 Task: Play online Dominion games in medium mode.
Action: Mouse moved to (226, 566)
Screenshot: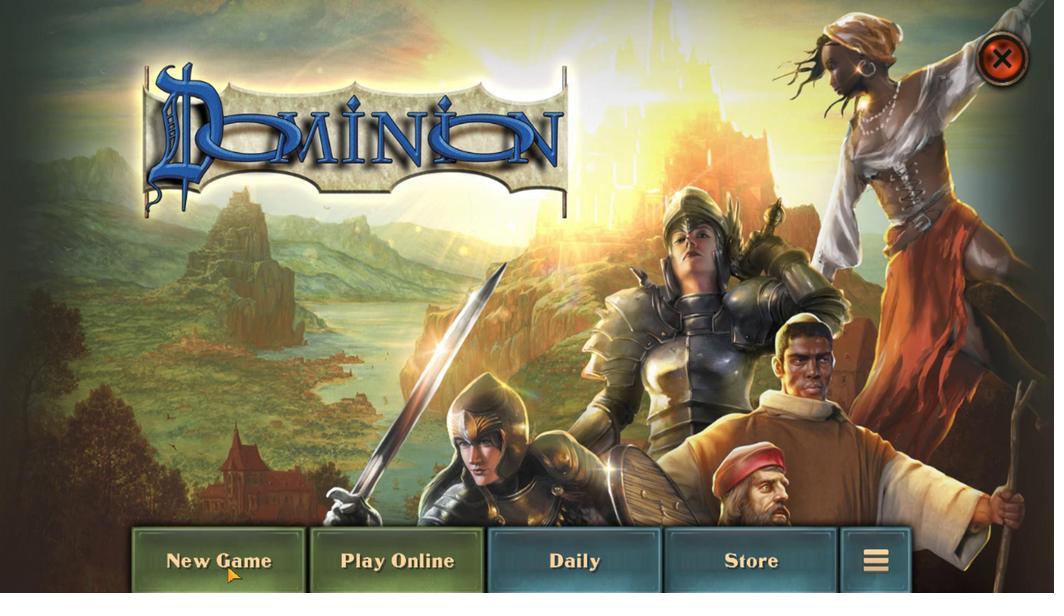 
Action: Mouse pressed left at (226, 566)
Screenshot: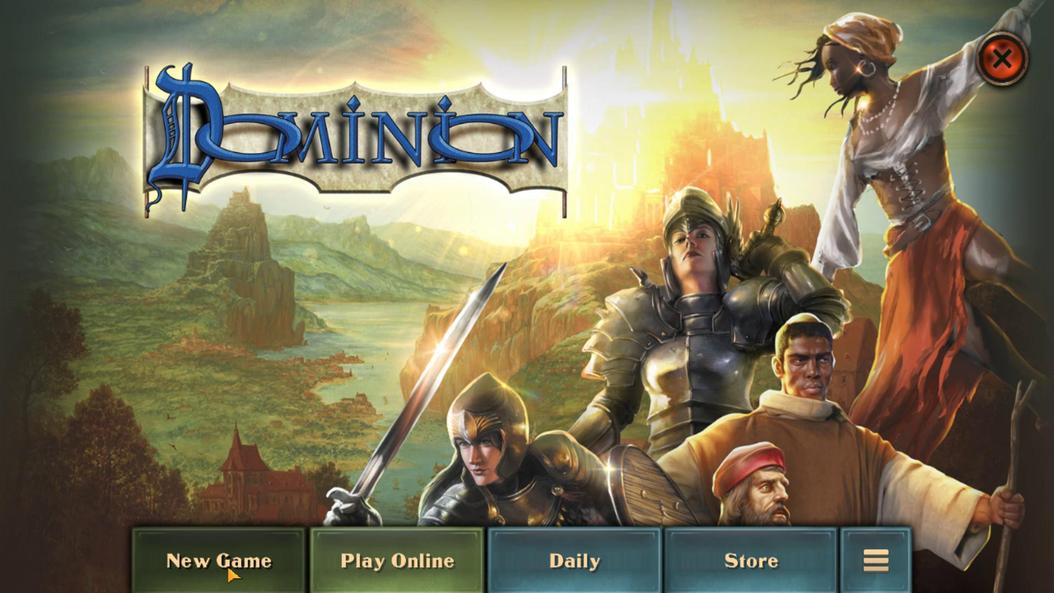 
Action: Mouse moved to (572, 248)
Screenshot: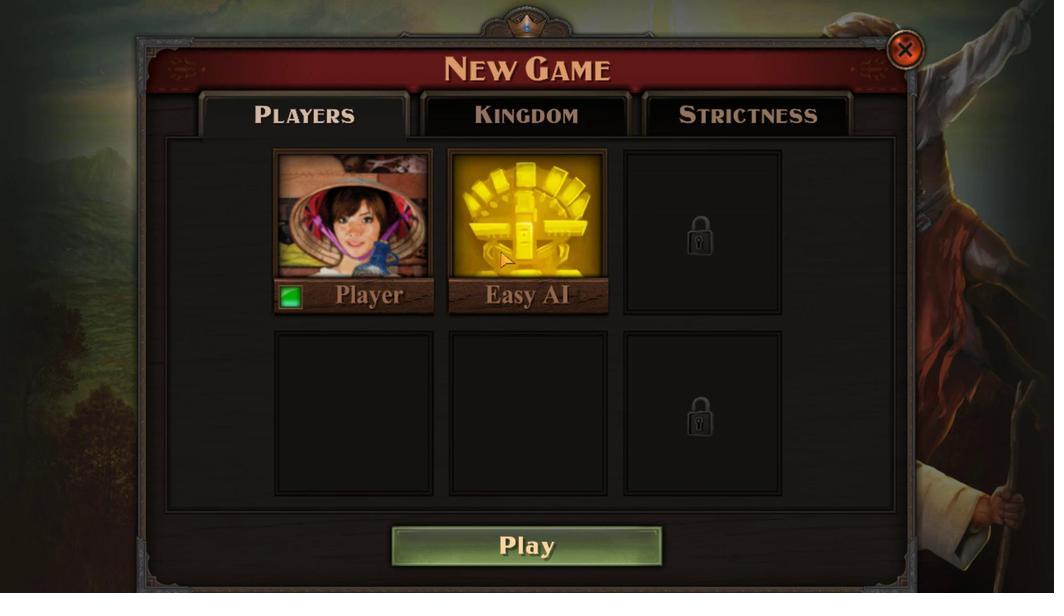 
Action: Mouse pressed left at (572, 248)
Screenshot: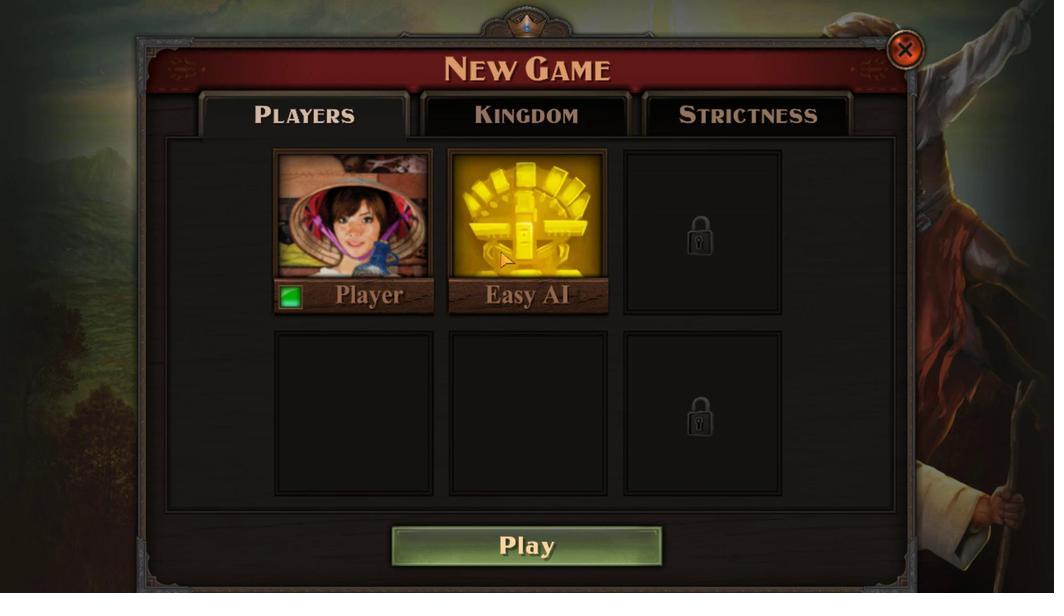 
Action: Mouse moved to (366, 427)
Screenshot: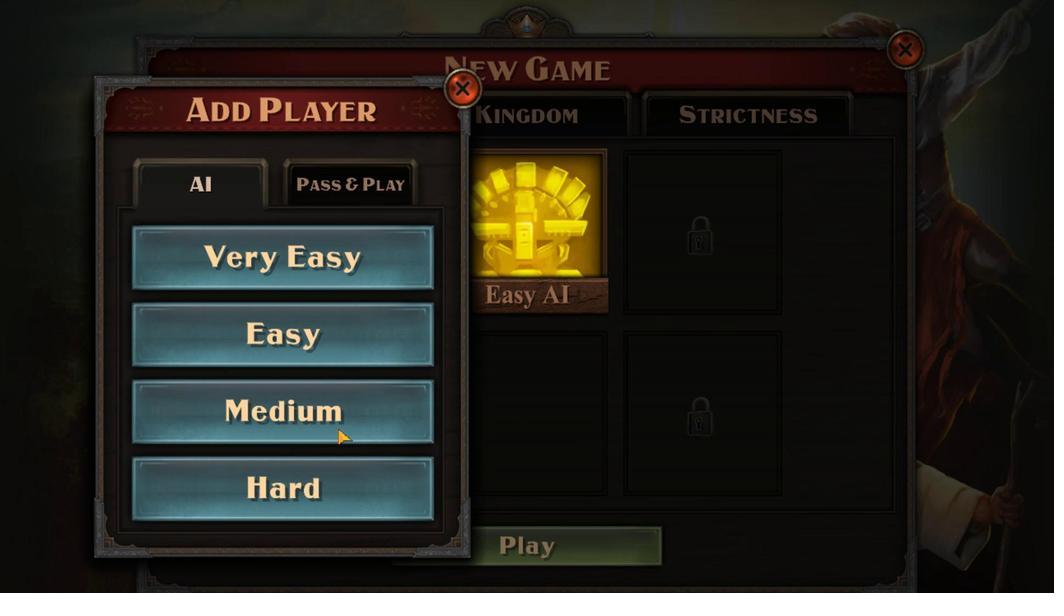 
Action: Mouse pressed left at (366, 427)
Screenshot: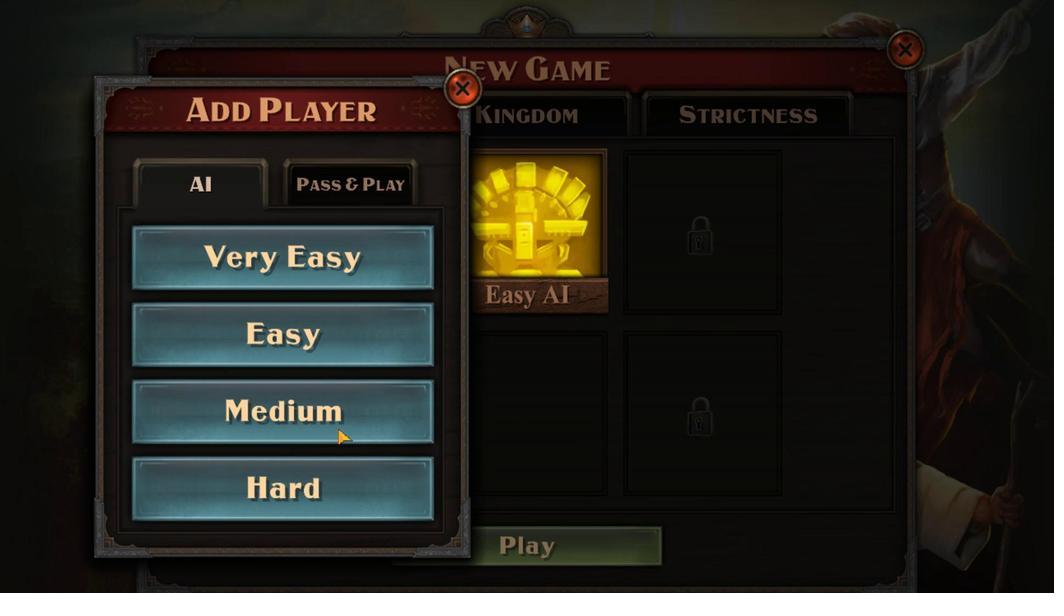 
Action: Mouse moved to (635, 549)
Screenshot: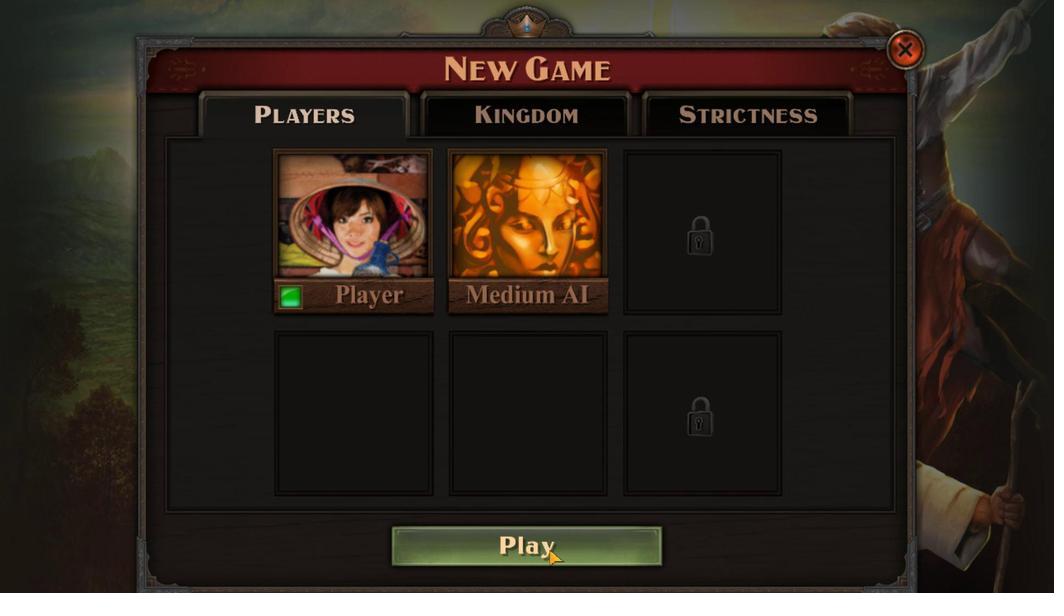 
Action: Mouse pressed left at (635, 549)
Screenshot: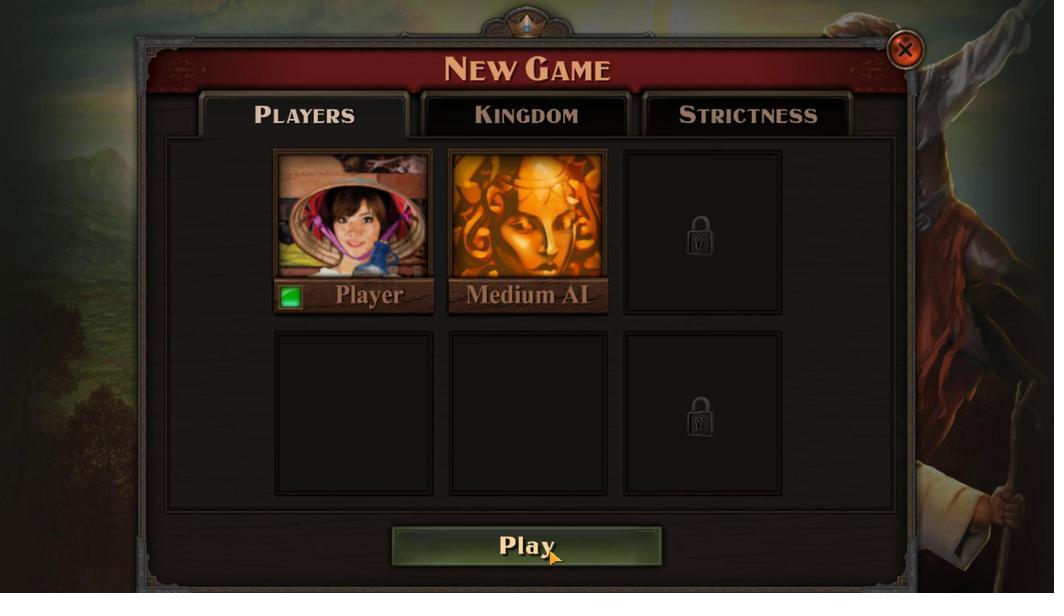 
Action: Mouse moved to (534, 489)
Screenshot: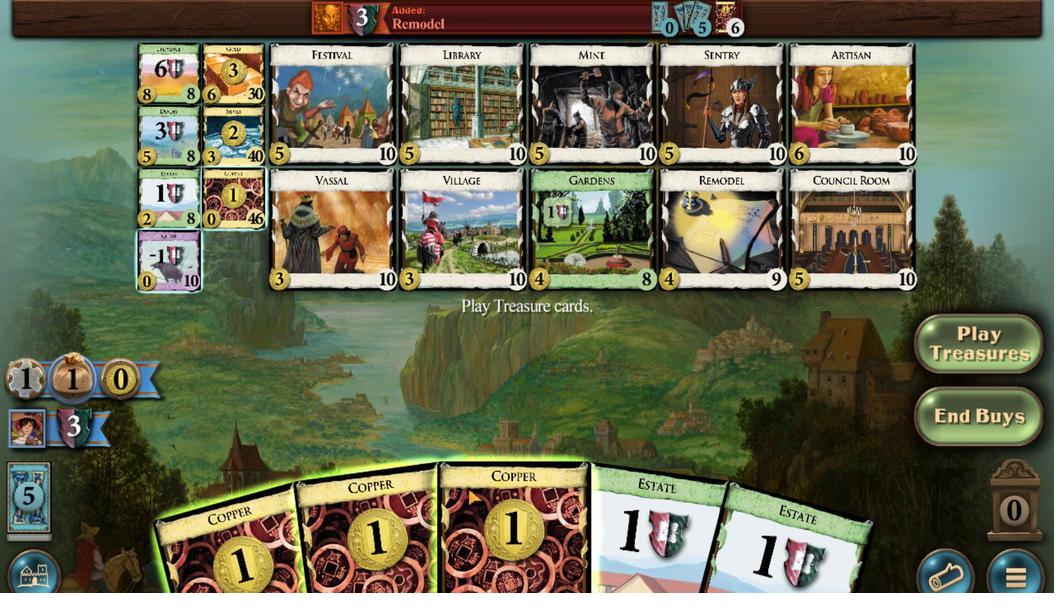 
Action: Mouse scrolled (534, 489) with delta (0, 0)
Screenshot: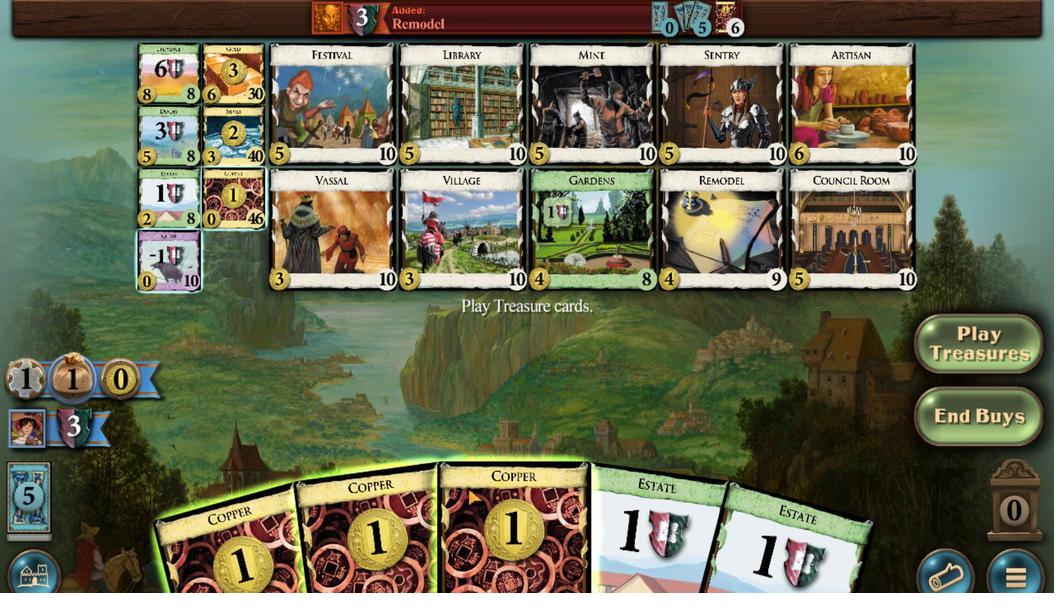 
Action: Mouse moved to (450, 486)
Screenshot: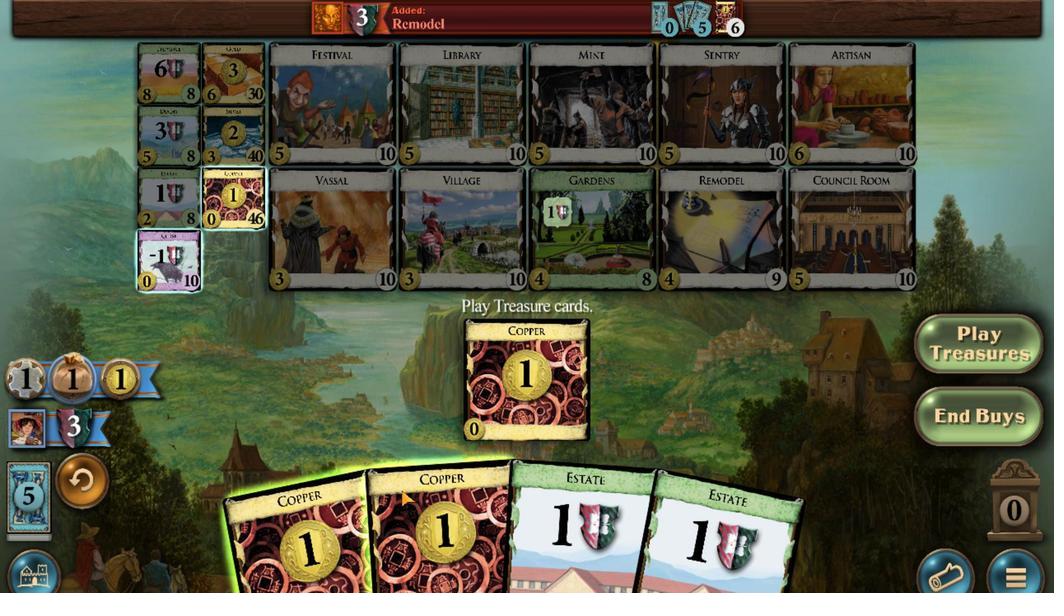 
Action: Mouse scrolled (450, 486) with delta (0, 0)
Screenshot: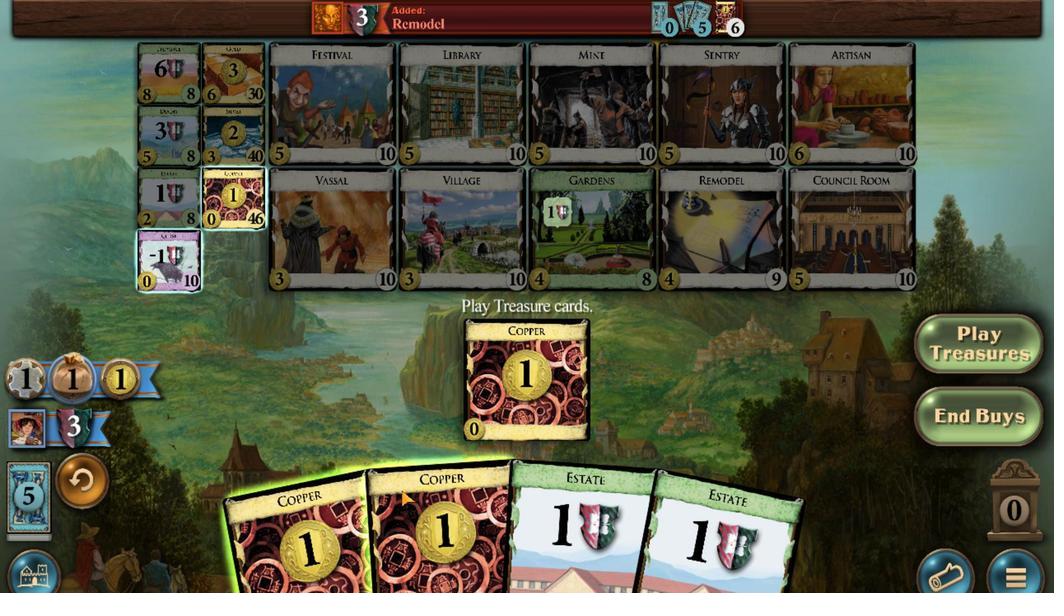 
Action: Mouse moved to (420, 509)
Screenshot: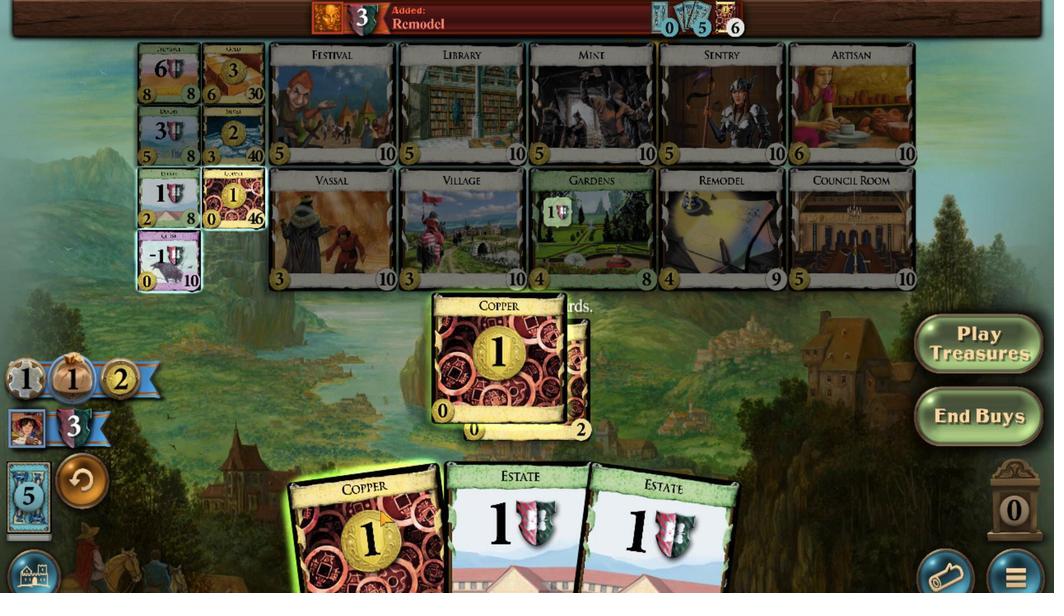 
Action: Mouse scrolled (420, 509) with delta (0, 0)
Screenshot: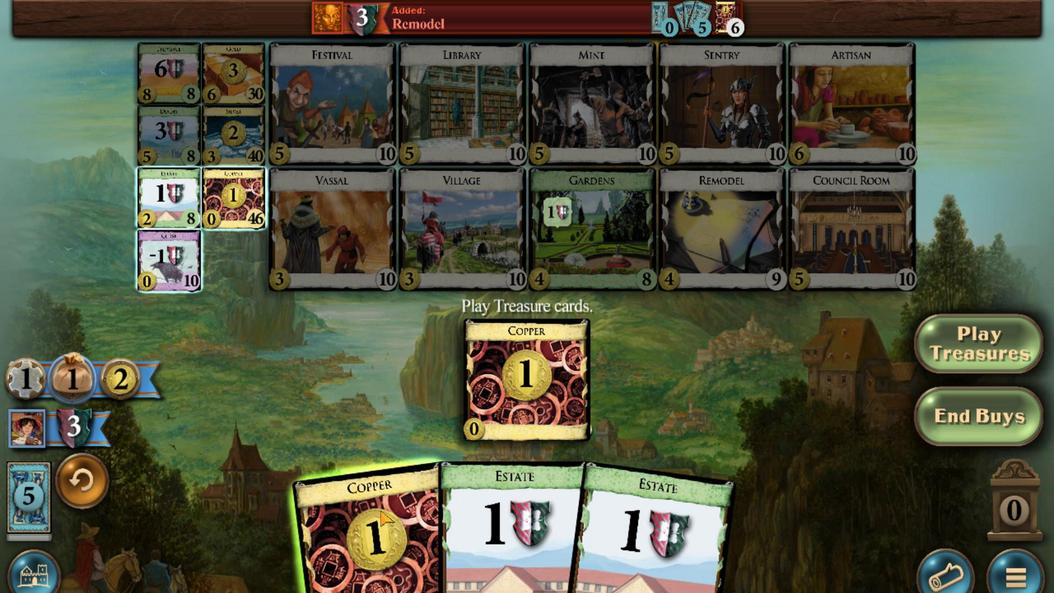 
Action: Mouse moved to (240, 156)
Screenshot: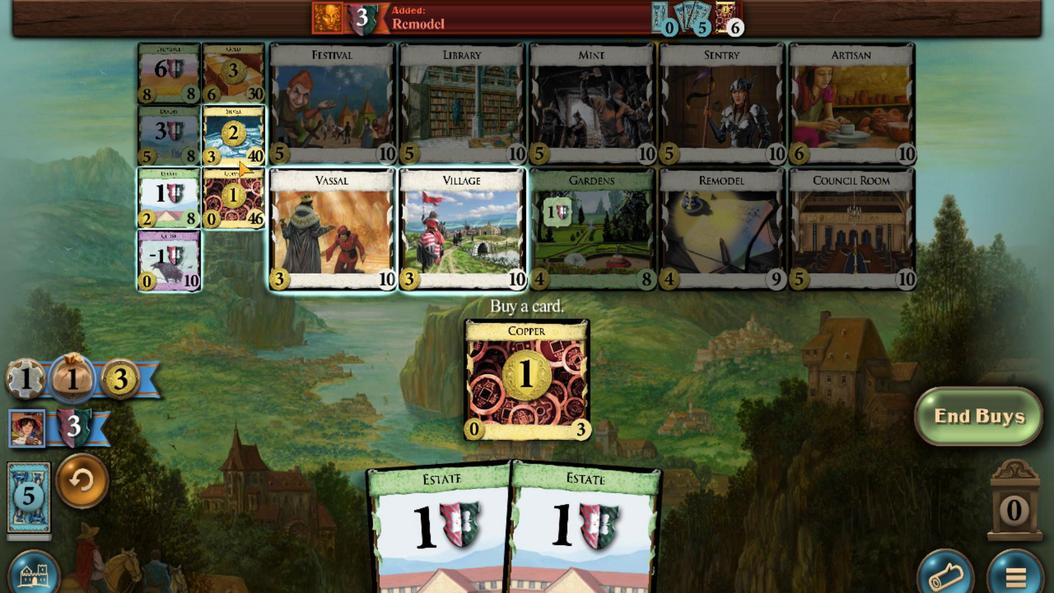 
Action: Mouse scrolled (240, 157) with delta (0, 0)
Screenshot: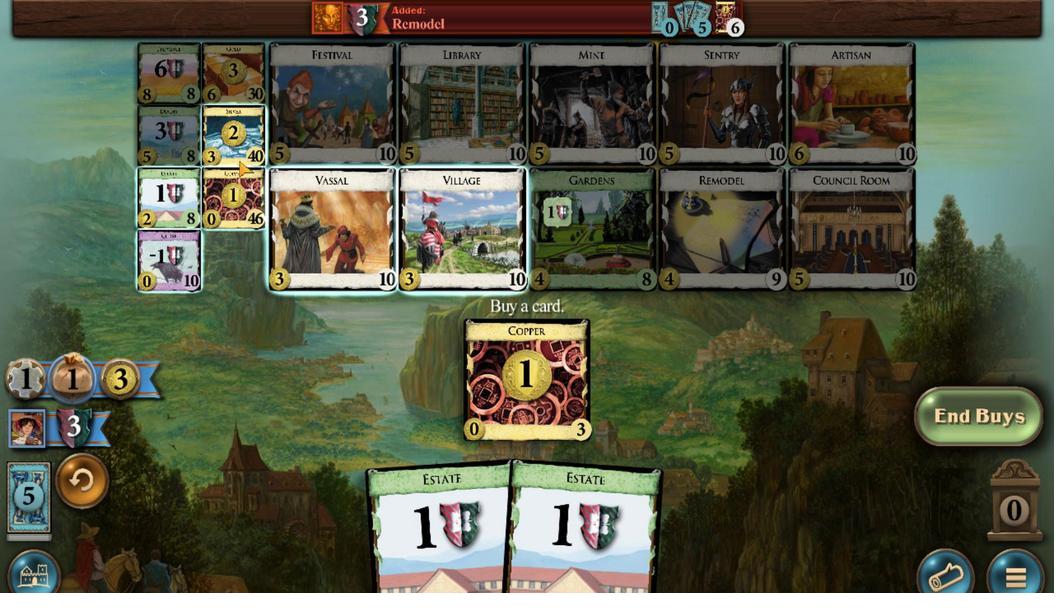
Action: Mouse scrolled (240, 157) with delta (0, 0)
Screenshot: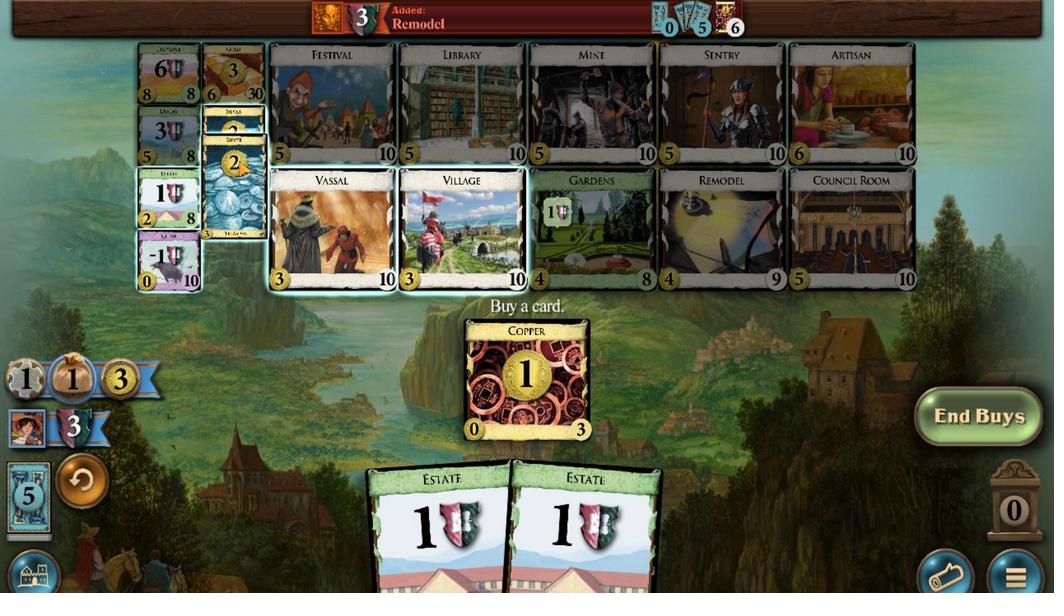 
Action: Mouse scrolled (240, 157) with delta (0, 0)
Screenshot: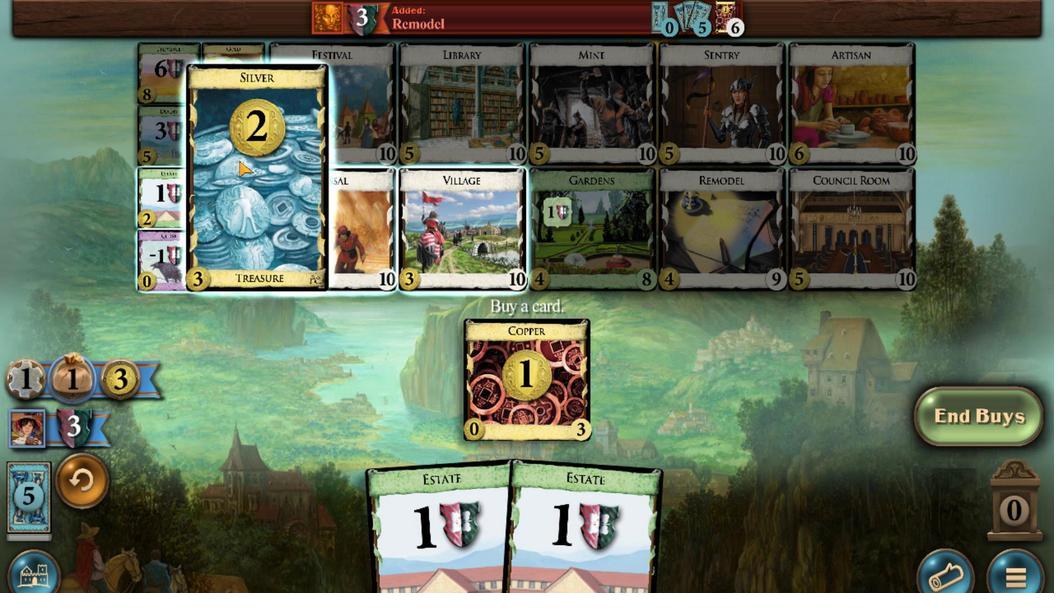 
Action: Mouse scrolled (240, 157) with delta (0, 0)
Screenshot: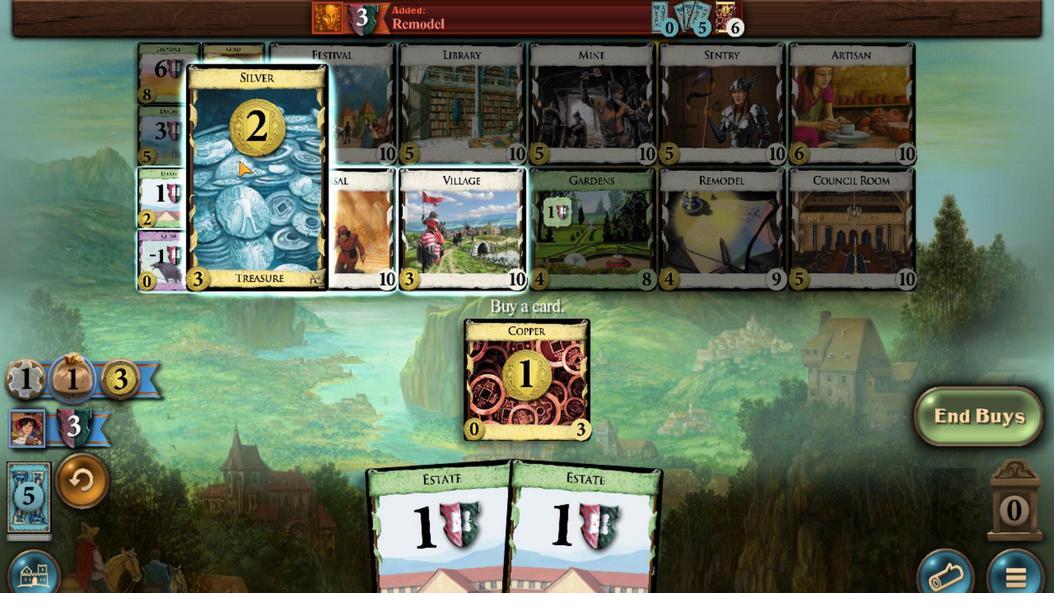 
Action: Mouse scrolled (240, 157) with delta (0, 0)
Screenshot: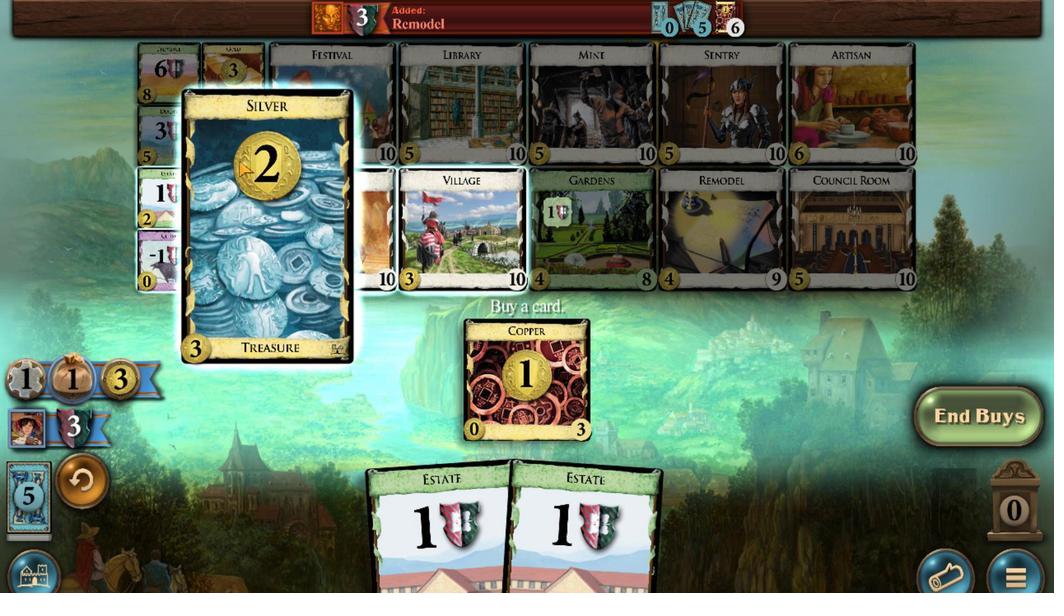 
Action: Mouse moved to (712, 482)
Screenshot: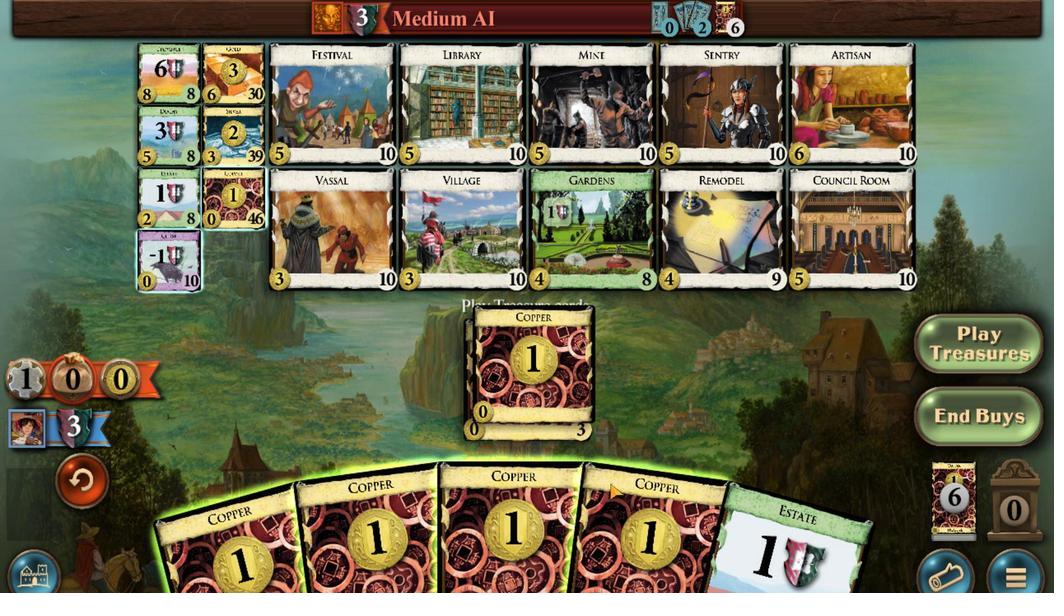 
Action: Mouse scrolled (712, 482) with delta (0, 0)
Screenshot: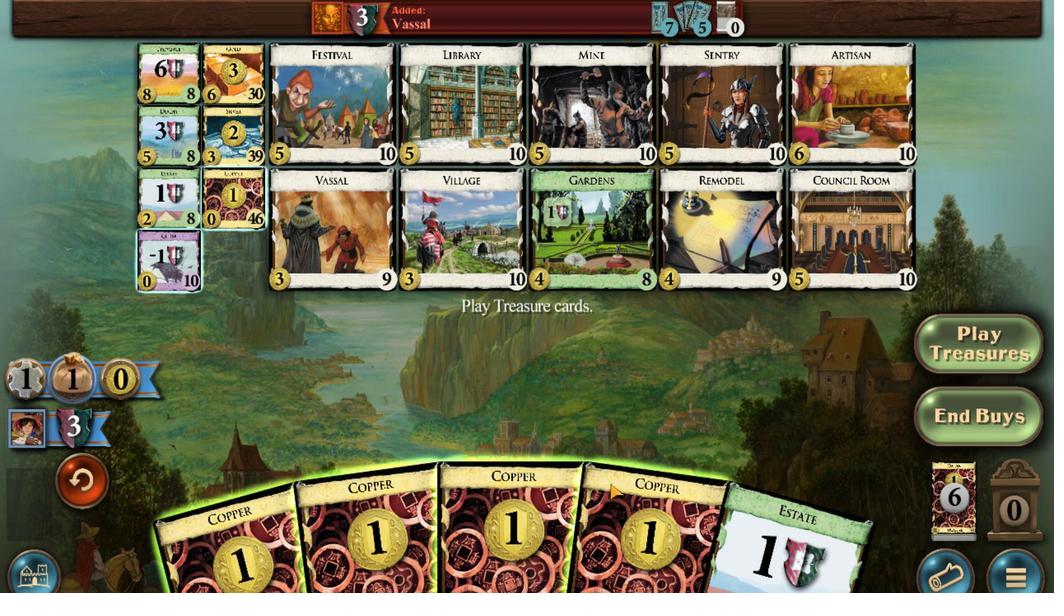 
Action: Mouse moved to (664, 498)
Screenshot: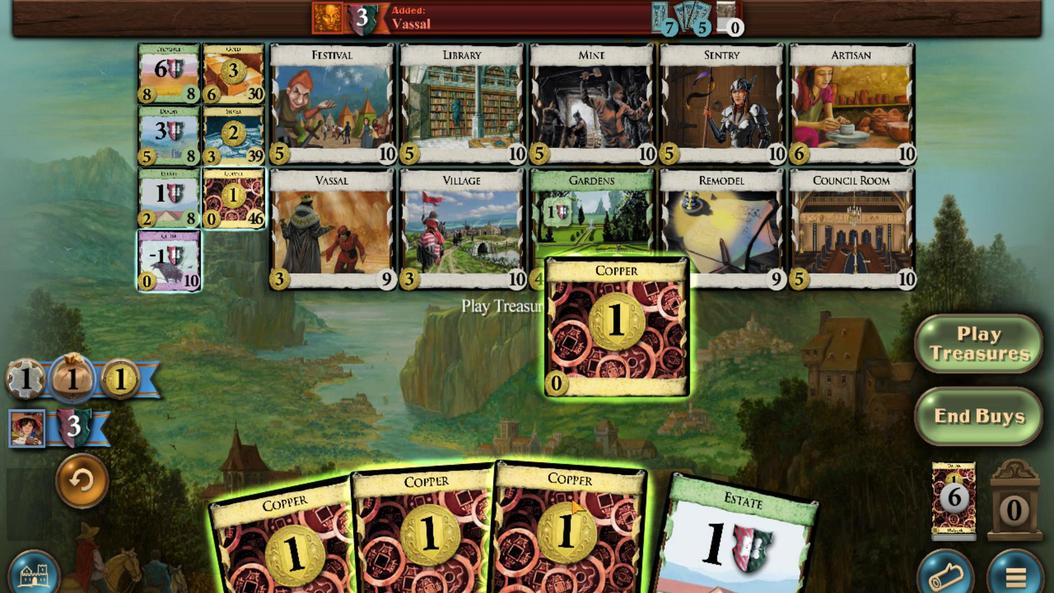
Action: Mouse scrolled (664, 497) with delta (0, 0)
Screenshot: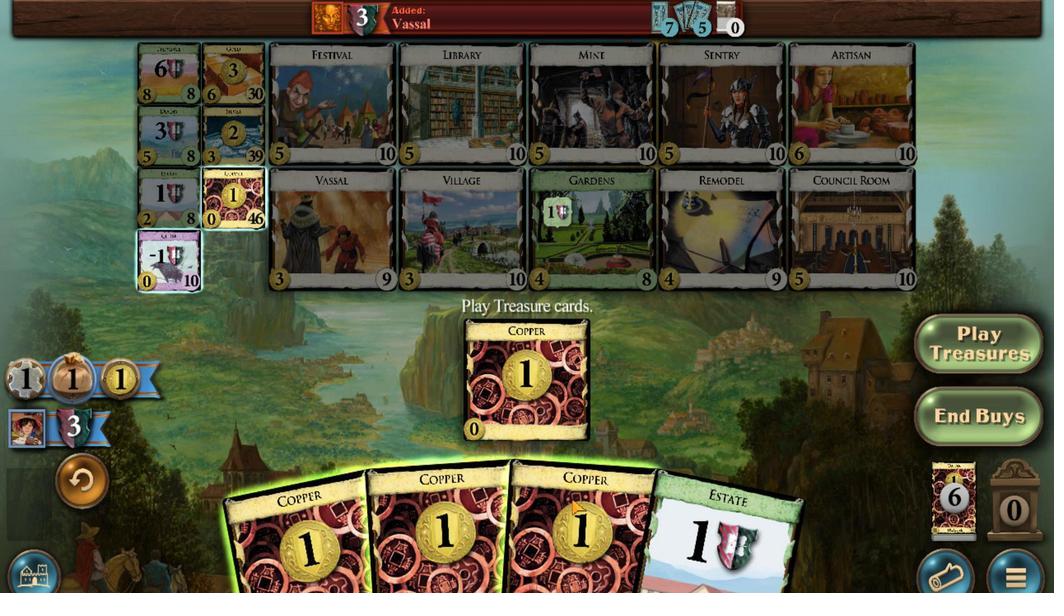 
Action: Mouse moved to (587, 519)
Screenshot: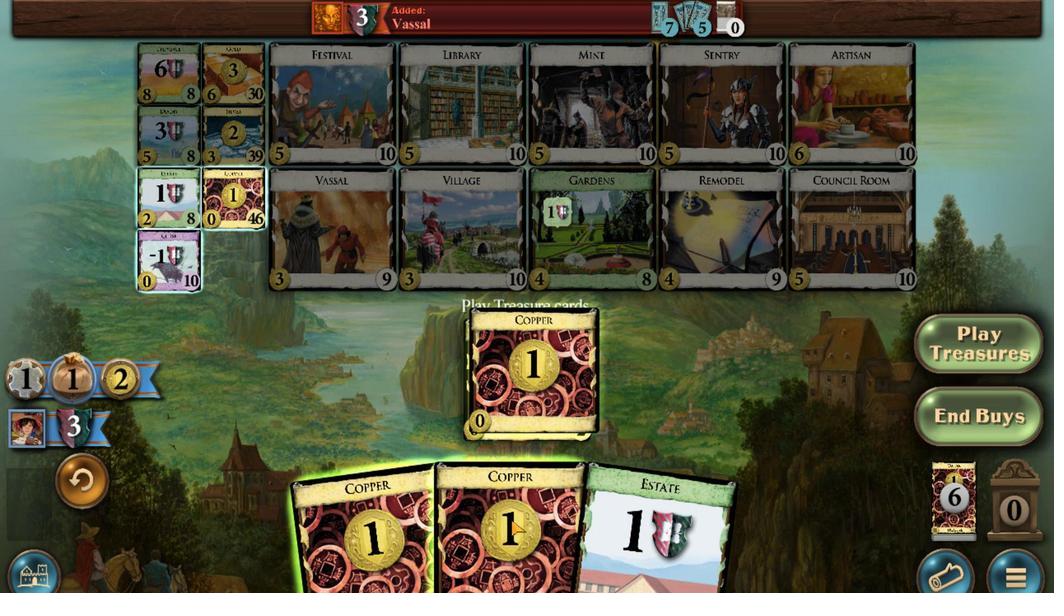 
Action: Mouse scrolled (587, 519) with delta (0, 0)
Screenshot: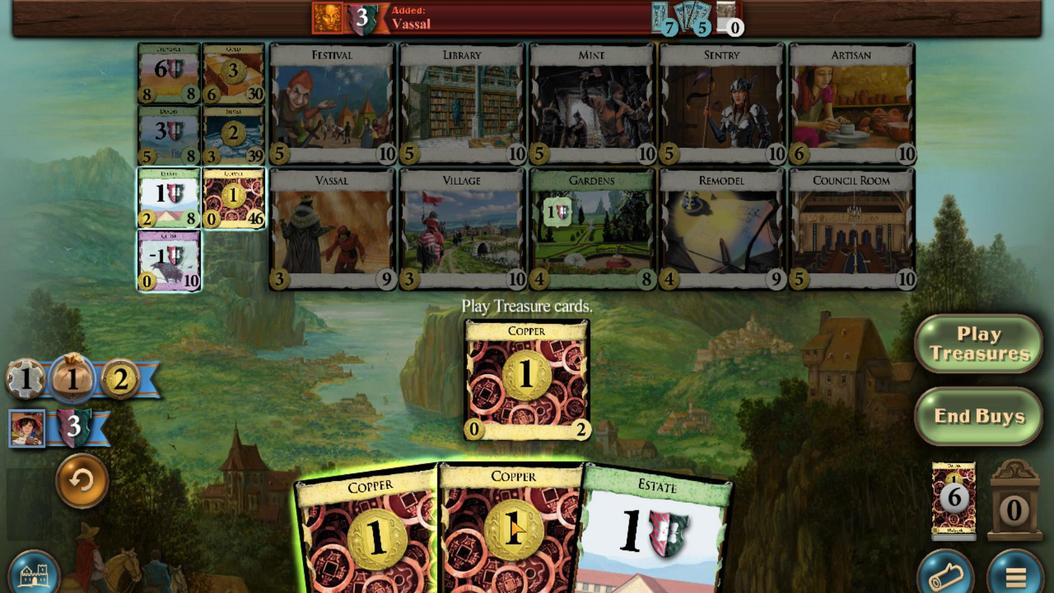 
Action: Mouse moved to (491, 523)
Screenshot: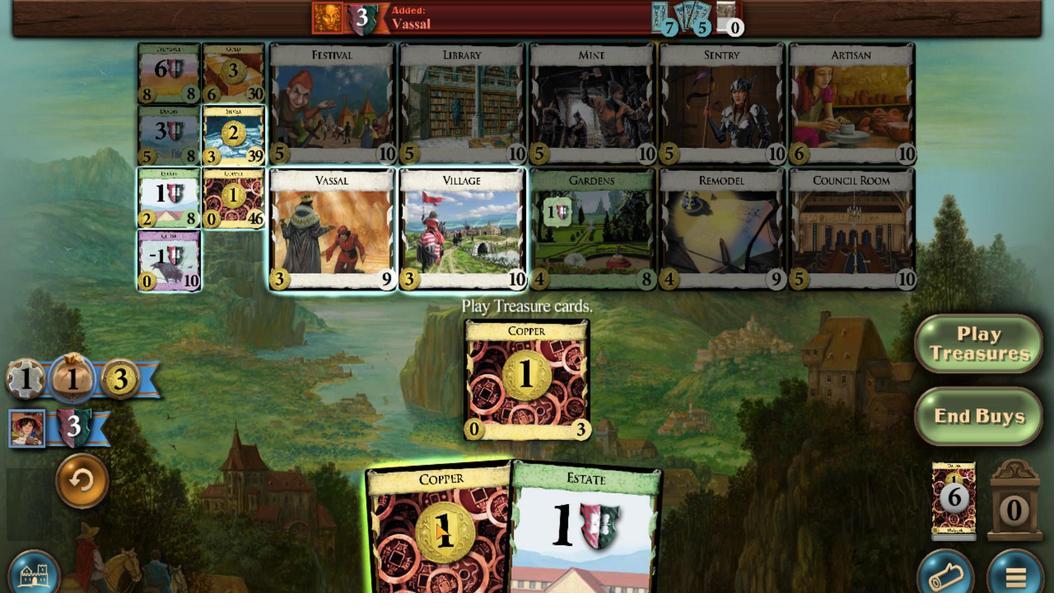 
Action: Mouse scrolled (491, 522) with delta (0, 0)
Screenshot: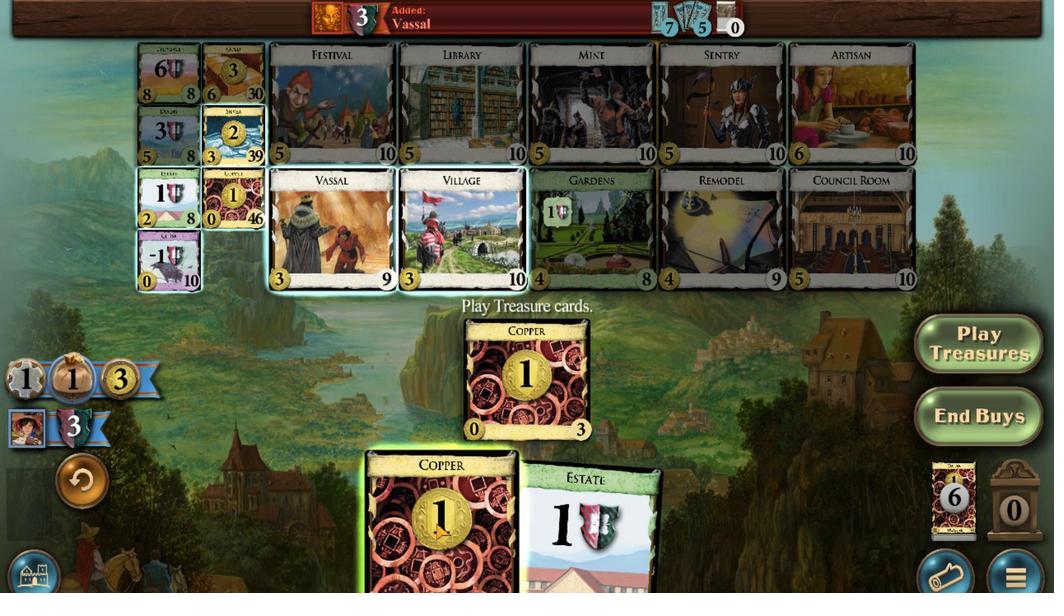 
Action: Mouse moved to (237, 118)
Screenshot: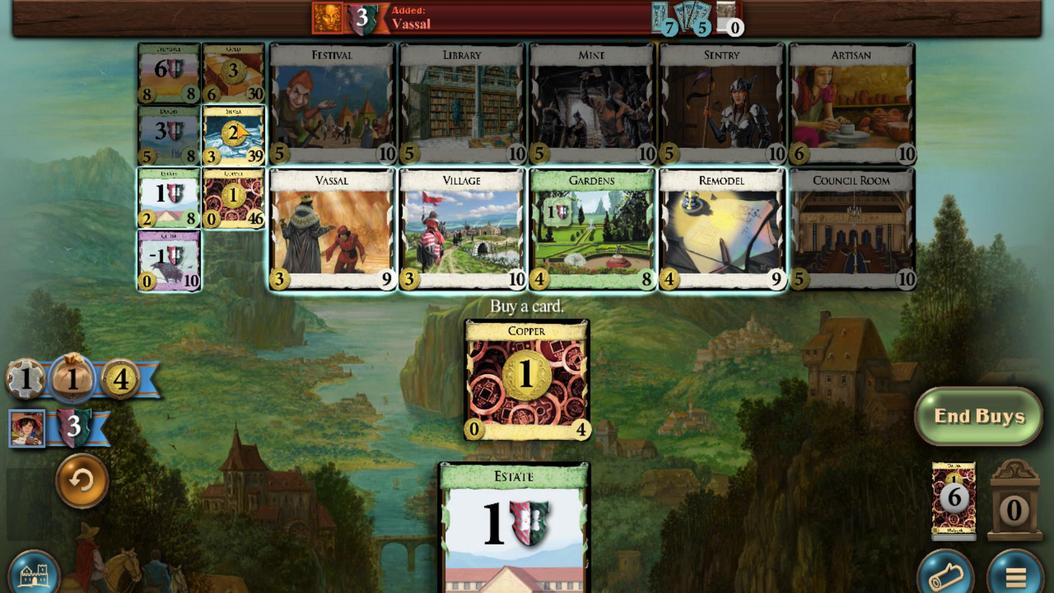 
Action: Mouse scrolled (237, 119) with delta (0, 0)
Screenshot: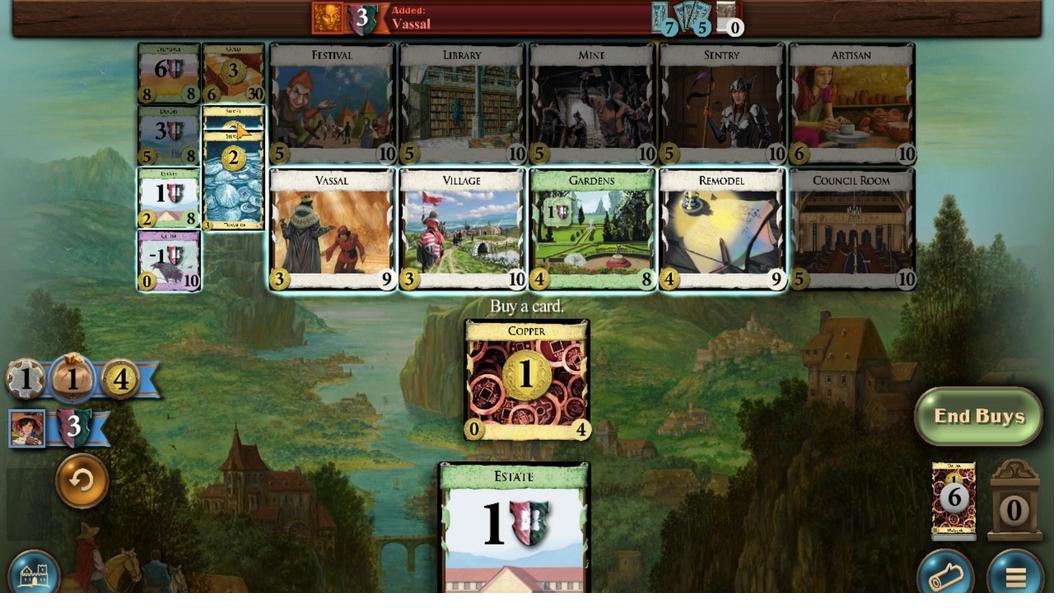 
Action: Mouse scrolled (237, 119) with delta (0, 0)
Screenshot: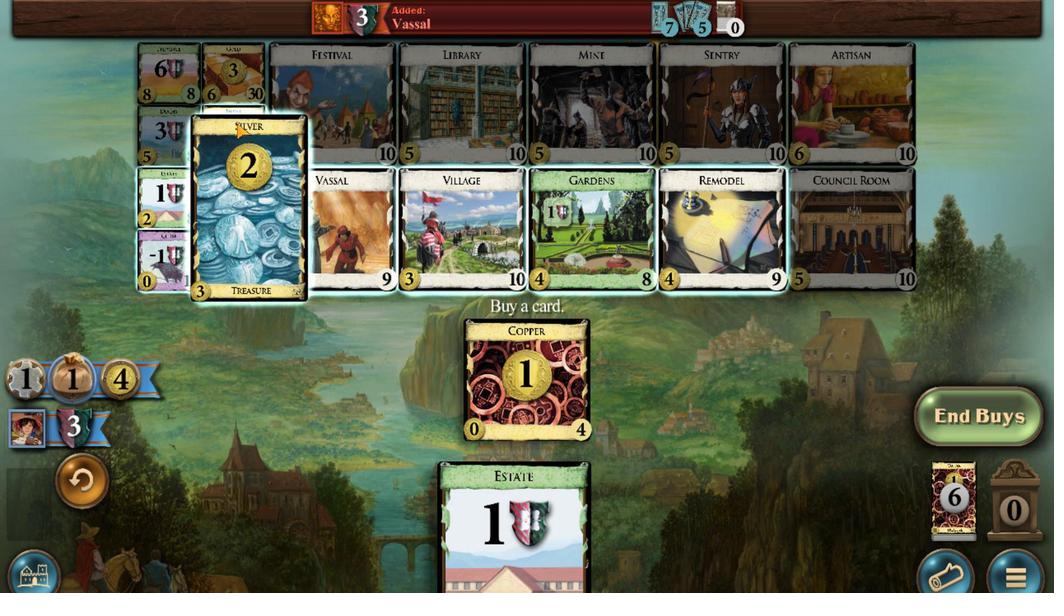 
Action: Mouse scrolled (237, 119) with delta (0, 0)
Screenshot: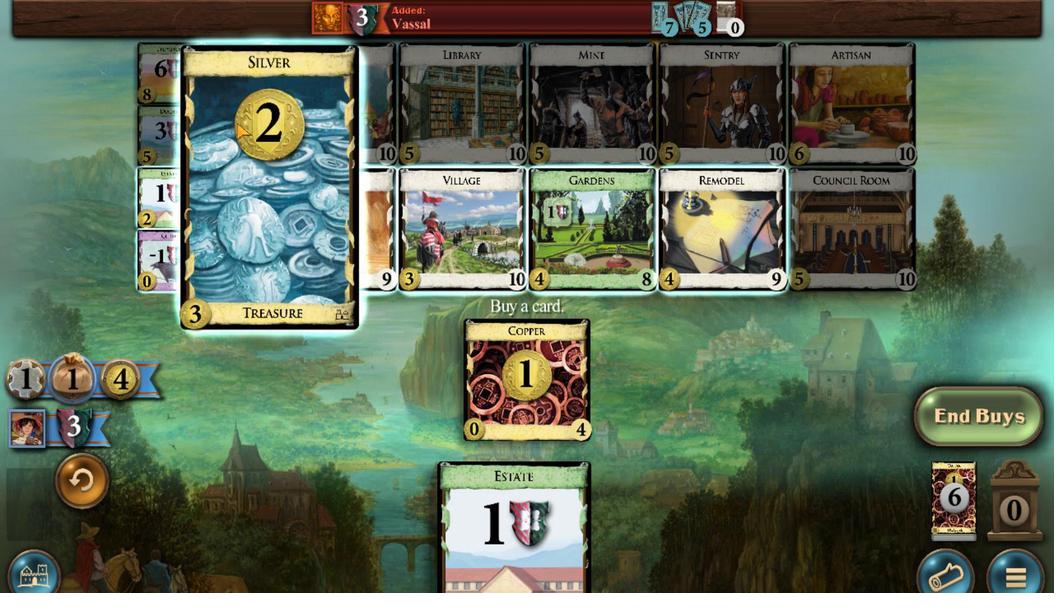 
Action: Mouse scrolled (237, 119) with delta (0, 0)
Screenshot: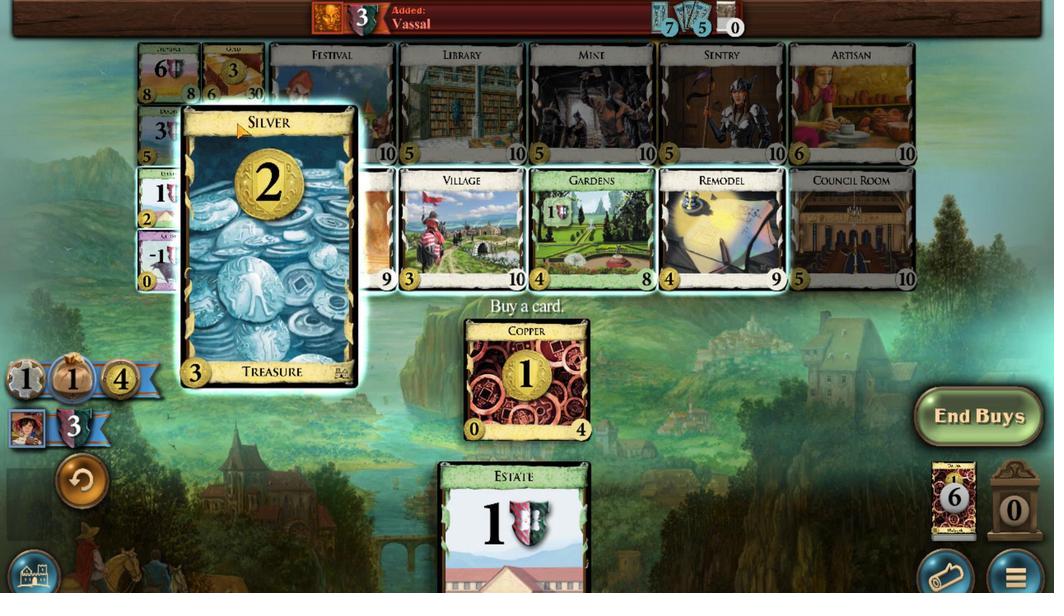 
Action: Mouse scrolled (237, 119) with delta (0, 0)
Screenshot: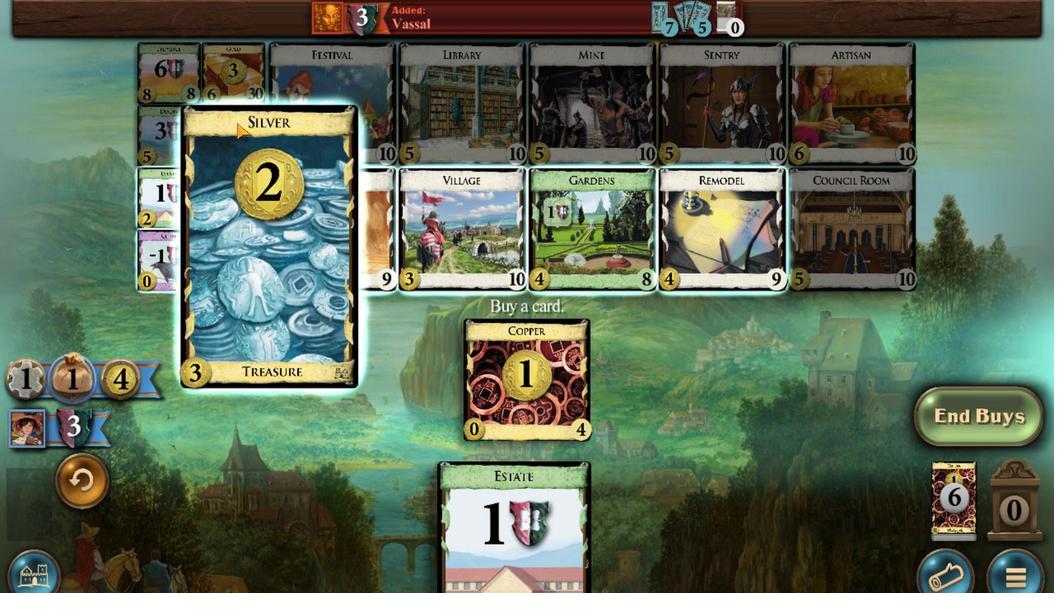 
Action: Mouse moved to (424, 488)
Screenshot: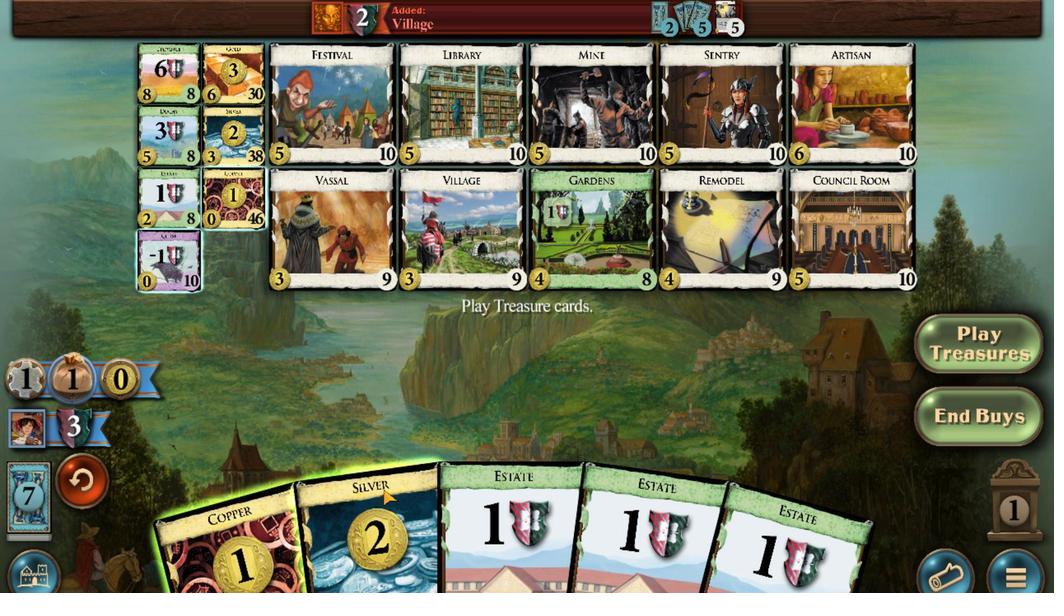 
Action: Mouse scrolled (424, 488) with delta (0, 0)
Screenshot: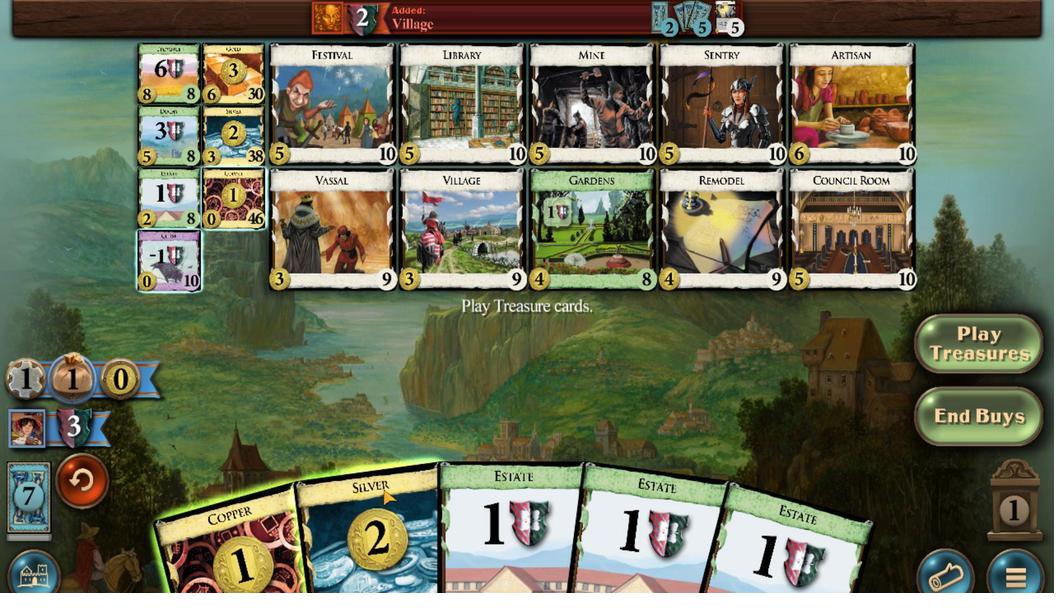 
Action: Mouse moved to (353, 497)
Screenshot: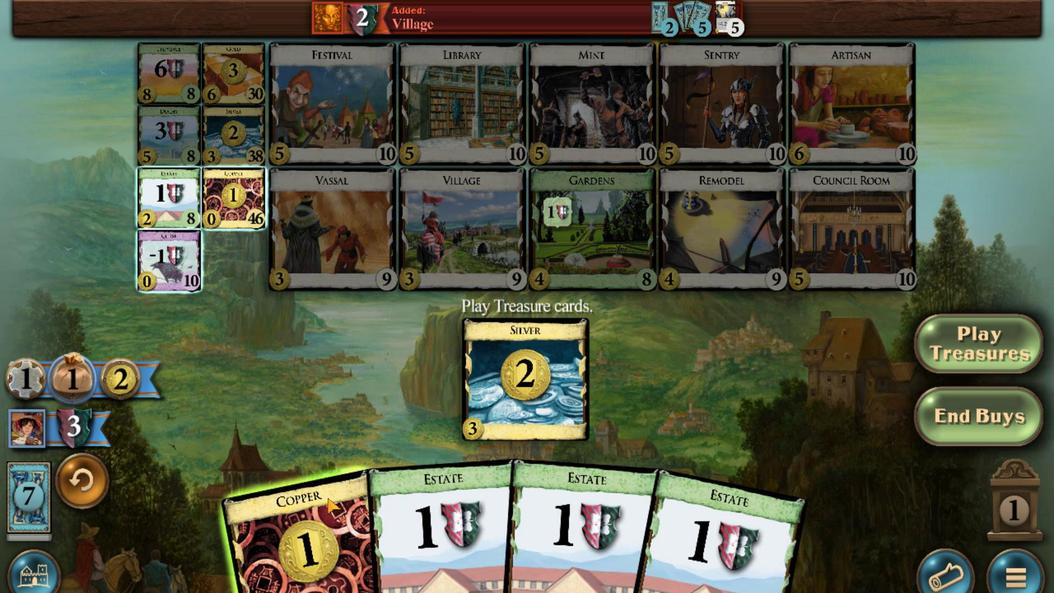 
Action: Mouse scrolled (353, 496) with delta (0, 0)
Screenshot: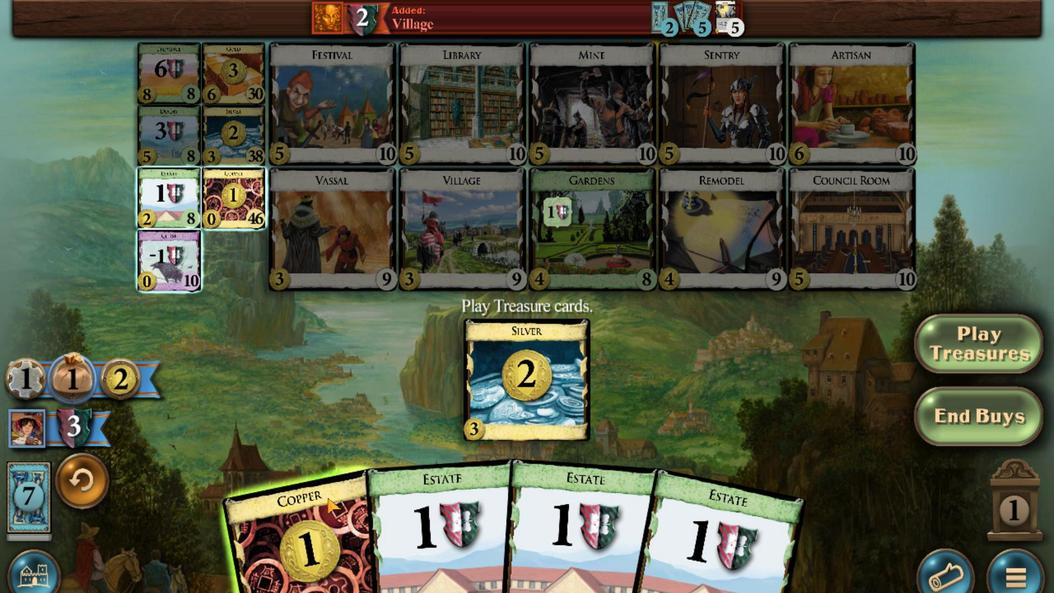 
Action: Mouse moved to (236, 114)
Screenshot: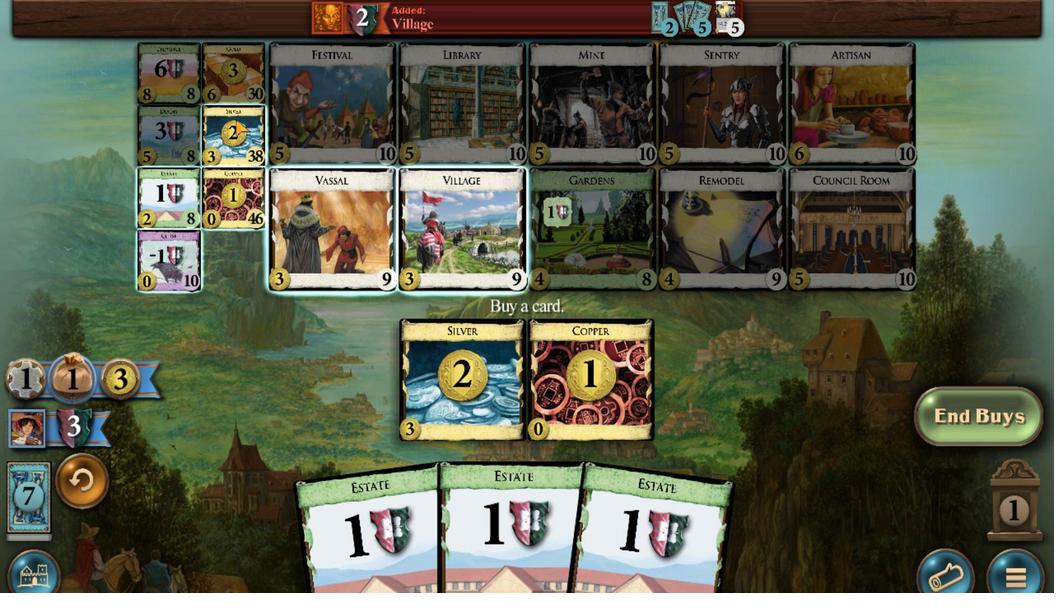 
Action: Mouse scrolled (236, 115) with delta (0, 0)
Screenshot: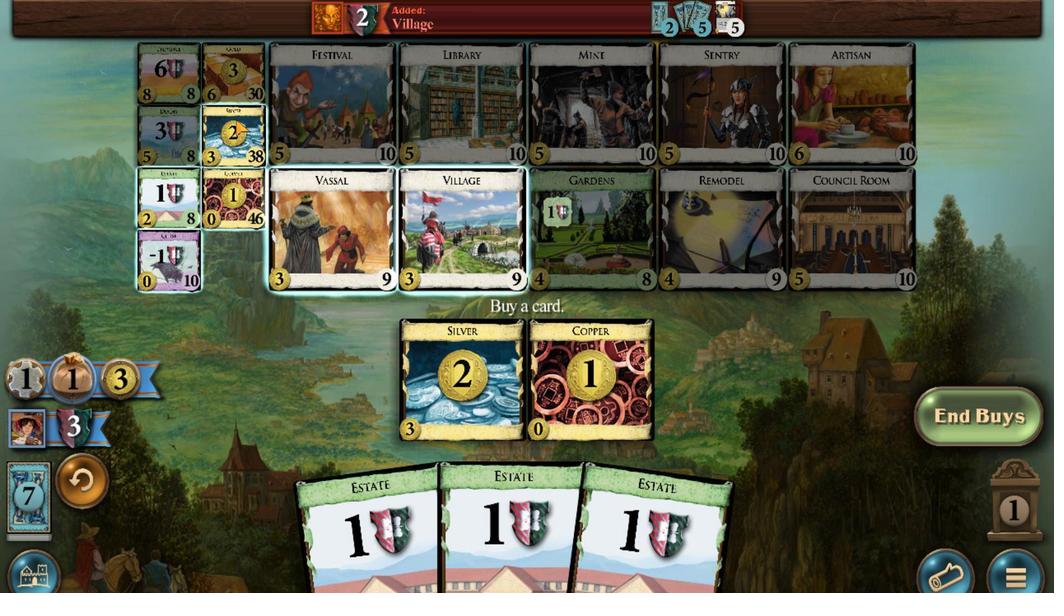 
Action: Mouse scrolled (236, 115) with delta (0, 0)
Screenshot: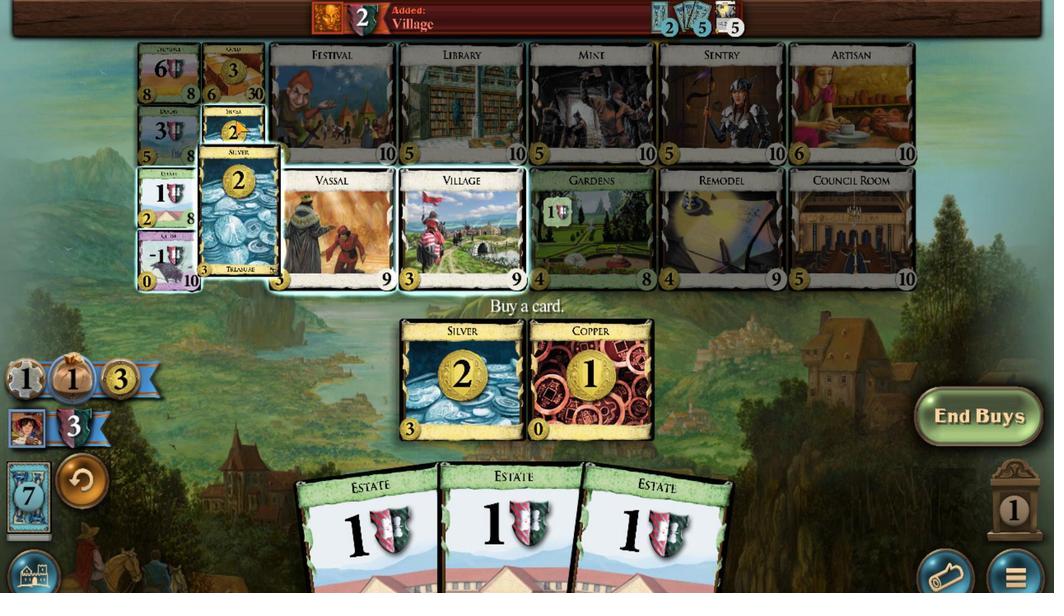 
Action: Mouse scrolled (236, 115) with delta (0, 0)
Screenshot: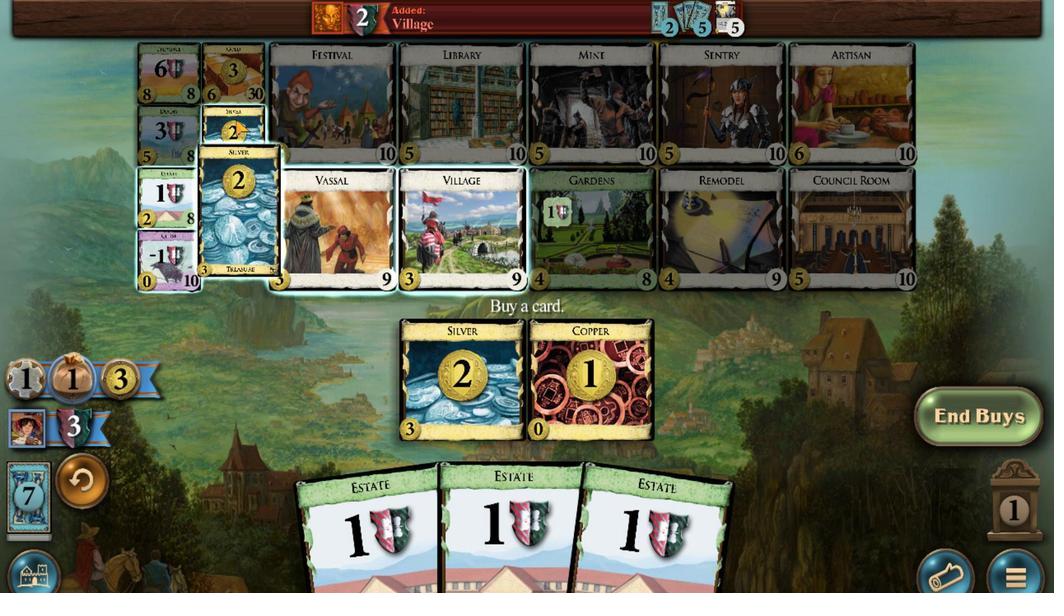 
Action: Mouse scrolled (236, 115) with delta (0, 0)
Screenshot: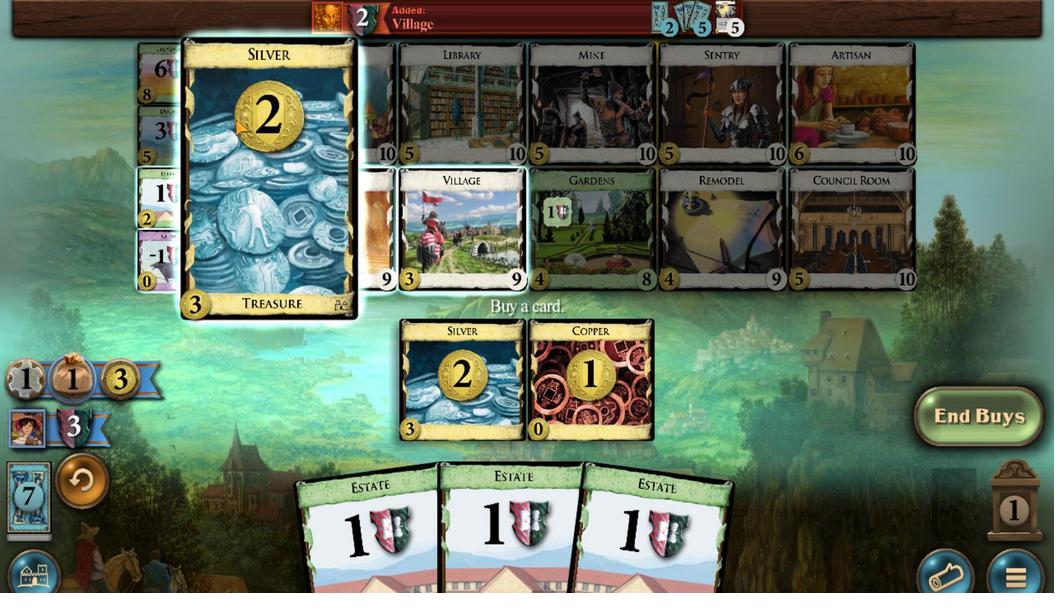 
Action: Mouse scrolled (236, 115) with delta (0, 0)
Screenshot: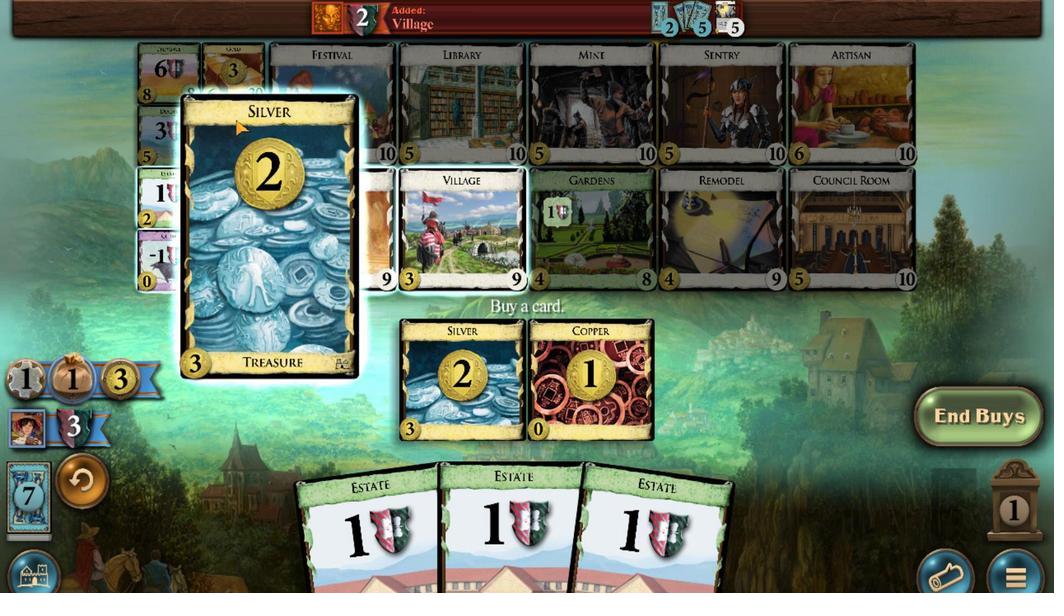 
Action: Mouse moved to (917, 538)
Screenshot: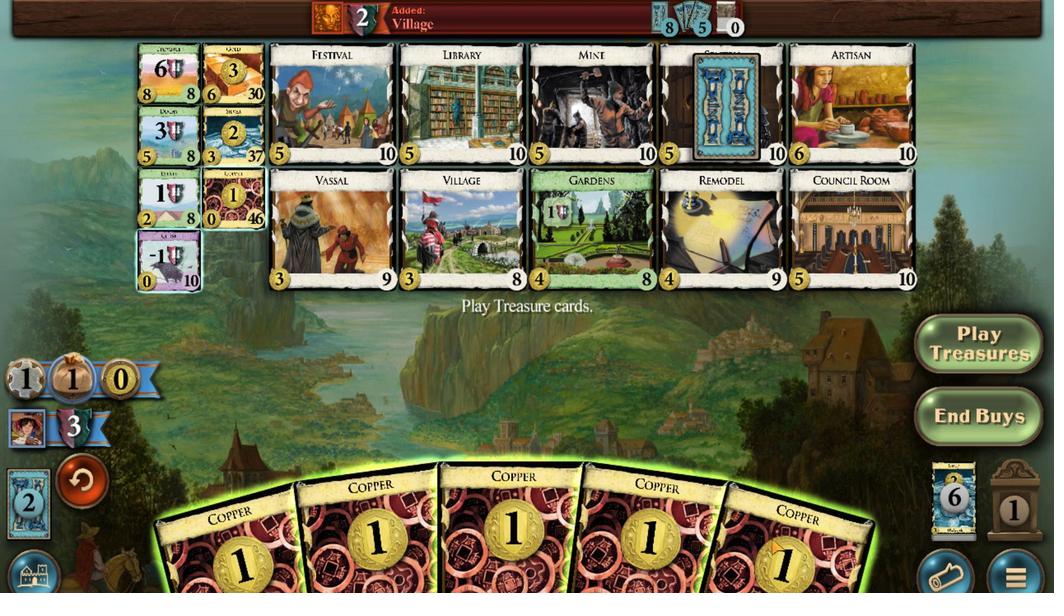 
Action: Mouse scrolled (917, 538) with delta (0, 0)
Screenshot: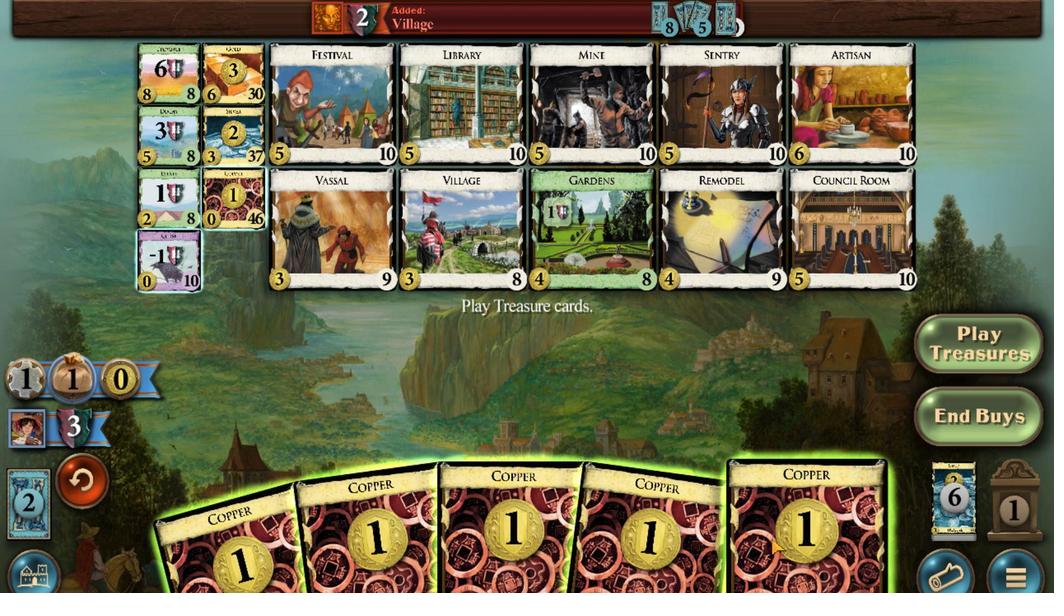 
Action: Mouse moved to (863, 534)
Screenshot: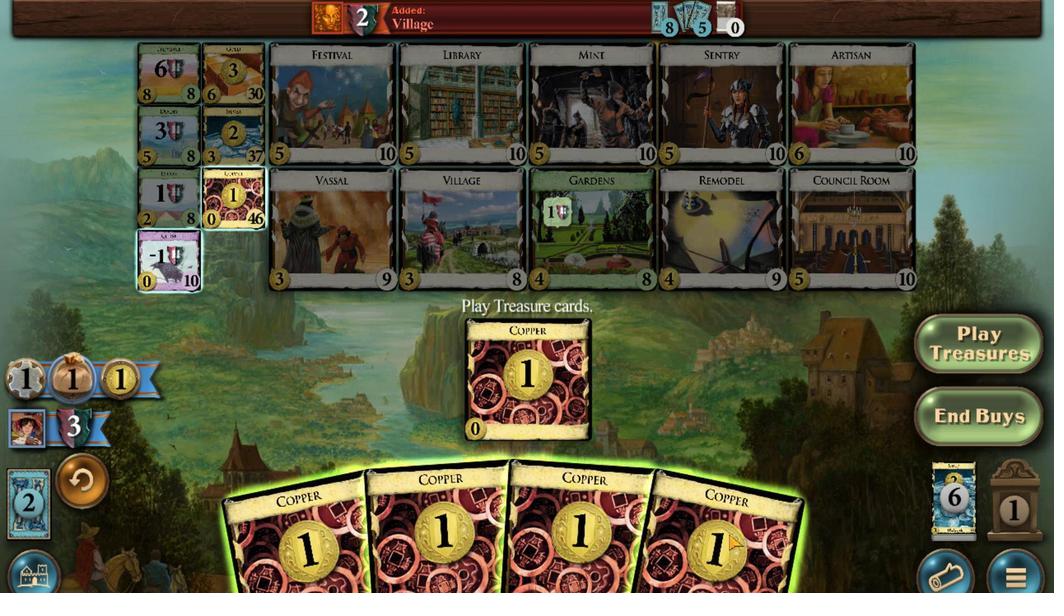 
Action: Mouse scrolled (863, 533) with delta (0, 0)
Screenshot: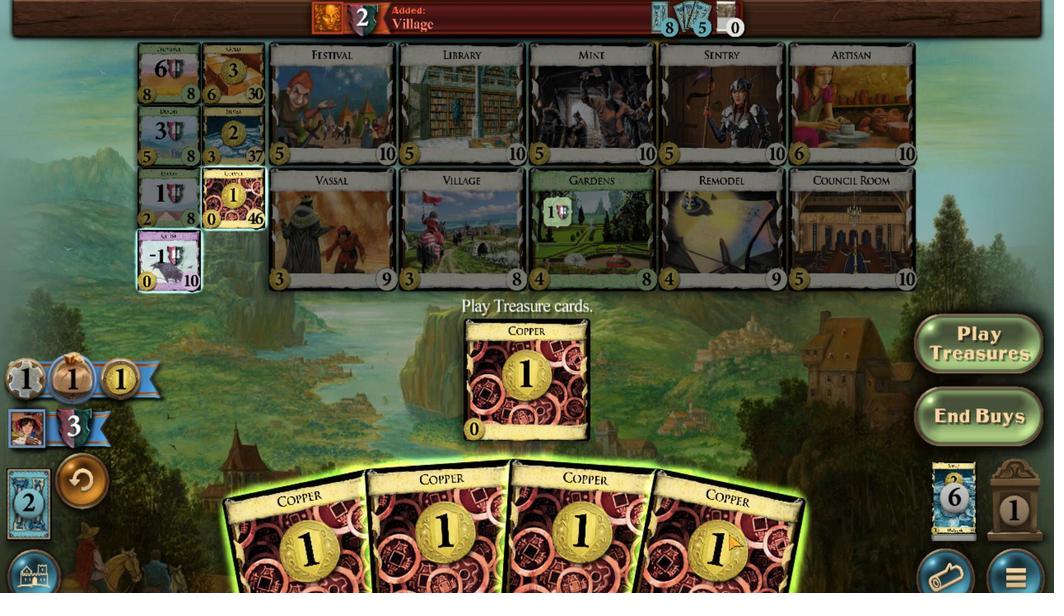 
Action: Mouse moved to (743, 519)
Screenshot: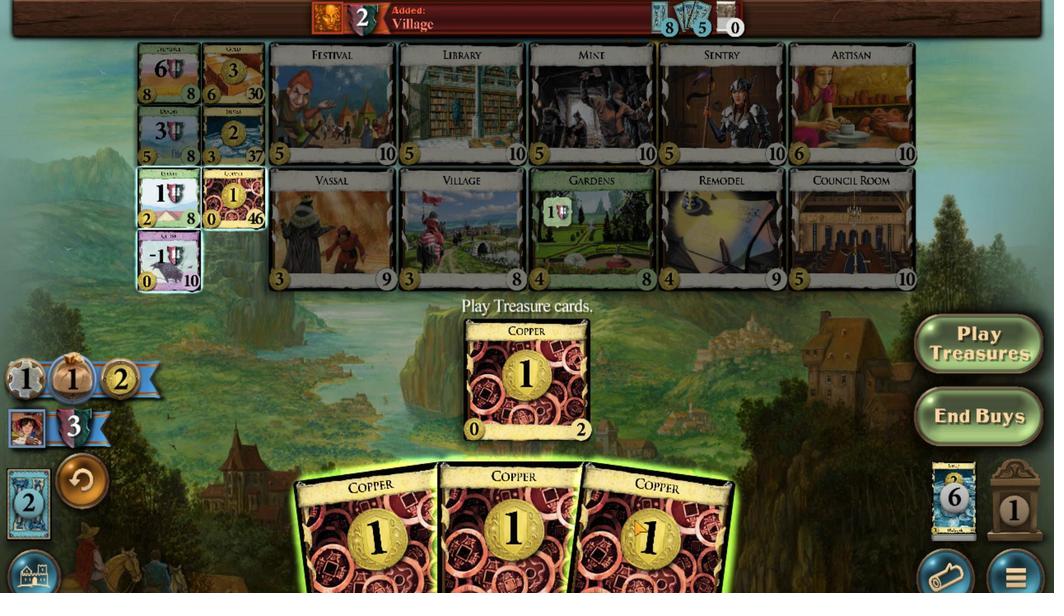
Action: Mouse scrolled (743, 519) with delta (0, 0)
Screenshot: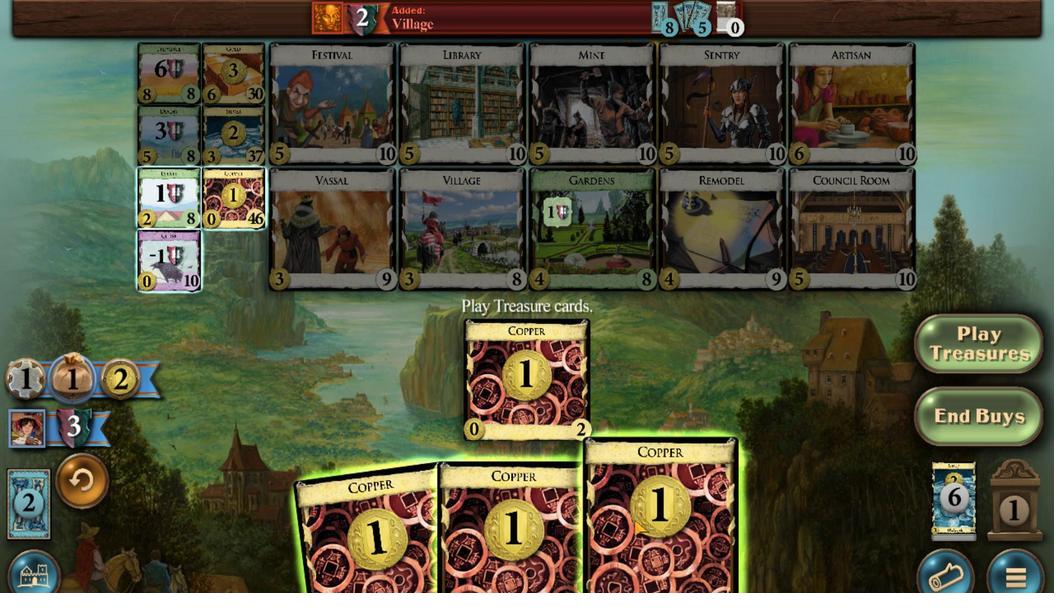 
Action: Mouse moved to (673, 517)
Screenshot: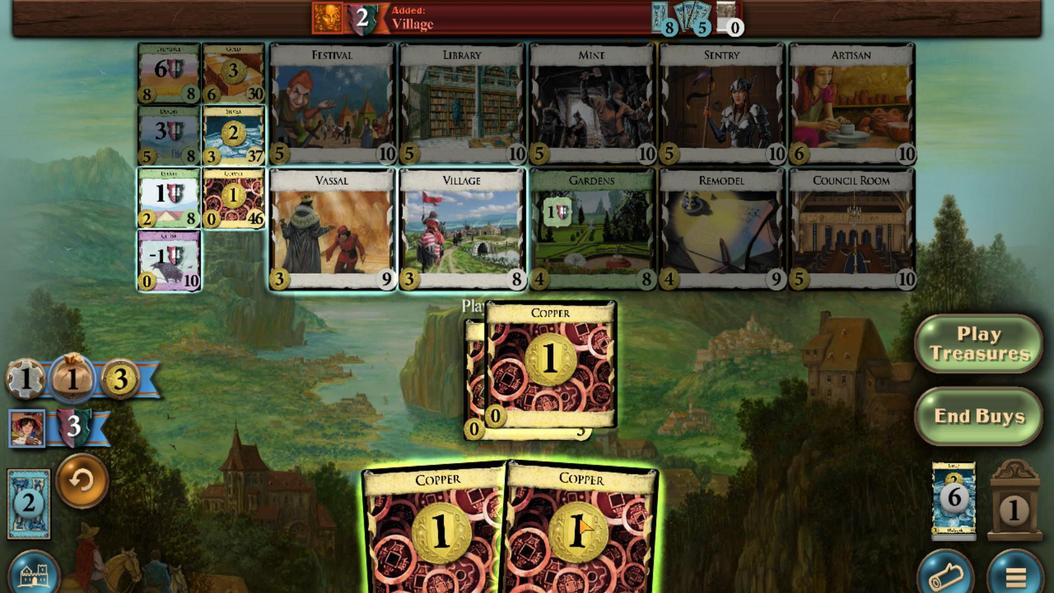 
Action: Mouse scrolled (673, 517) with delta (0, 0)
Screenshot: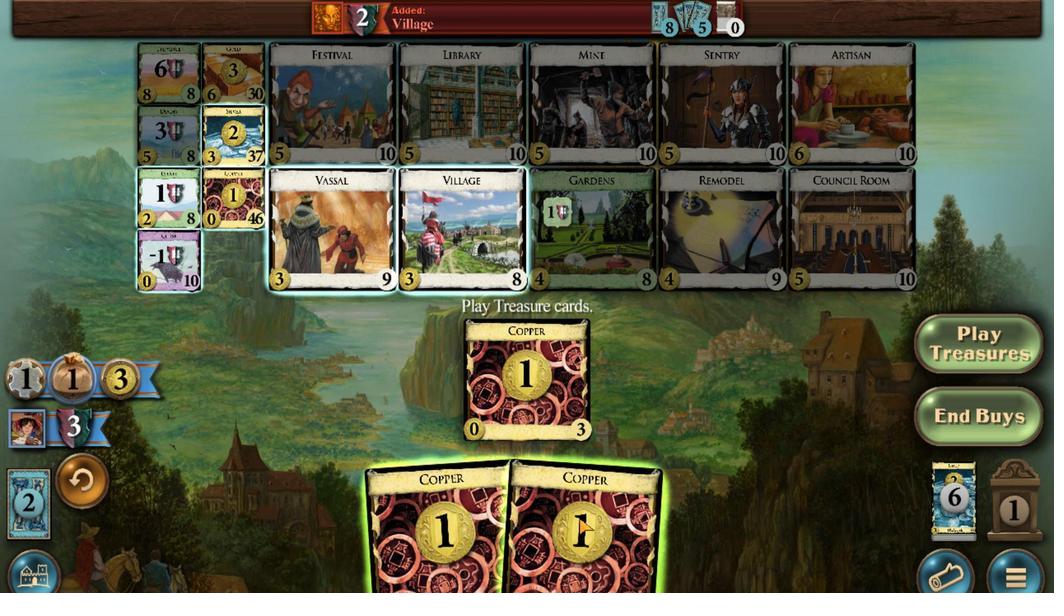 
Action: Mouse moved to (578, 509)
Screenshot: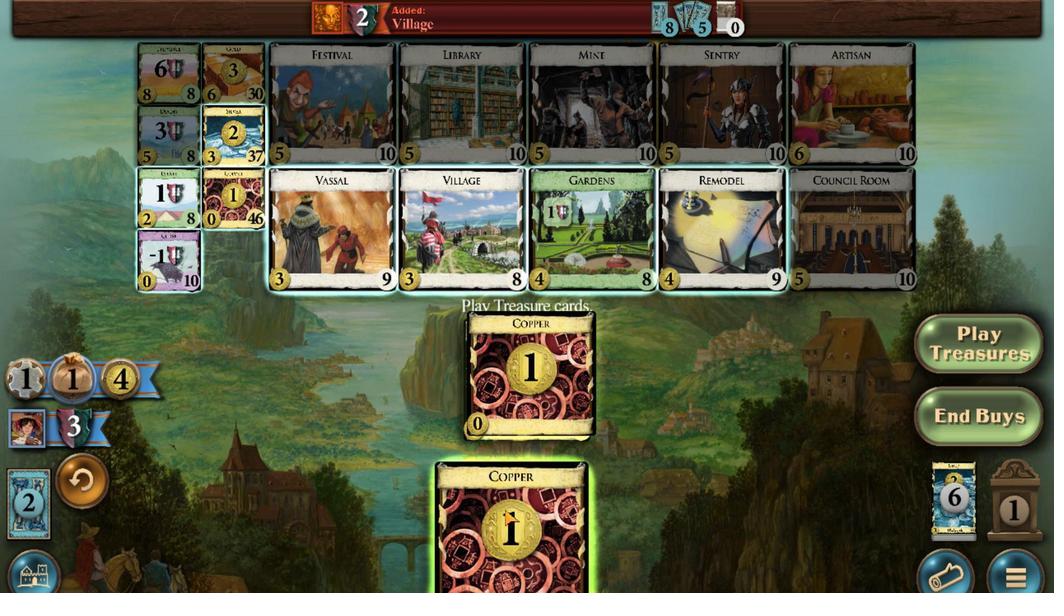
Action: Mouse scrolled (578, 508) with delta (0, 0)
Screenshot: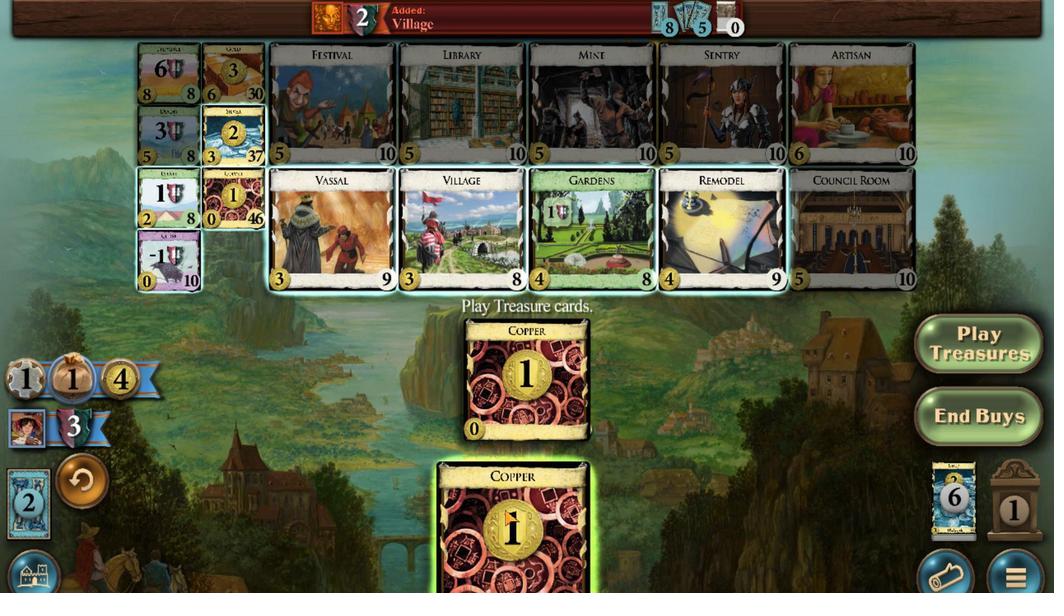 
Action: Mouse moved to (165, 124)
Screenshot: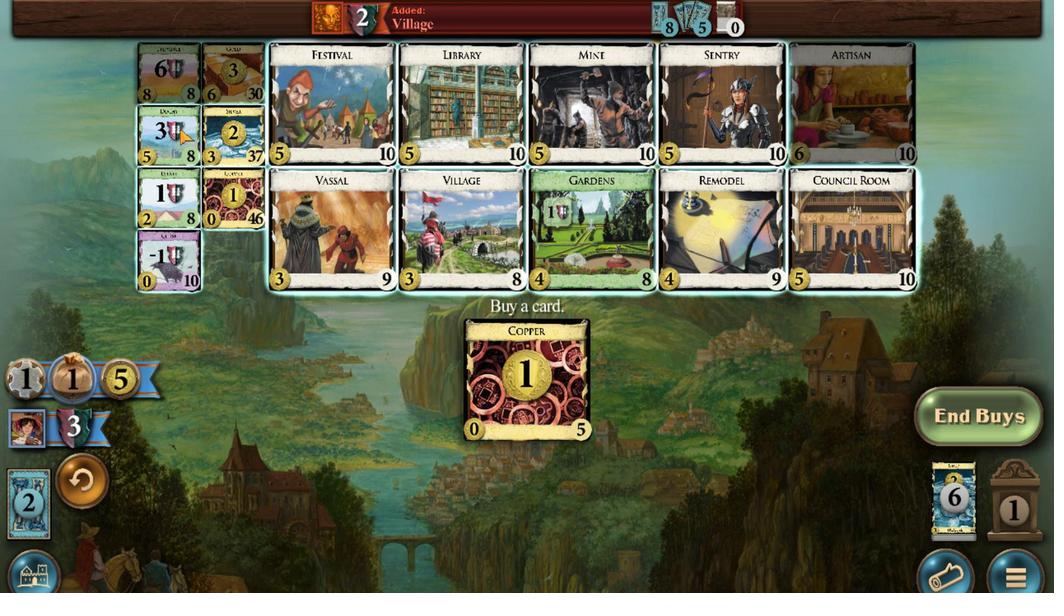 
Action: Mouse scrolled (165, 124) with delta (0, 0)
Screenshot: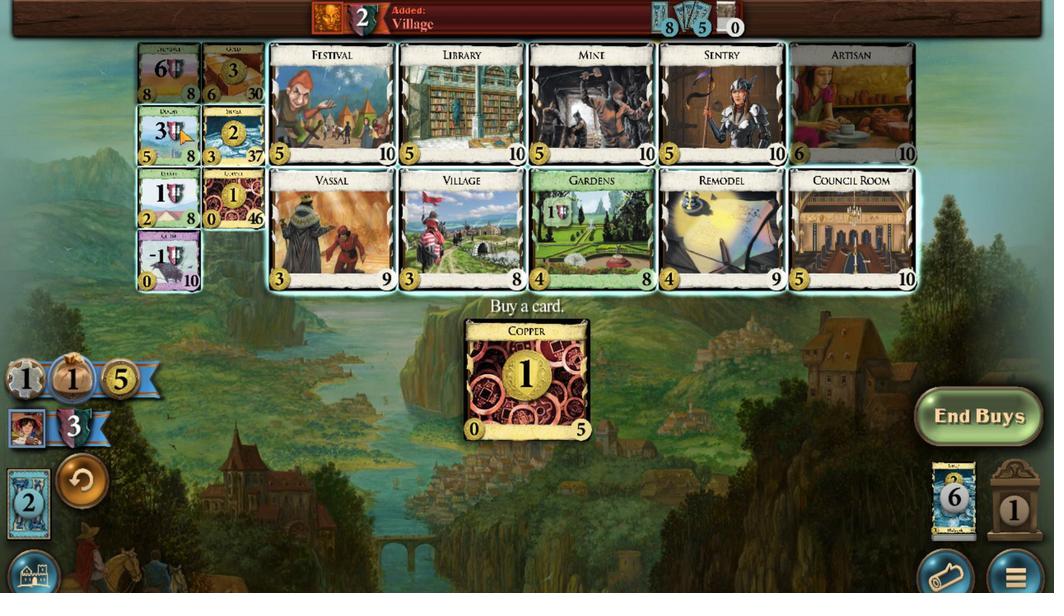 
Action: Mouse scrolled (165, 124) with delta (0, 0)
Screenshot: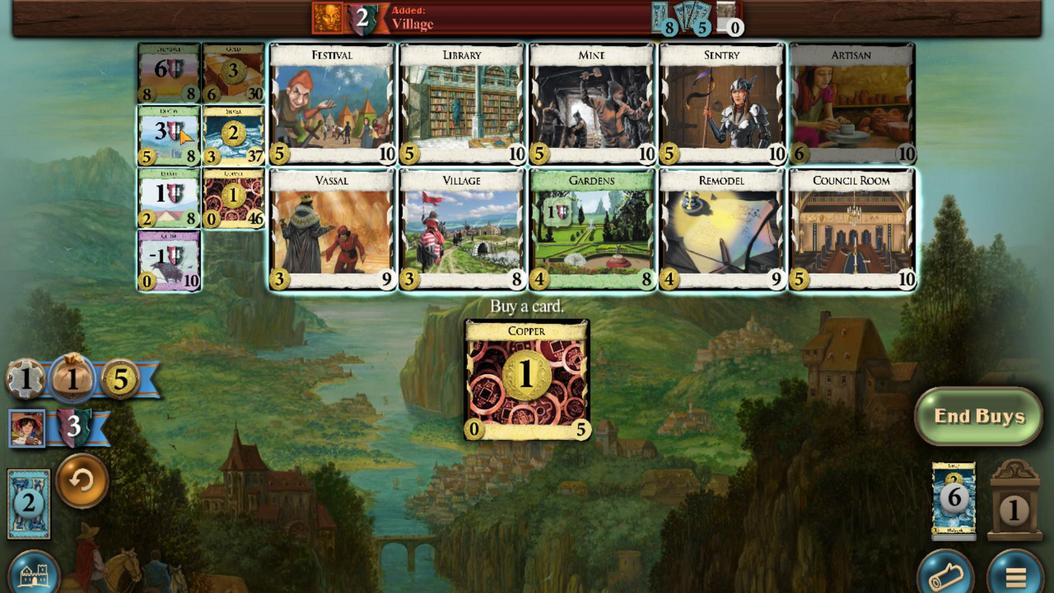 
Action: Mouse scrolled (165, 124) with delta (0, 0)
Screenshot: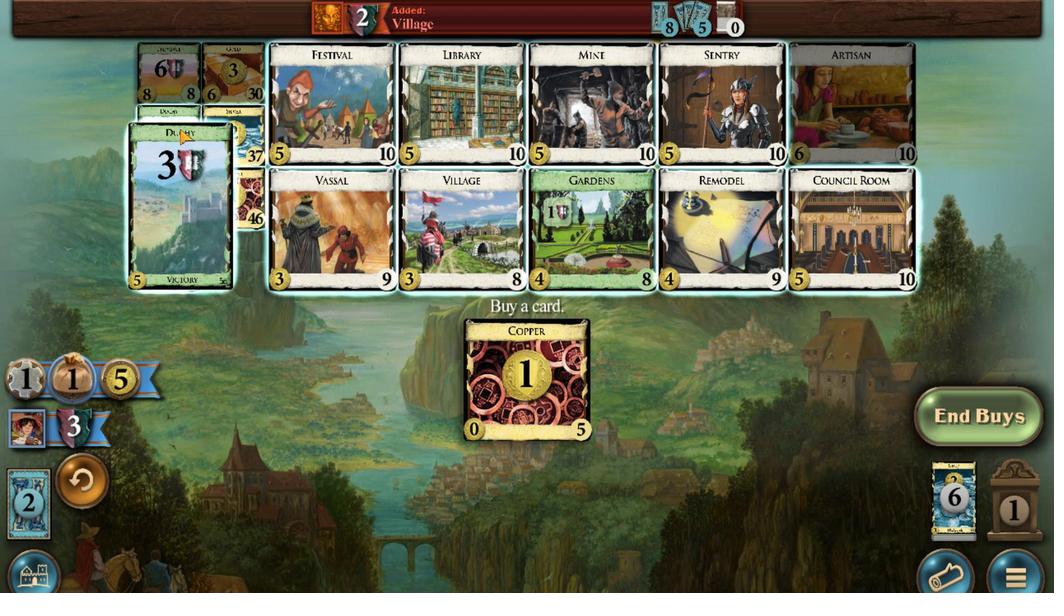 
Action: Mouse scrolled (165, 124) with delta (0, 0)
Screenshot: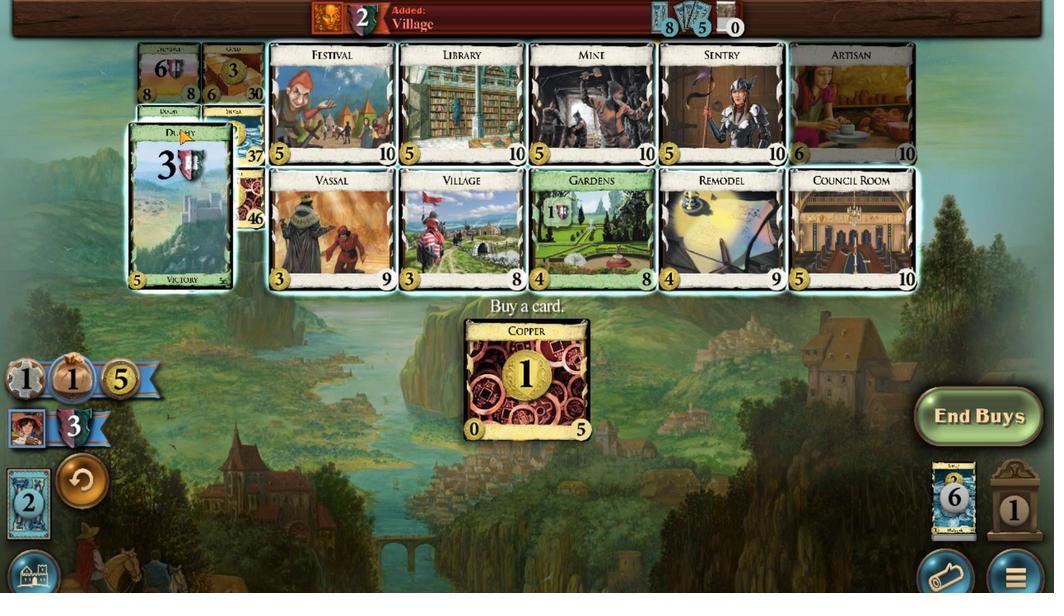 
Action: Mouse scrolled (165, 124) with delta (0, 0)
Screenshot: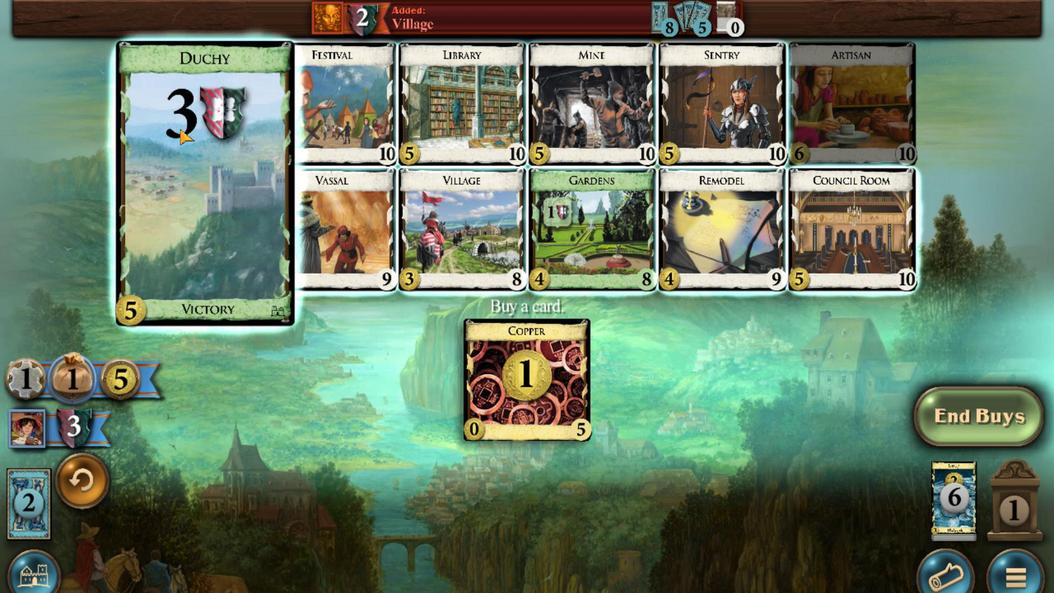 
Action: Mouse scrolled (165, 124) with delta (0, 0)
Screenshot: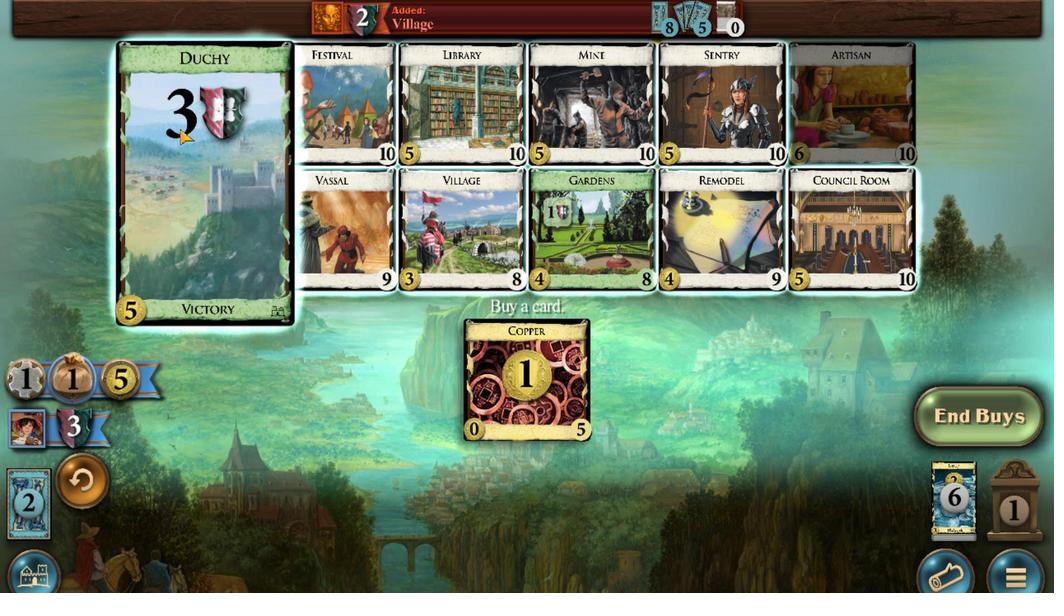 
Action: Mouse scrolled (165, 124) with delta (0, 0)
Screenshot: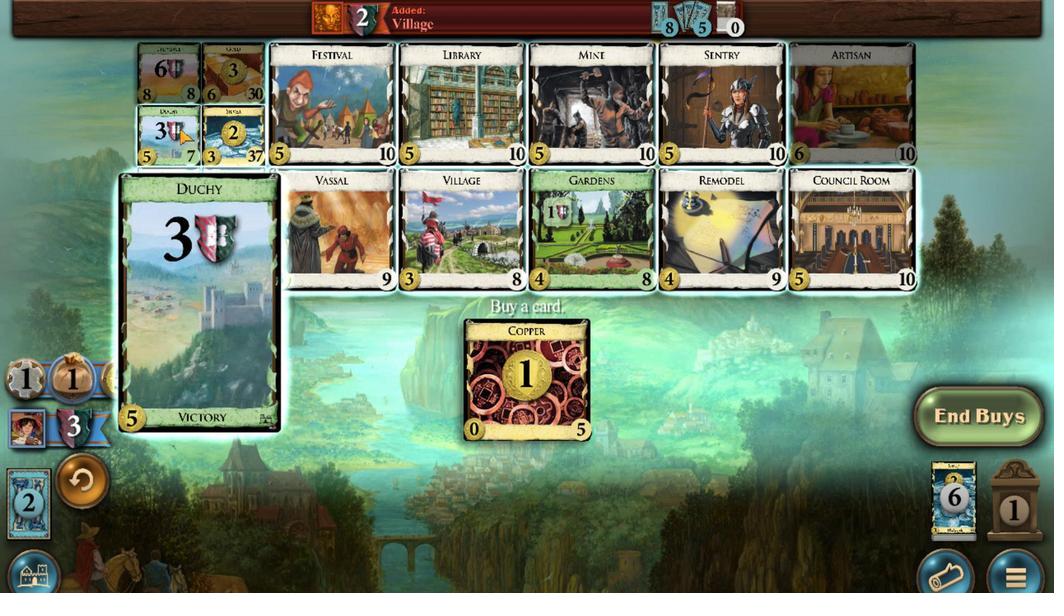 
Action: Mouse moved to (767, 488)
Screenshot: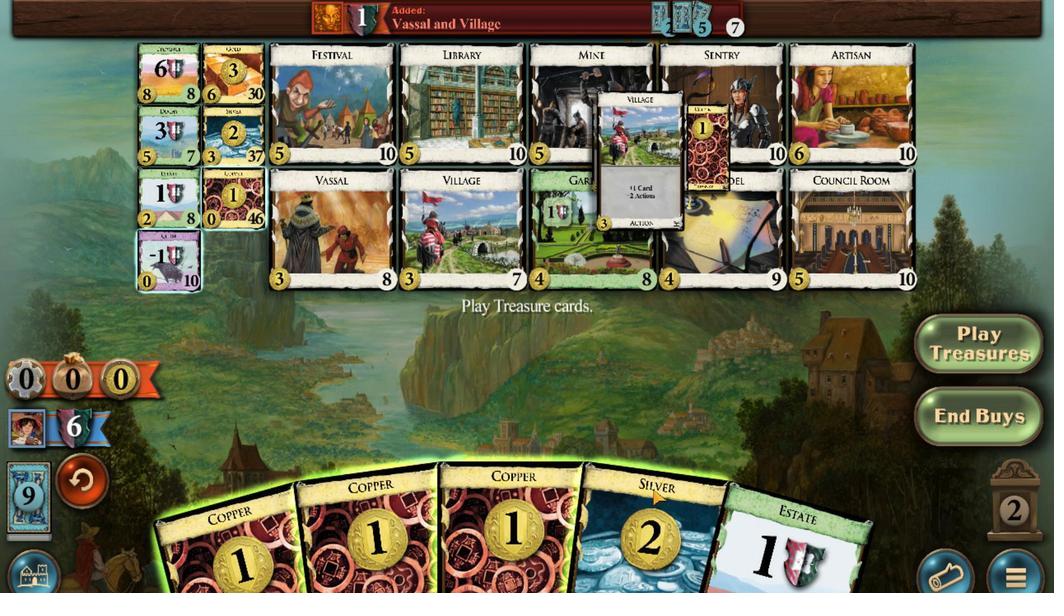 
Action: Mouse scrolled (767, 488) with delta (0, 0)
Screenshot: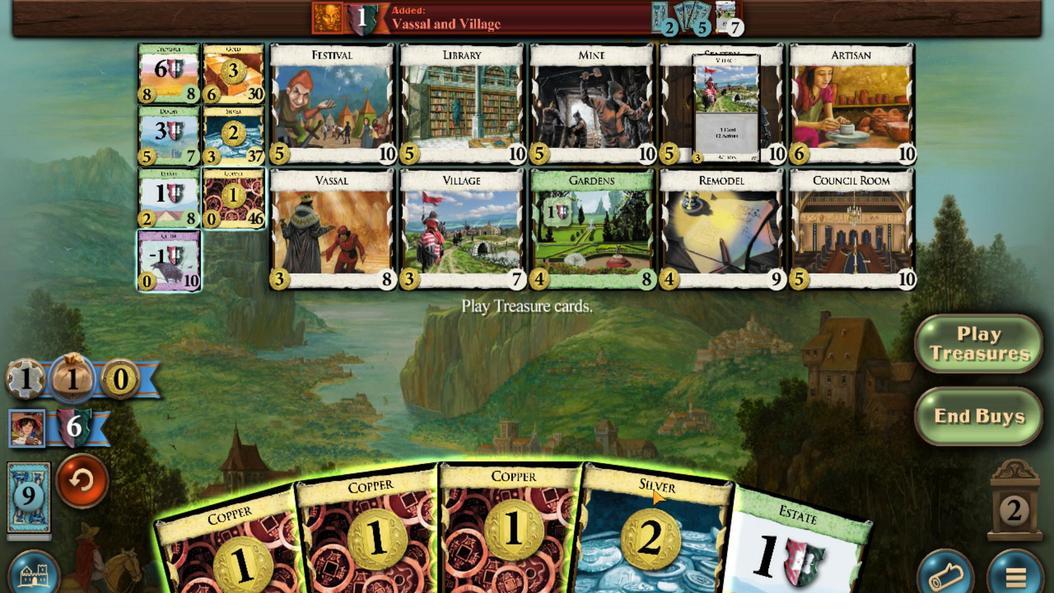 
Action: Mouse moved to (703, 488)
Screenshot: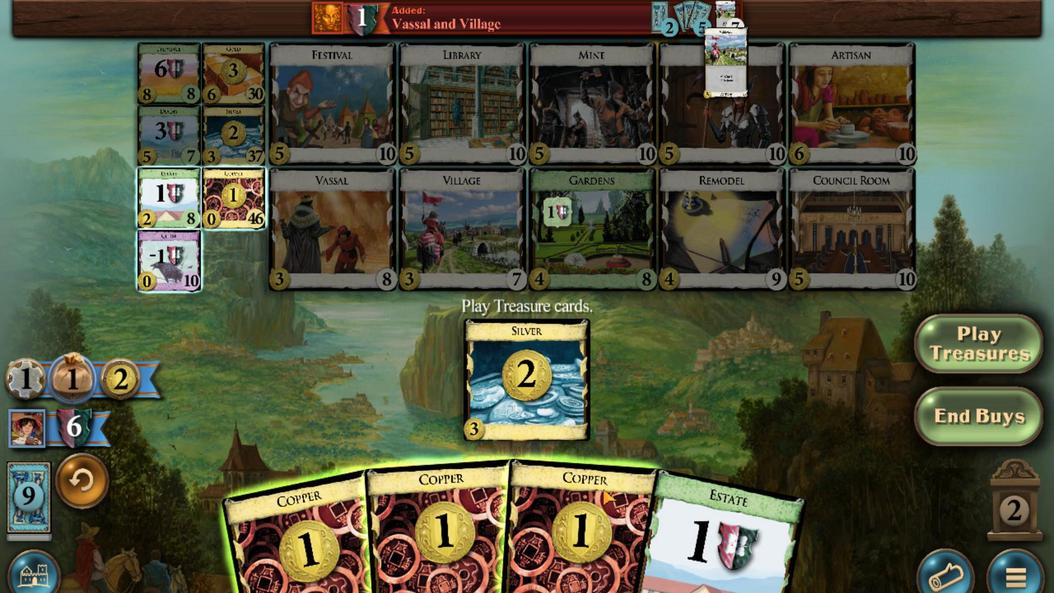 
Action: Mouse scrolled (703, 488) with delta (0, 0)
Screenshot: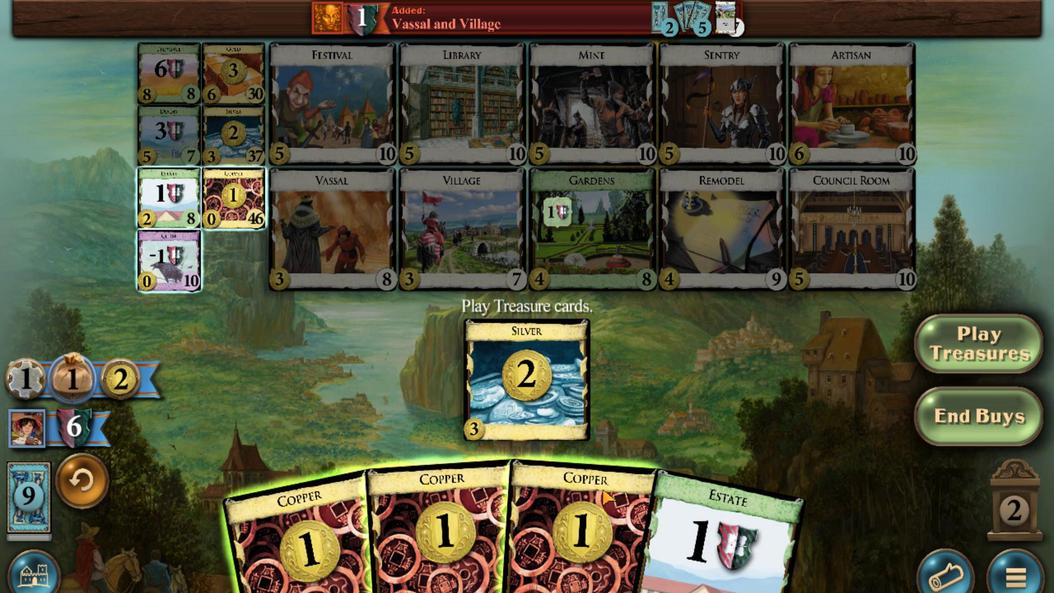 
Action: Mouse moved to (579, 513)
Screenshot: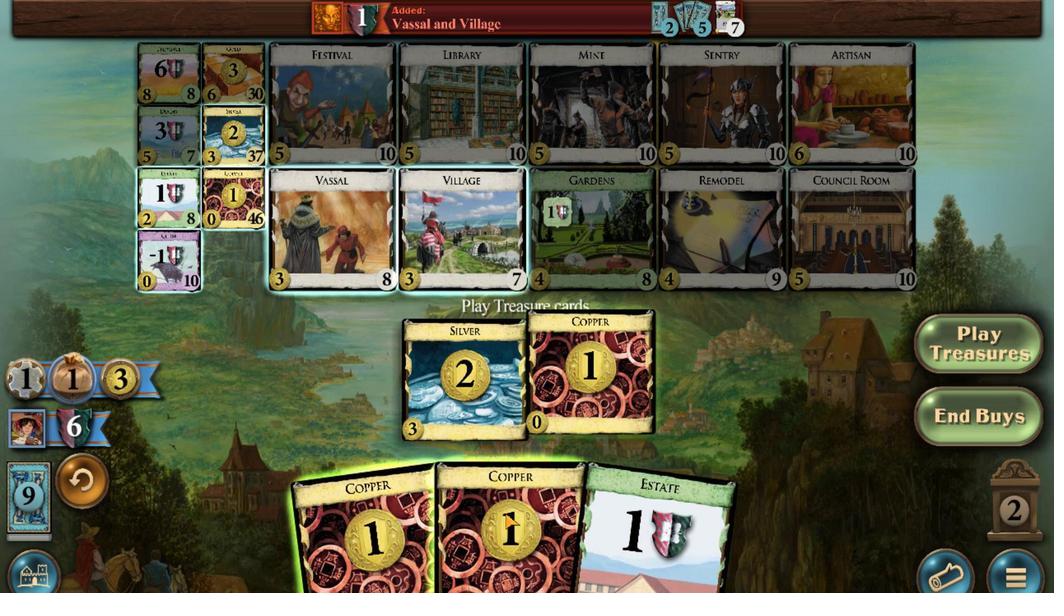 
Action: Mouse scrolled (579, 512) with delta (0, 0)
Screenshot: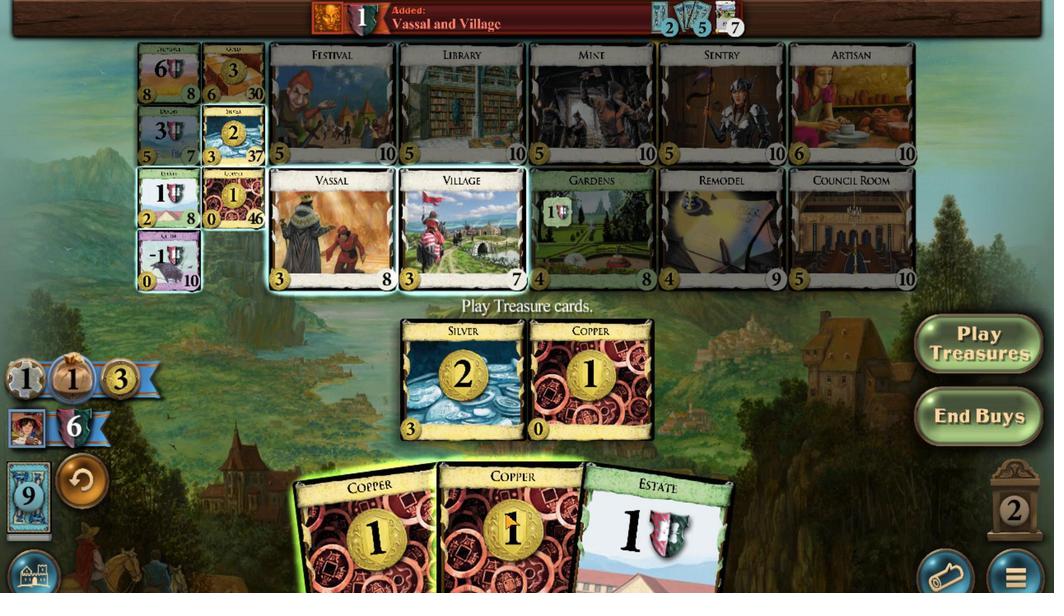 
Action: Mouse moved to (448, 519)
Screenshot: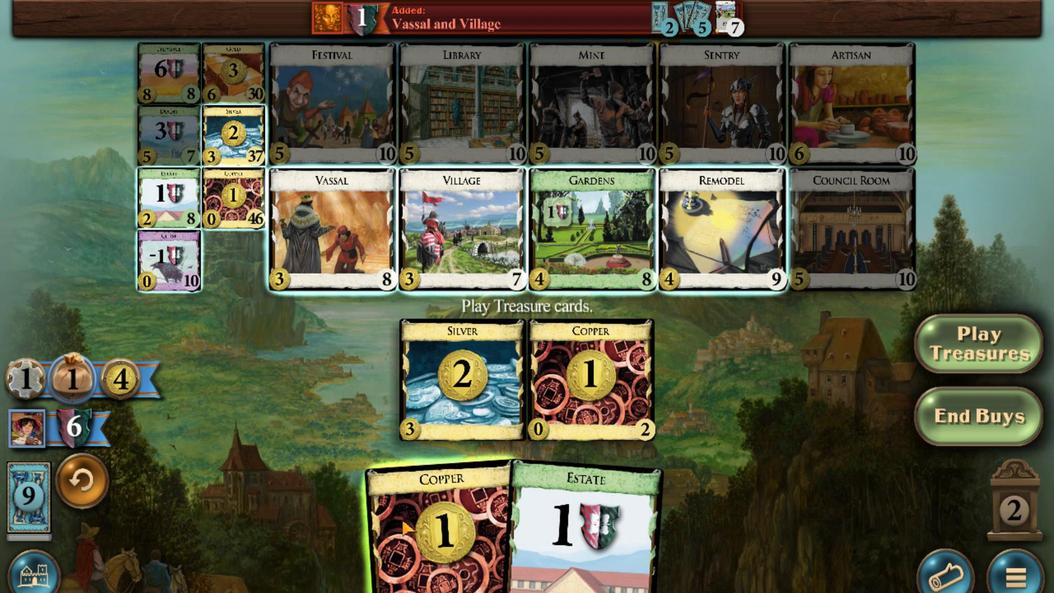 
Action: Mouse scrolled (448, 519) with delta (0, 0)
Screenshot: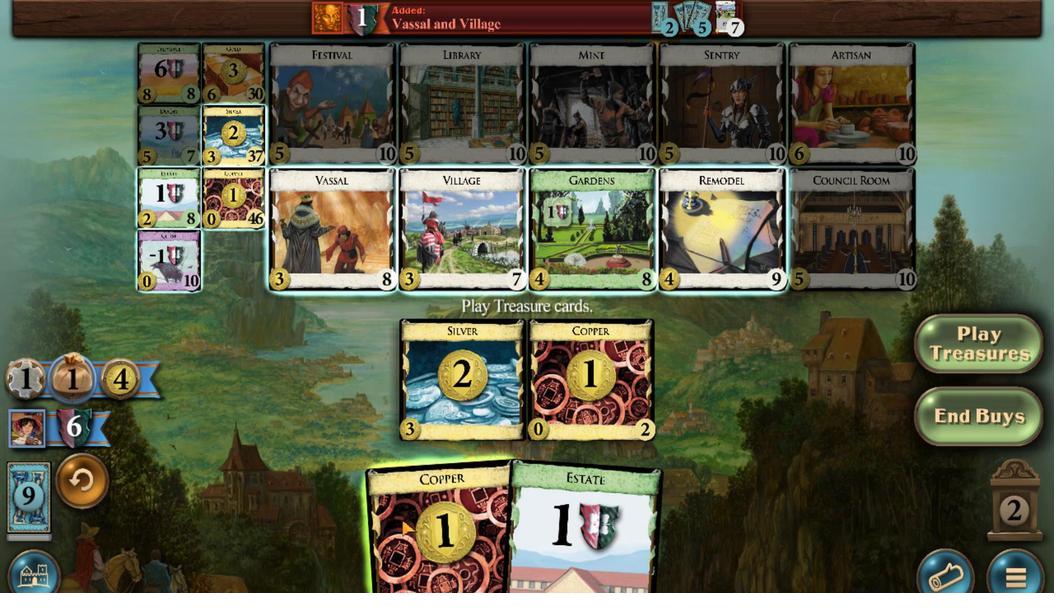 
Action: Mouse moved to (152, 126)
Screenshot: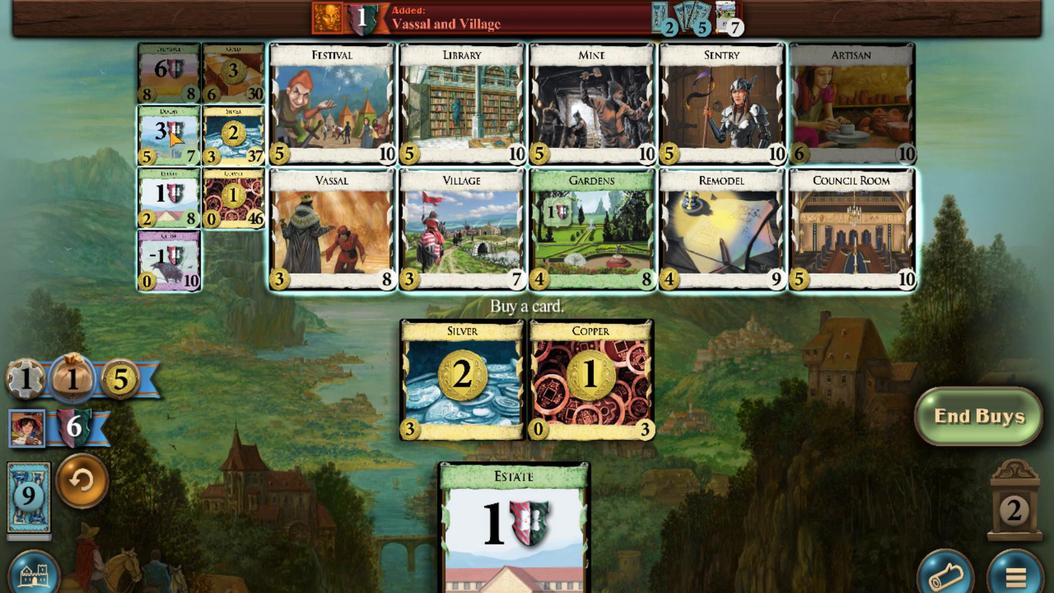 
Action: Mouse scrolled (152, 126) with delta (0, 0)
Screenshot: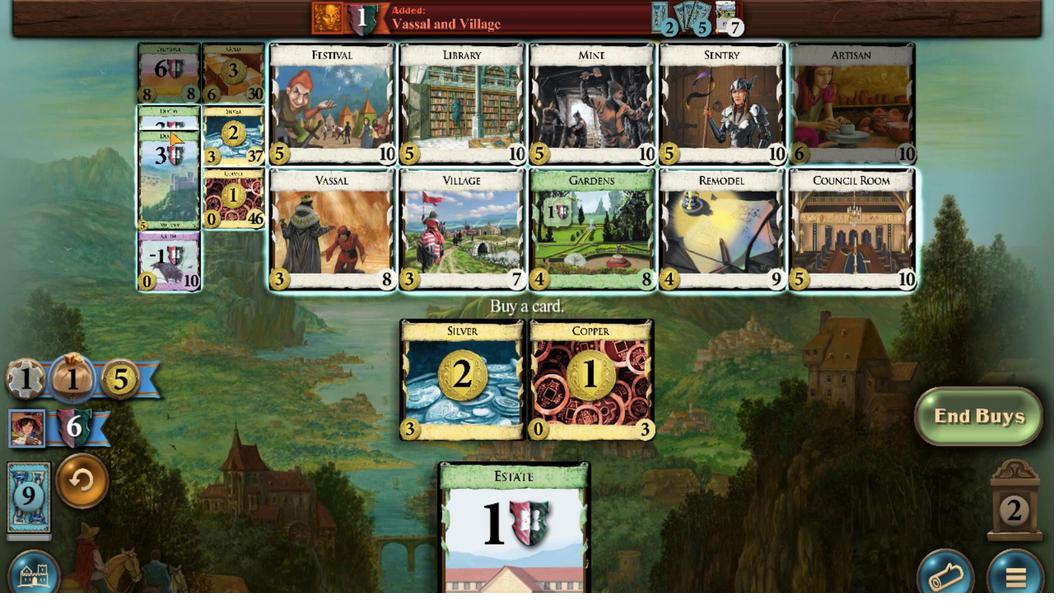
Action: Mouse scrolled (152, 126) with delta (0, 0)
Screenshot: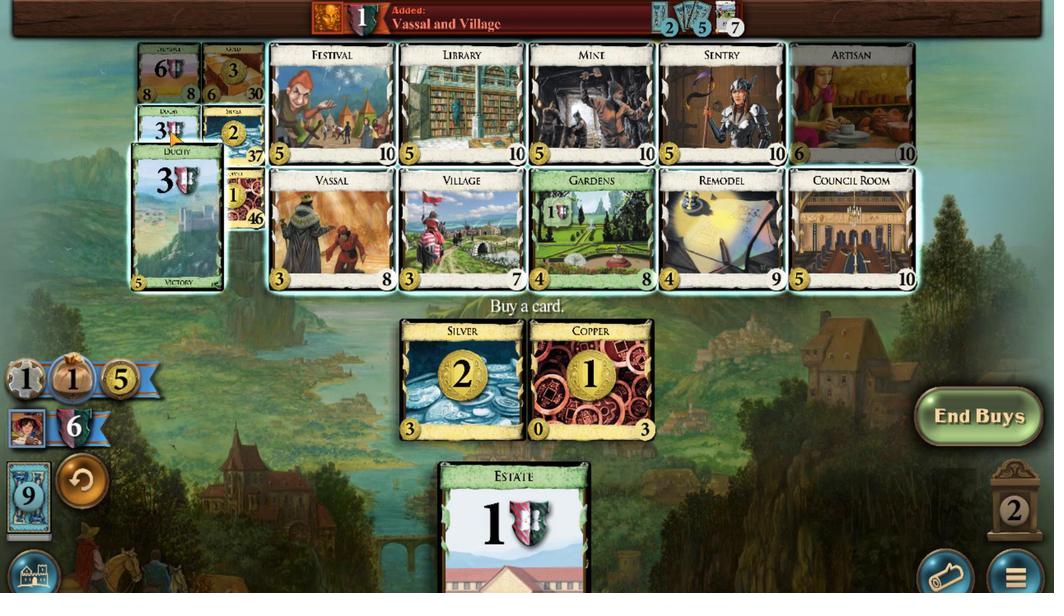 
Action: Mouse scrolled (152, 126) with delta (0, 0)
Screenshot: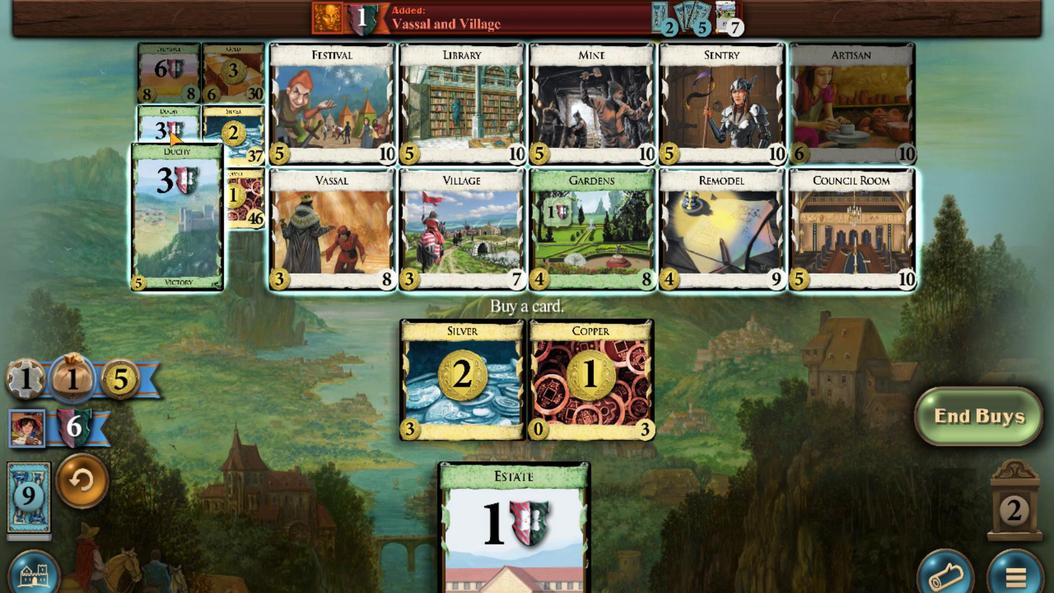 
Action: Mouse scrolled (152, 126) with delta (0, 0)
Screenshot: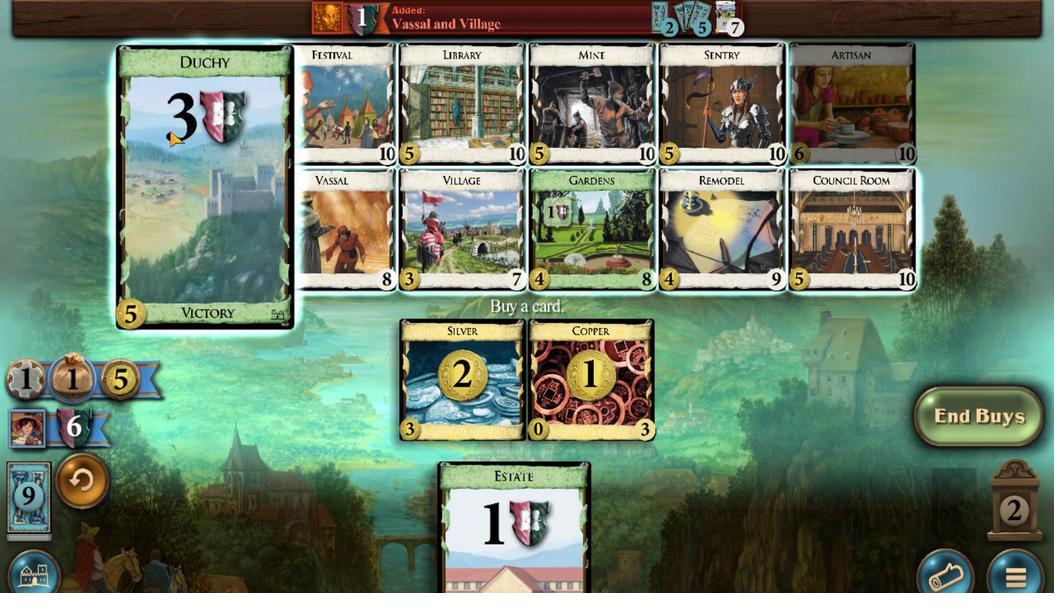 
Action: Mouse scrolled (152, 126) with delta (0, 0)
Screenshot: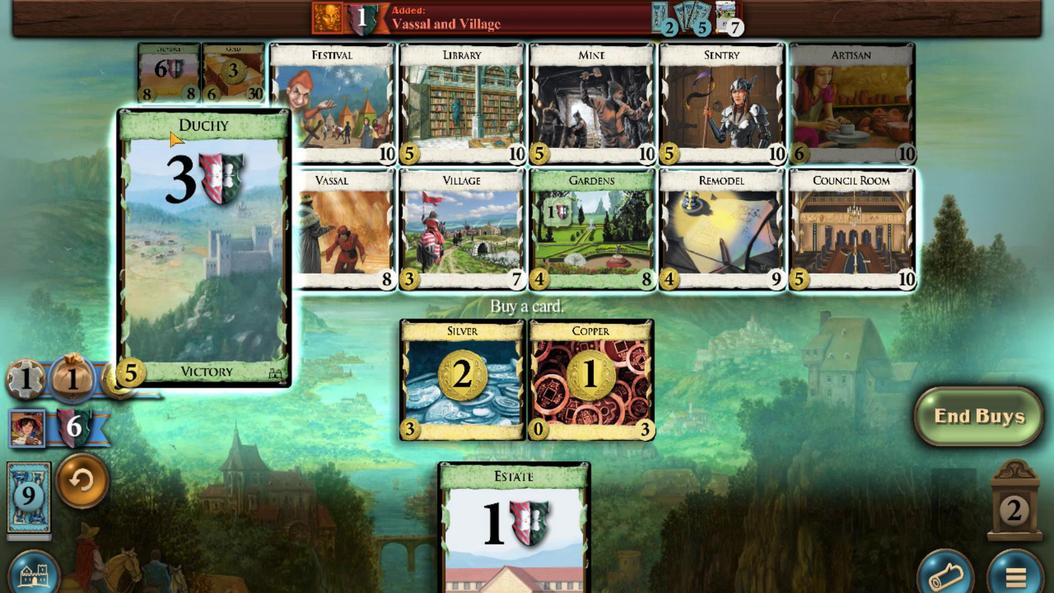 
Action: Mouse moved to (736, 504)
Screenshot: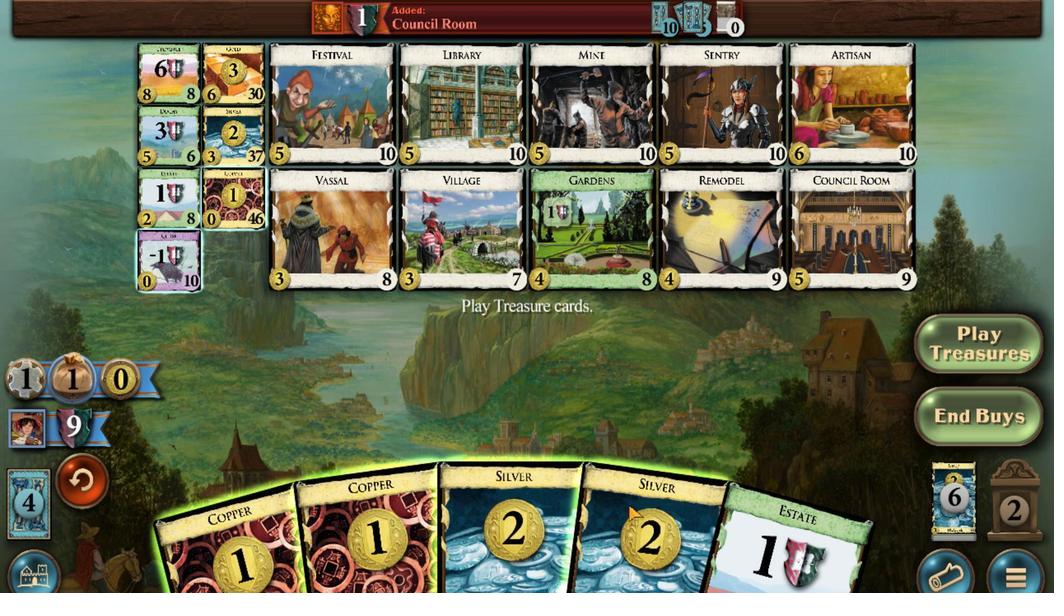 
Action: Mouse scrolled (736, 504) with delta (0, 0)
Screenshot: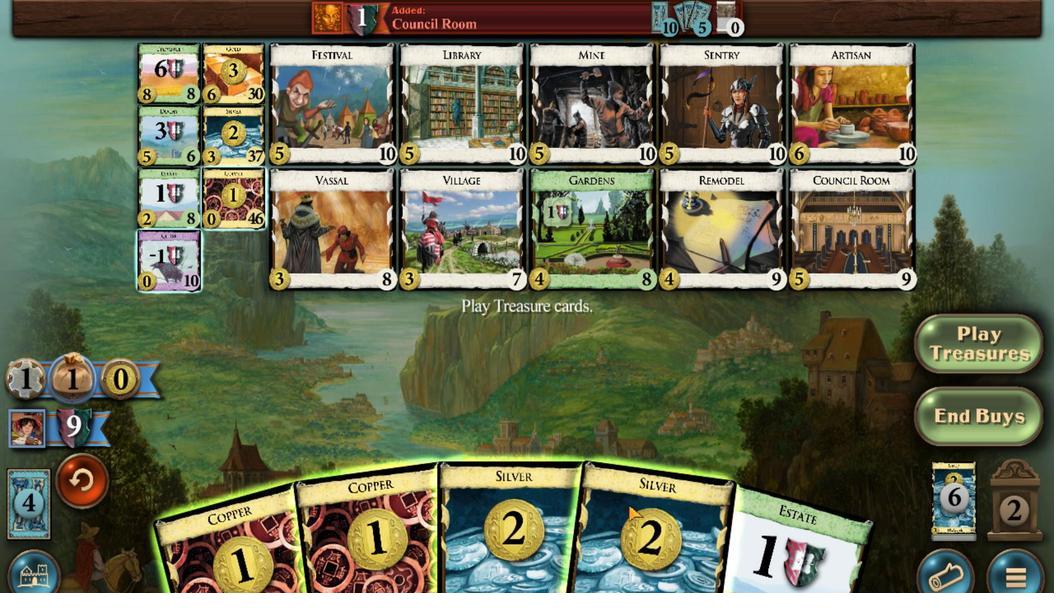 
Action: Mouse moved to (703, 508)
Screenshot: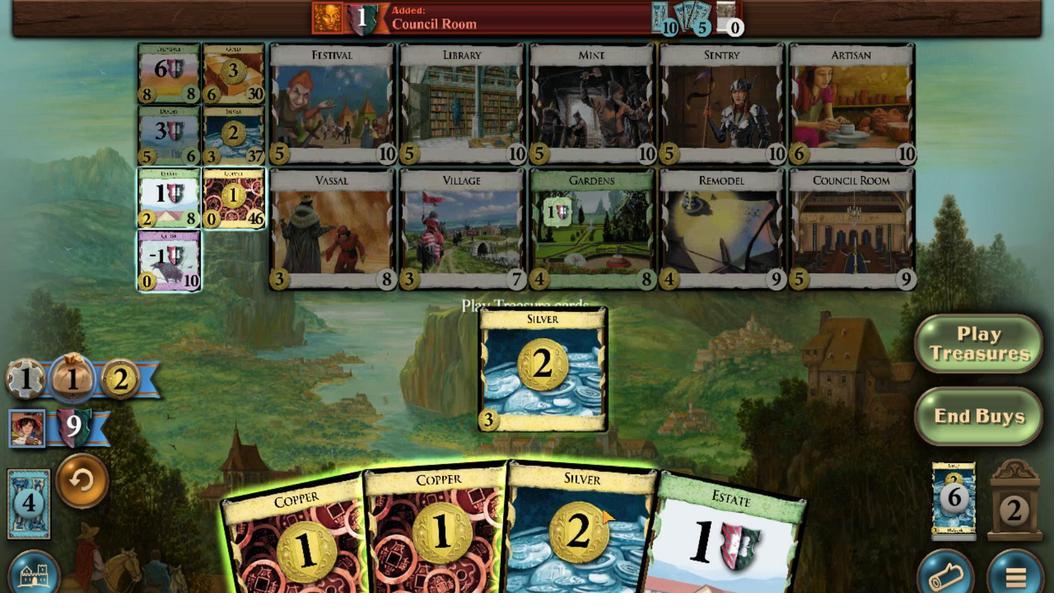 
Action: Mouse scrolled (703, 507) with delta (0, 0)
Screenshot: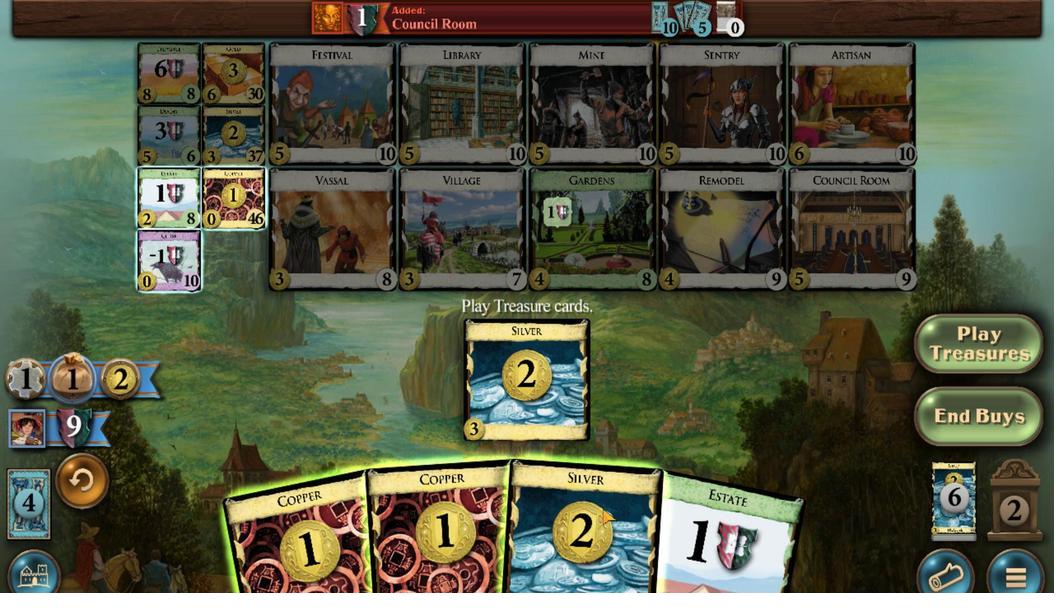
Action: Mouse moved to (631, 499)
Screenshot: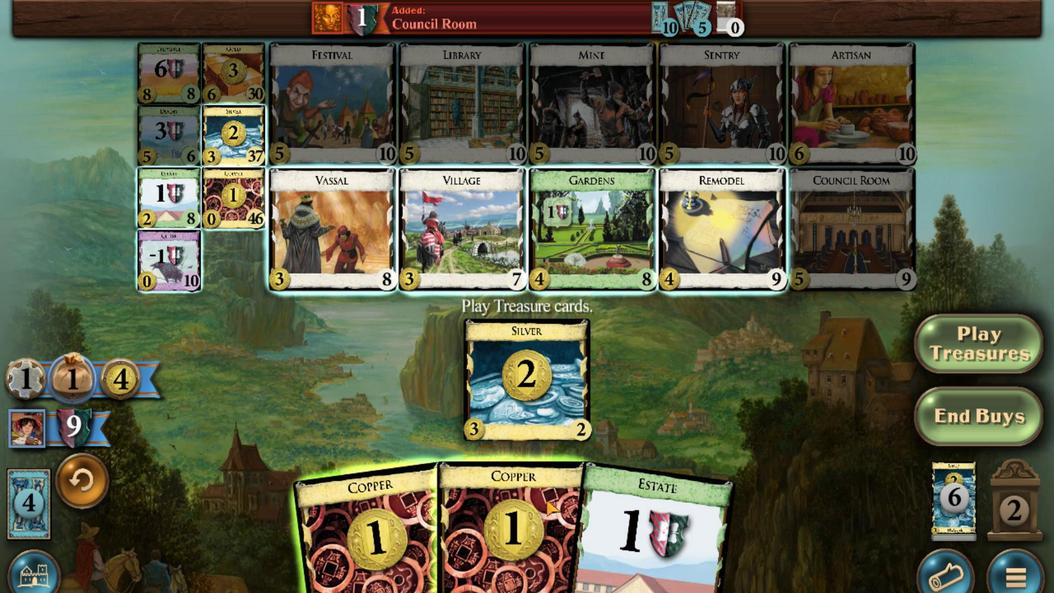 
Action: Mouse scrolled (631, 499) with delta (0, 0)
Screenshot: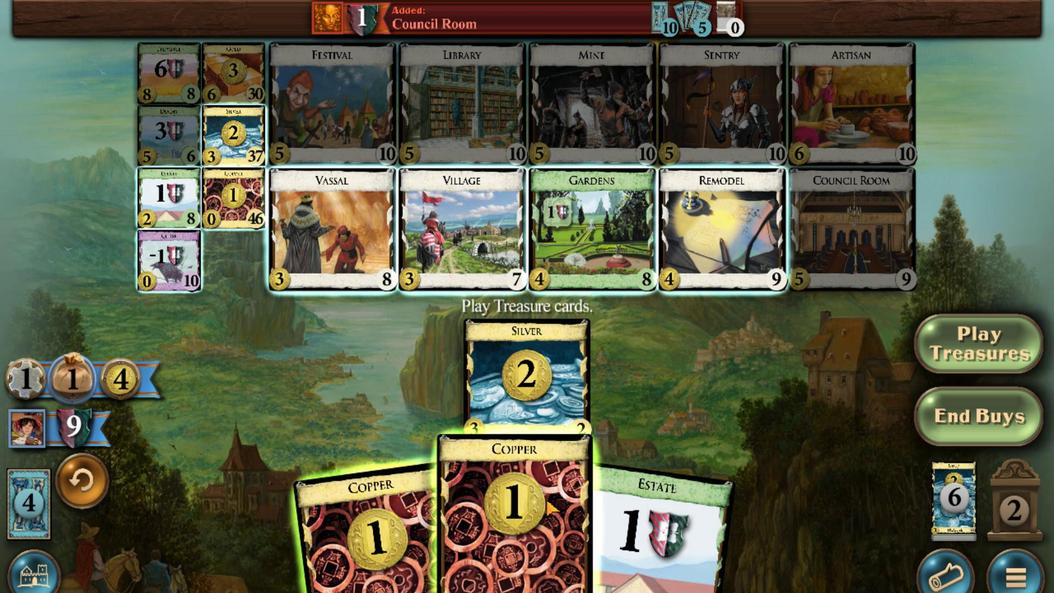 
Action: Mouse moved to (523, 489)
Screenshot: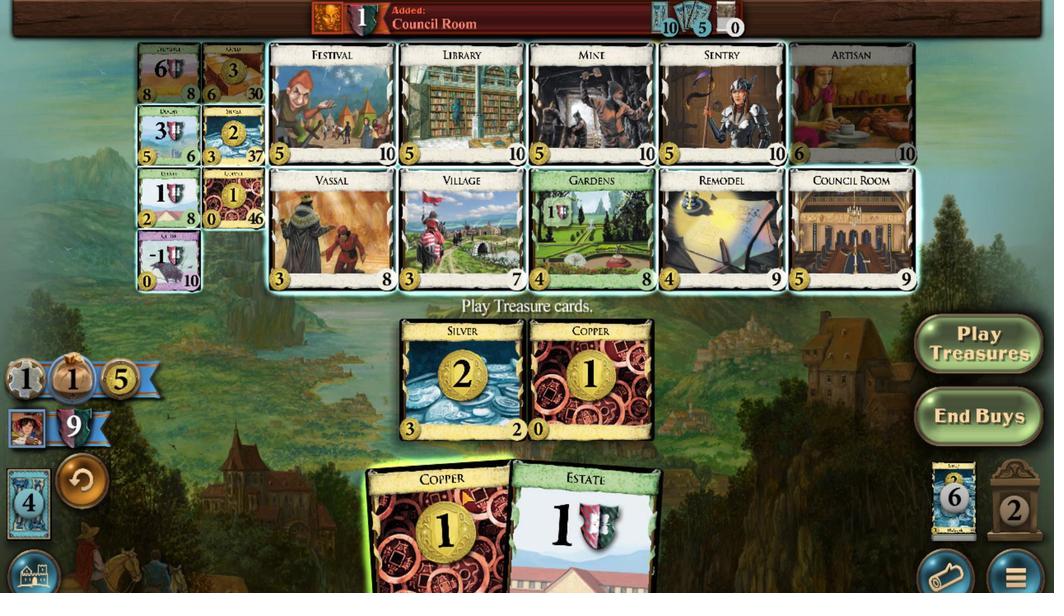 
Action: Mouse scrolled (523, 488) with delta (0, 0)
Screenshot: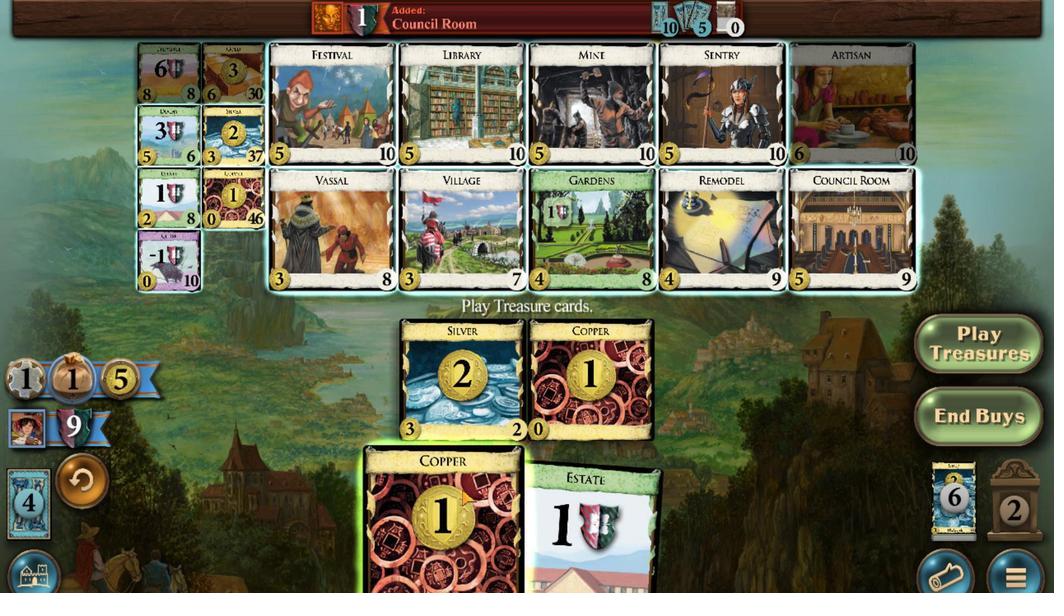 
Action: Mouse moved to (234, 63)
Screenshot: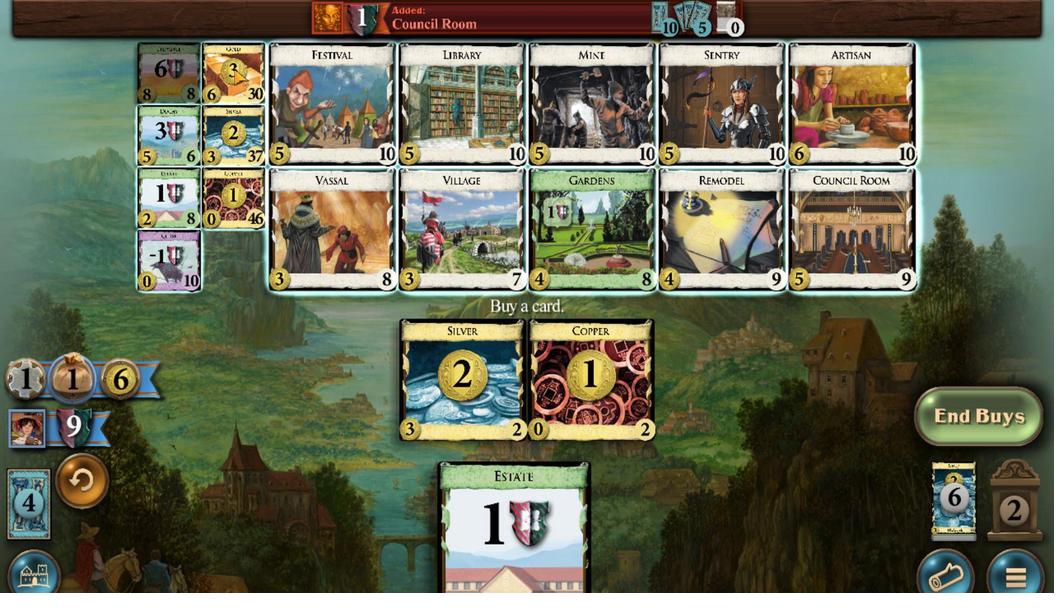 
Action: Mouse scrolled (234, 64) with delta (0, 0)
Screenshot: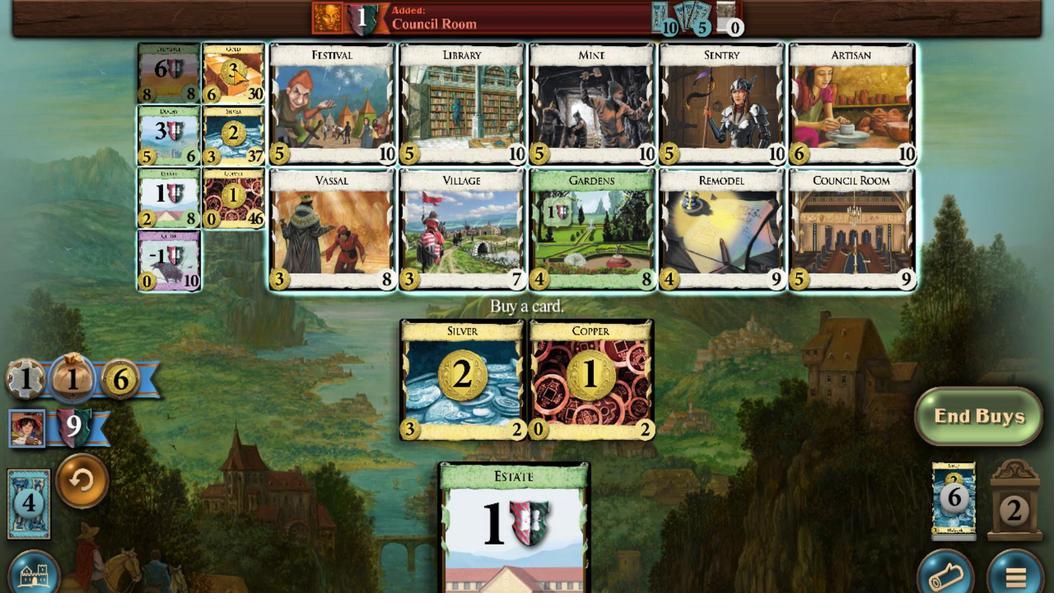 
Action: Mouse scrolled (234, 64) with delta (0, 0)
Screenshot: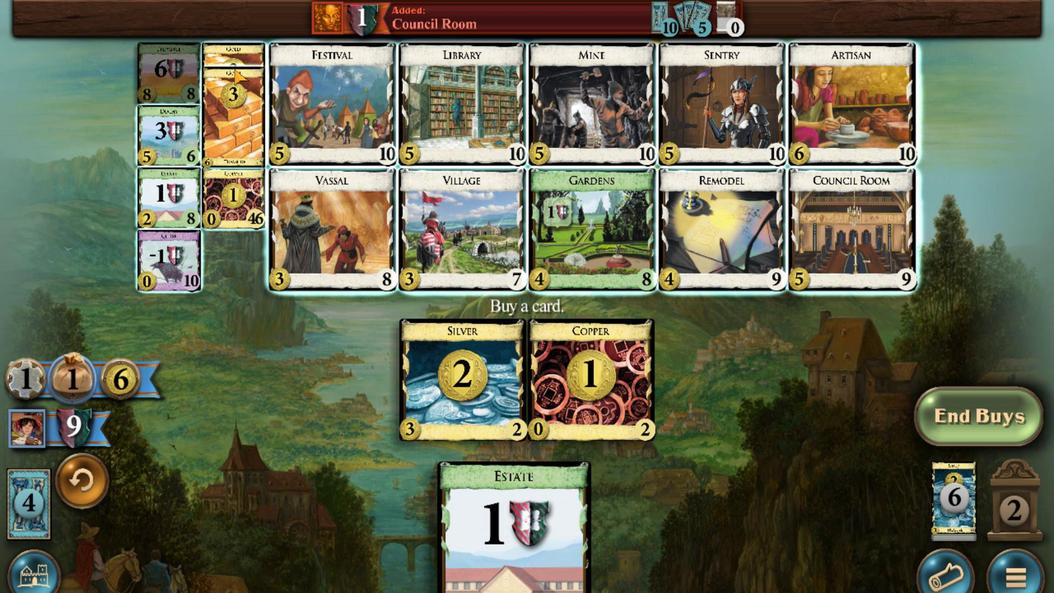 
Action: Mouse scrolled (234, 64) with delta (0, 0)
Screenshot: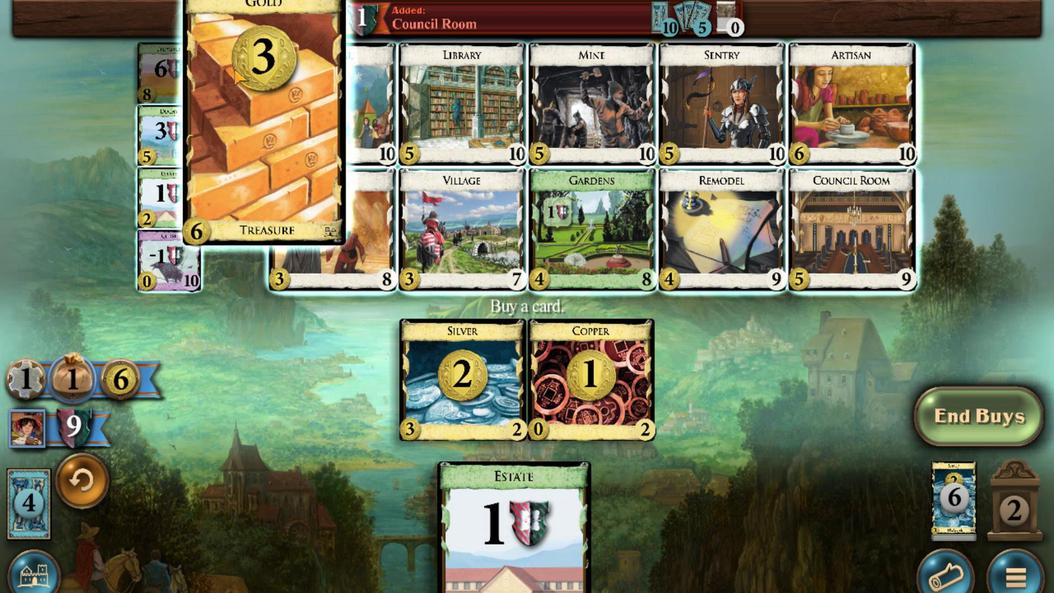 
Action: Mouse scrolled (234, 64) with delta (0, 0)
Screenshot: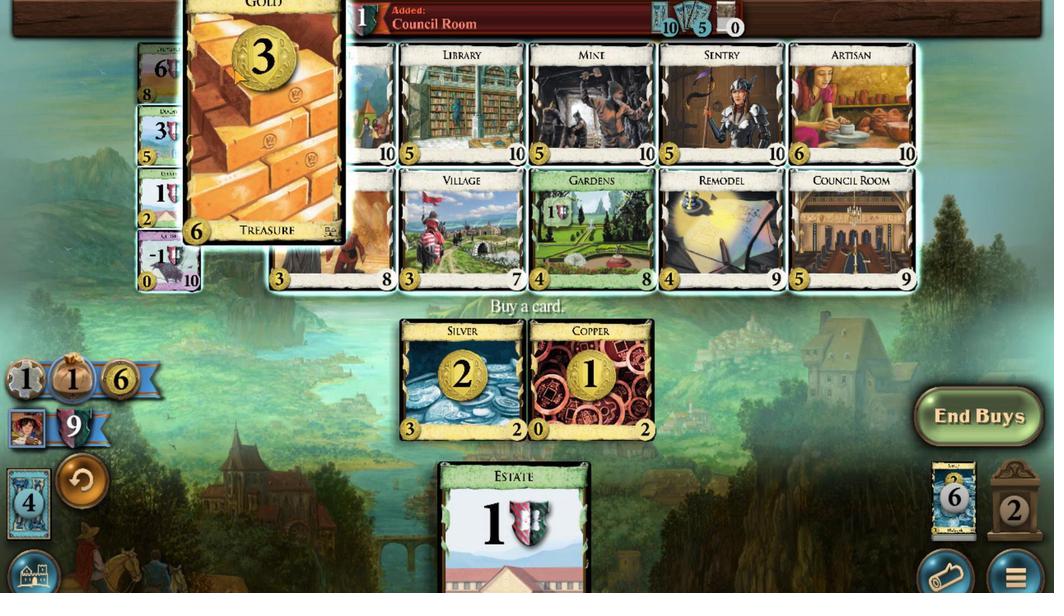
Action: Mouse scrolled (234, 64) with delta (0, 0)
Screenshot: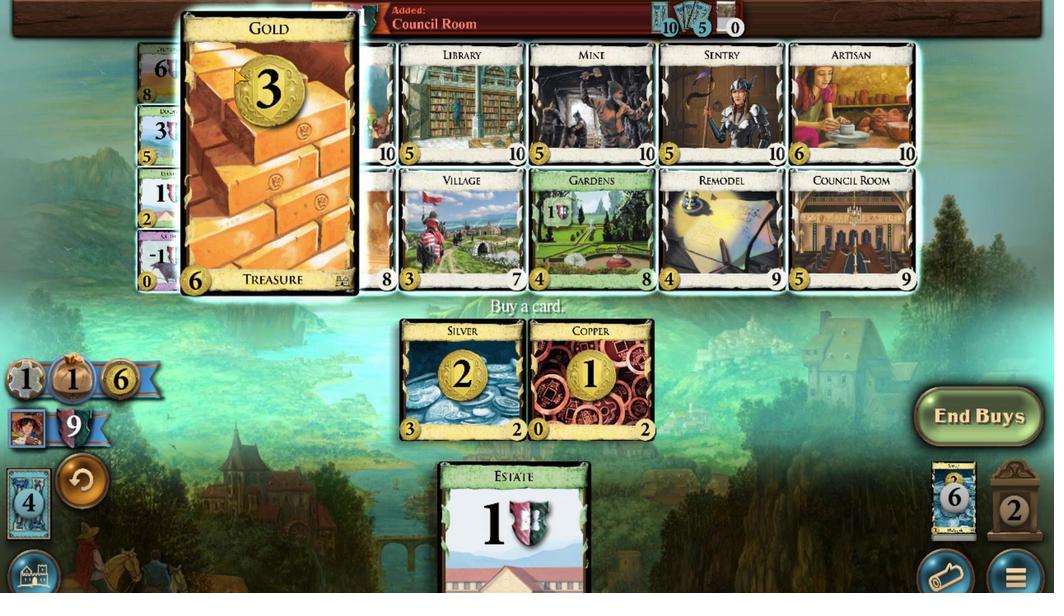 
Action: Mouse scrolled (234, 64) with delta (0, 0)
Screenshot: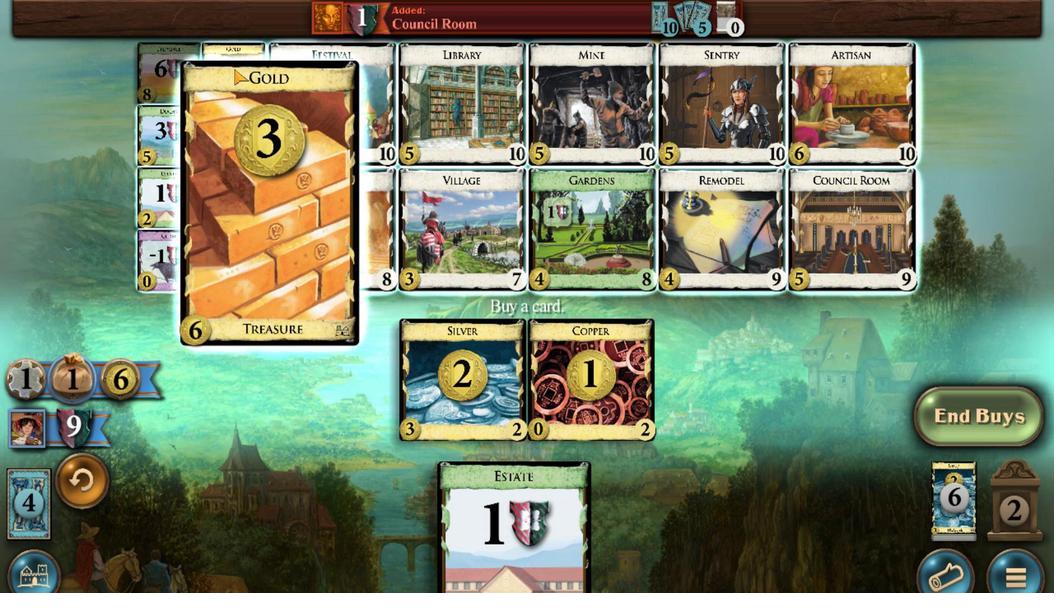 
Action: Mouse moved to (489, 502)
Screenshot: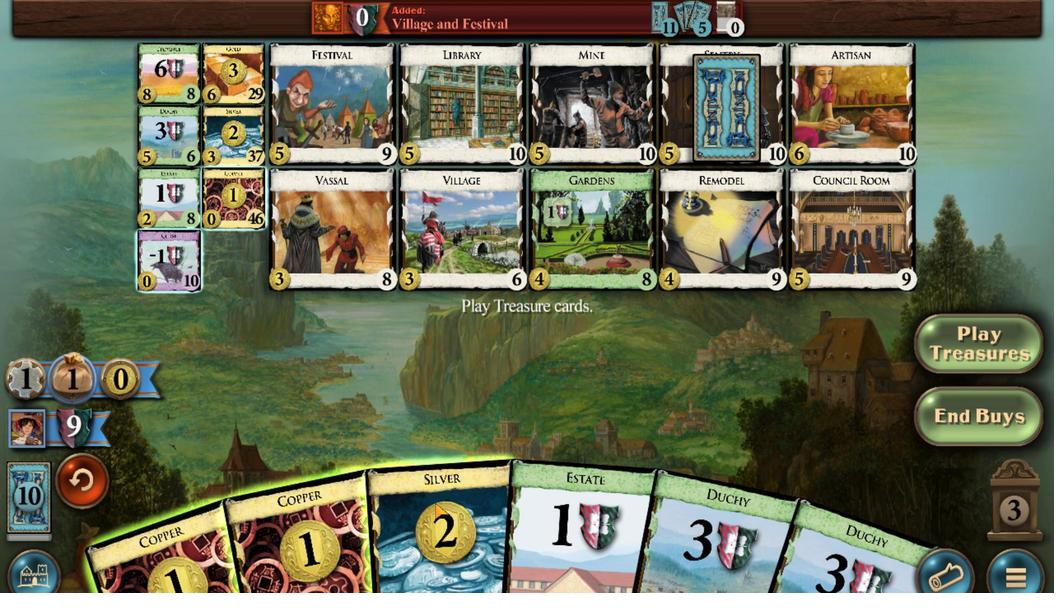 
Action: Mouse scrolled (489, 502) with delta (0, 0)
Screenshot: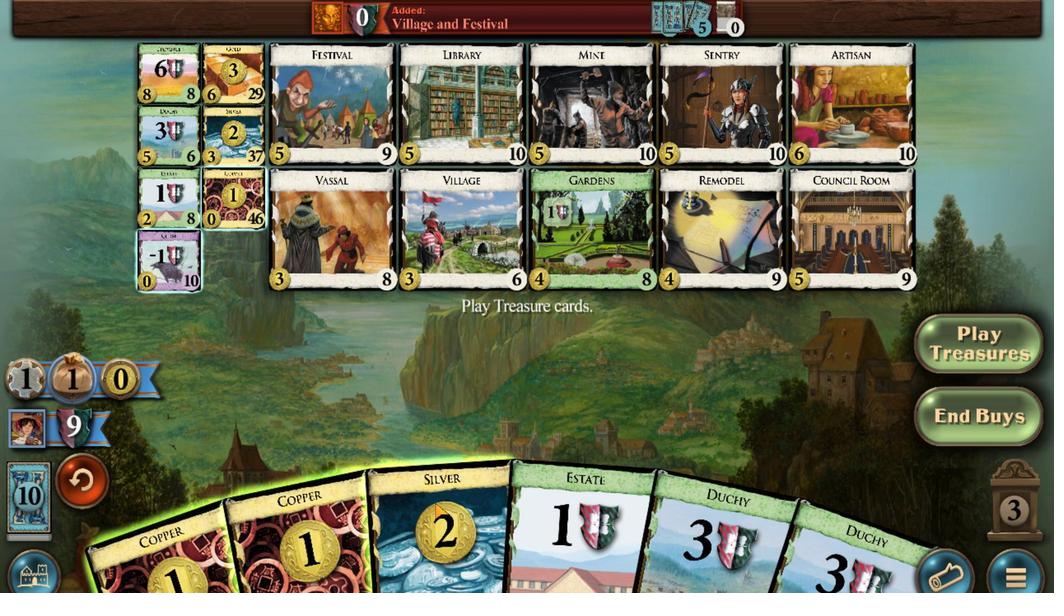
Action: Mouse moved to (439, 502)
Screenshot: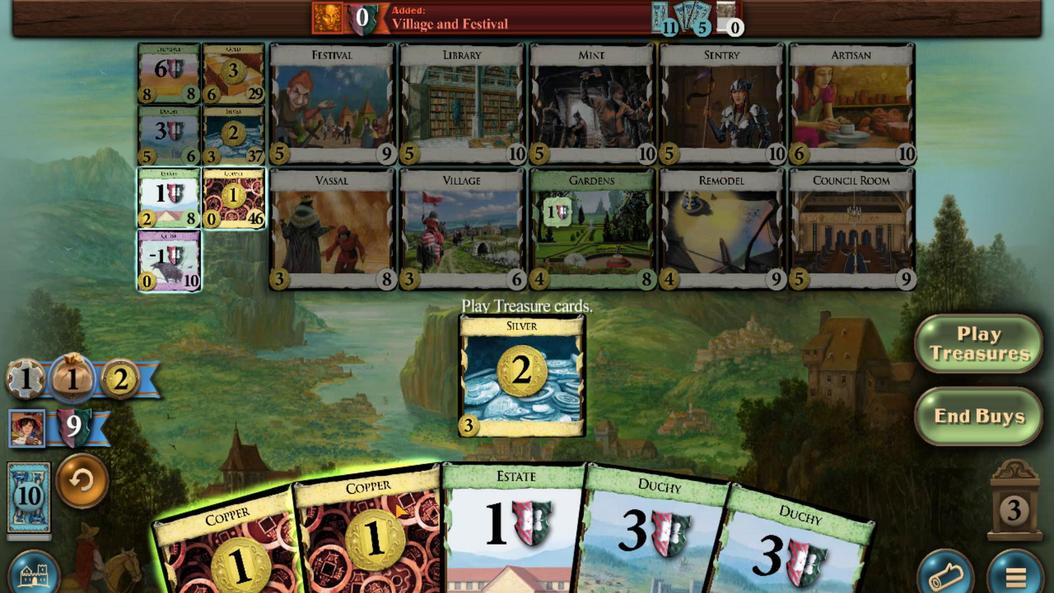 
Action: Mouse scrolled (439, 502) with delta (0, 0)
Screenshot: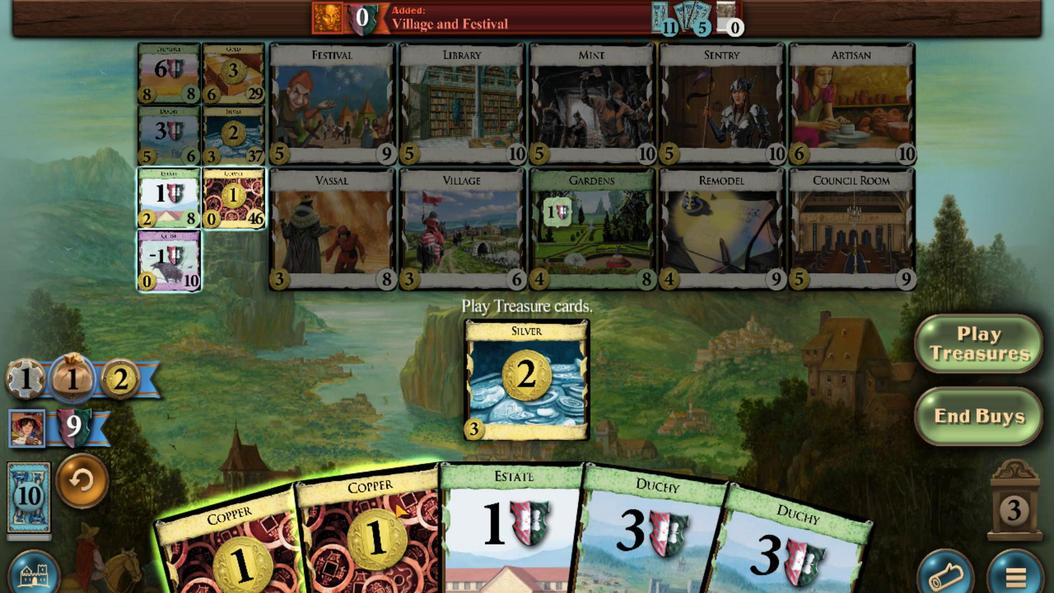 
Action: Mouse moved to (340, 506)
Screenshot: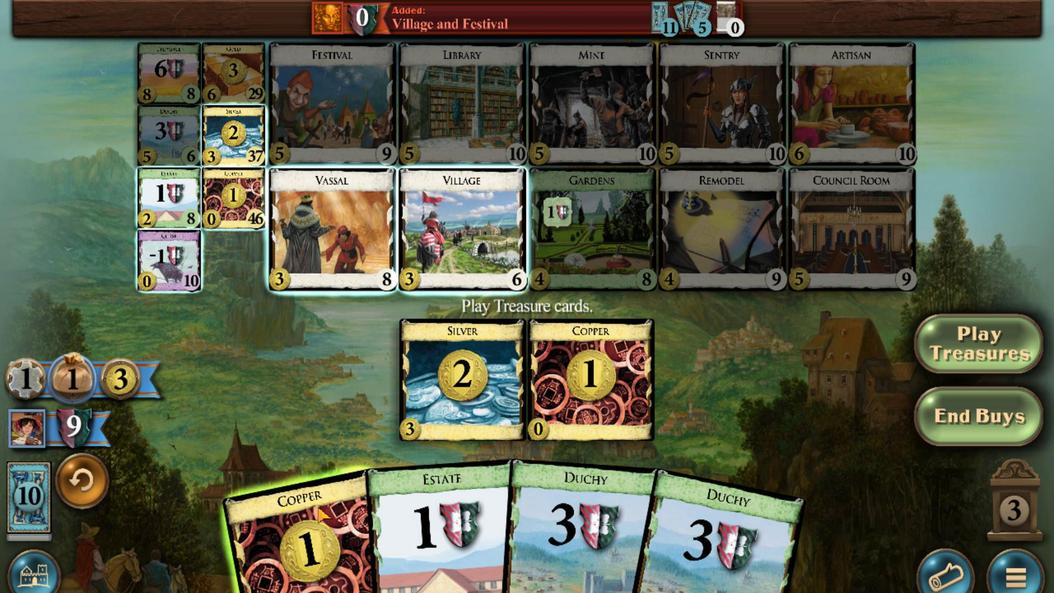 
Action: Mouse scrolled (340, 505) with delta (0, 0)
Screenshot: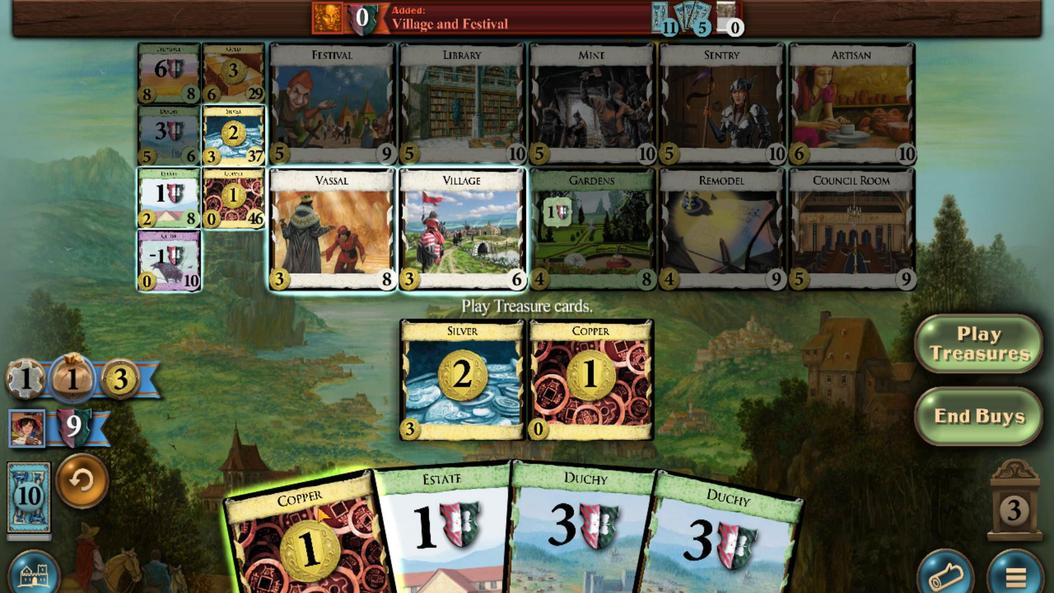 
Action: Mouse moved to (235, 120)
Screenshot: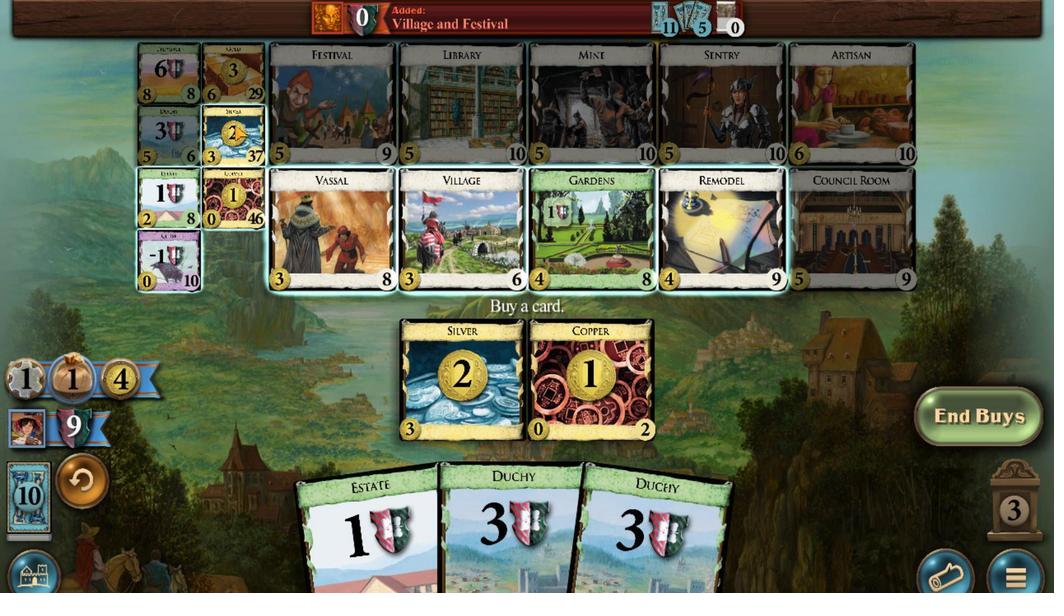 
Action: Mouse scrolled (235, 120) with delta (0, 0)
Screenshot: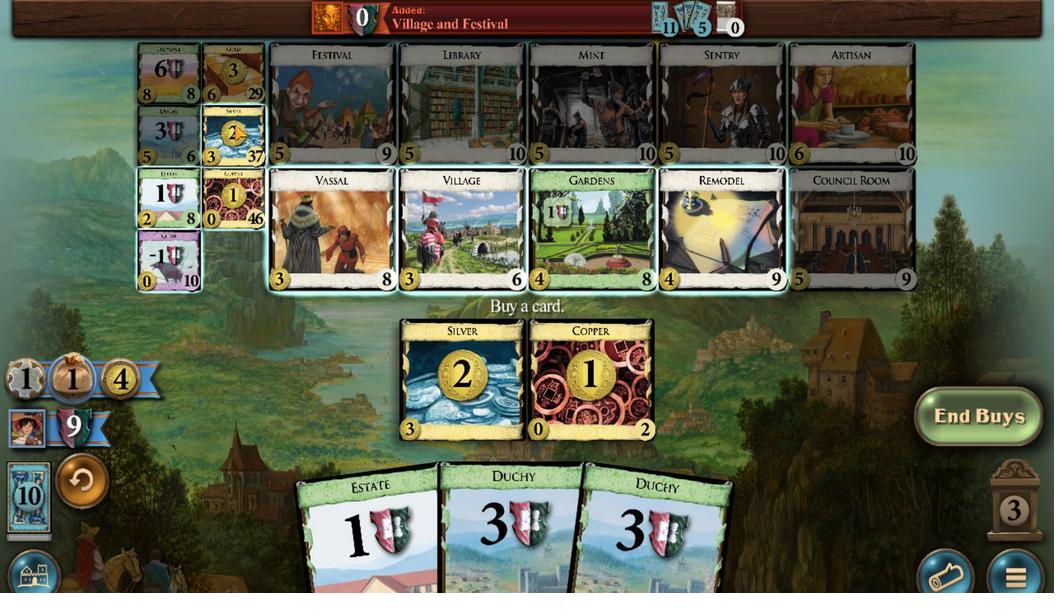 
Action: Mouse scrolled (235, 120) with delta (0, 0)
Screenshot: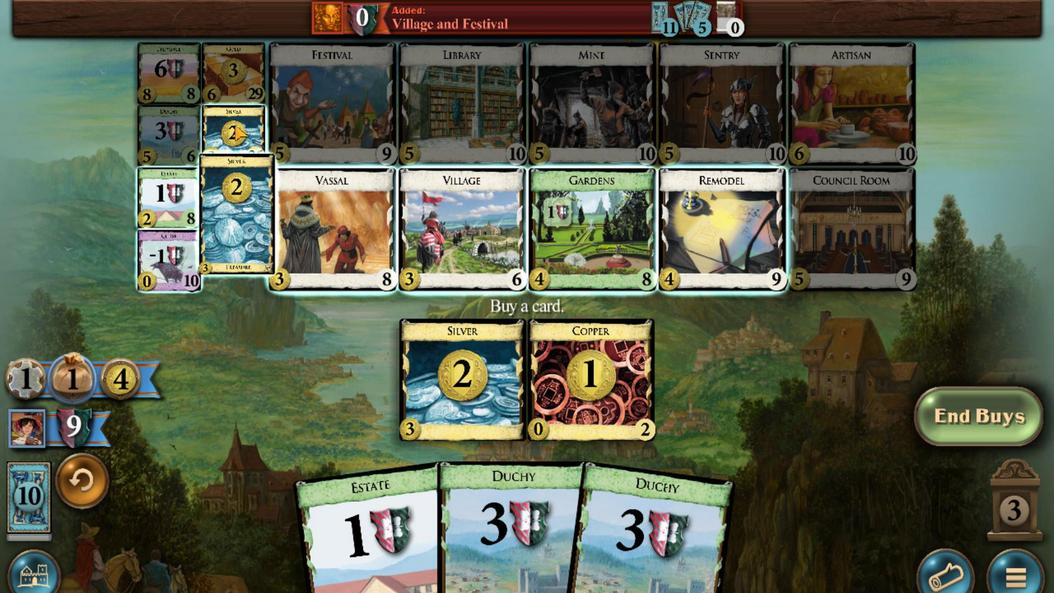 
Action: Mouse scrolled (235, 120) with delta (0, 0)
Screenshot: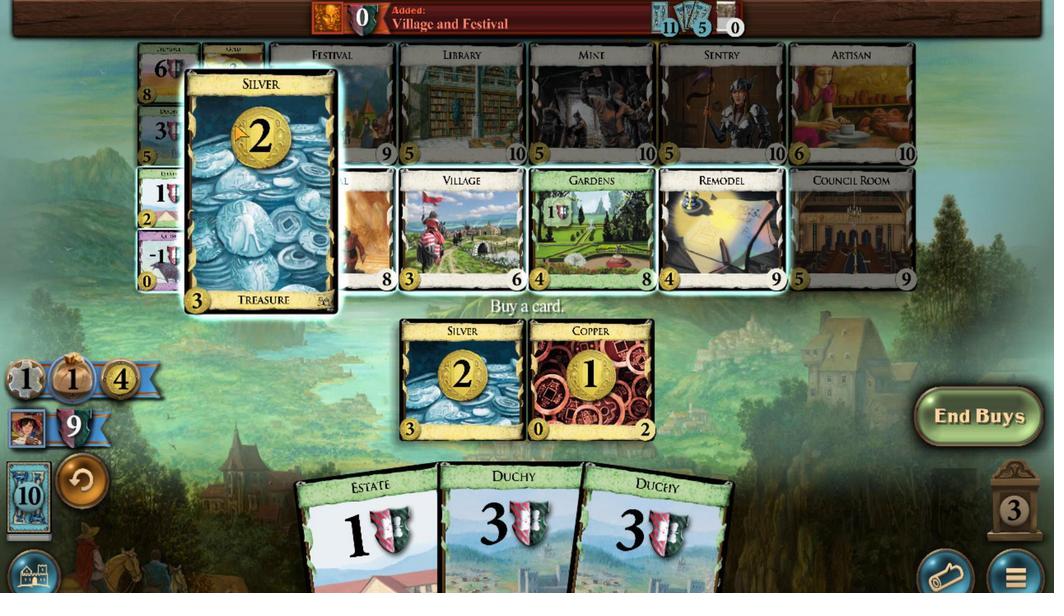 
Action: Mouse scrolled (235, 120) with delta (0, 0)
Screenshot: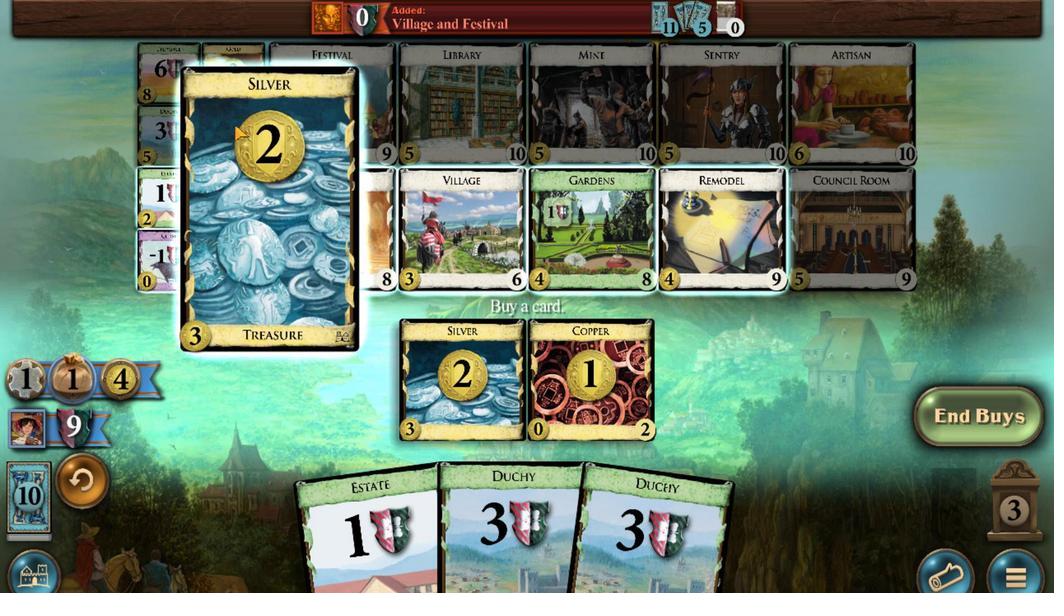 
Action: Mouse moved to (537, 487)
Screenshot: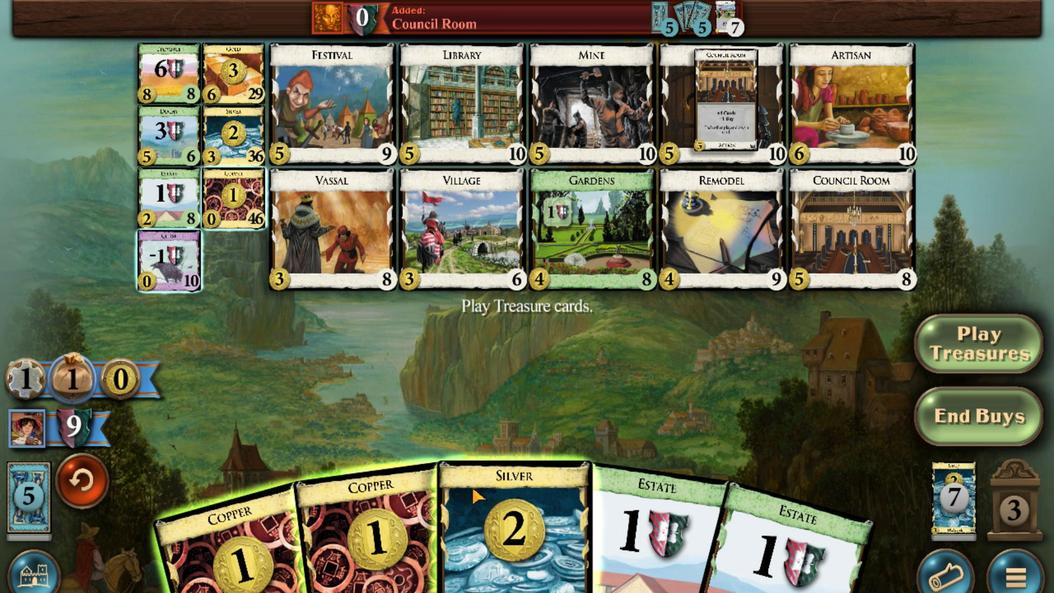 
Action: Mouse scrolled (537, 486) with delta (0, -1)
Screenshot: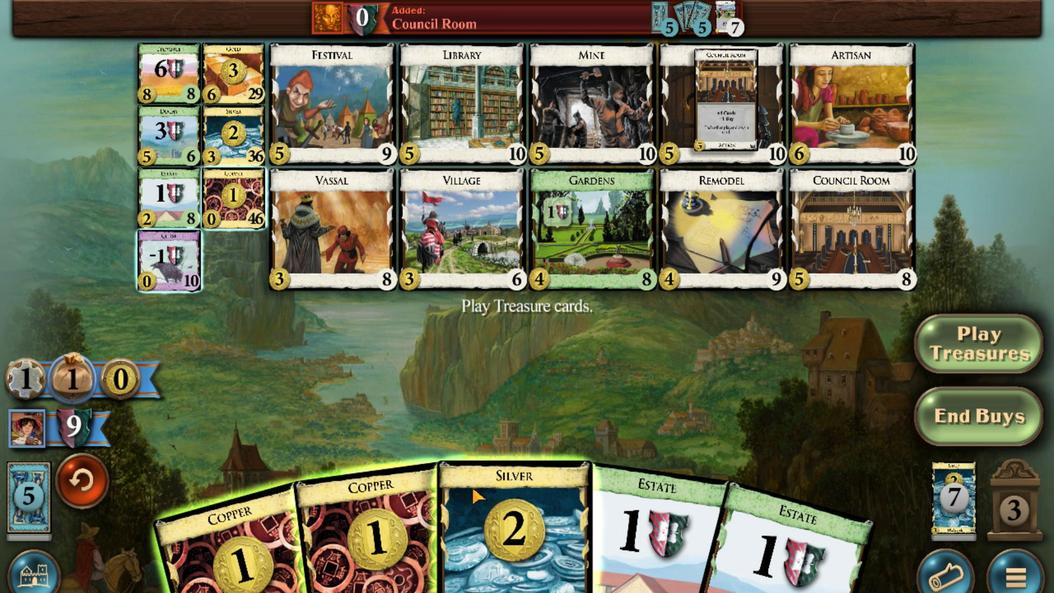 
Action: Mouse moved to (497, 489)
Screenshot: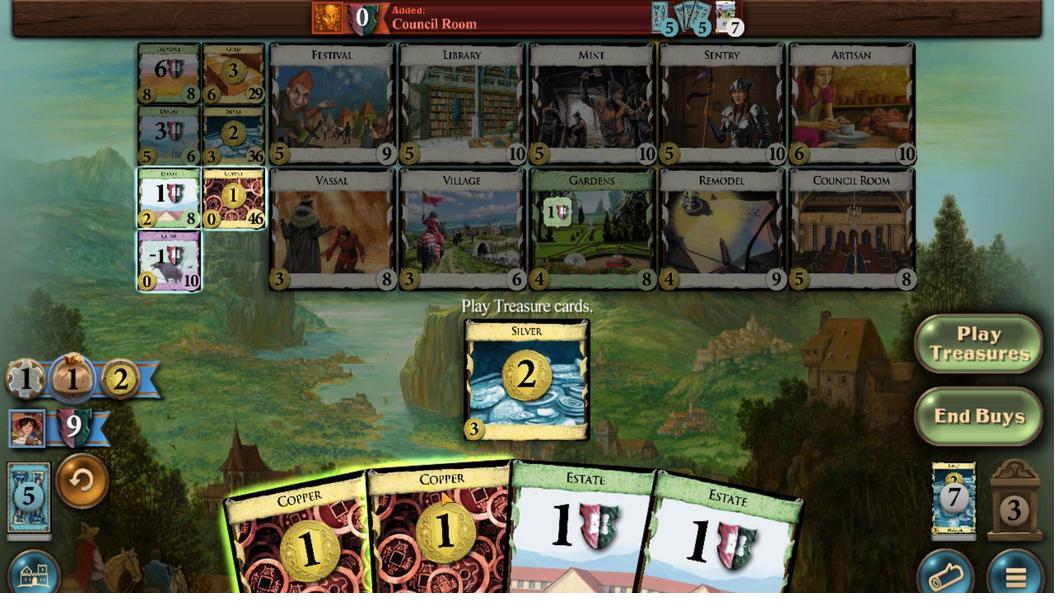
Action: Mouse scrolled (497, 489) with delta (0, 0)
Screenshot: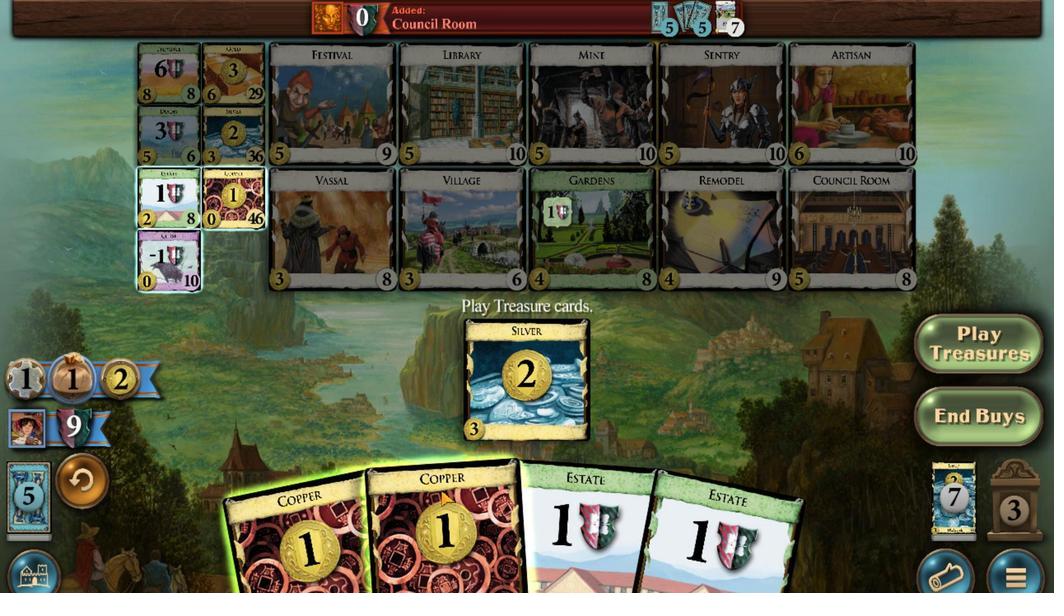 
Action: Mouse moved to (404, 492)
Screenshot: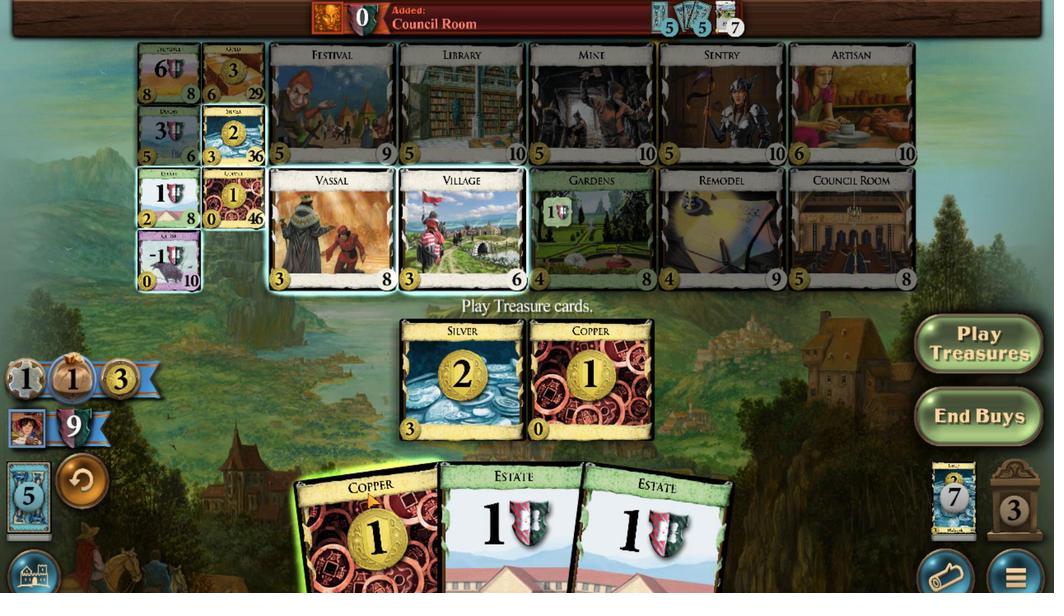 
Action: Mouse scrolled (404, 491) with delta (0, 0)
Screenshot: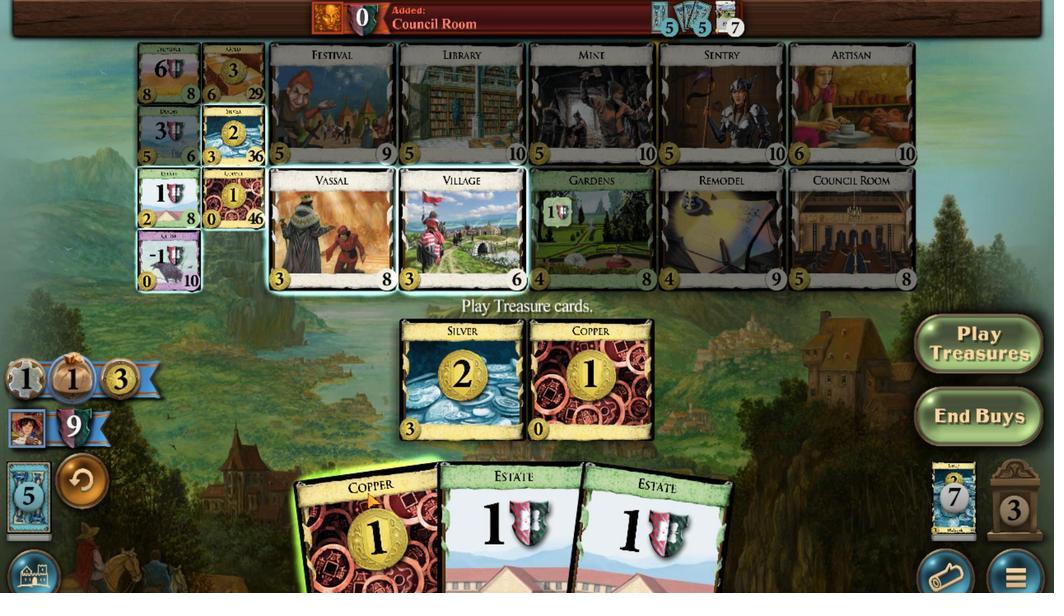 
Action: Mouse moved to (224, 103)
Screenshot: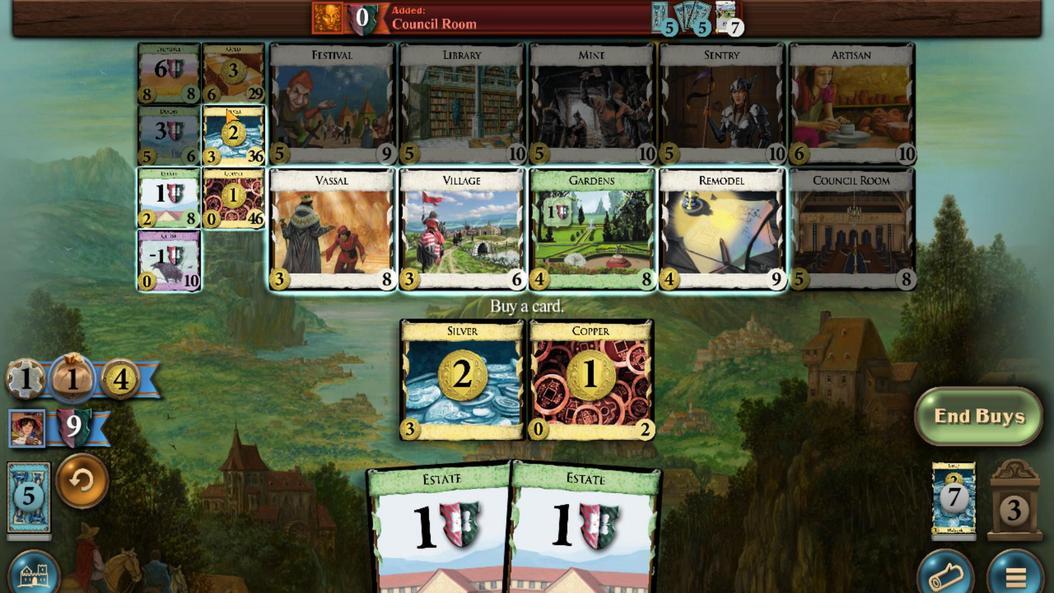 
Action: Mouse scrolled (224, 103) with delta (0, 0)
Screenshot: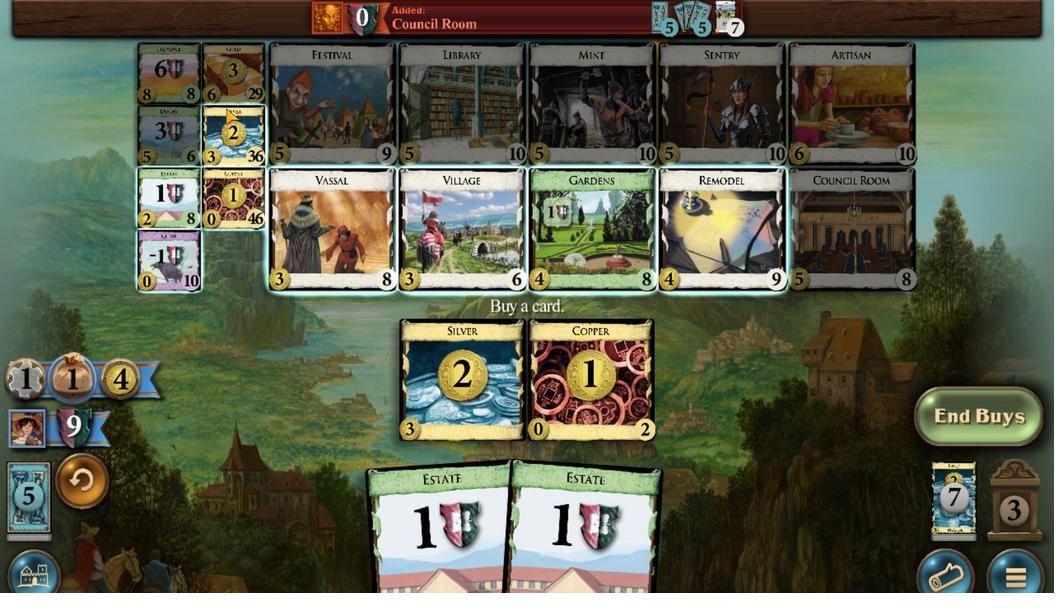 
Action: Mouse scrolled (224, 103) with delta (0, 0)
Screenshot: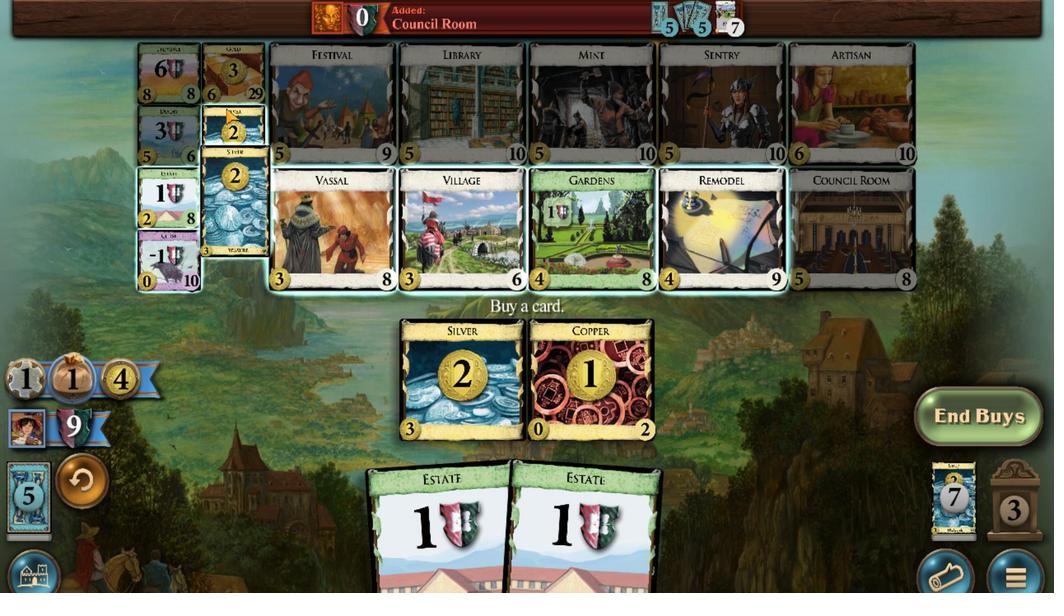 
Action: Mouse scrolled (224, 103) with delta (0, 0)
Screenshot: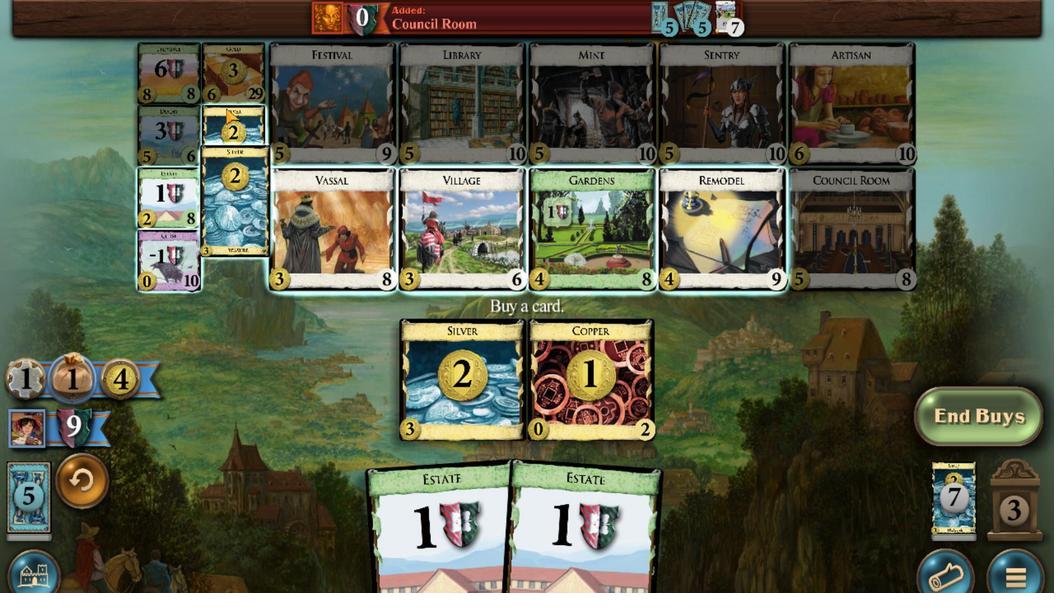 
Action: Mouse scrolled (224, 103) with delta (0, 0)
Screenshot: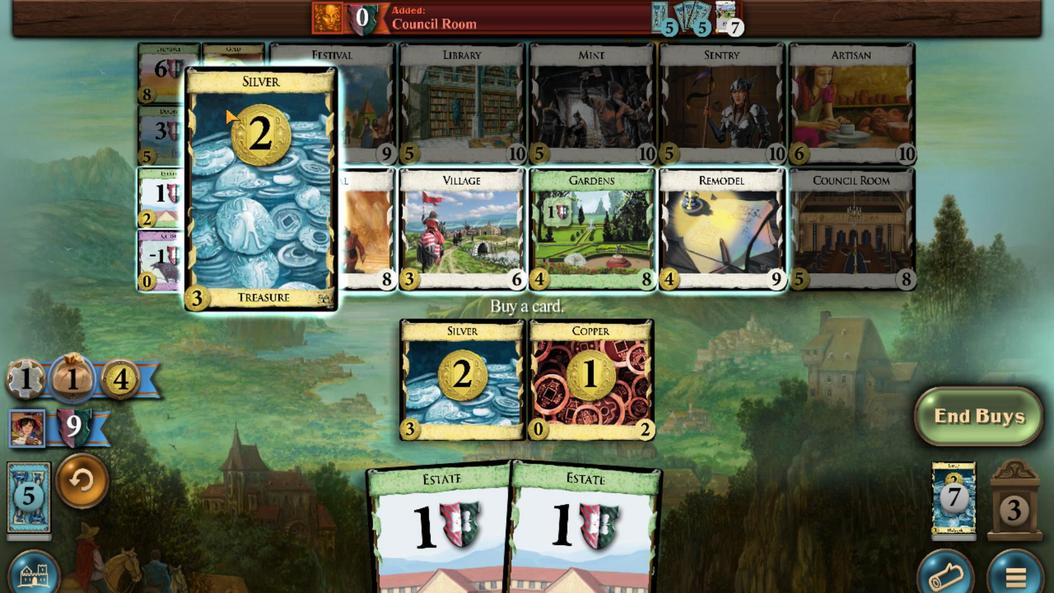 
Action: Mouse scrolled (224, 103) with delta (0, 0)
Screenshot: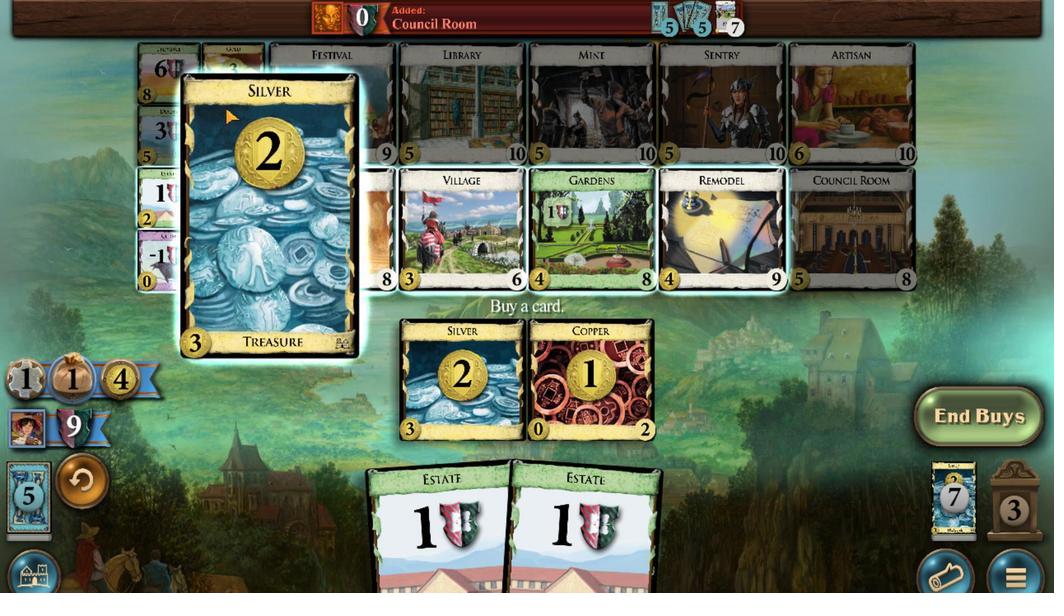 
Action: Mouse scrolled (224, 103) with delta (0, 0)
Screenshot: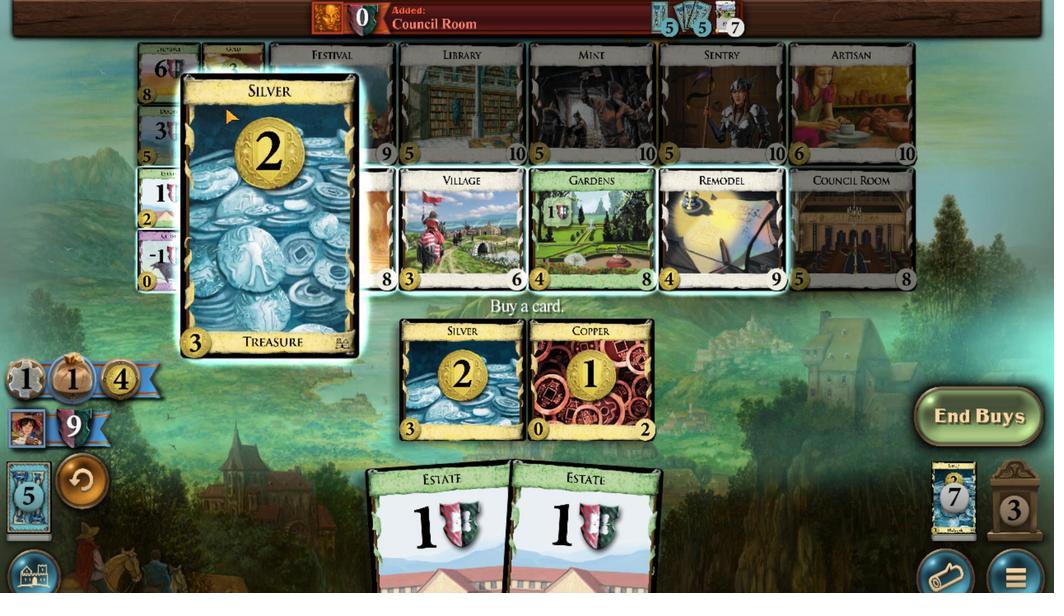 
Action: Mouse scrolled (224, 103) with delta (0, 0)
Screenshot: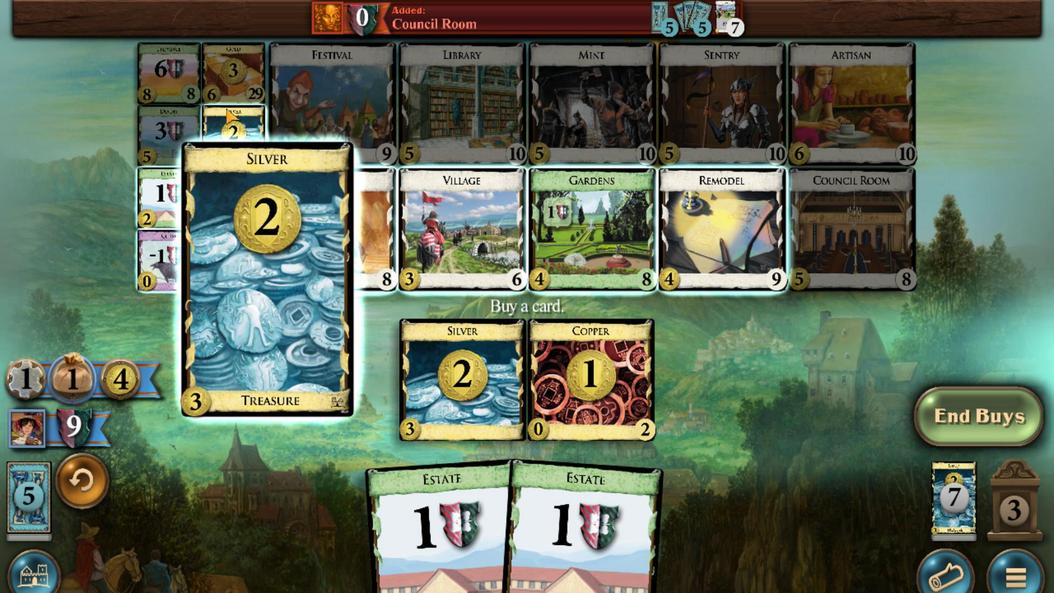 
Action: Mouse moved to (845, 516)
Screenshot: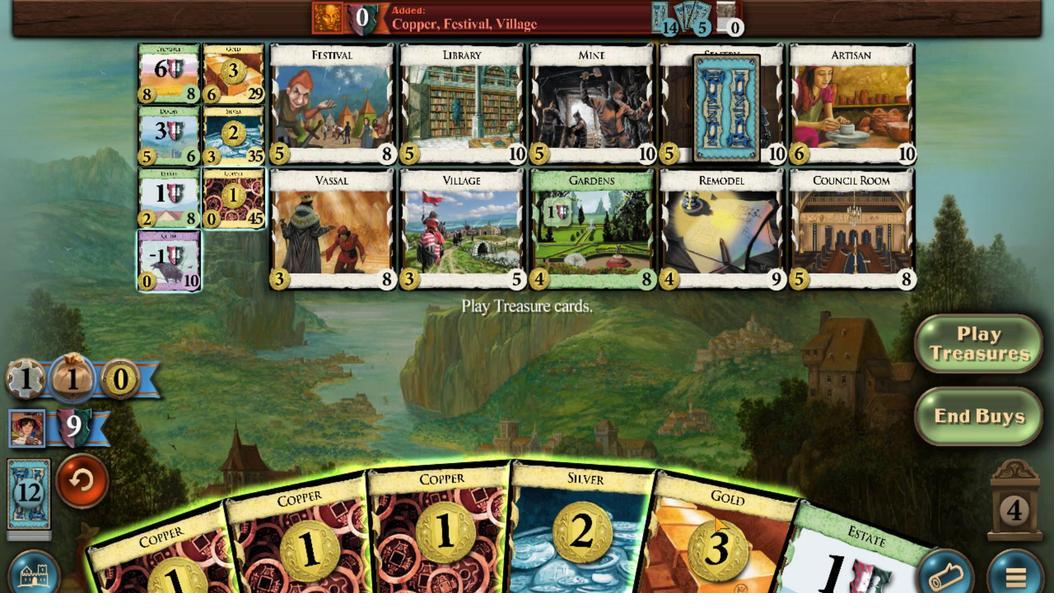 
Action: Mouse scrolled (845, 515) with delta (0, 0)
Screenshot: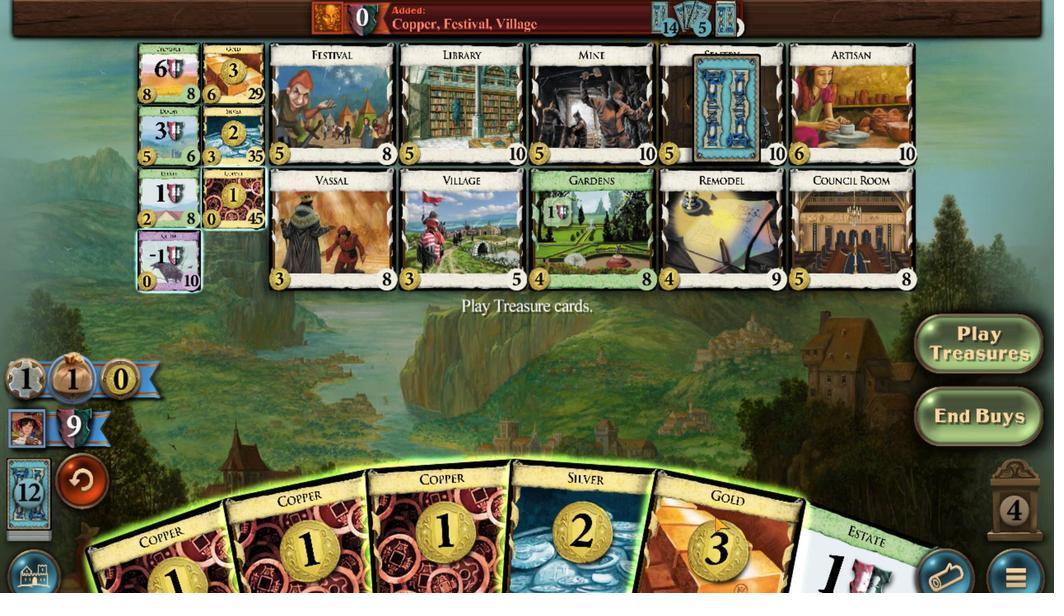 
Action: Mouse moved to (771, 501)
Screenshot: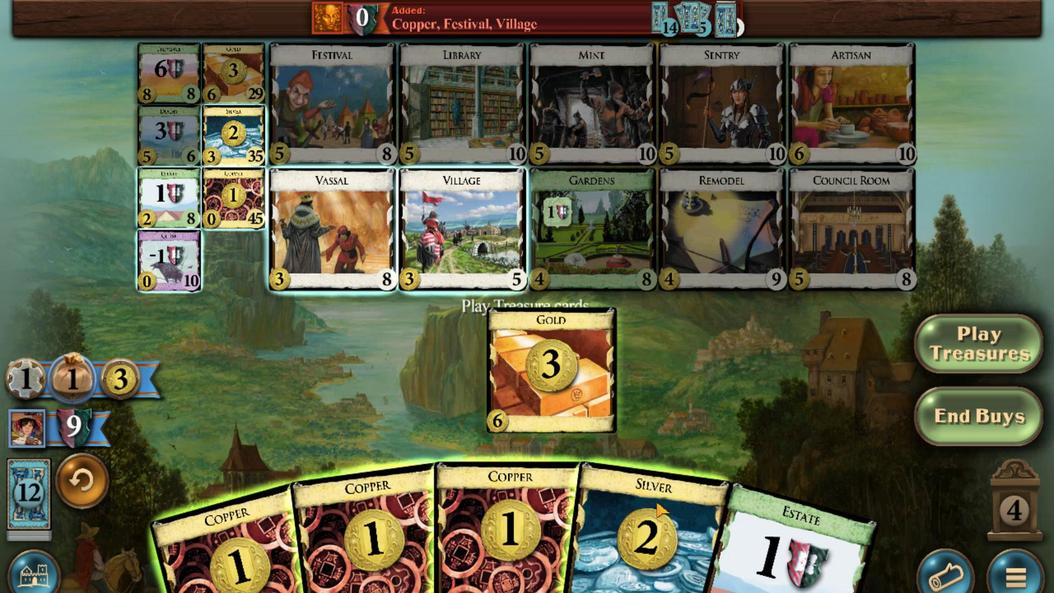 
Action: Mouse scrolled (771, 500) with delta (0, 0)
Screenshot: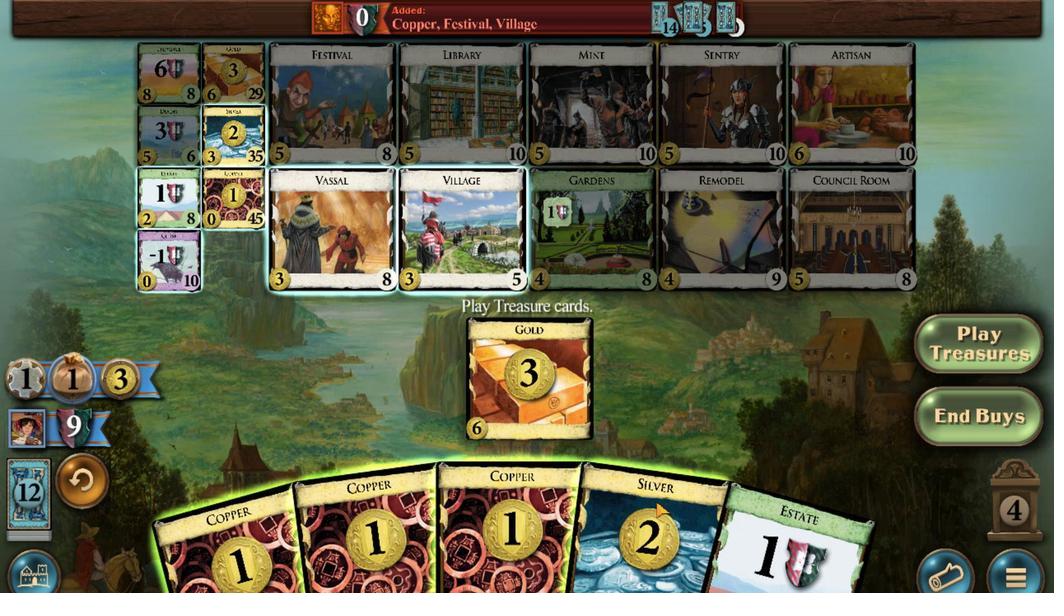 
Action: Mouse moved to (698, 495)
Screenshot: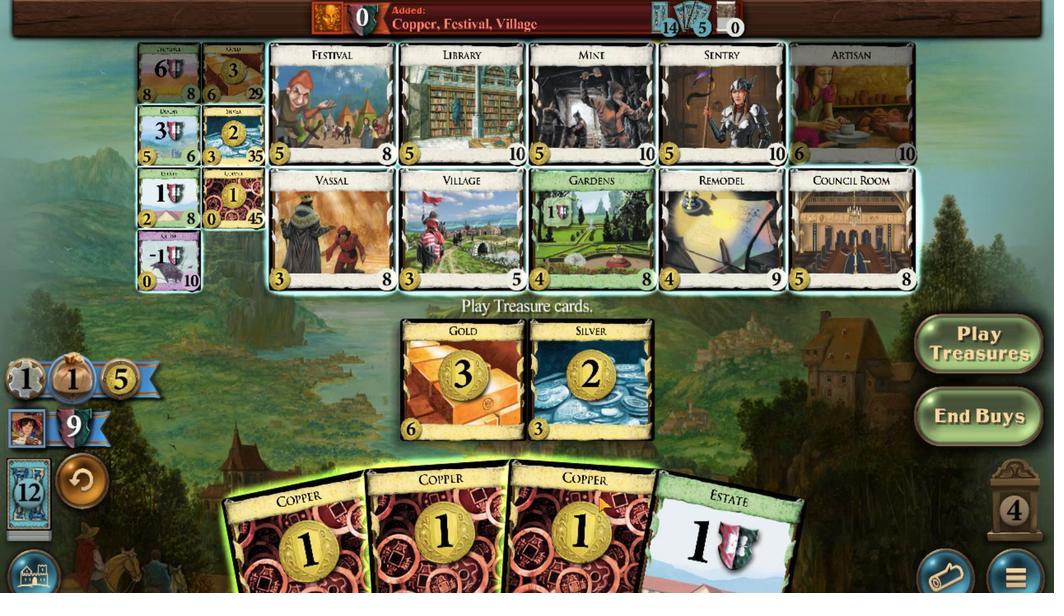 
Action: Mouse scrolled (698, 494) with delta (0, 0)
Screenshot: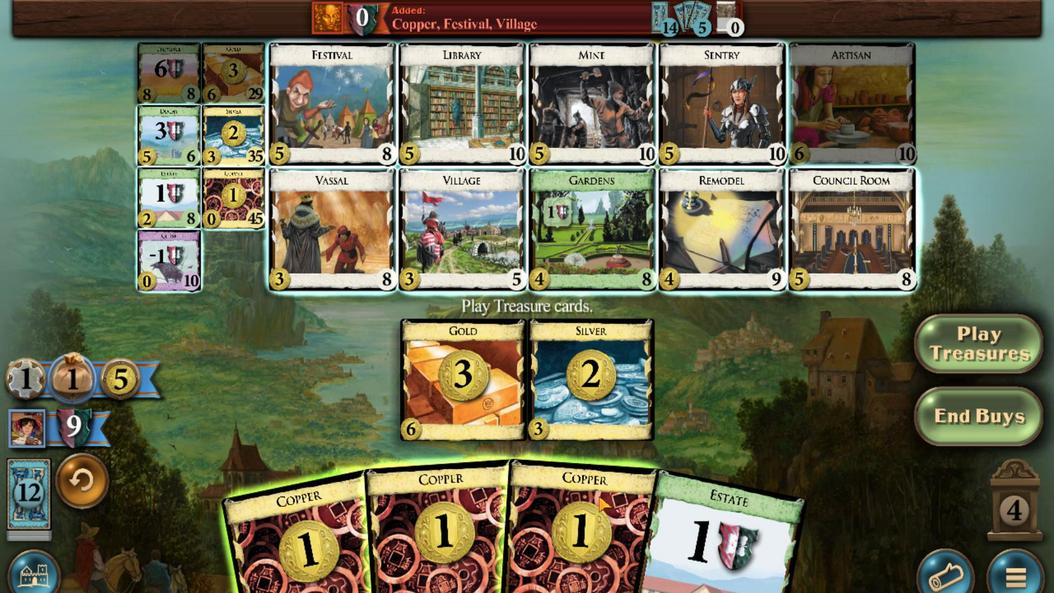 
Action: Mouse moved to (611, 486)
Screenshot: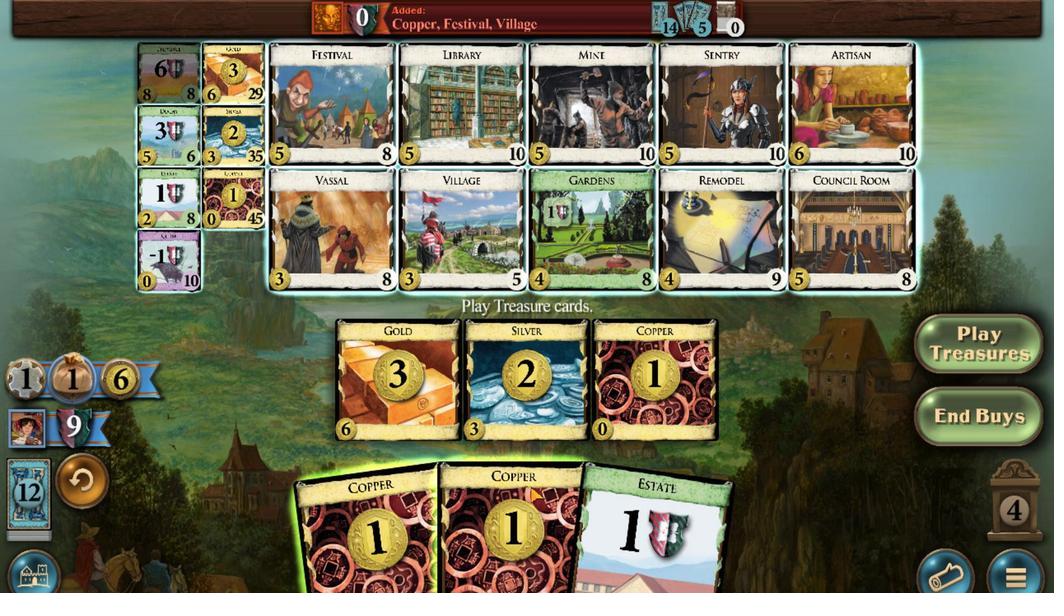 
Action: Mouse scrolled (611, 485) with delta (0, 0)
Screenshot: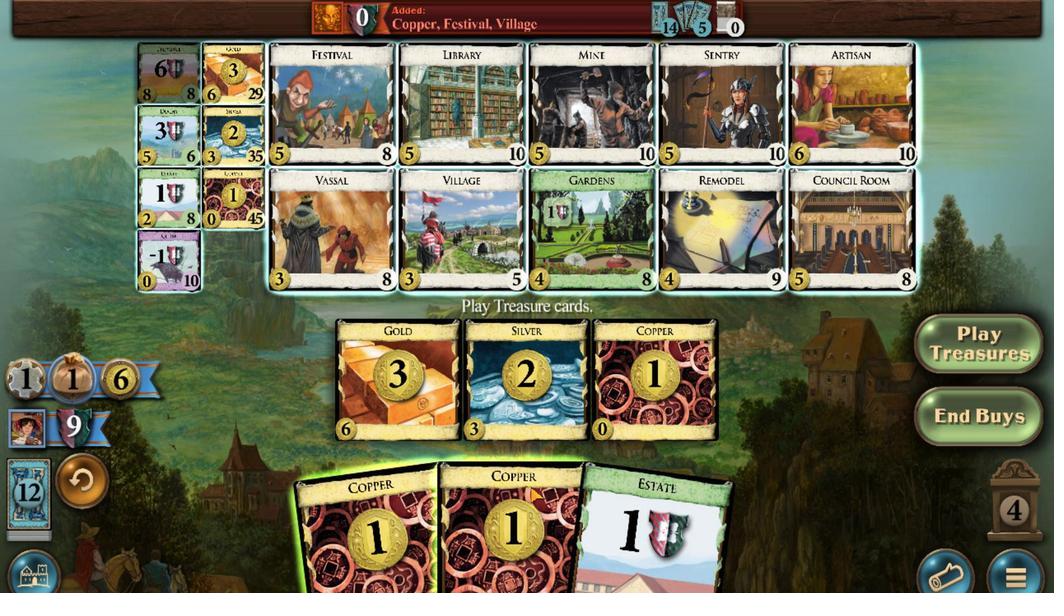 
Action: Mouse moved to (523, 488)
Screenshot: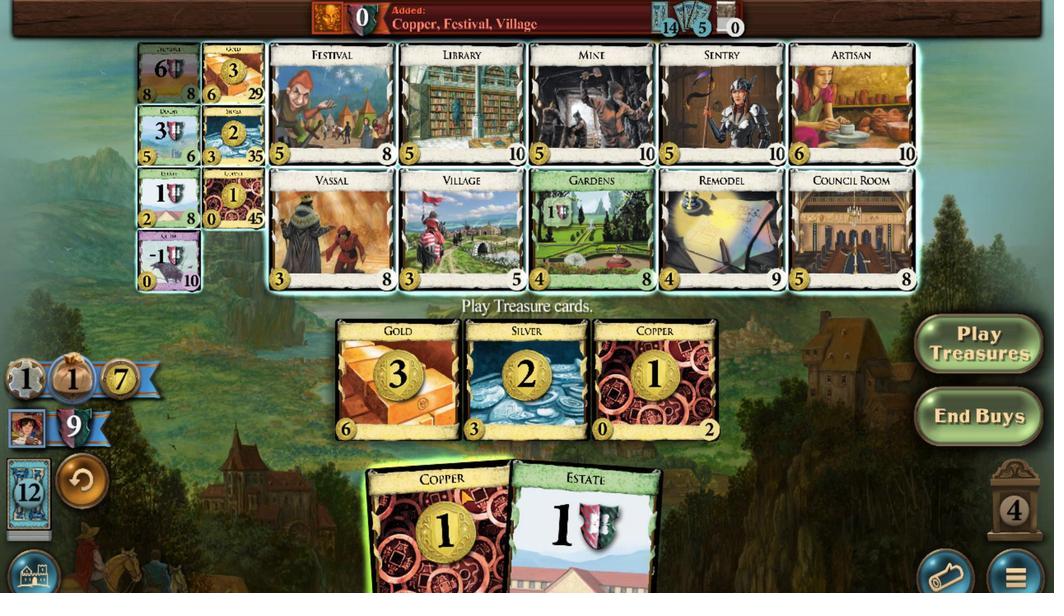 
Action: Mouse scrolled (523, 488) with delta (0, 0)
Screenshot: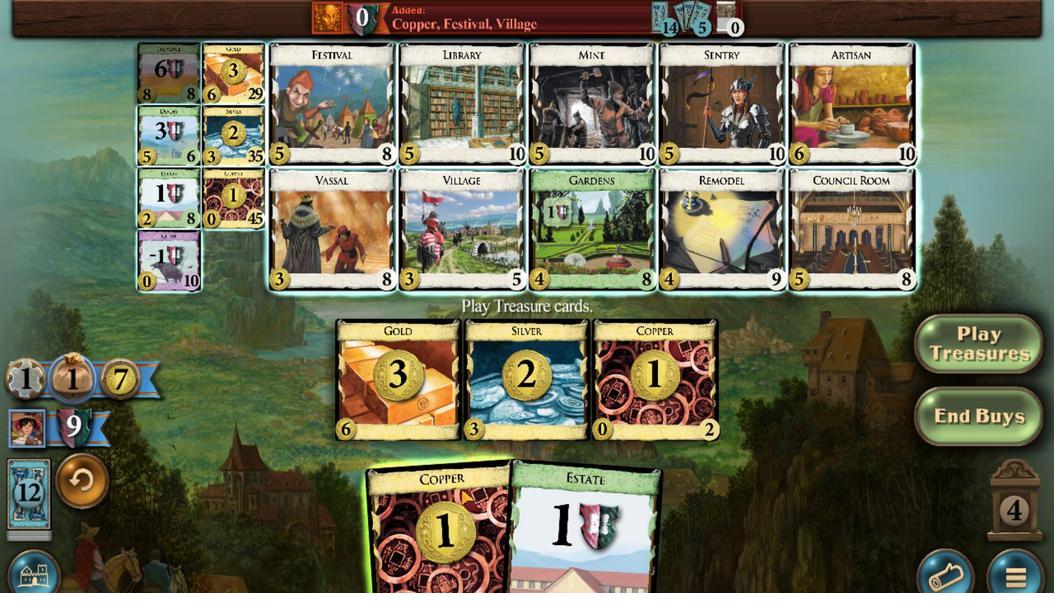 
Action: Mouse moved to (142, 57)
Screenshot: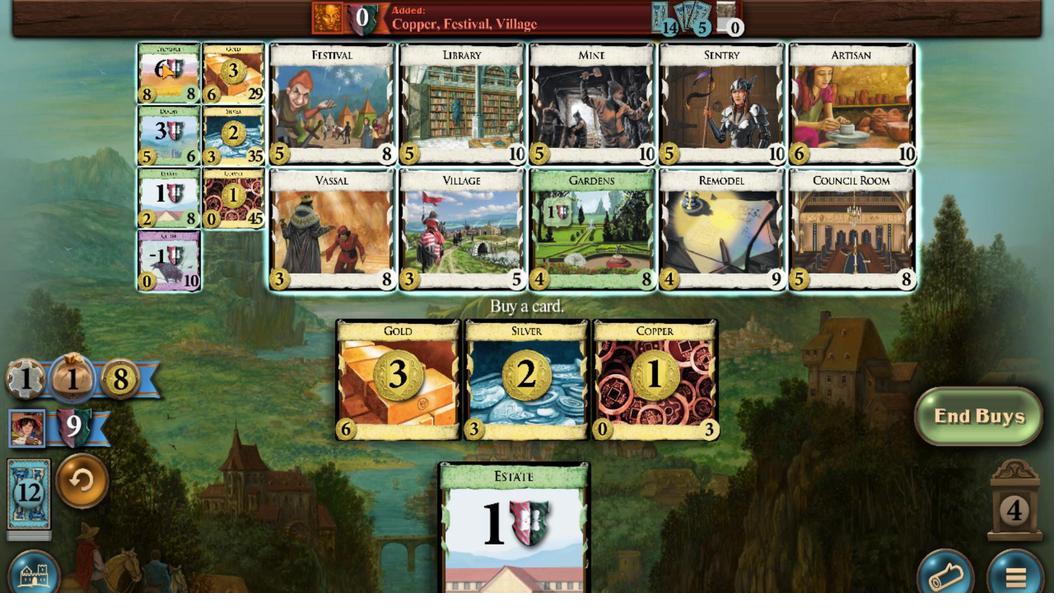 
Action: Mouse scrolled (142, 58) with delta (0, 0)
Screenshot: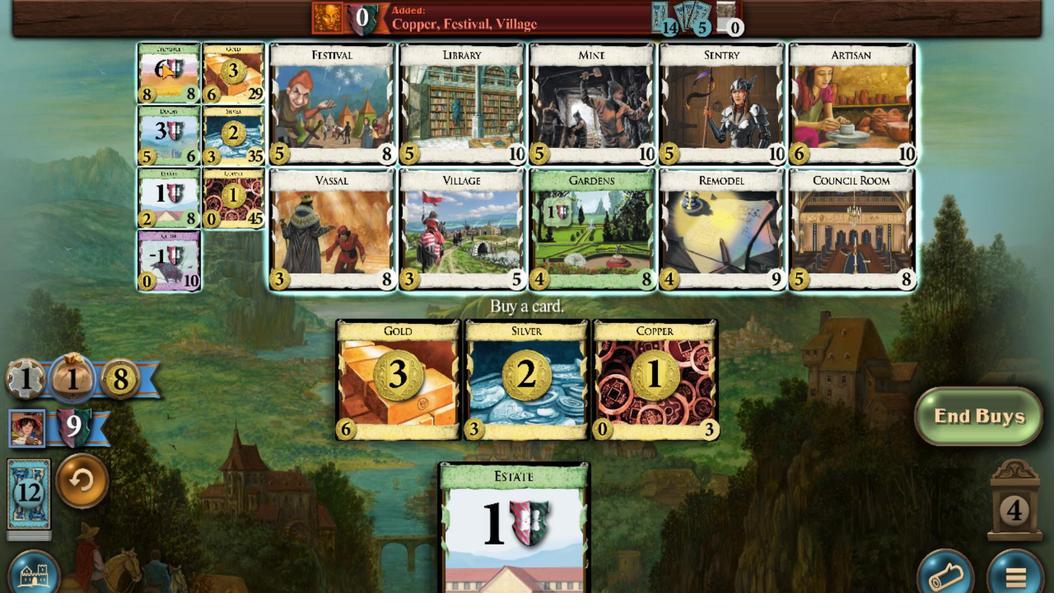 
Action: Mouse scrolled (142, 58) with delta (0, 0)
Screenshot: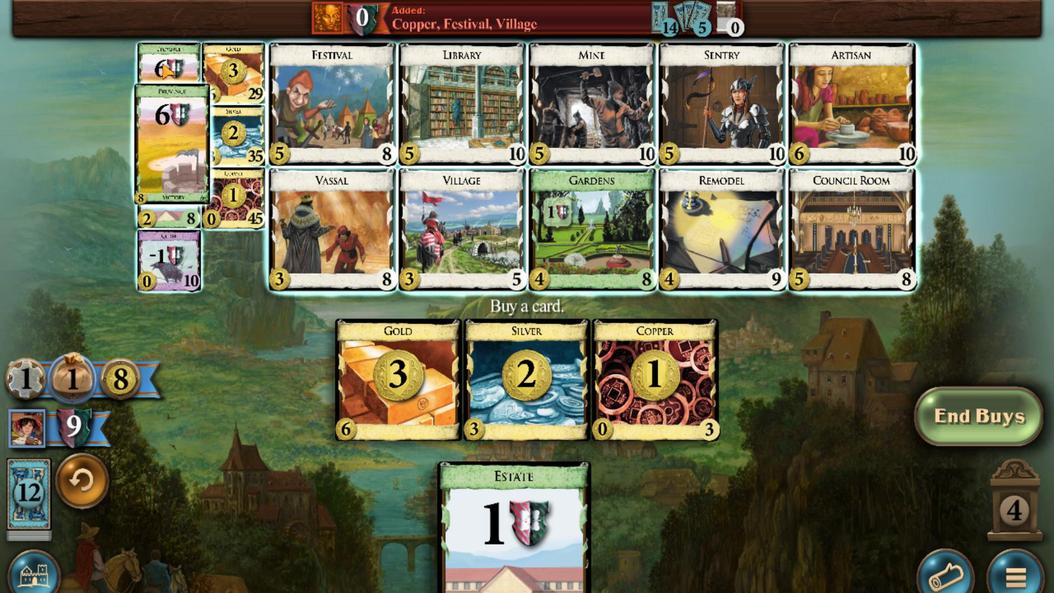 
Action: Mouse scrolled (142, 58) with delta (0, 0)
Screenshot: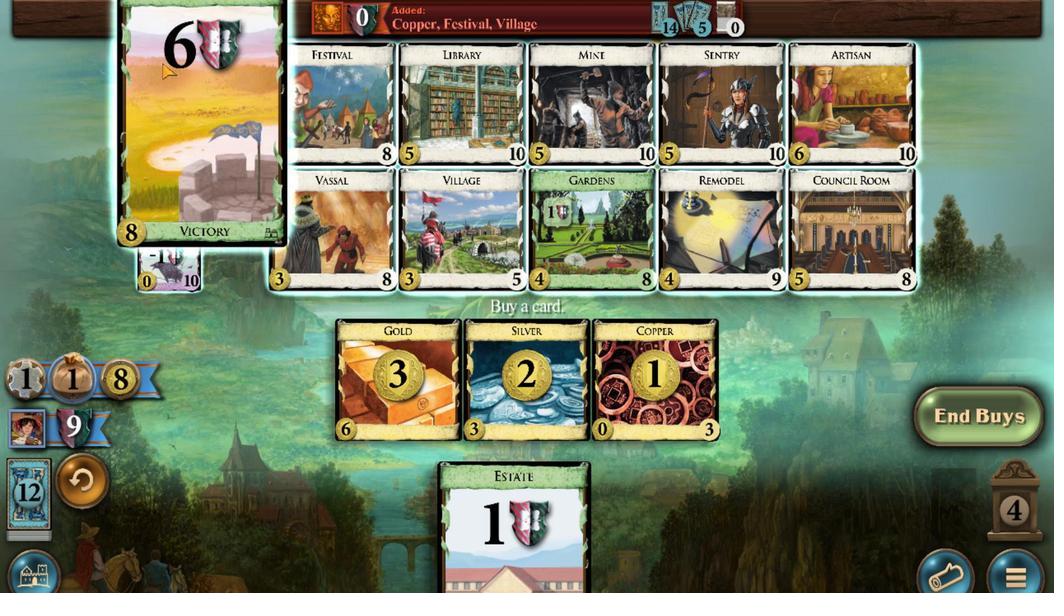 
Action: Mouse scrolled (142, 58) with delta (0, 0)
Screenshot: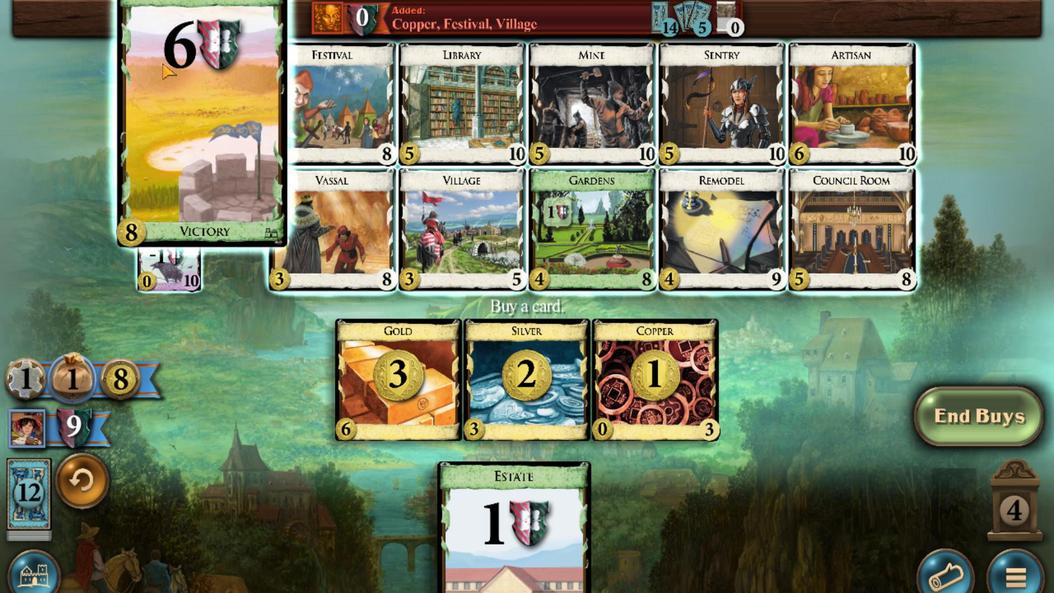 
Action: Mouse scrolled (142, 58) with delta (0, 0)
Screenshot: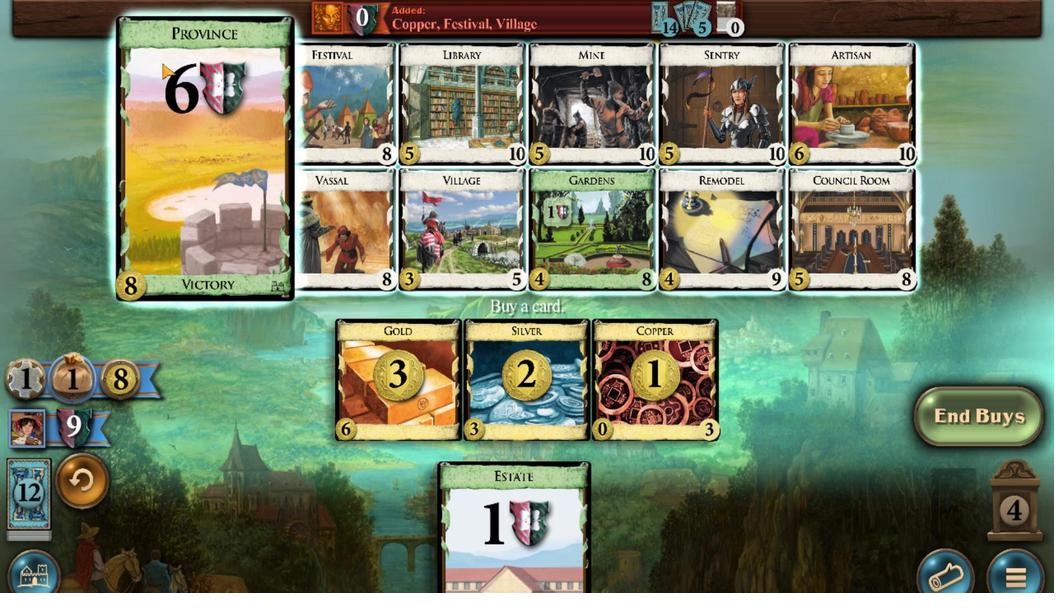 
Action: Mouse scrolled (142, 58) with delta (0, 0)
Screenshot: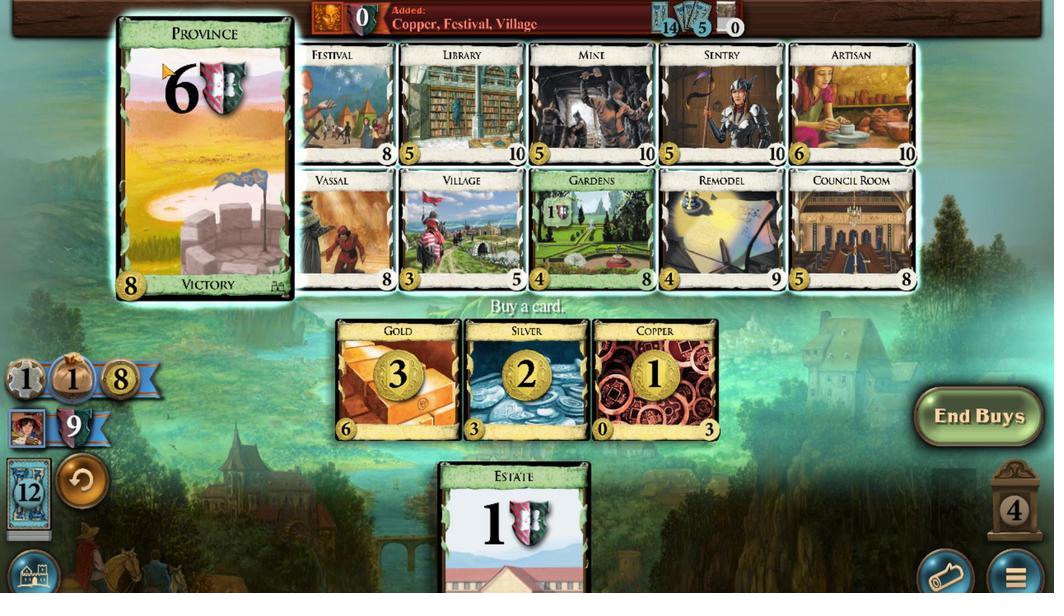 
Action: Mouse scrolled (142, 58) with delta (0, 0)
Screenshot: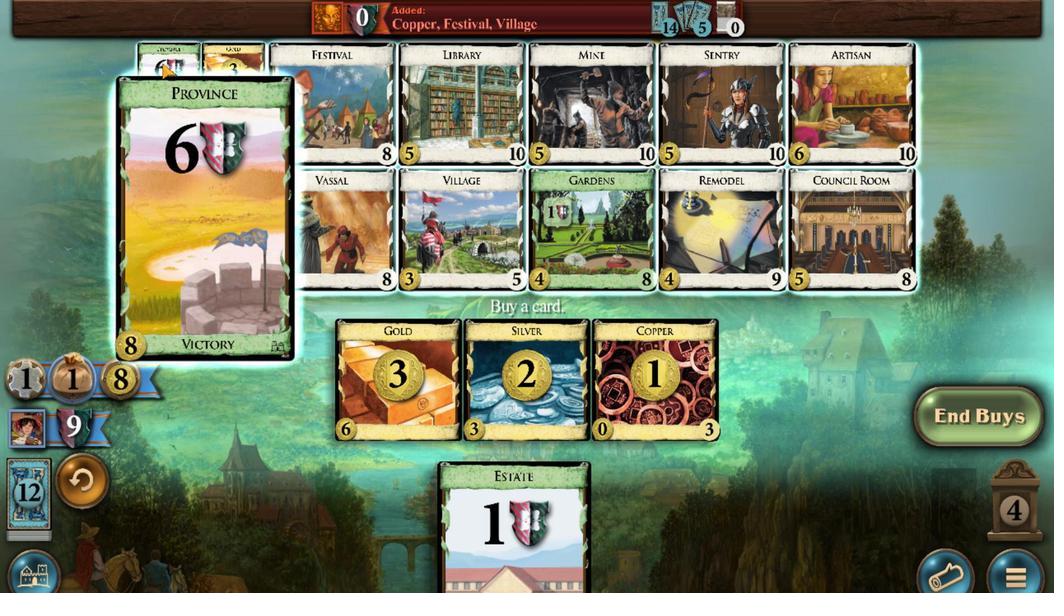 
Action: Mouse scrolled (142, 58) with delta (0, 0)
Screenshot: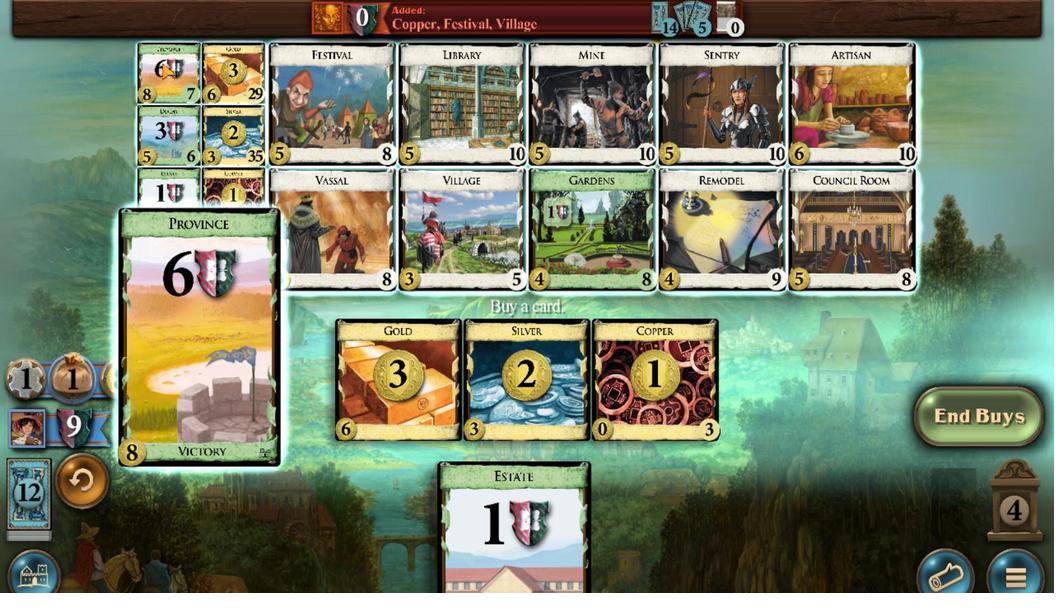 
Action: Mouse moved to (508, 479)
Screenshot: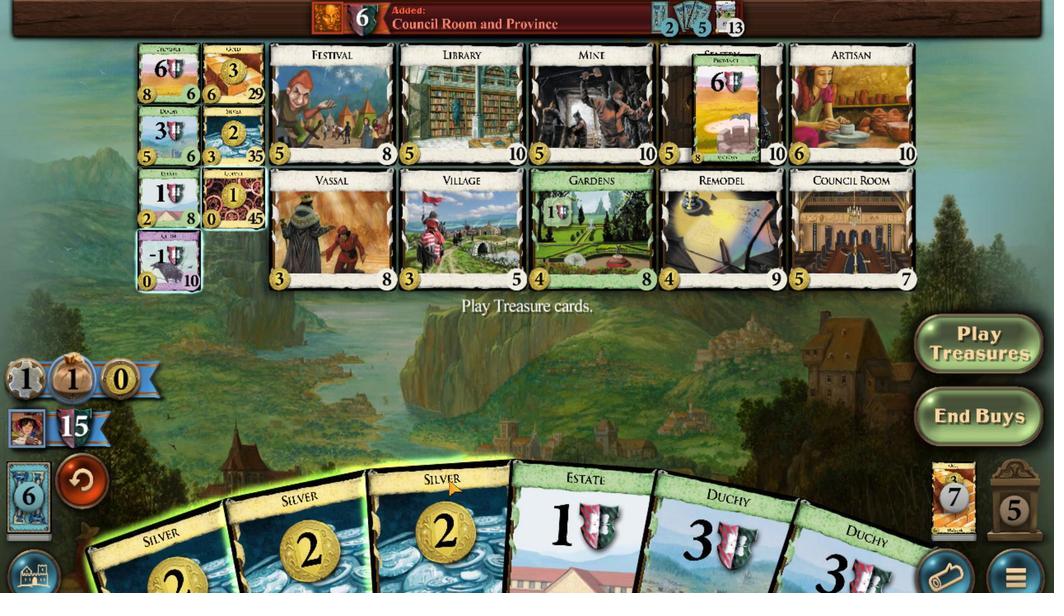 
Action: Mouse scrolled (508, 478) with delta (0, 0)
Screenshot: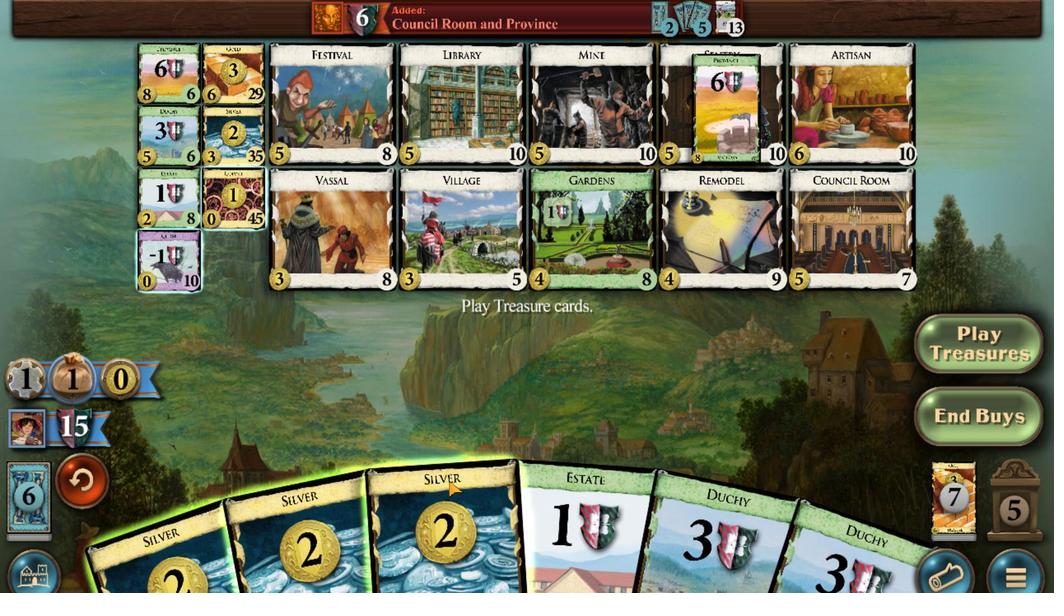 
Action: Mouse moved to (433, 495)
Screenshot: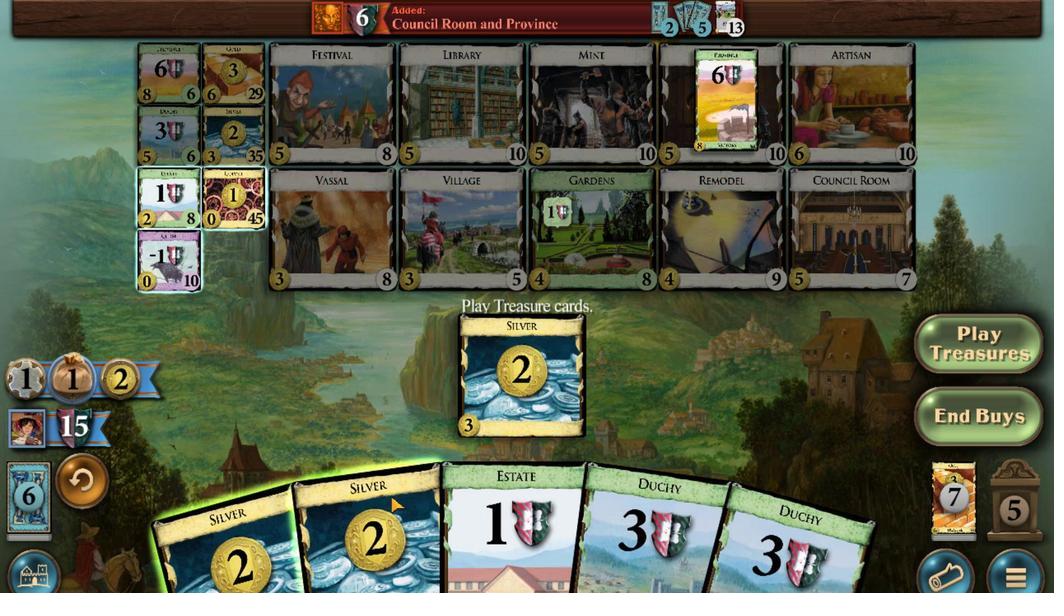 
Action: Mouse scrolled (433, 495) with delta (0, 0)
Screenshot: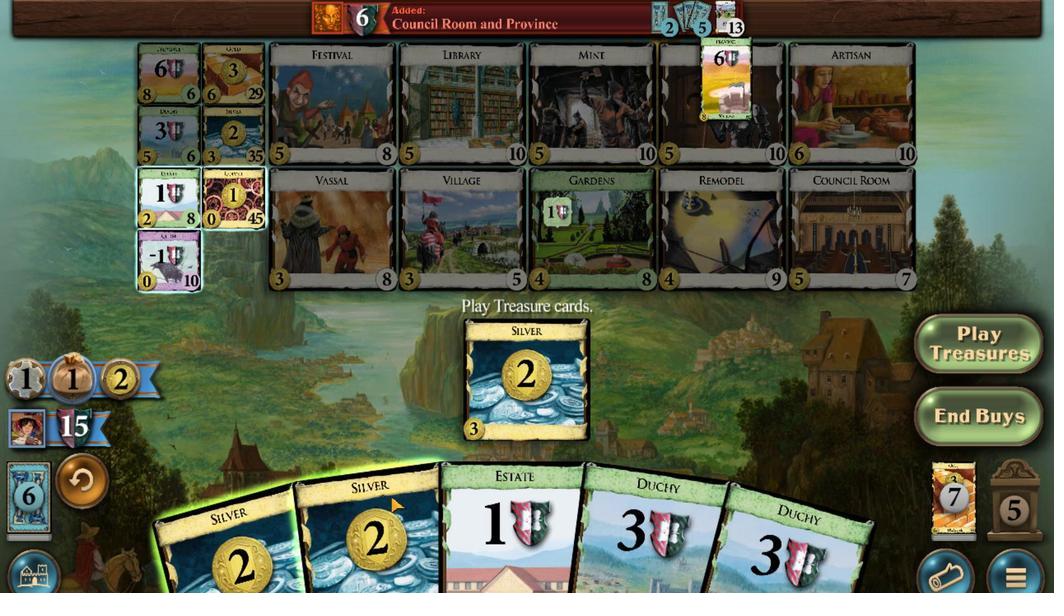
Action: Mouse moved to (359, 505)
Screenshot: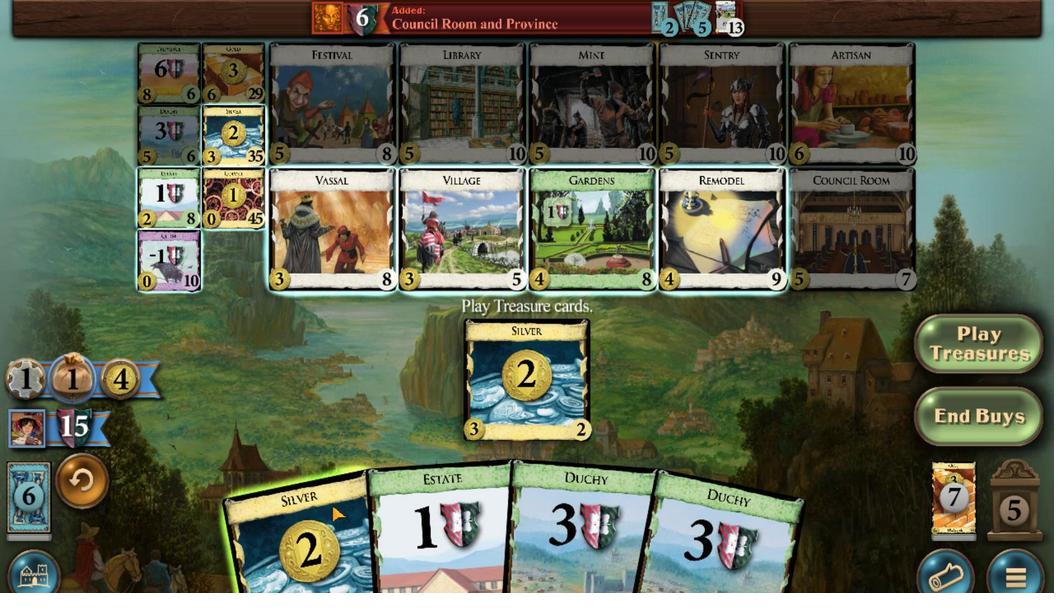 
Action: Mouse scrolled (359, 504) with delta (0, 0)
Screenshot: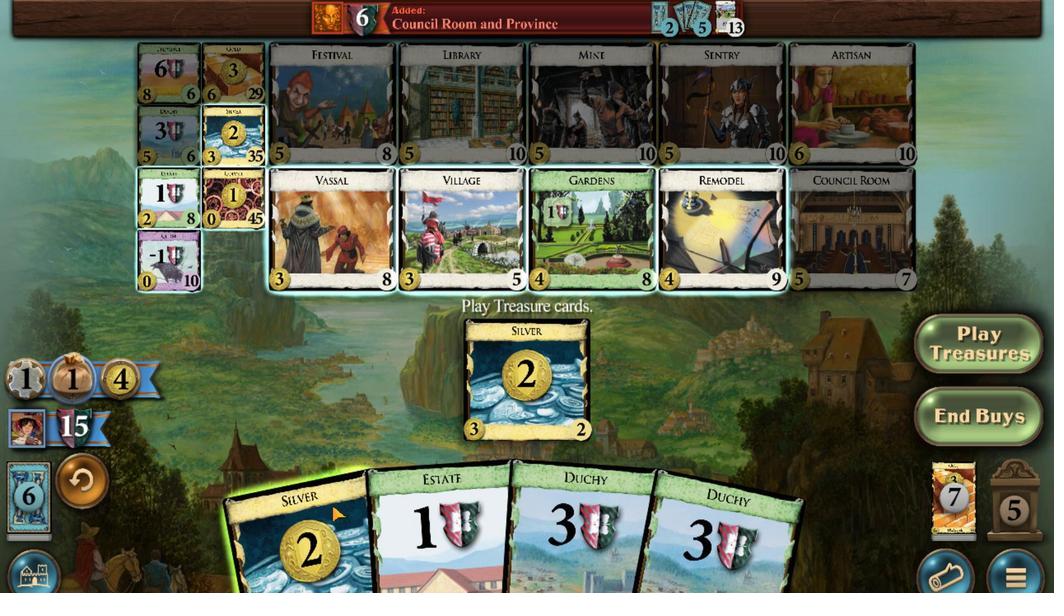 
Action: Mouse moved to (211, 58)
Screenshot: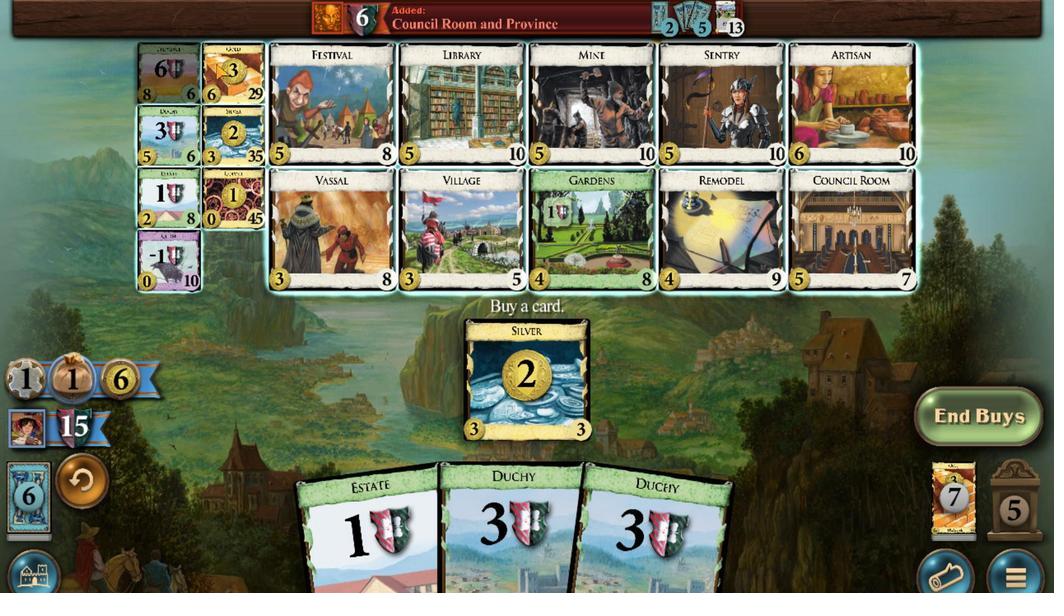
Action: Mouse scrolled (211, 58) with delta (0, 0)
Screenshot: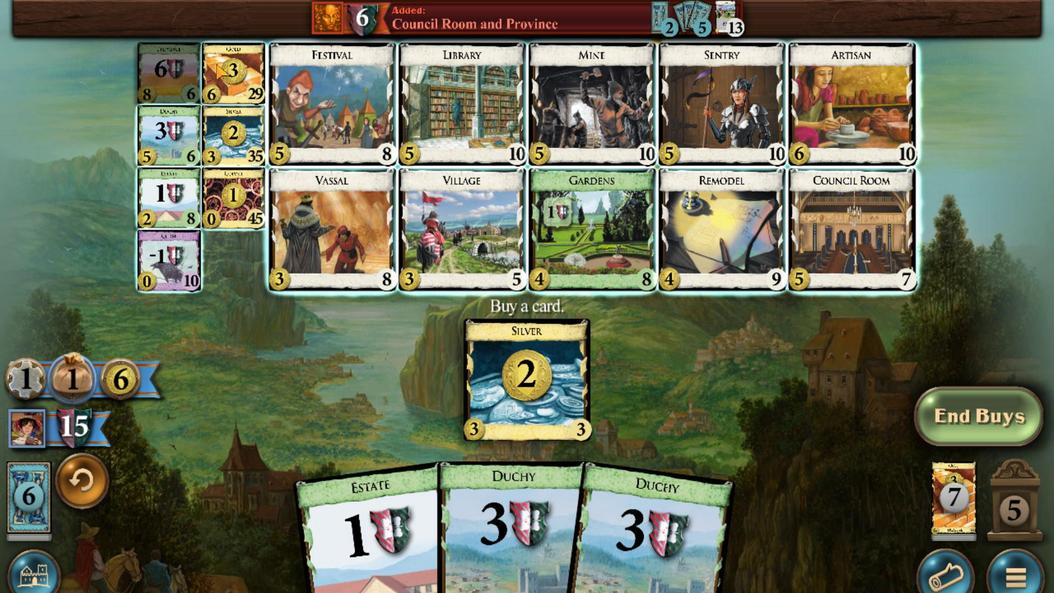
Action: Mouse scrolled (211, 58) with delta (0, 0)
Screenshot: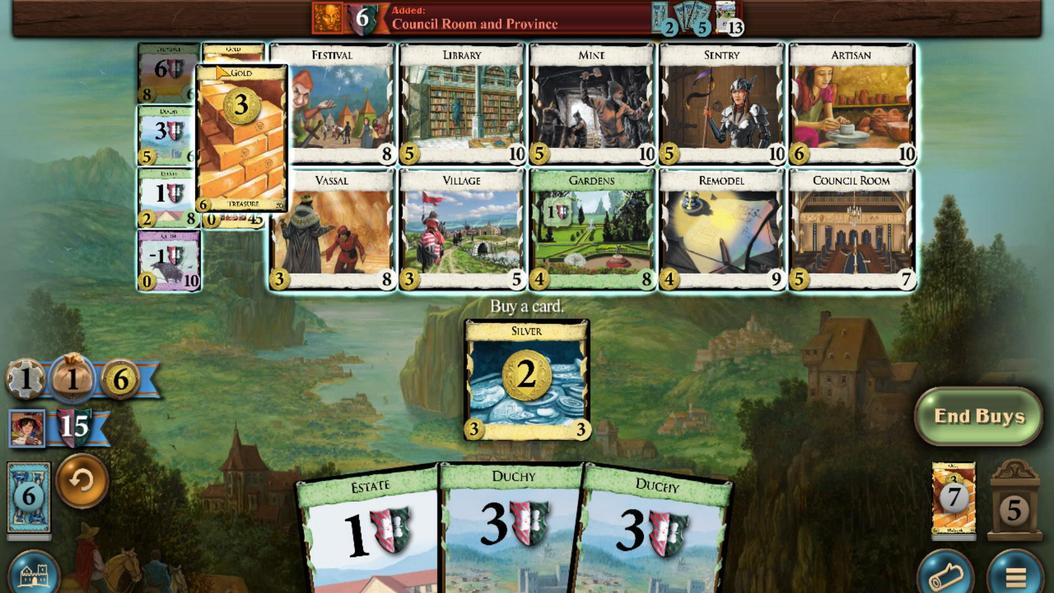 
Action: Mouse scrolled (211, 58) with delta (0, 0)
Screenshot: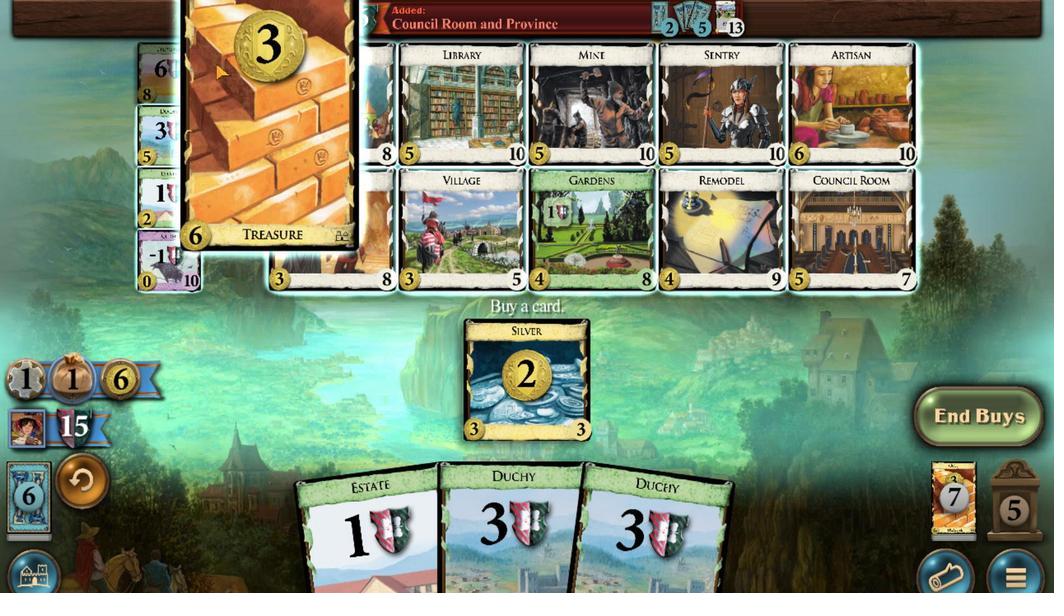 
Action: Mouse scrolled (211, 58) with delta (0, 0)
Screenshot: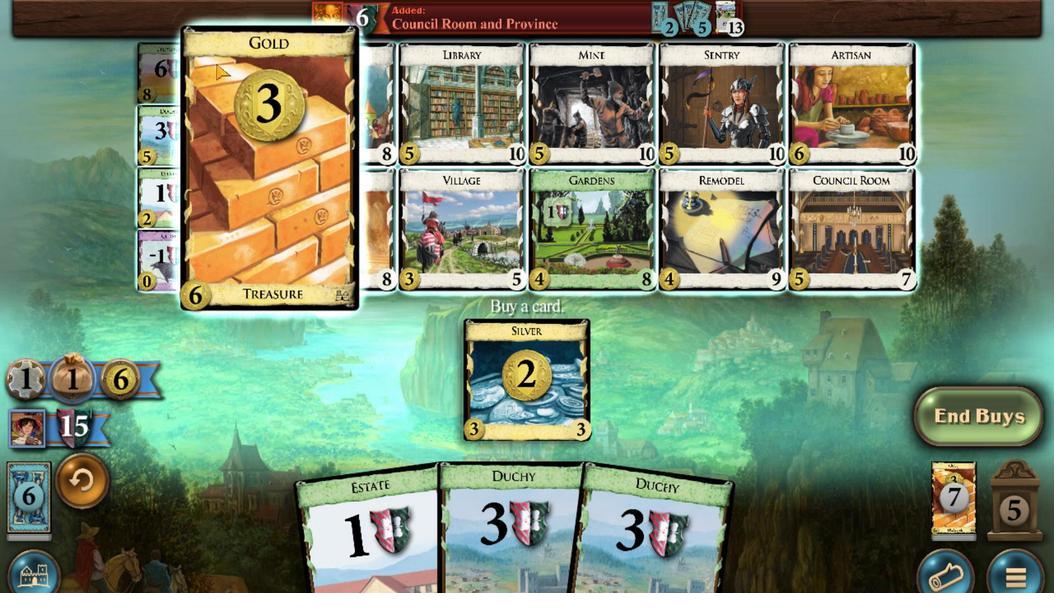
Action: Mouse scrolled (211, 58) with delta (0, 0)
Screenshot: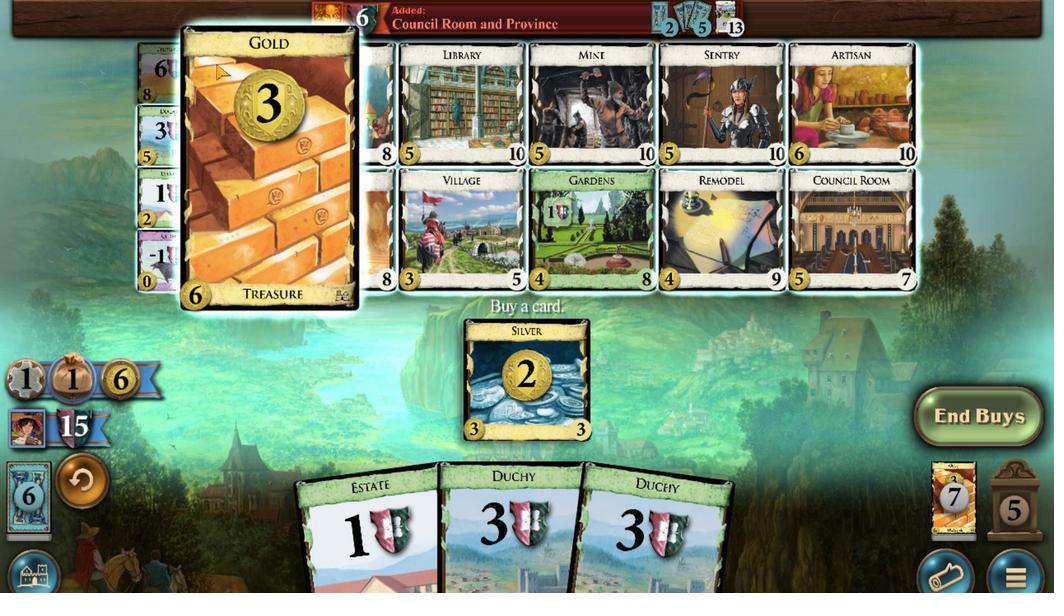 
Action: Mouse scrolled (211, 58) with delta (0, 0)
Screenshot: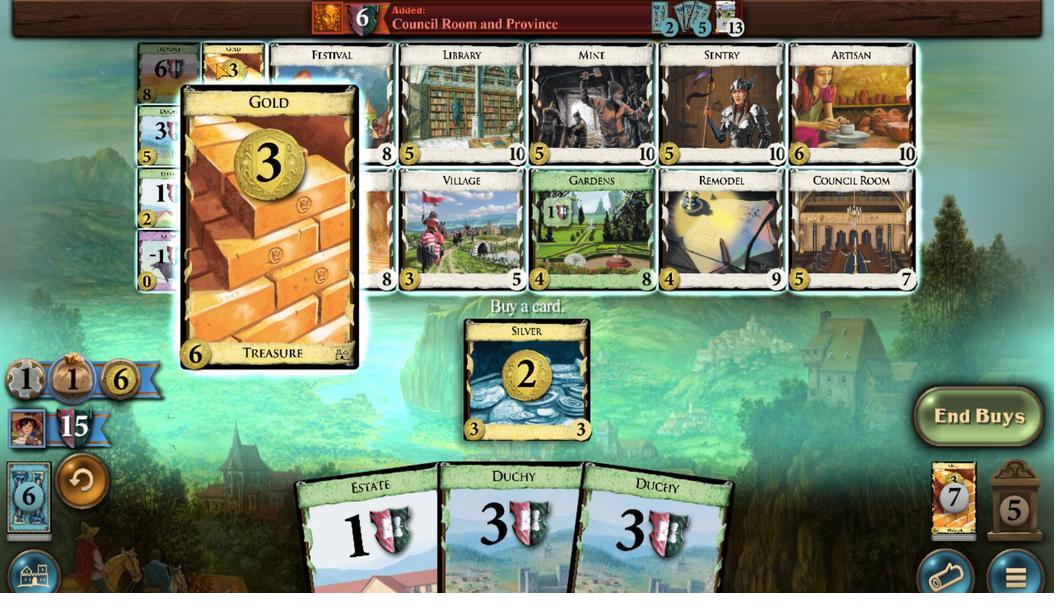 
Action: Mouse moved to (798, 516)
Screenshot: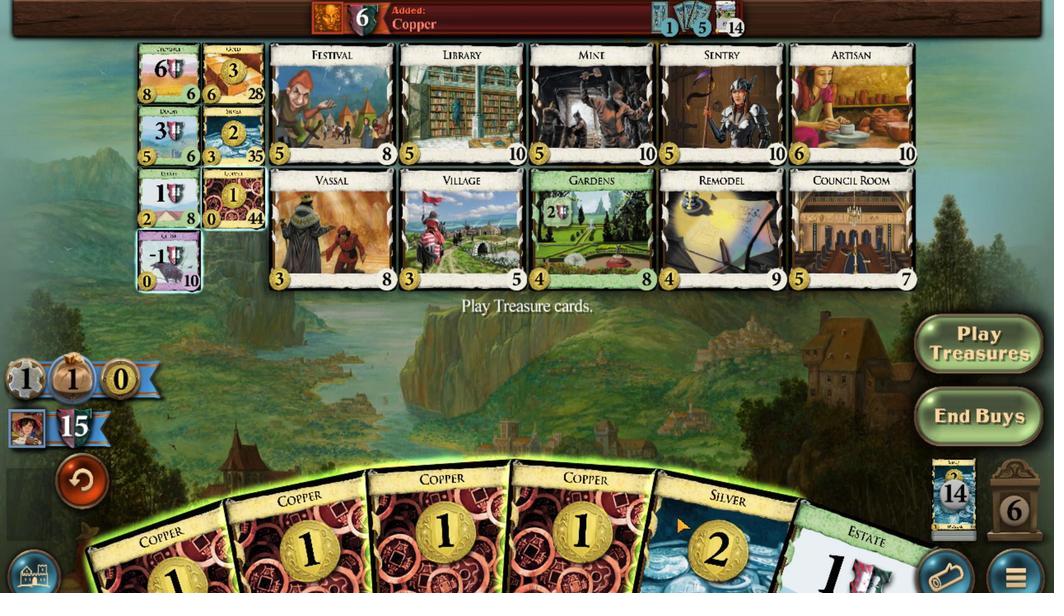 
Action: Mouse scrolled (798, 516) with delta (0, 0)
Screenshot: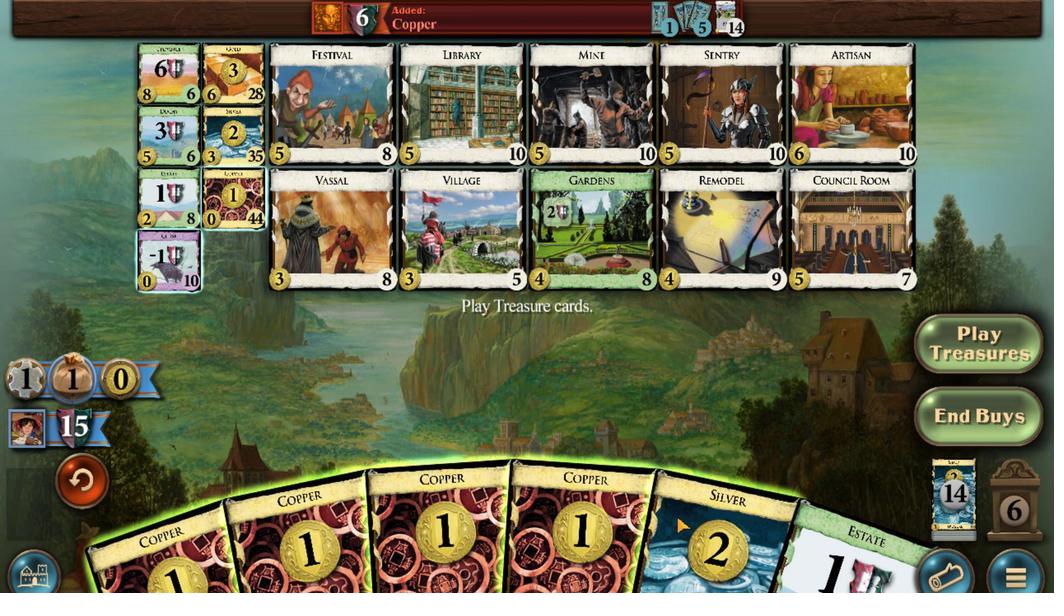 
Action: Mouse moved to (734, 489)
Screenshot: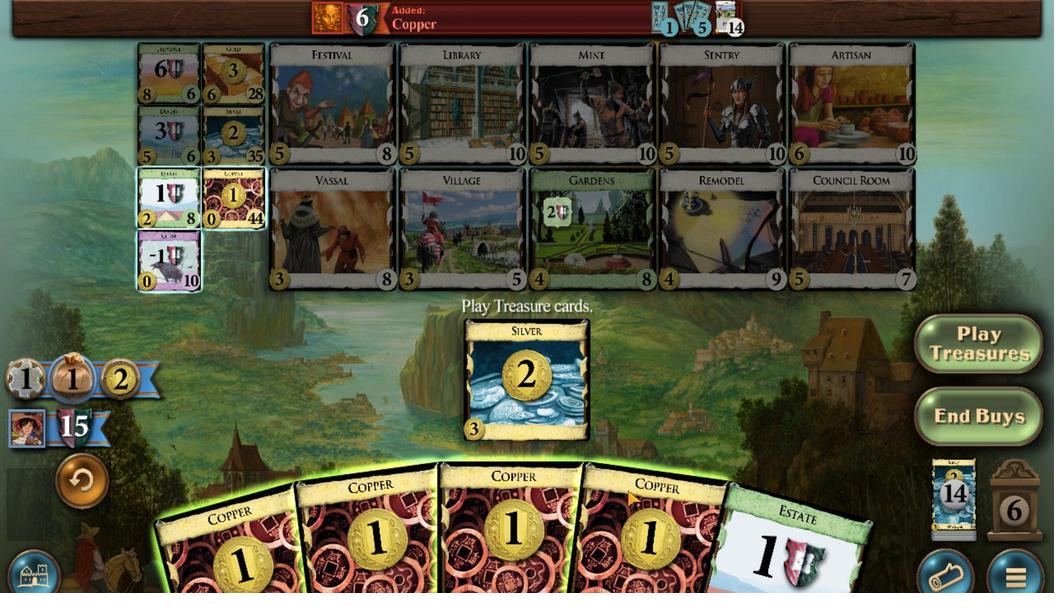 
Action: Mouse scrolled (734, 489) with delta (0, 0)
Screenshot: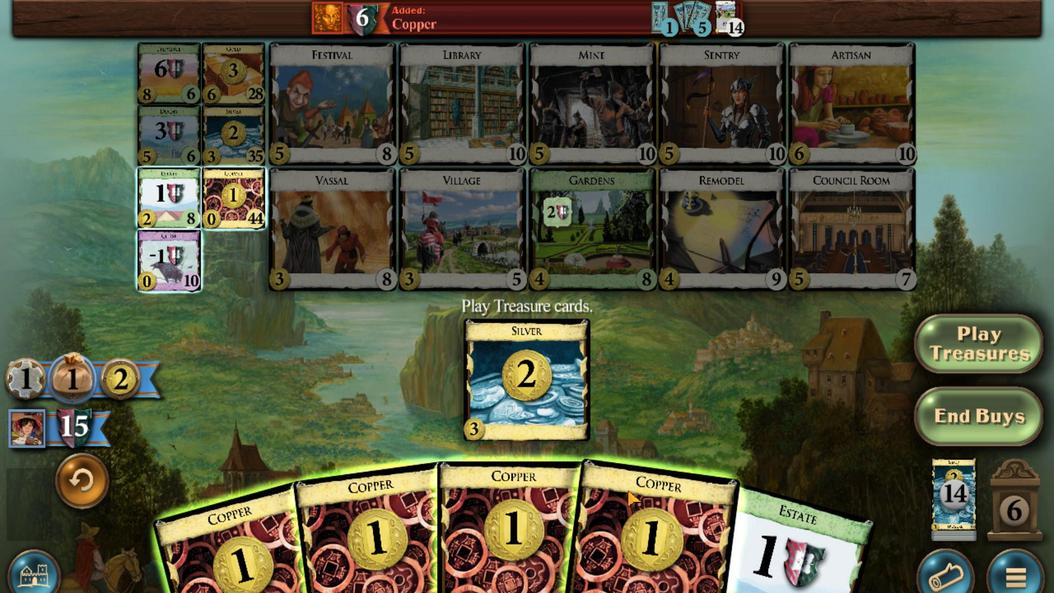 
Action: Mouse moved to (651, 490)
Screenshot: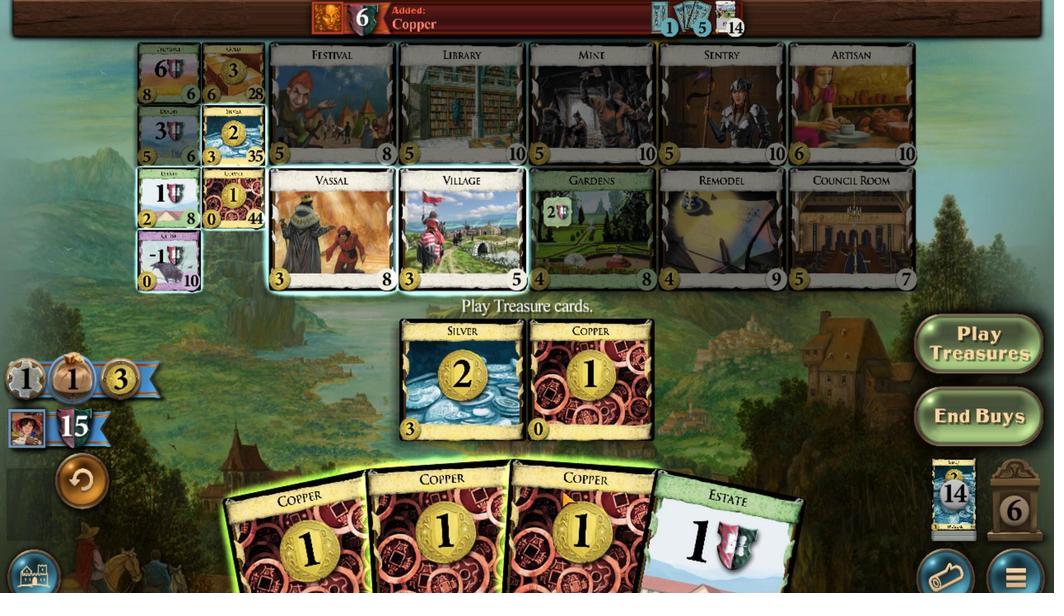 
Action: Mouse scrolled (651, 489) with delta (0, 0)
Screenshot: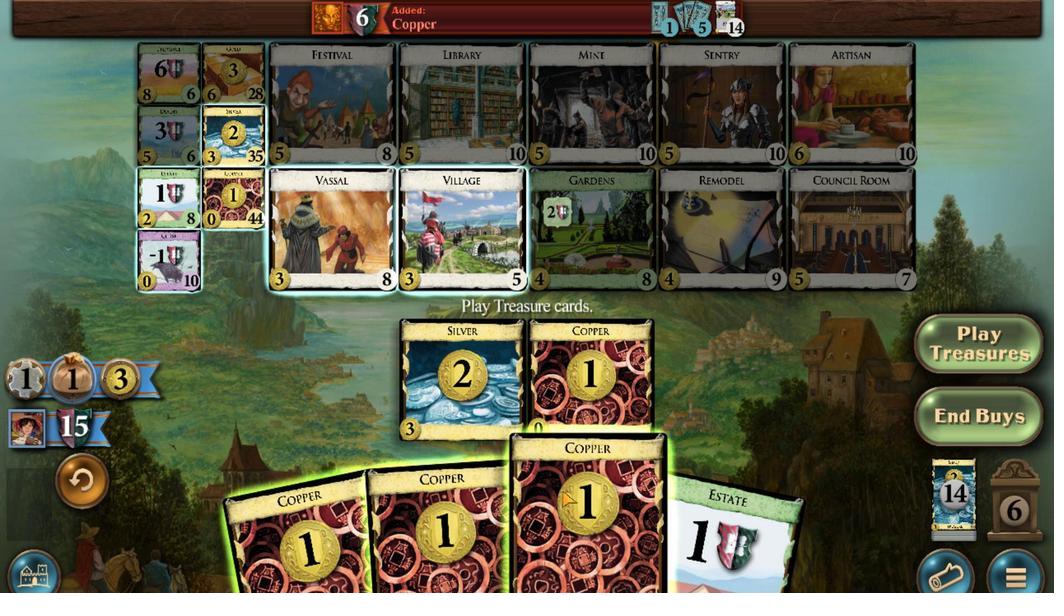 
Action: Mouse moved to (561, 488)
Screenshot: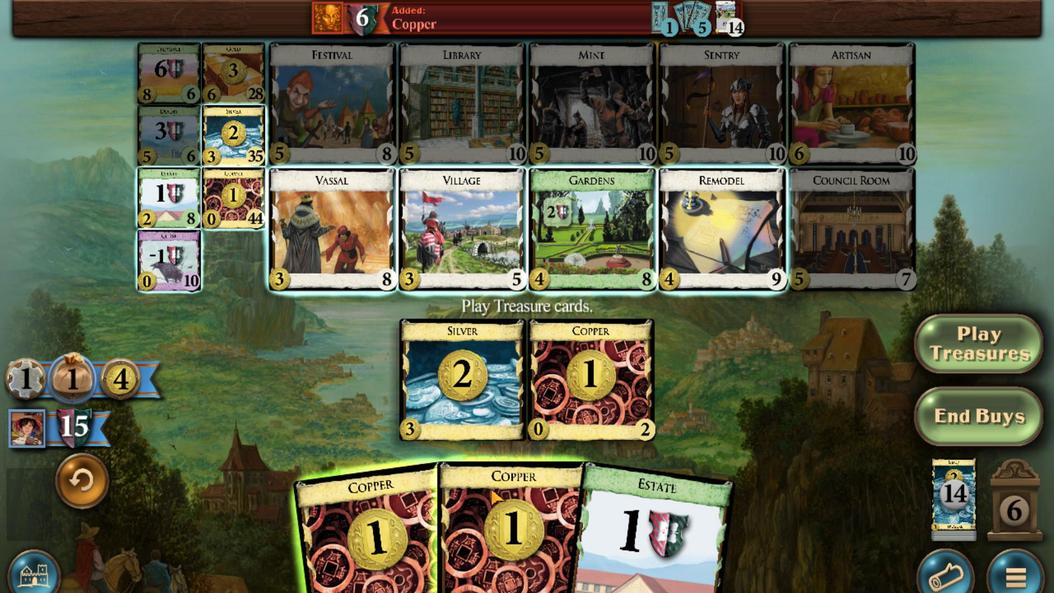 
Action: Mouse scrolled (561, 488) with delta (0, 0)
Screenshot: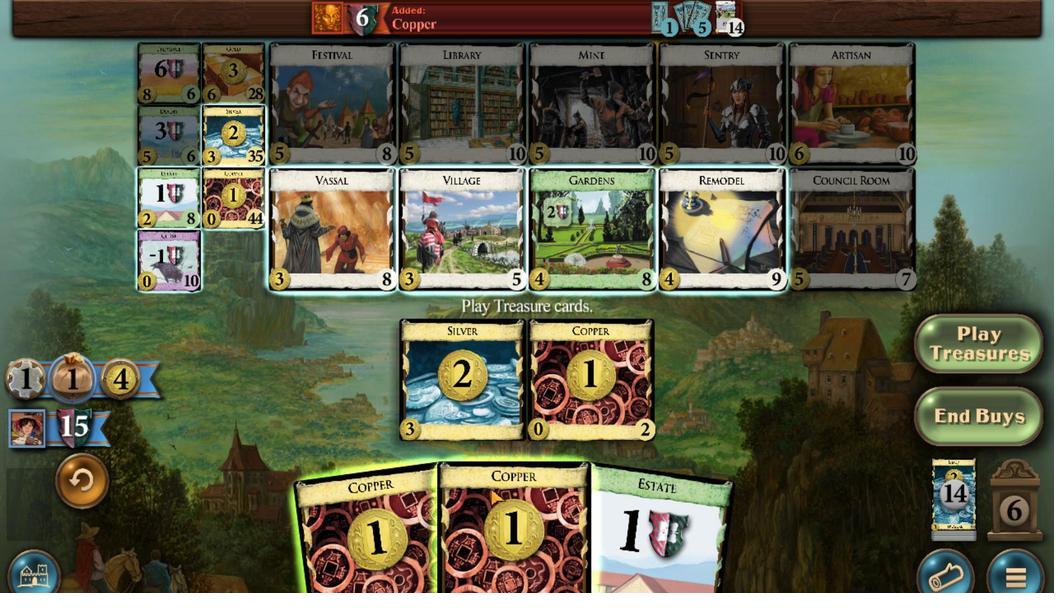 
Action: Mouse moved to (471, 493)
Screenshot: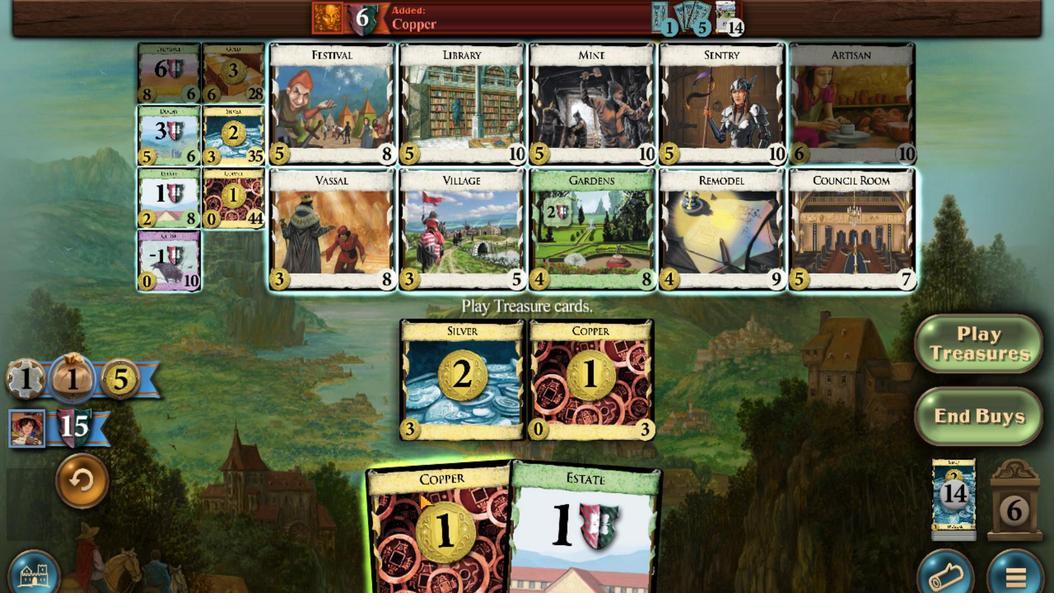 
Action: Mouse scrolled (471, 492) with delta (0, 0)
Screenshot: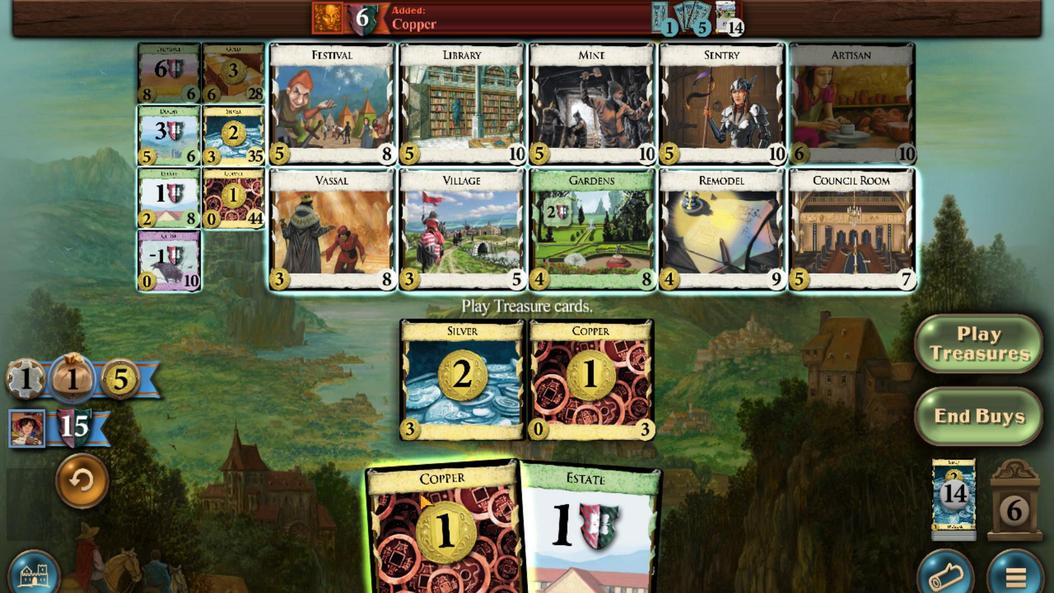 
Action: Mouse moved to (229, 99)
Screenshot: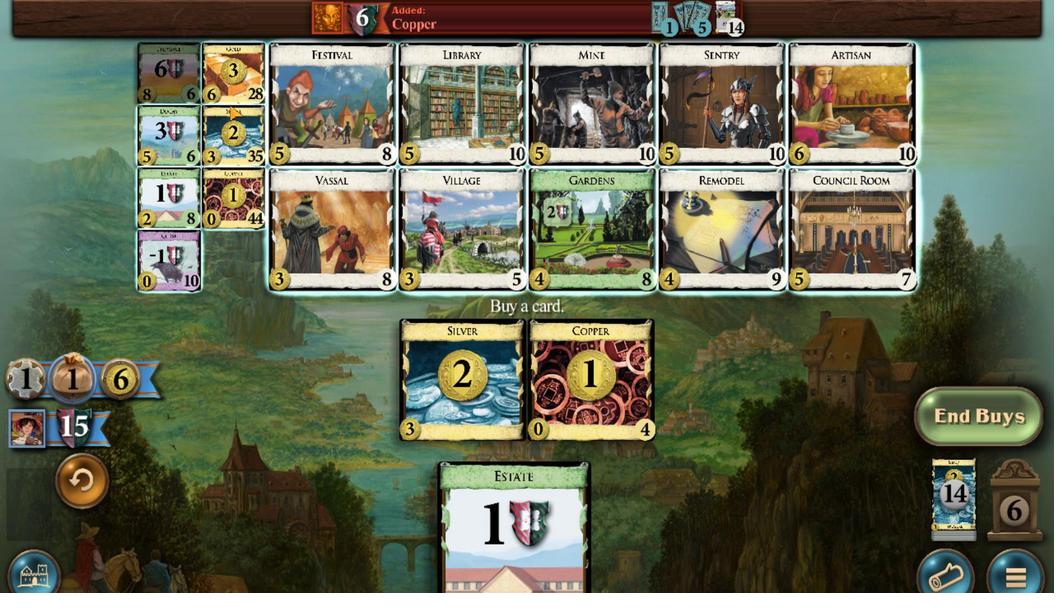 
Action: Mouse scrolled (229, 100) with delta (0, 0)
Screenshot: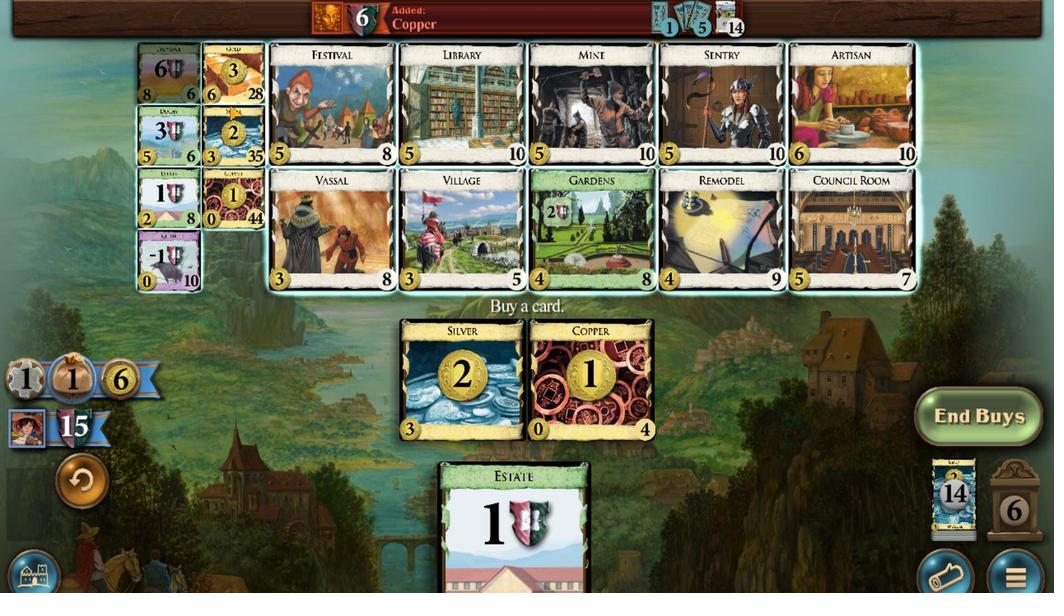 
Action: Mouse scrolled (229, 100) with delta (0, 0)
Screenshot: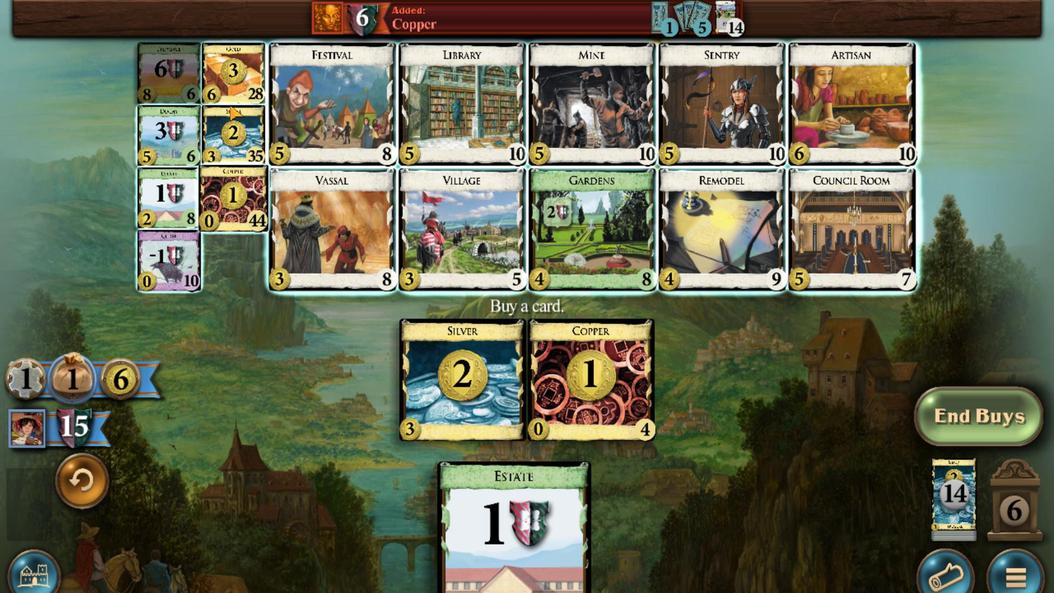 
Action: Mouse scrolled (229, 100) with delta (0, 0)
Screenshot: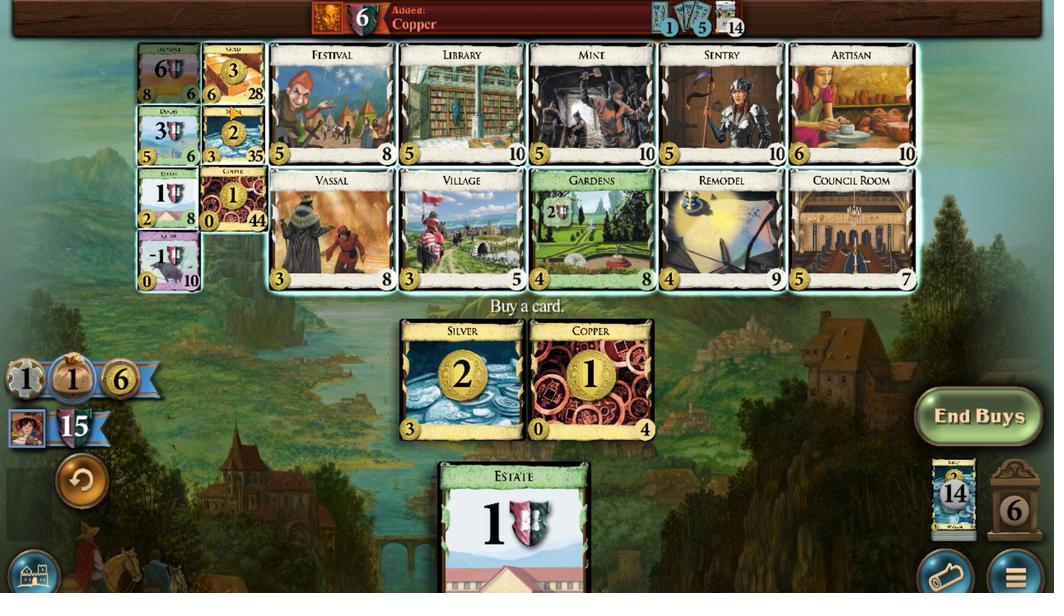 
Action: Mouse scrolled (229, 100) with delta (0, 0)
Screenshot: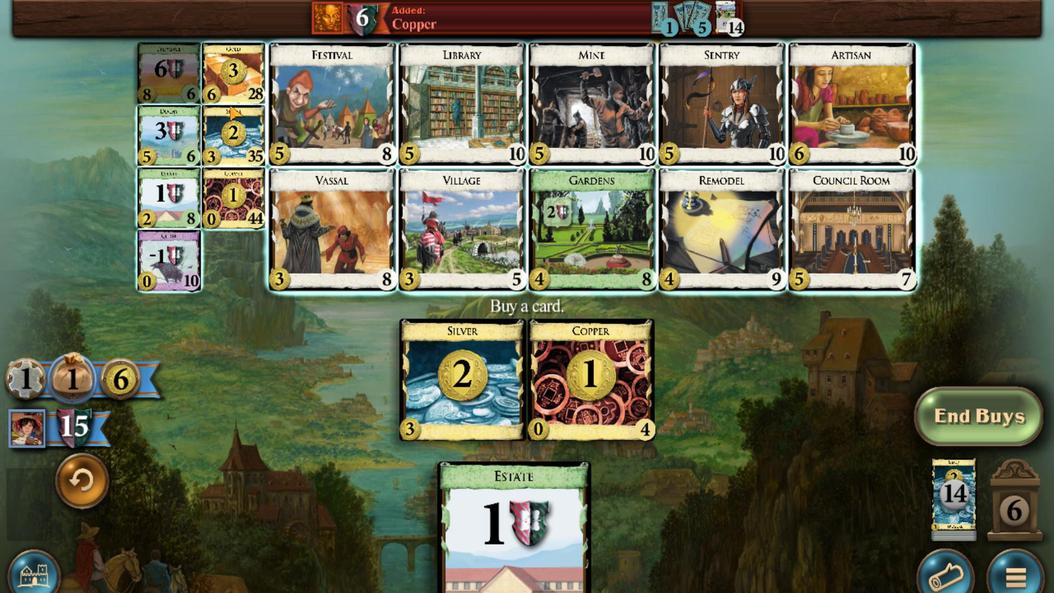 
Action: Mouse scrolled (229, 100) with delta (0, 0)
Screenshot: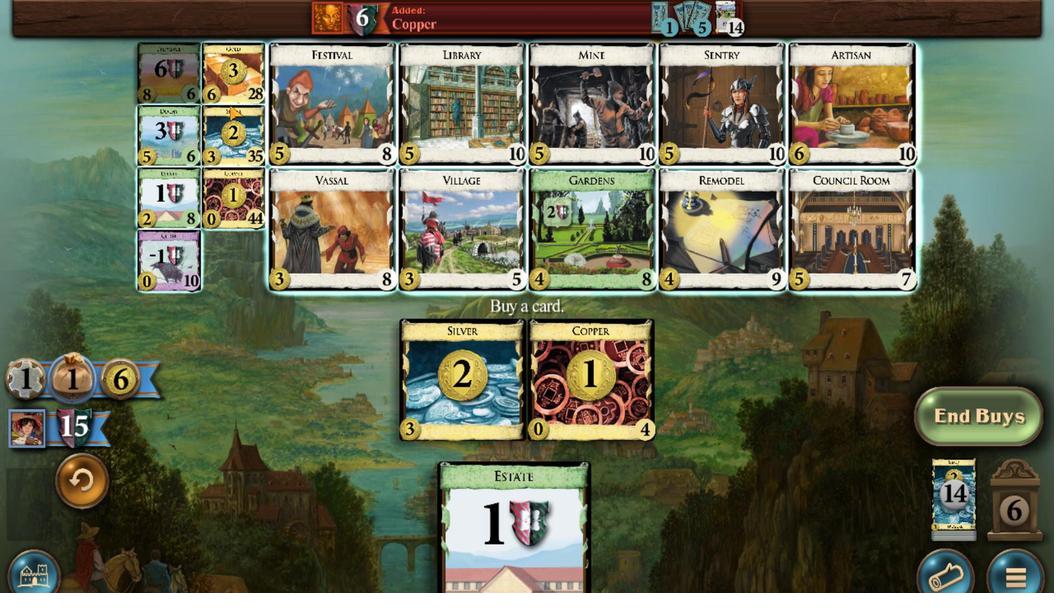 
Action: Mouse scrolled (229, 100) with delta (0, 0)
Screenshot: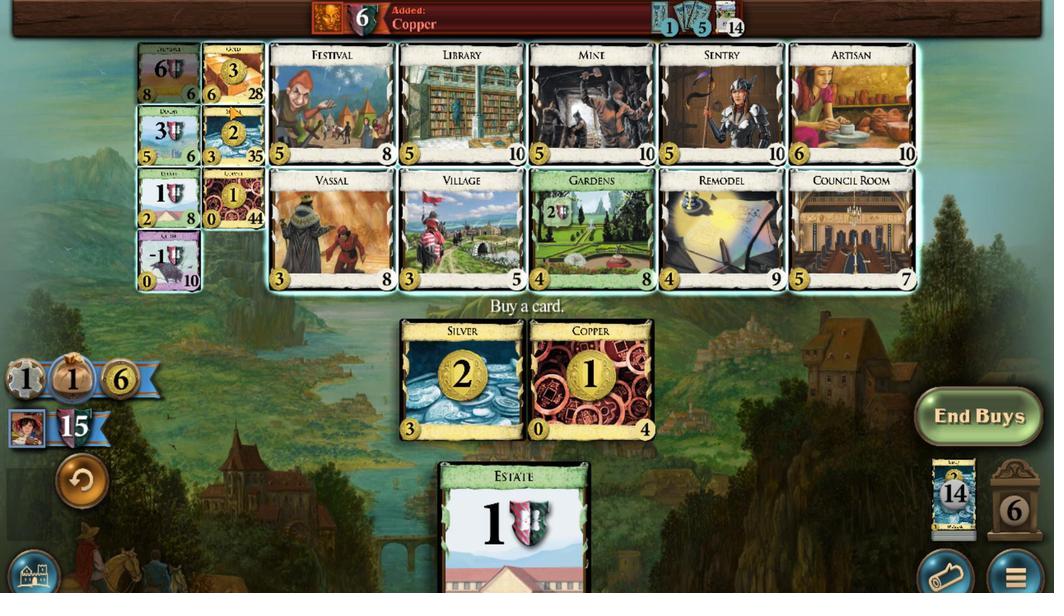 
Action: Mouse scrolled (229, 100) with delta (0, 0)
Screenshot: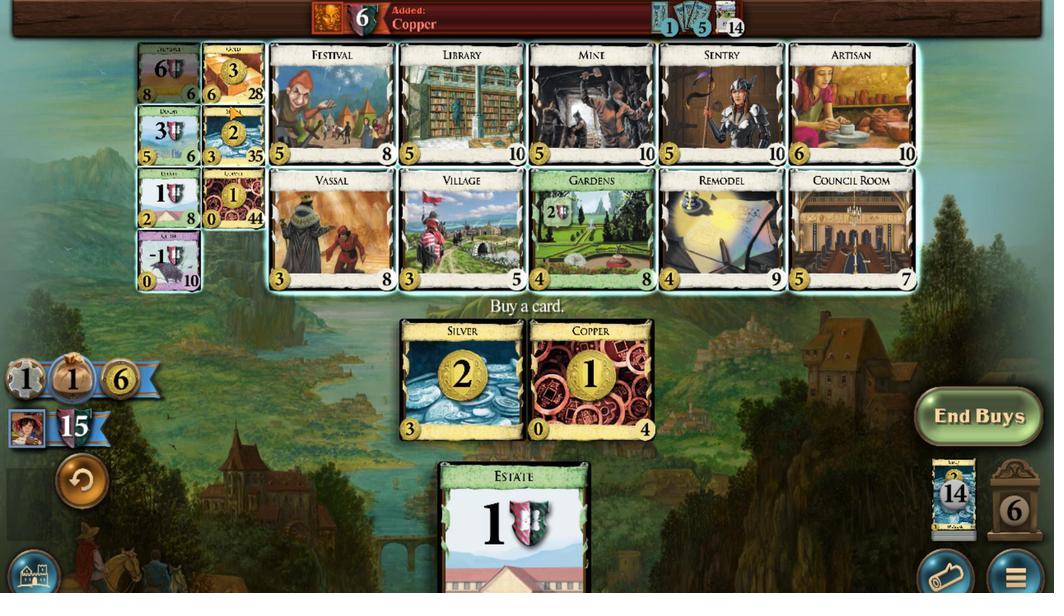 
Action: Mouse scrolled (229, 100) with delta (0, 0)
Screenshot: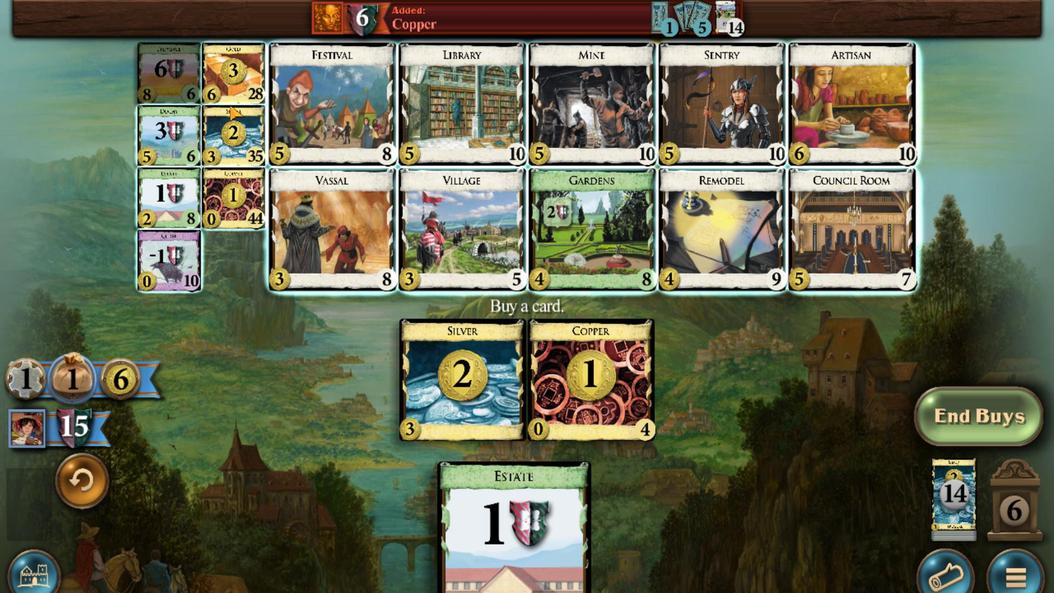 
Action: Mouse scrolled (229, 100) with delta (0, 0)
Screenshot: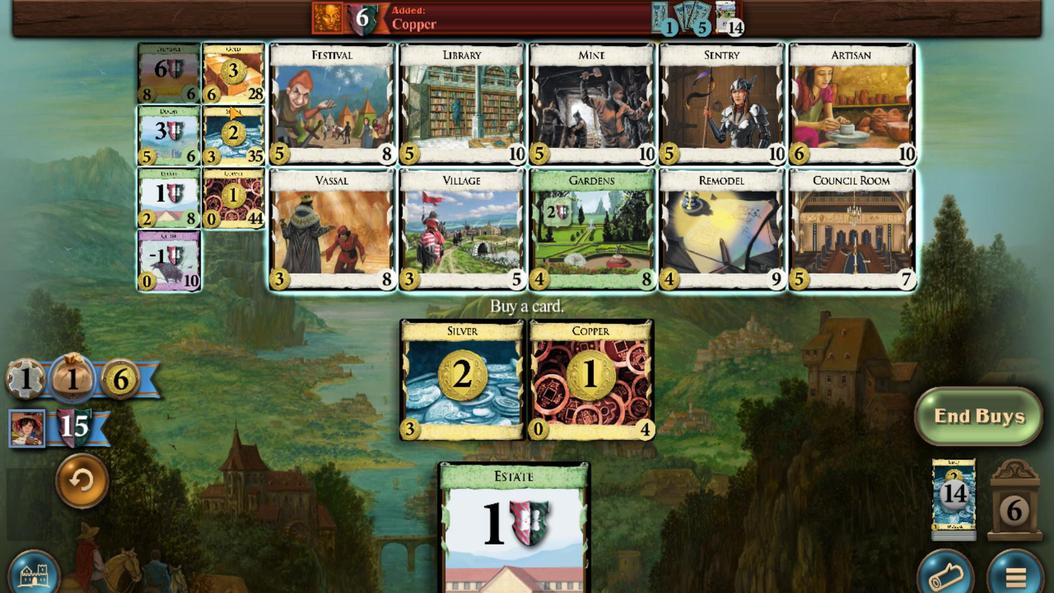 
Action: Mouse moved to (235, 54)
Screenshot: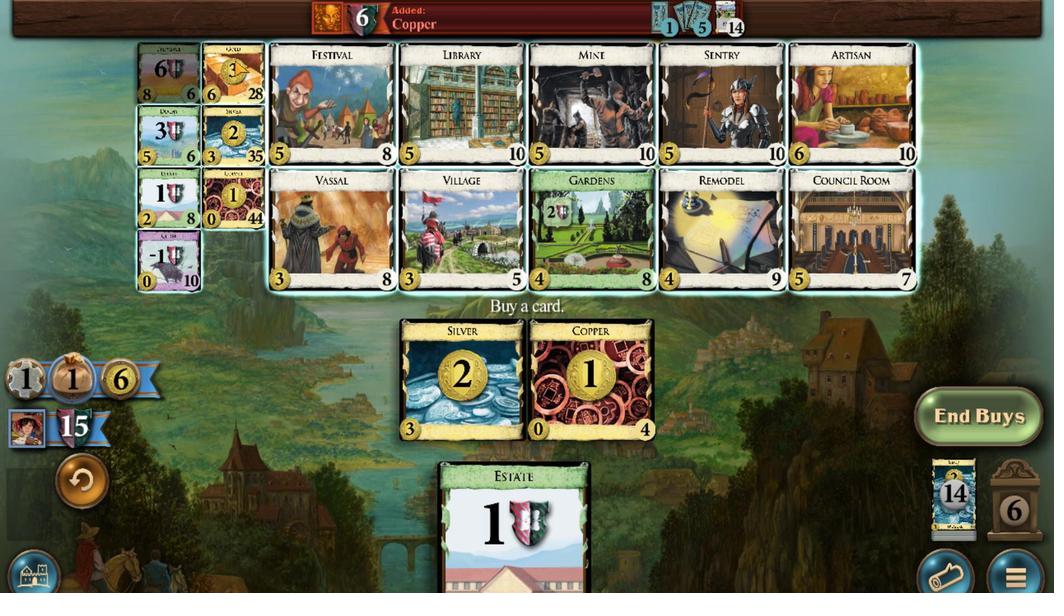 
Action: Mouse scrolled (235, 55) with delta (0, 0)
Screenshot: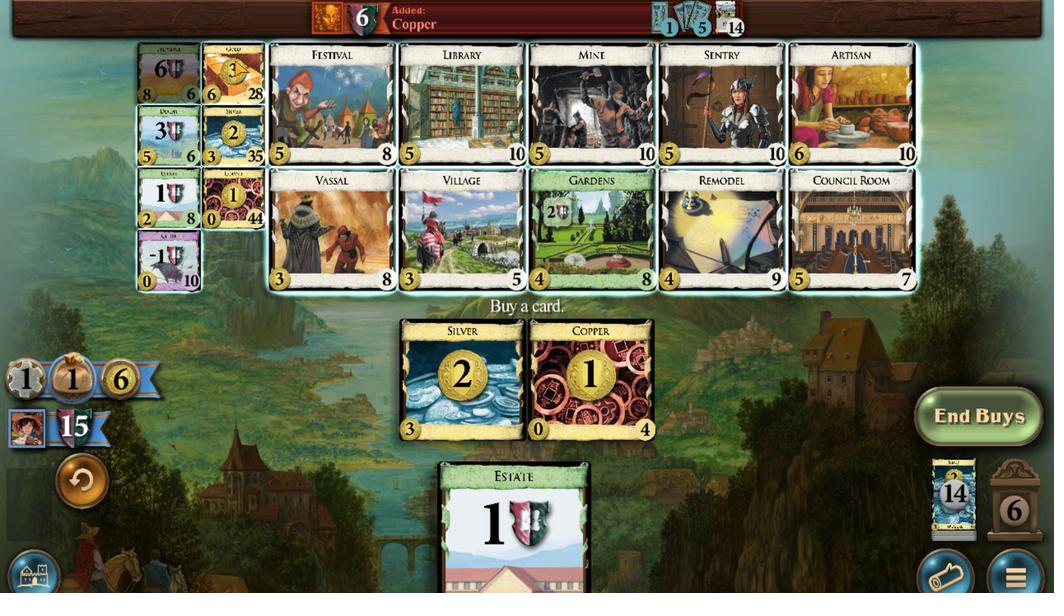 
Action: Mouse scrolled (235, 55) with delta (0, 0)
Screenshot: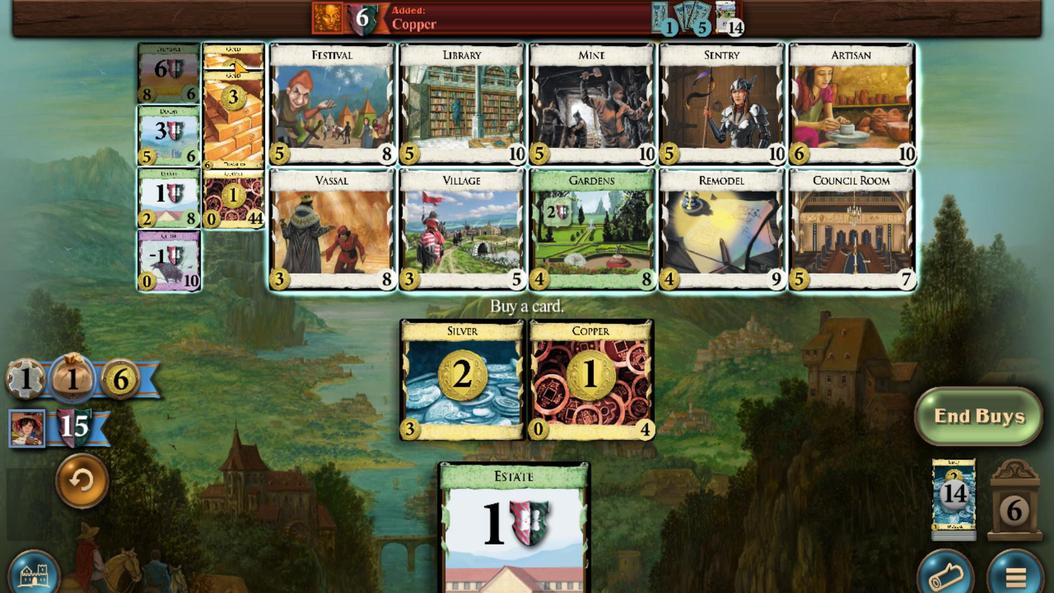 
Action: Mouse scrolled (235, 55) with delta (0, 0)
Screenshot: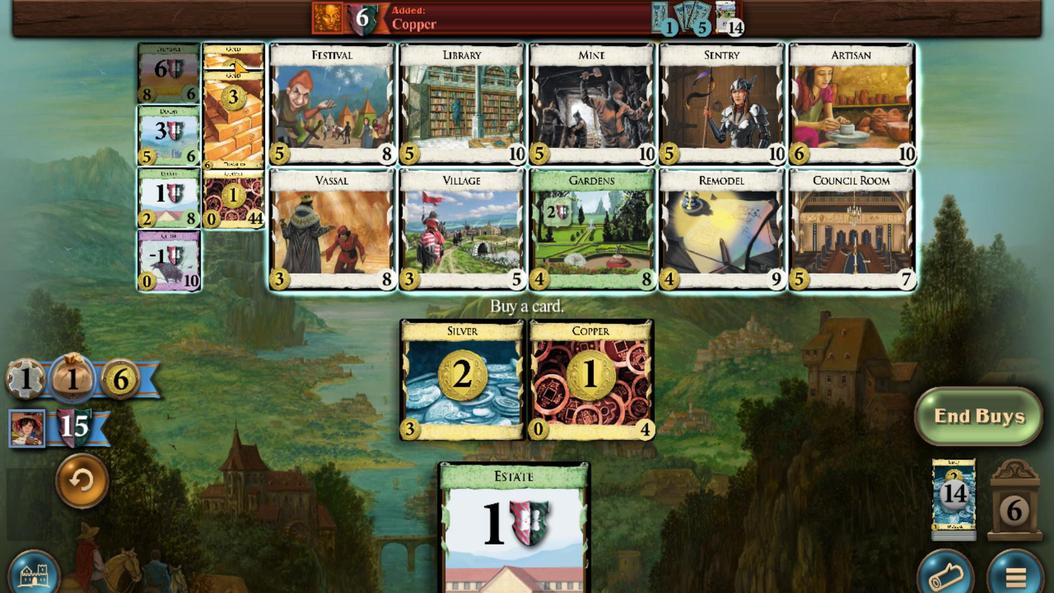
Action: Mouse scrolled (235, 55) with delta (0, 0)
Screenshot: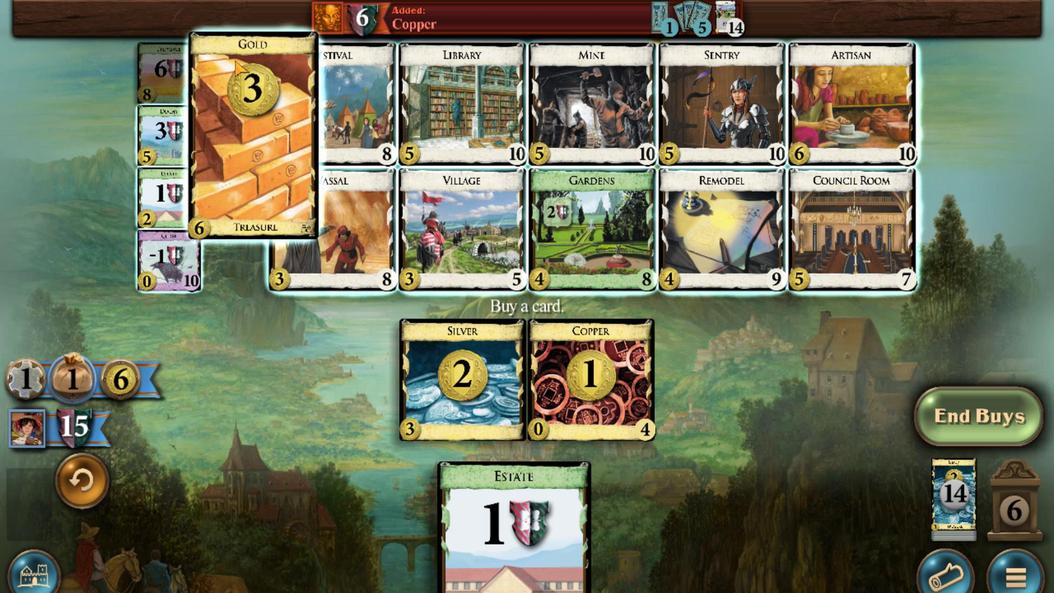 
Action: Mouse scrolled (235, 55) with delta (0, 0)
Screenshot: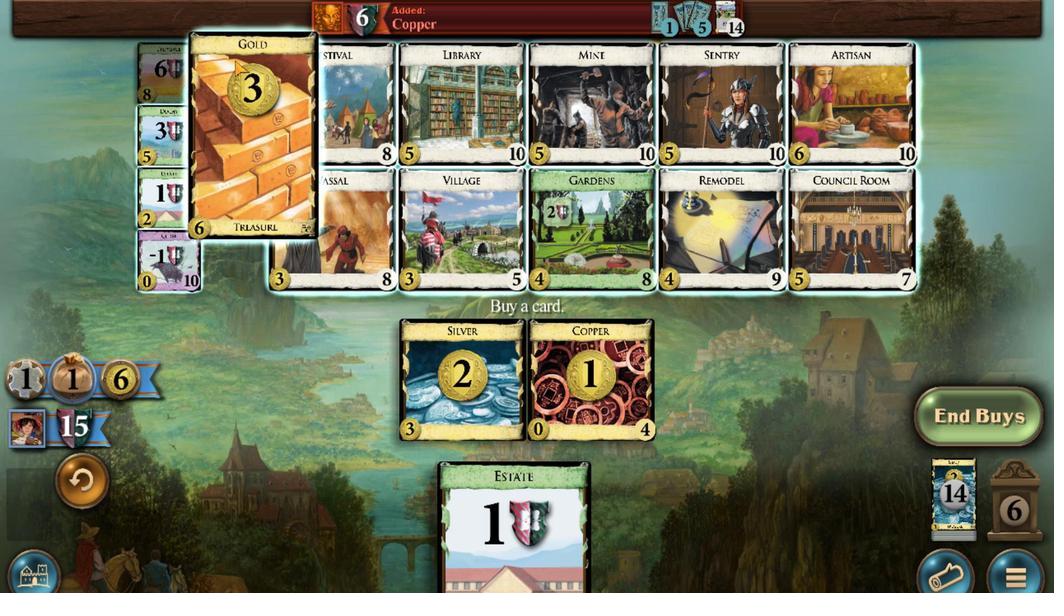 
Action: Mouse scrolled (235, 55) with delta (0, 0)
Screenshot: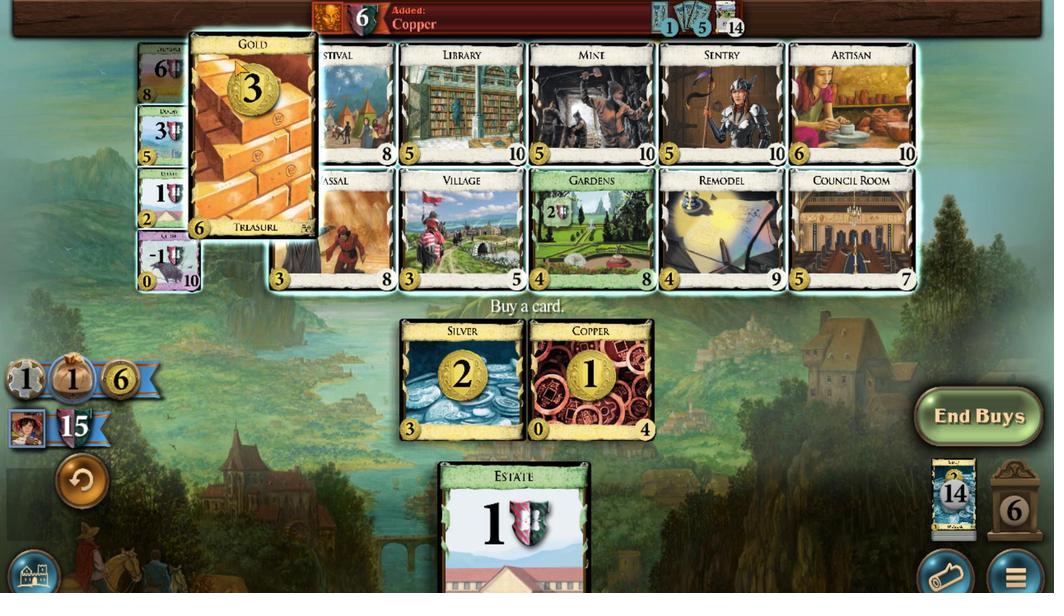 
Action: Mouse scrolled (235, 55) with delta (0, 0)
Screenshot: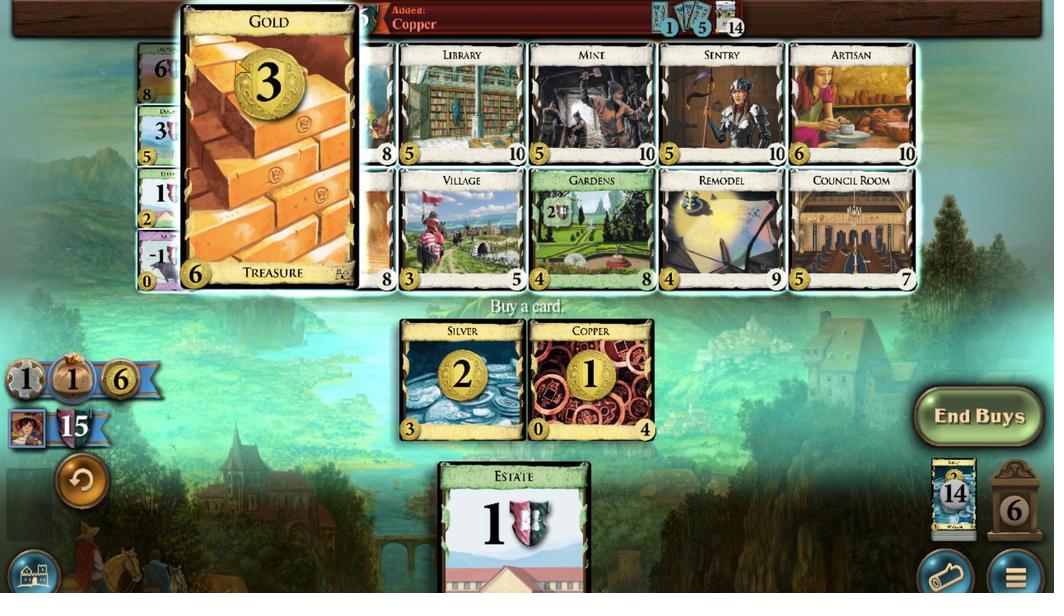 
Action: Mouse scrolled (235, 55) with delta (0, 0)
Screenshot: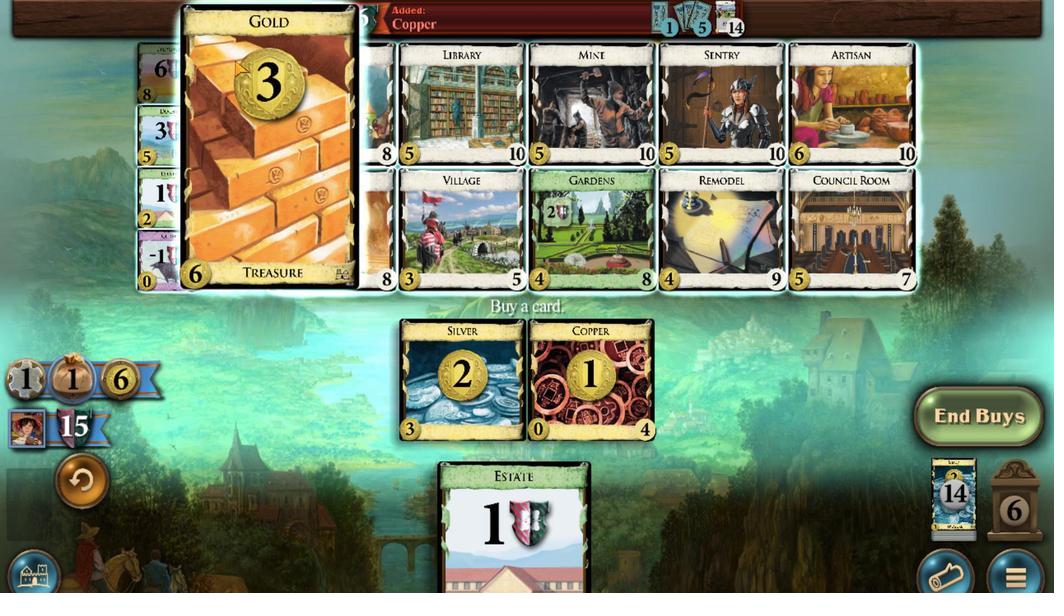 
Action: Mouse scrolled (235, 55) with delta (0, 0)
Screenshot: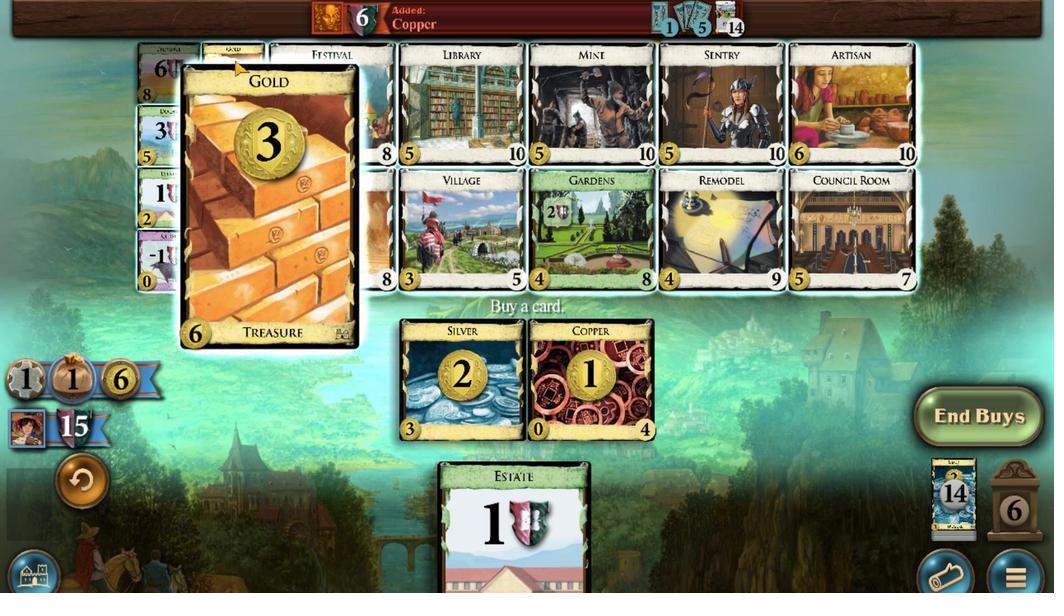
Action: Mouse scrolled (235, 55) with delta (0, 0)
Screenshot: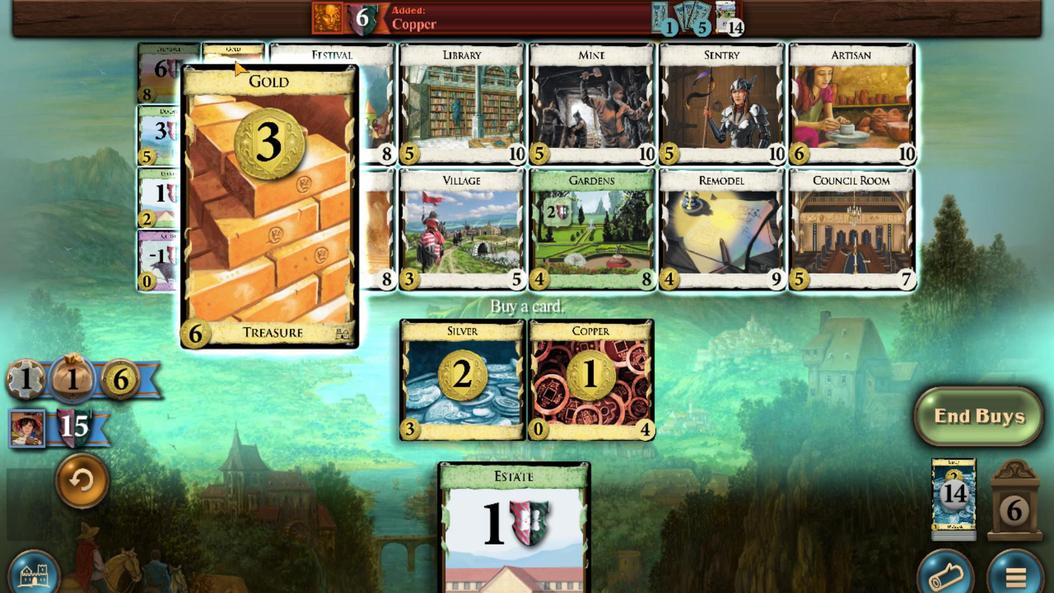 
Action: Mouse moved to (605, 505)
Screenshot: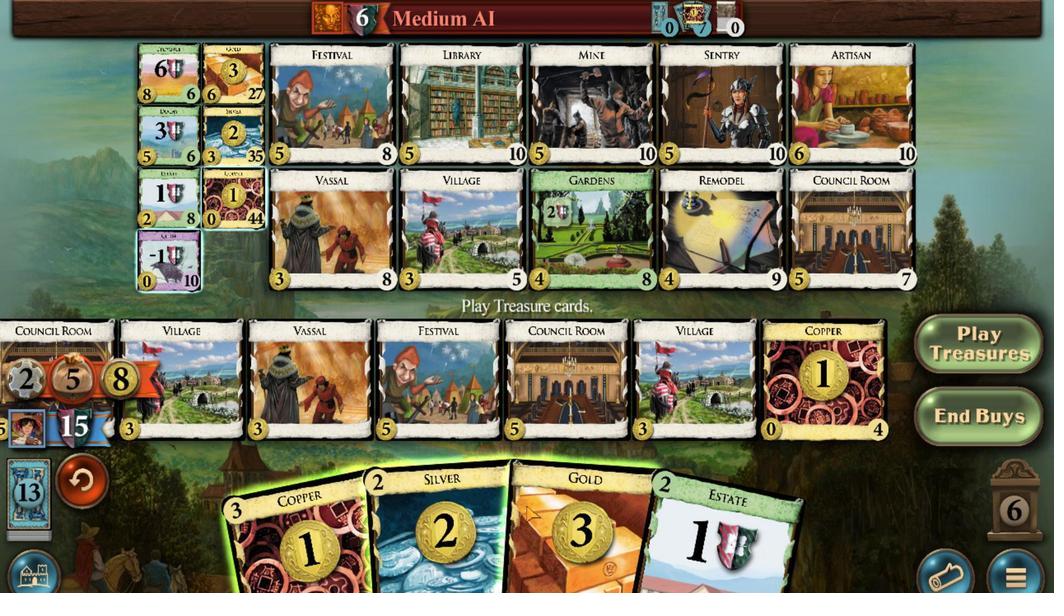
Action: Mouse scrolled (605, 504) with delta (0, 0)
Screenshot: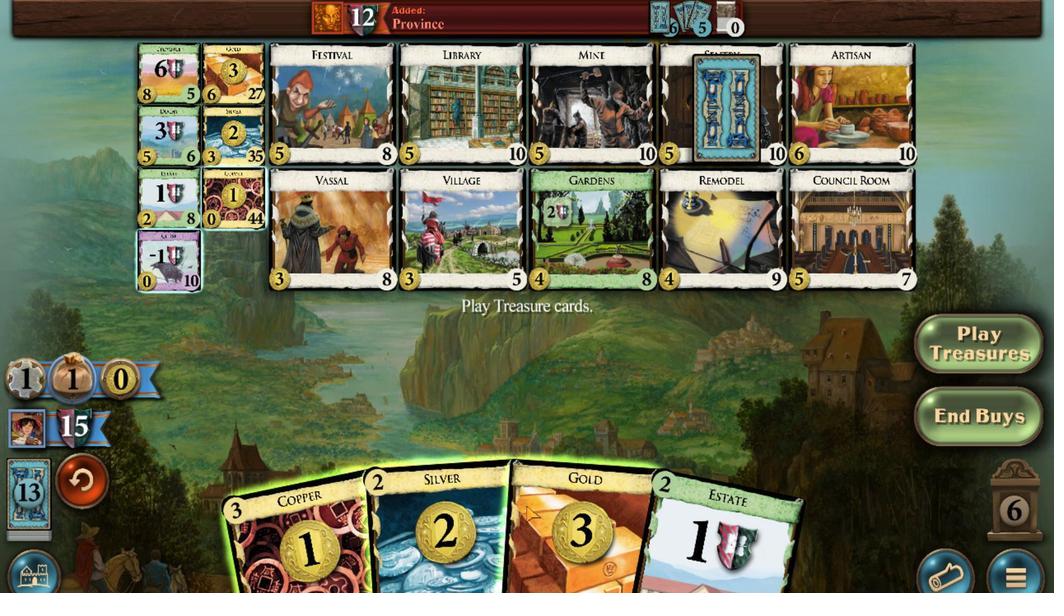 
Action: Mouse moved to (545, 500)
Screenshot: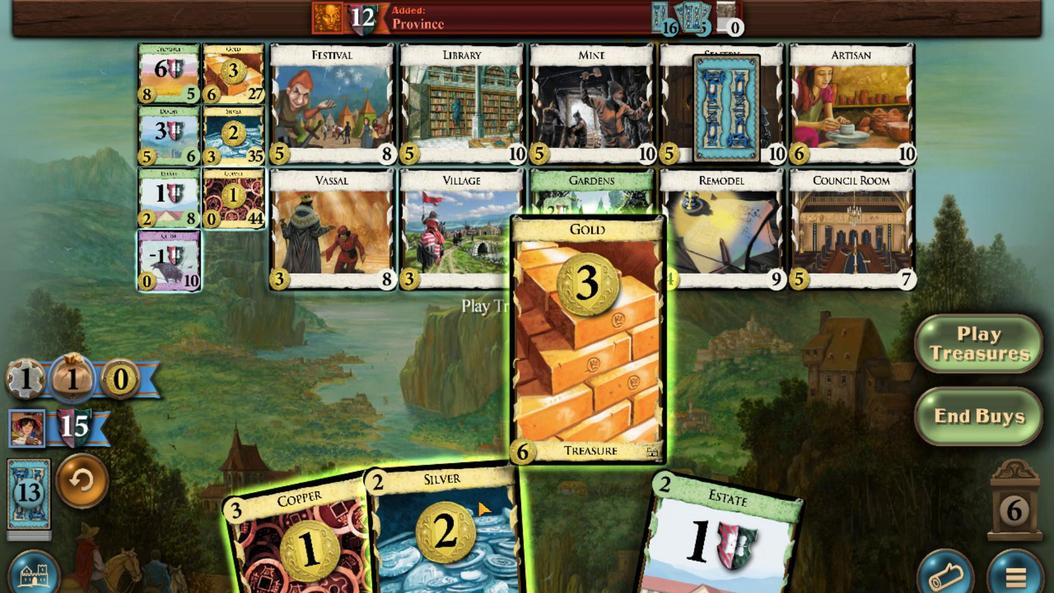 
Action: Mouse scrolled (545, 499) with delta (0, 0)
Screenshot: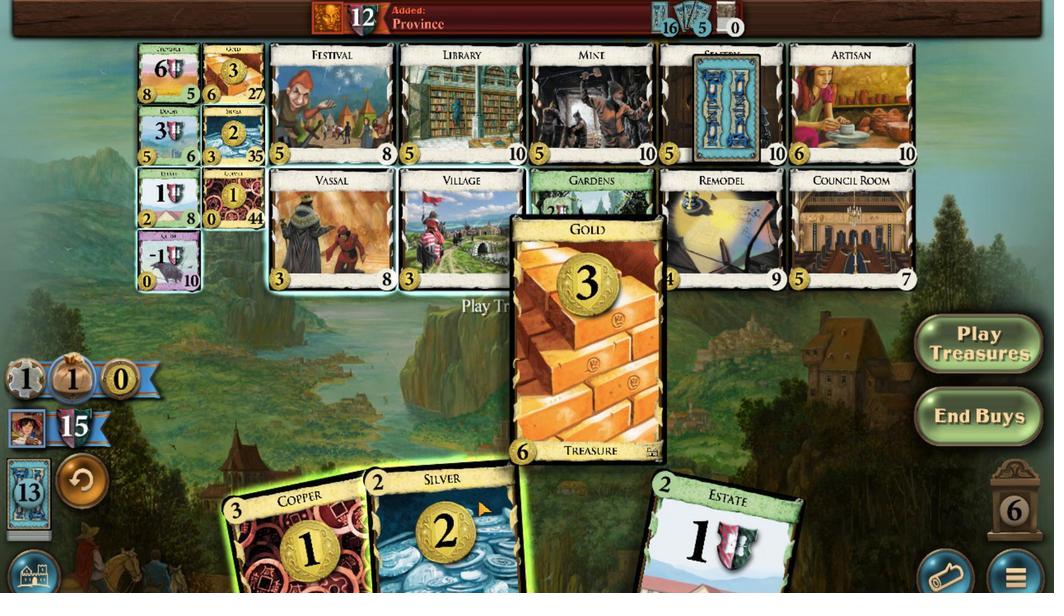 
Action: Mouse moved to (544, 500)
Screenshot: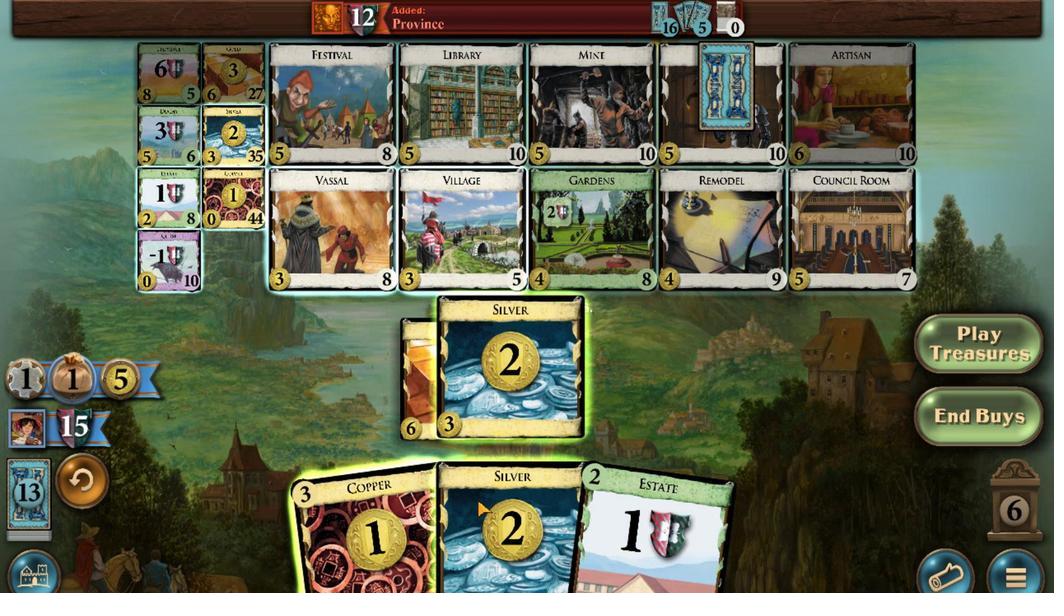 
Action: Mouse scrolled (544, 499) with delta (0, 0)
Screenshot: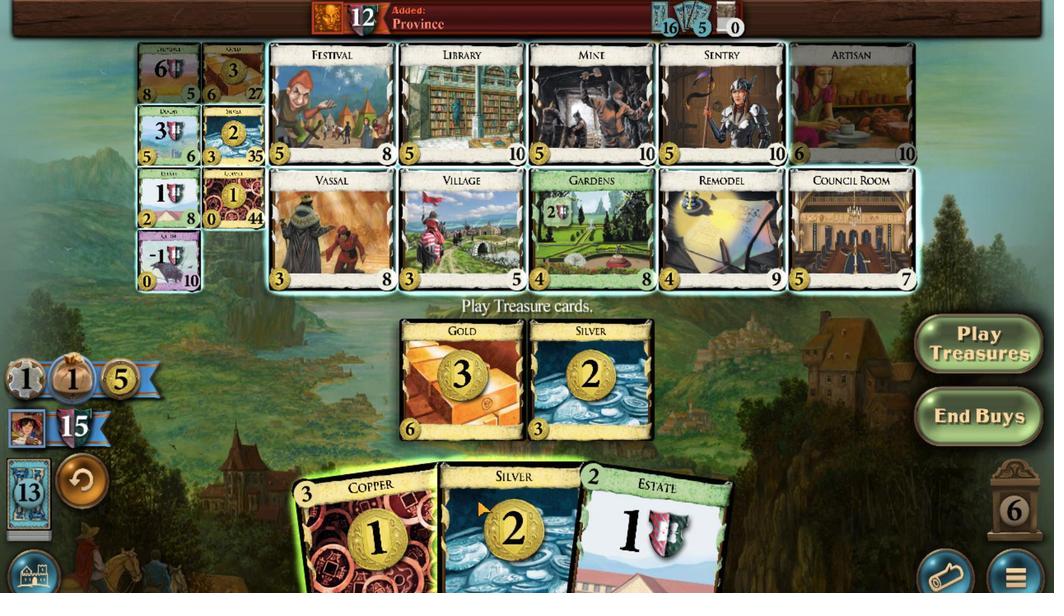 
Action: Mouse moved to (493, 503)
Screenshot: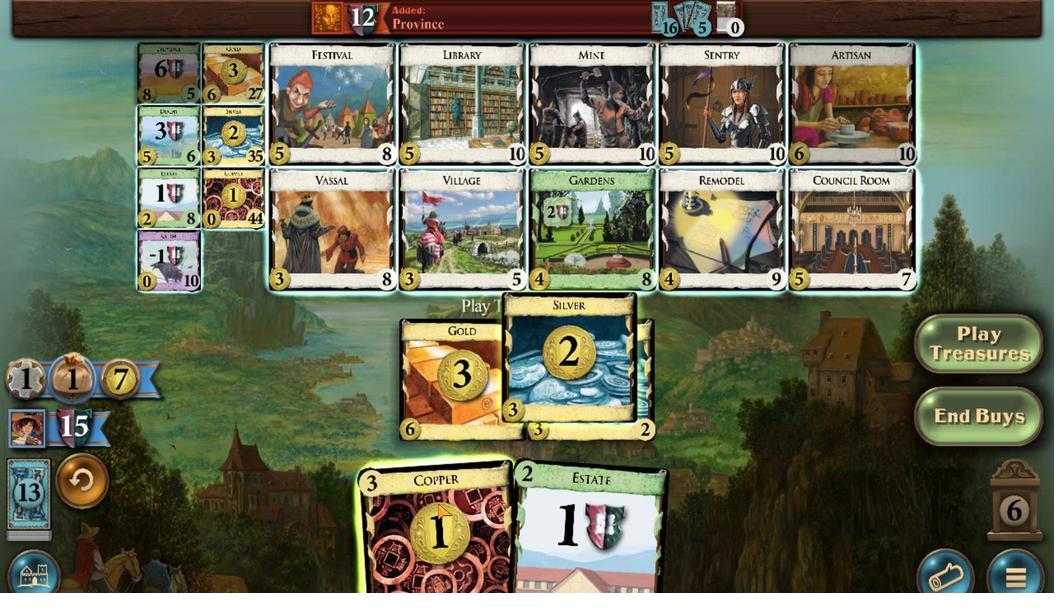 
Action: Mouse scrolled (493, 502) with delta (0, 0)
Screenshot: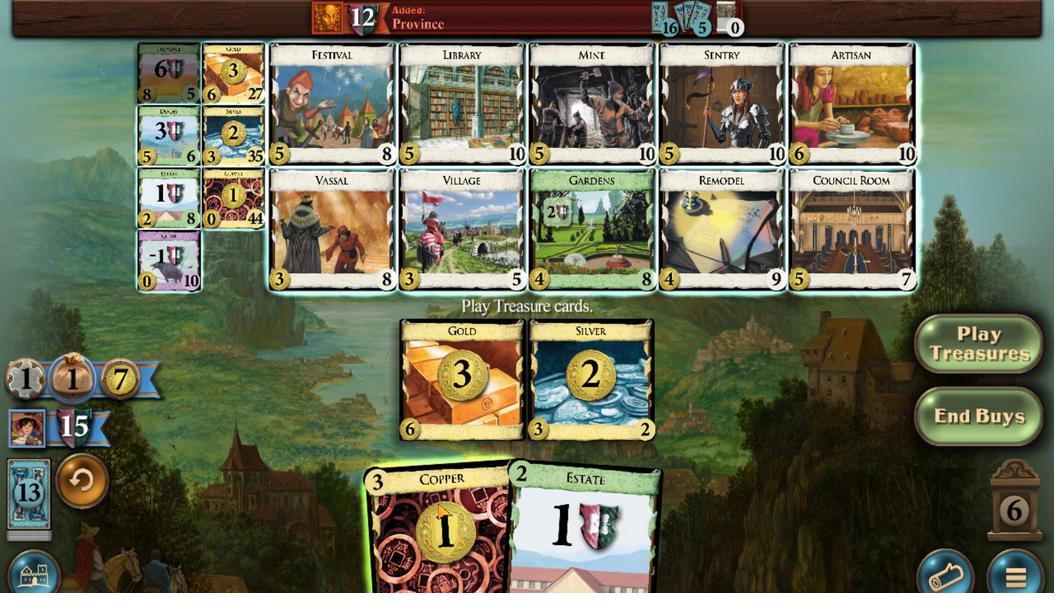 
Action: Mouse moved to (492, 503)
Screenshot: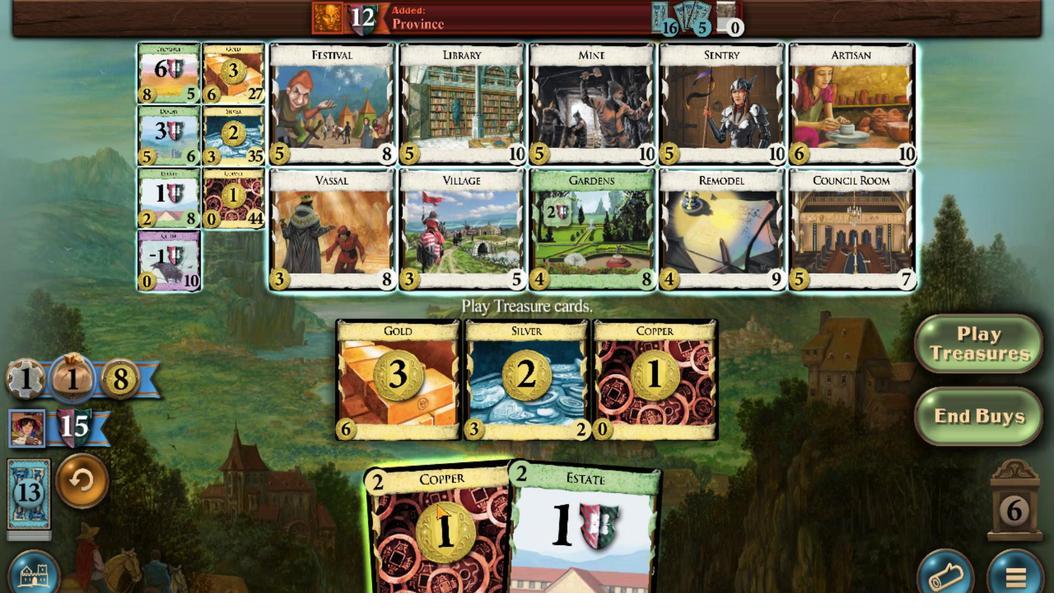 
Action: Mouse scrolled (492, 503) with delta (0, 0)
Screenshot: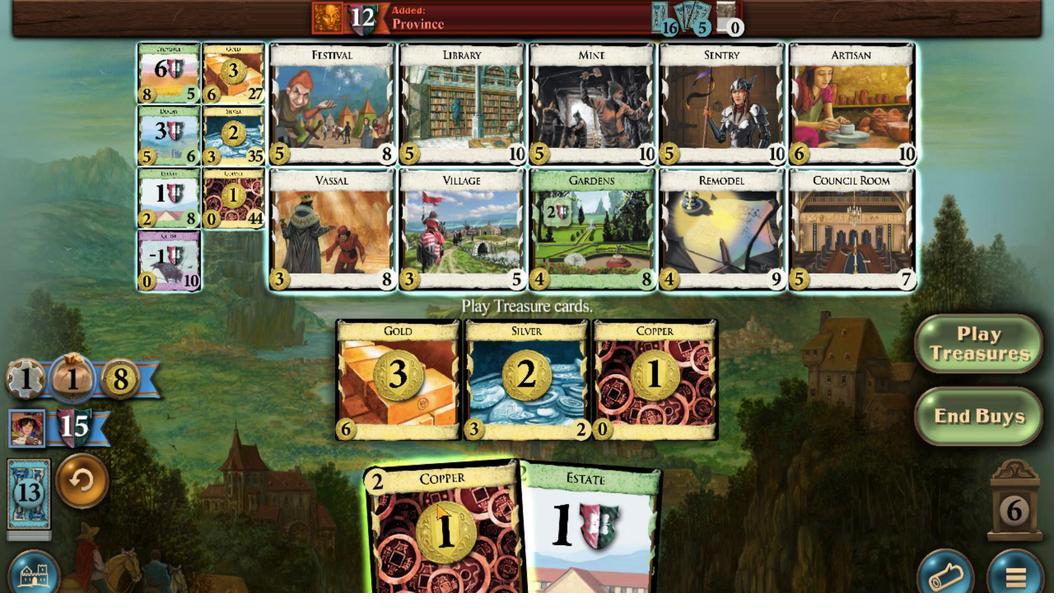 
Action: Mouse moved to (169, 69)
Screenshot: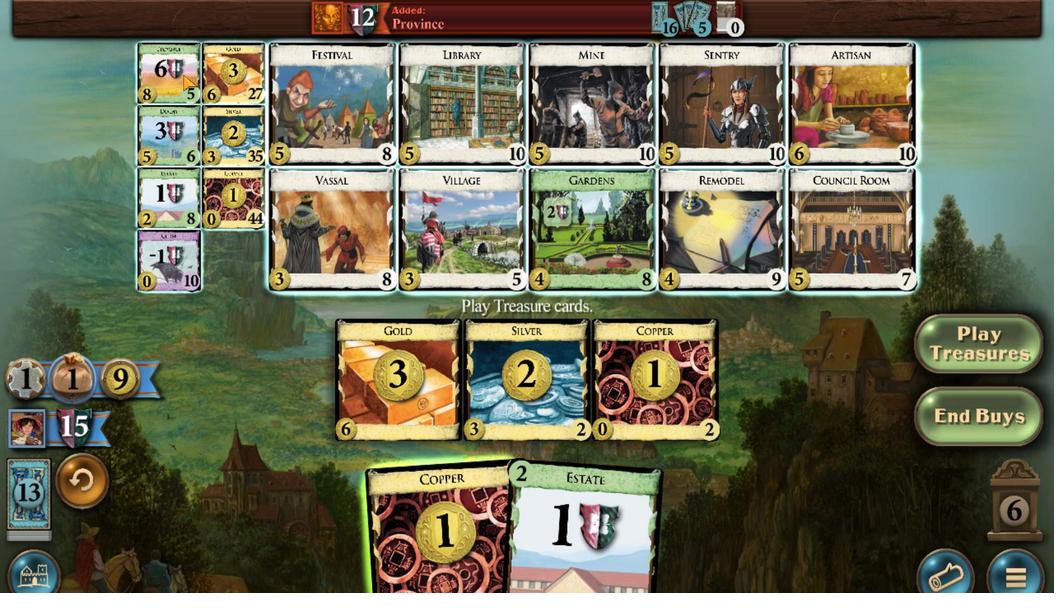 
Action: Mouse scrolled (169, 69) with delta (0, 0)
Screenshot: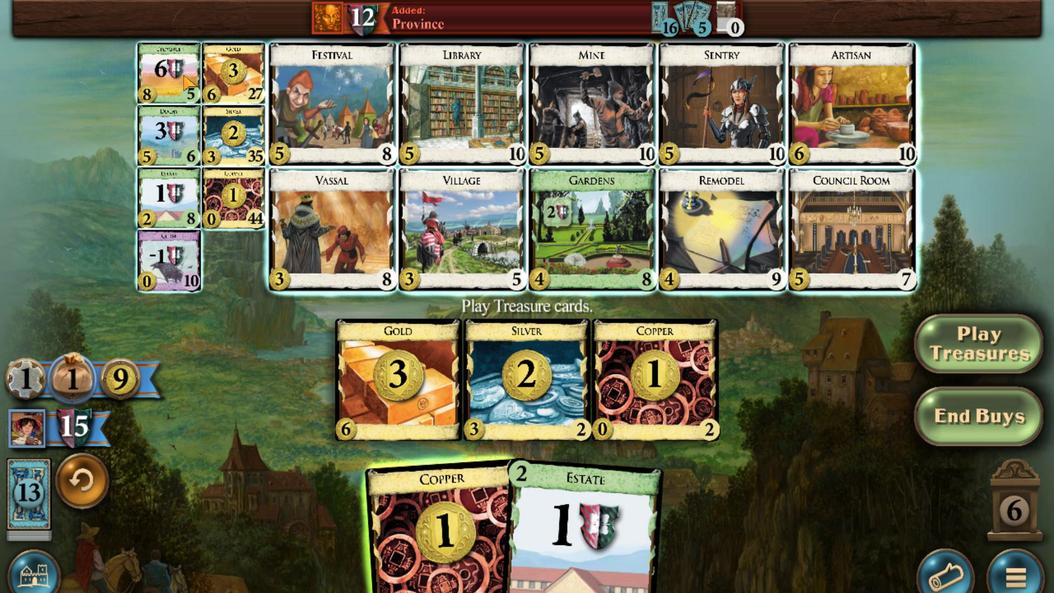 
Action: Mouse scrolled (169, 69) with delta (0, 0)
Screenshot: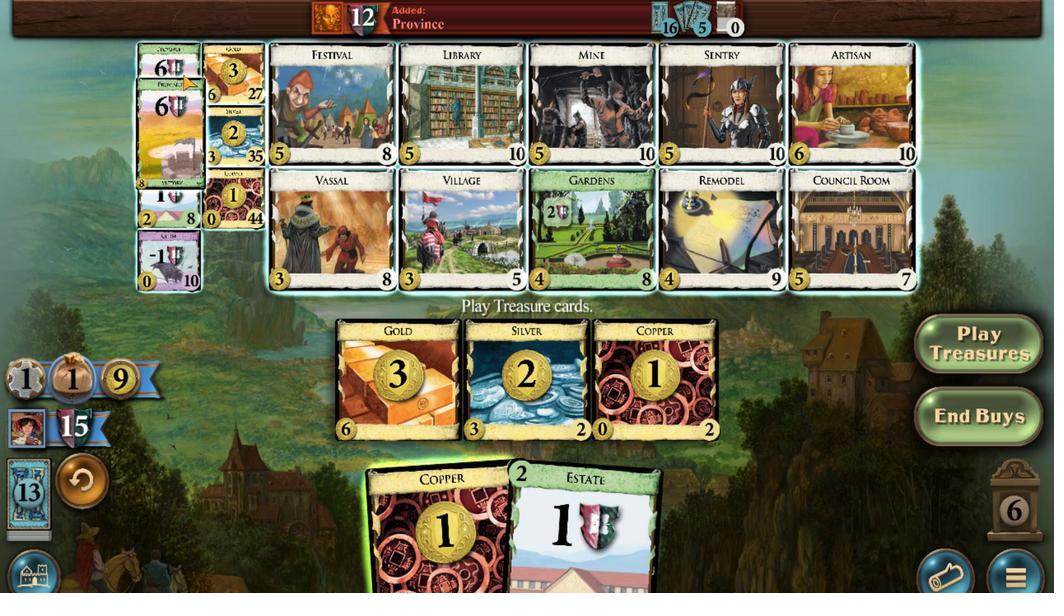 
Action: Mouse scrolled (169, 69) with delta (0, 0)
Screenshot: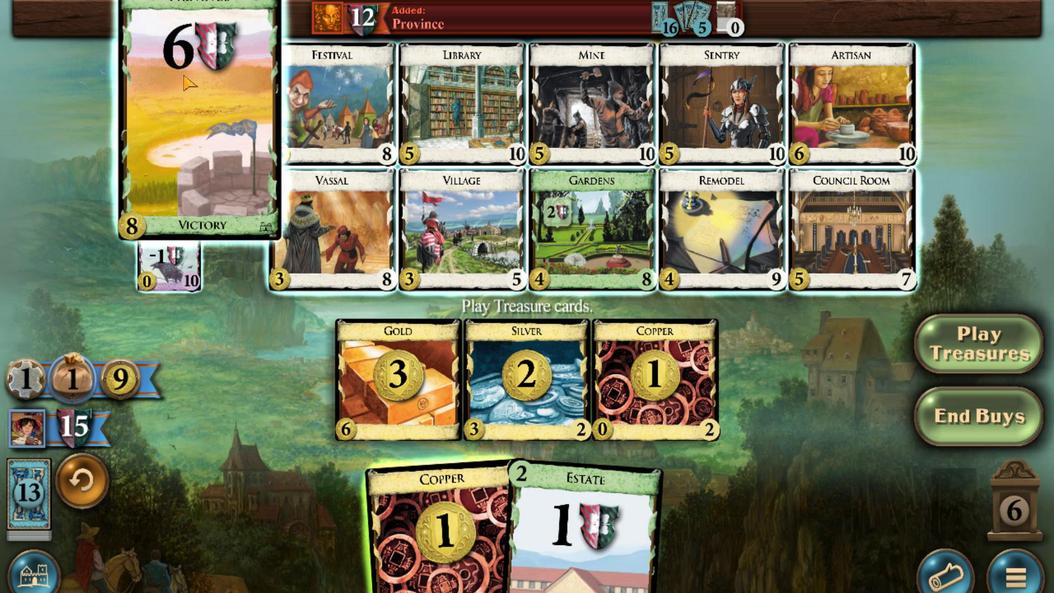 
Action: Mouse scrolled (169, 69) with delta (0, 0)
Screenshot: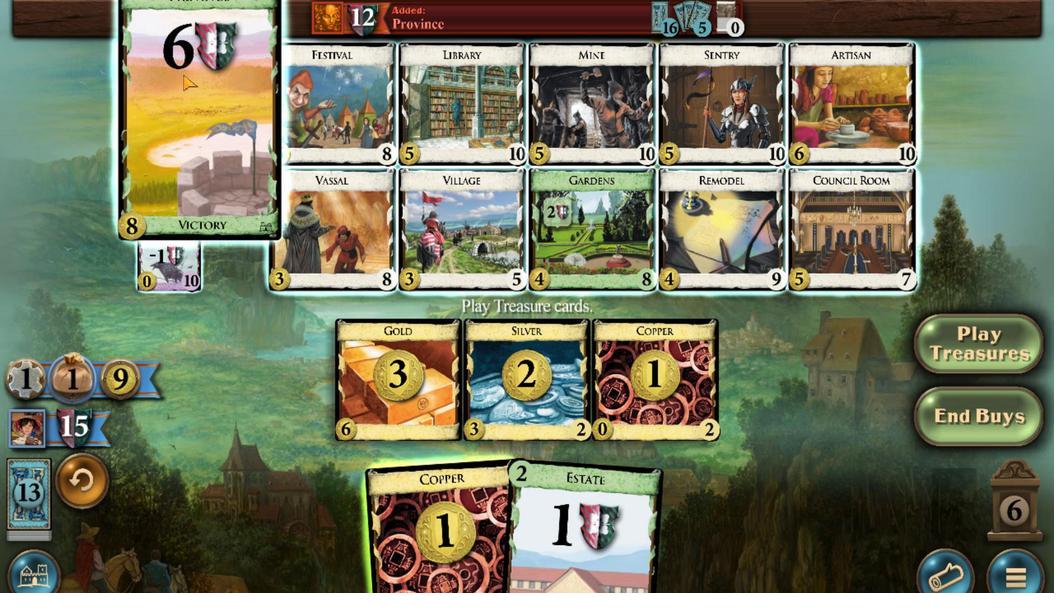 
Action: Mouse scrolled (169, 69) with delta (0, 0)
Screenshot: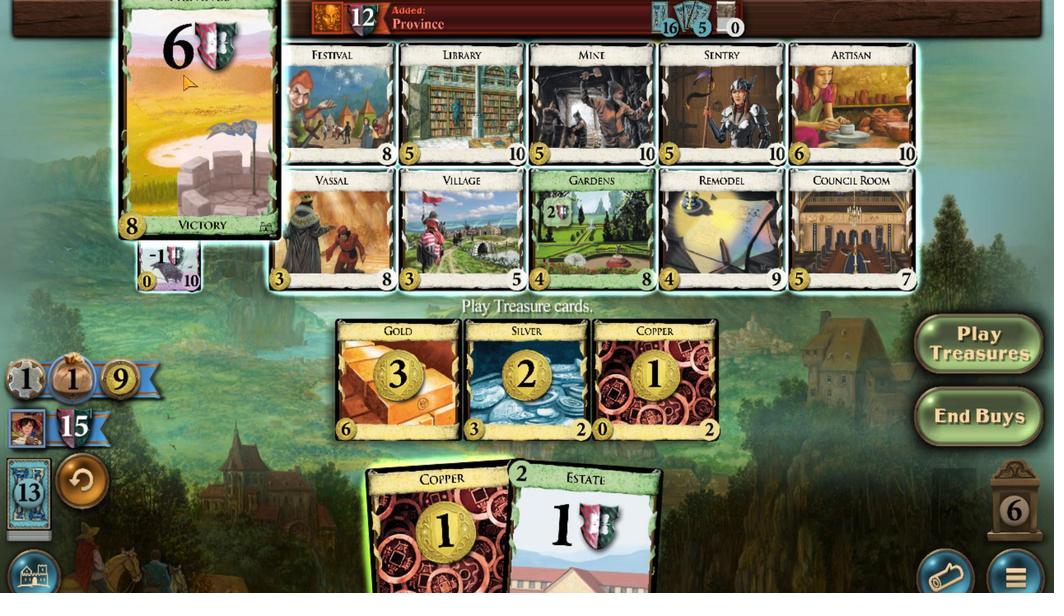 
Action: Mouse scrolled (169, 69) with delta (0, 0)
Screenshot: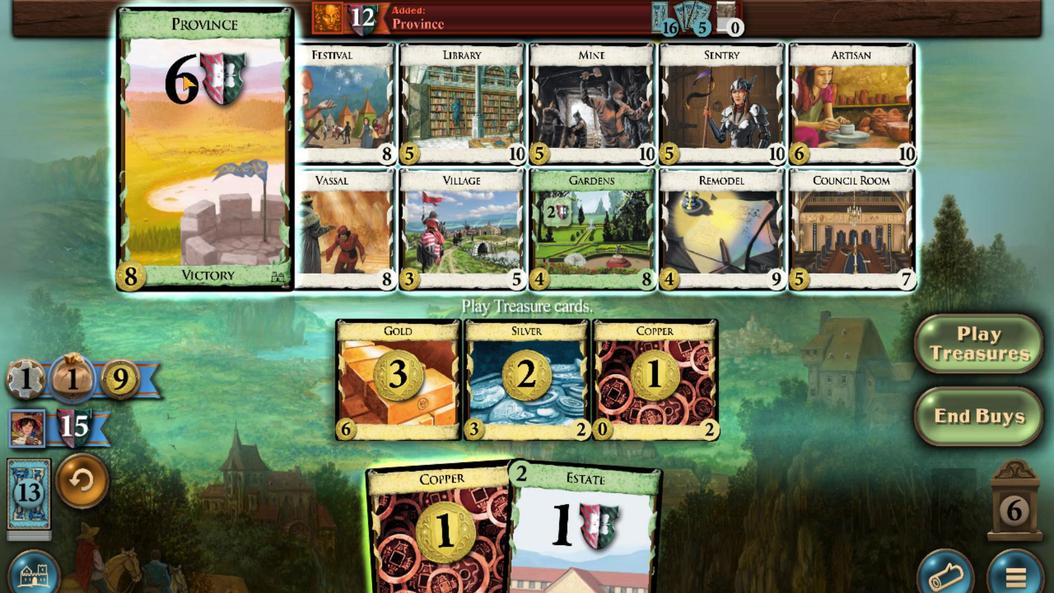 
Action: Mouse scrolled (169, 69) with delta (0, 0)
Screenshot: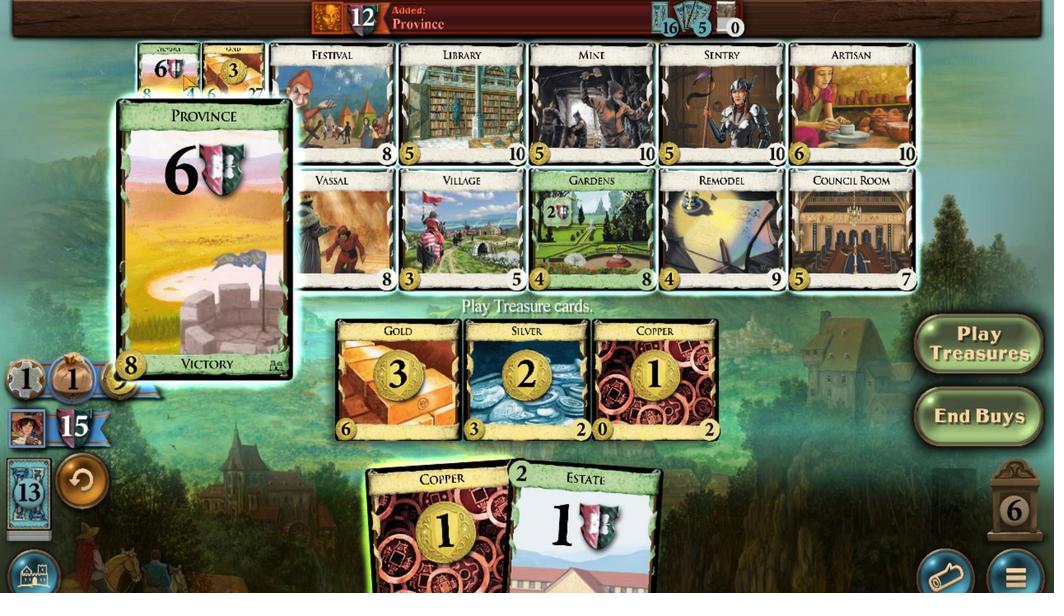 
Action: Mouse scrolled (169, 69) with delta (0, 0)
Screenshot: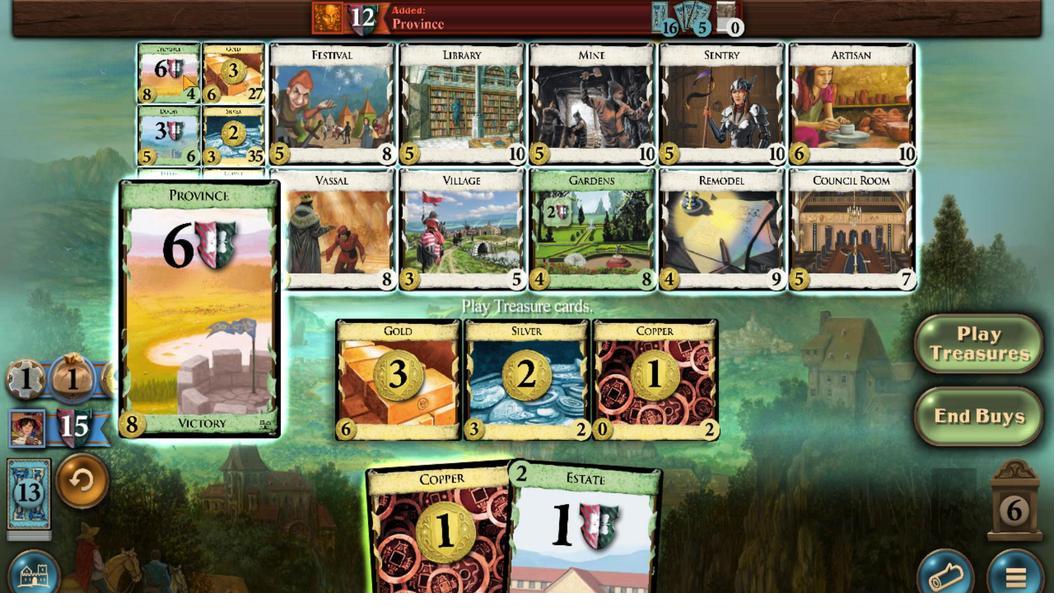 
Action: Mouse moved to (475, 496)
Screenshot: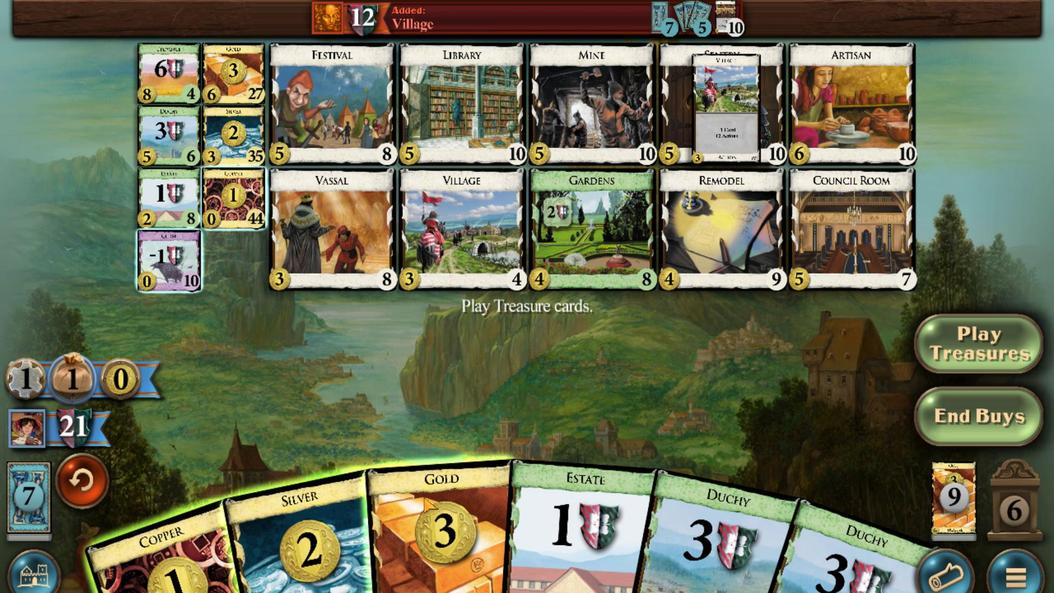 
Action: Mouse scrolled (475, 495) with delta (0, 0)
Screenshot: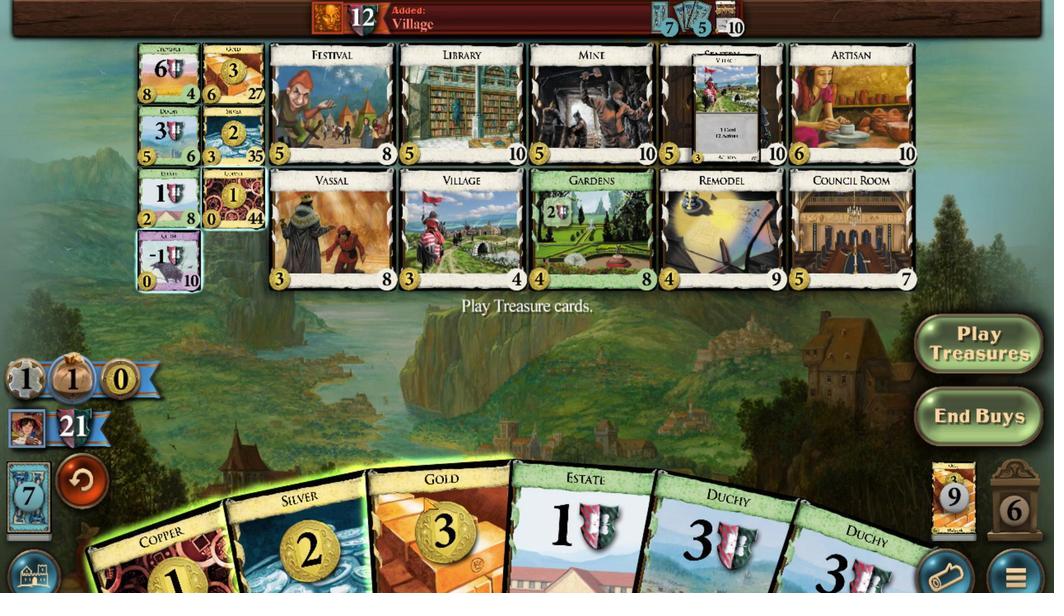 
Action: Mouse moved to (399, 492)
Screenshot: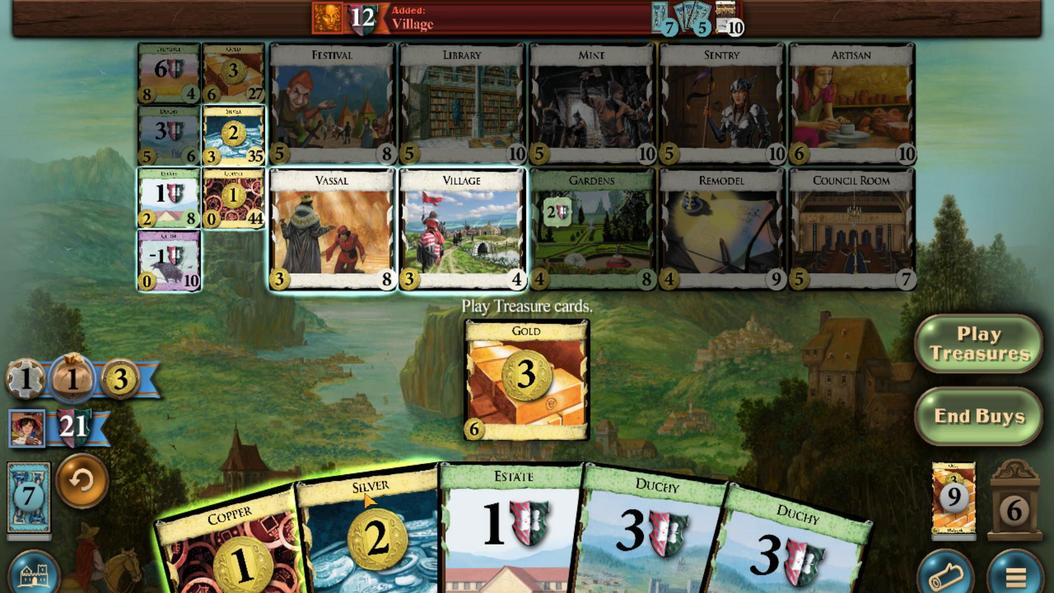 
Action: Mouse scrolled (399, 491) with delta (0, 0)
Screenshot: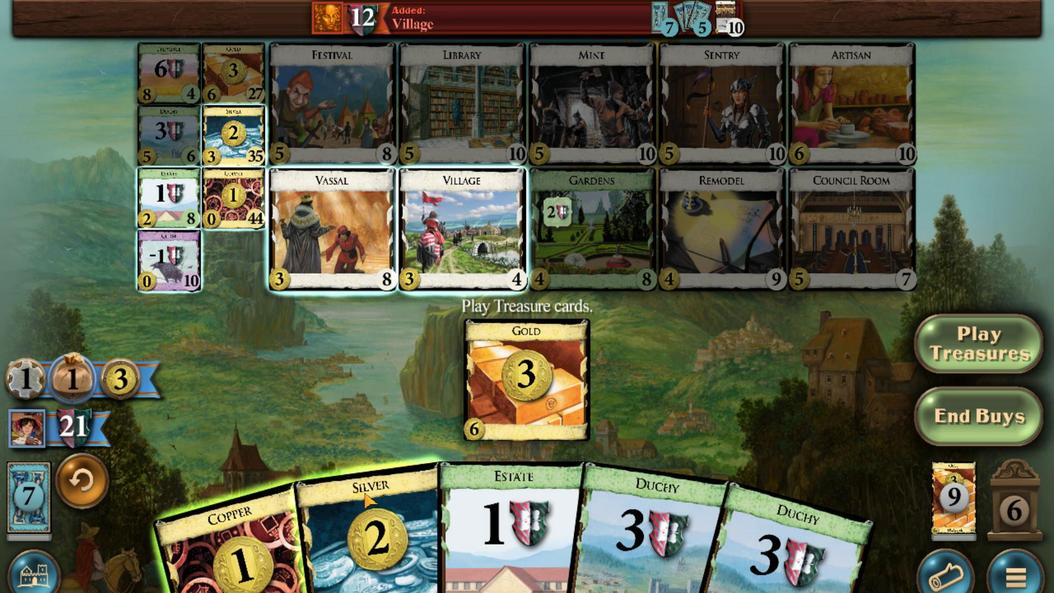 
Action: Mouse moved to (330, 508)
Screenshot: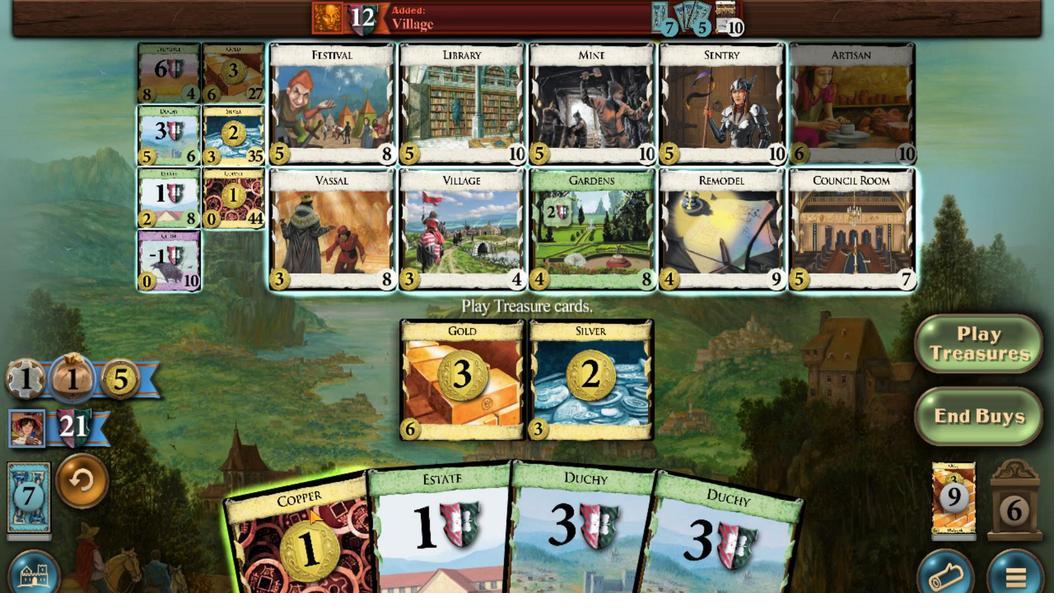 
Action: Mouse scrolled (330, 507) with delta (0, 0)
Screenshot: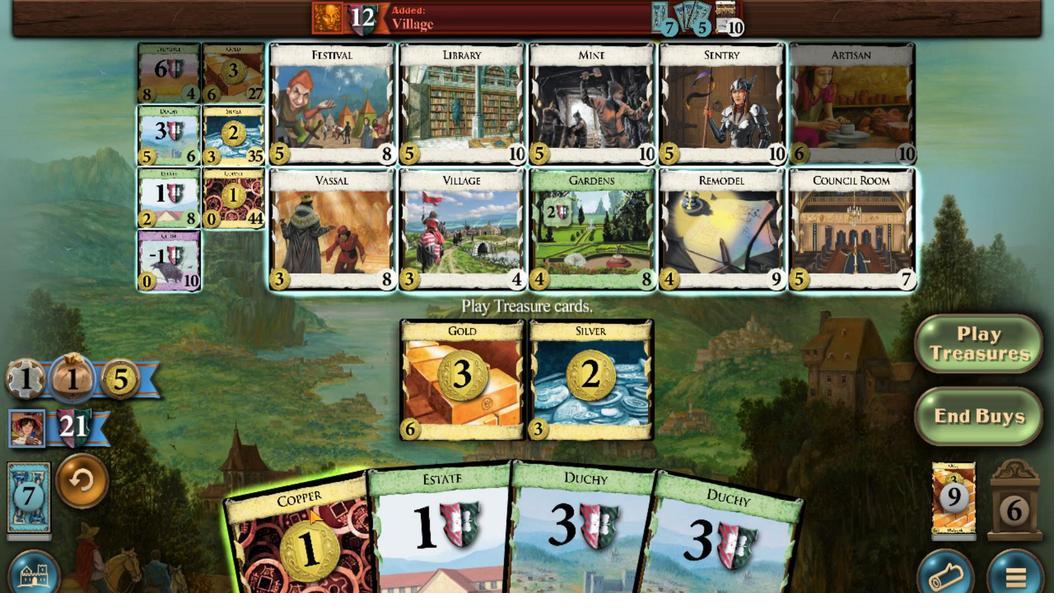 
Action: Mouse moved to (238, 79)
Screenshot: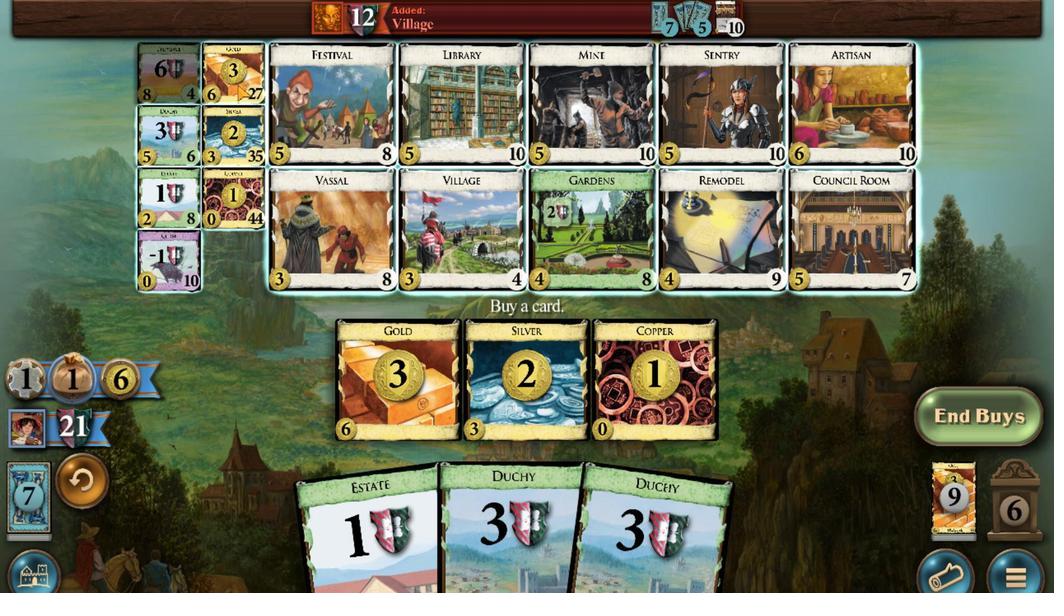 
Action: Mouse scrolled (238, 80) with delta (0, 0)
Screenshot: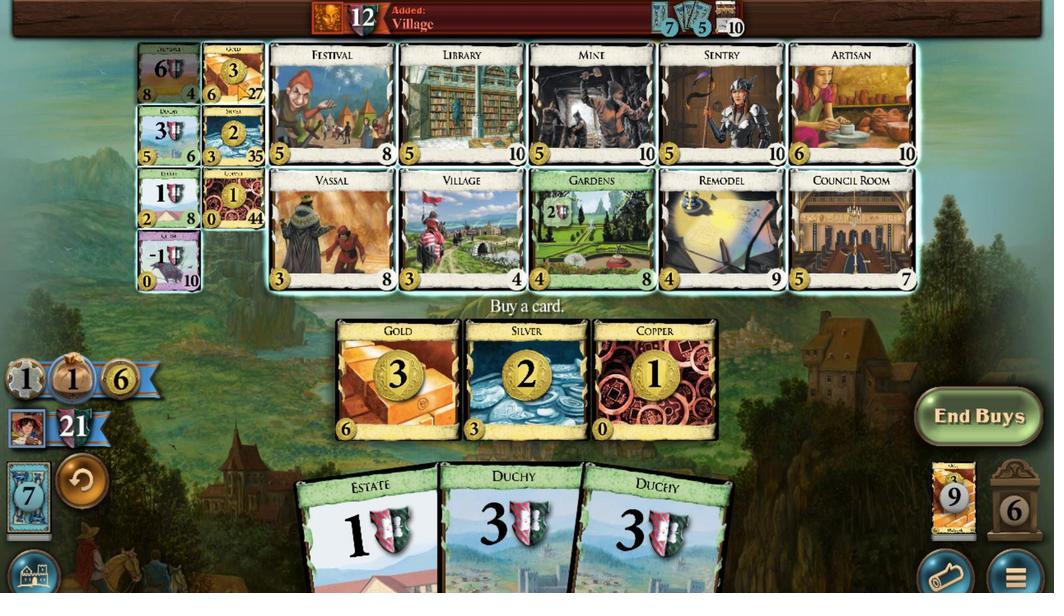 
Action: Mouse scrolled (238, 80) with delta (0, 0)
Screenshot: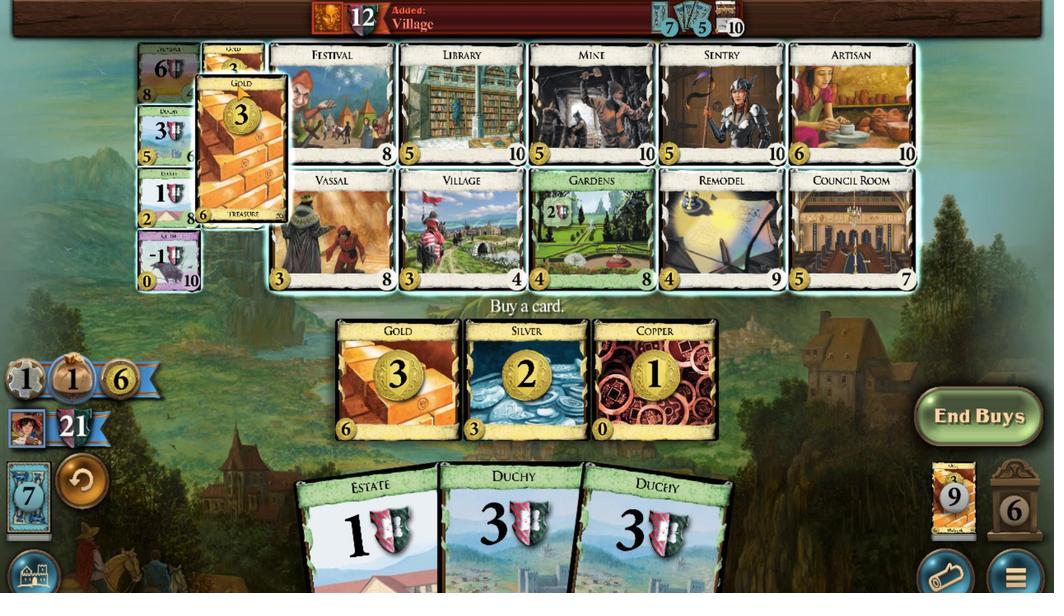 
Action: Mouse scrolled (238, 80) with delta (0, 0)
Screenshot: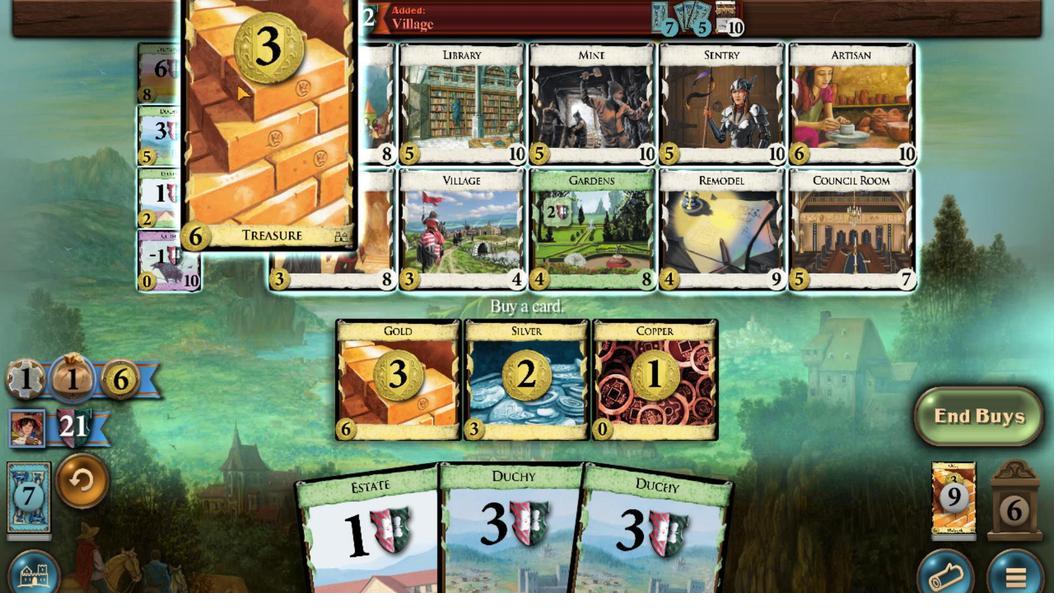 
Action: Mouse scrolled (238, 80) with delta (0, 0)
Screenshot: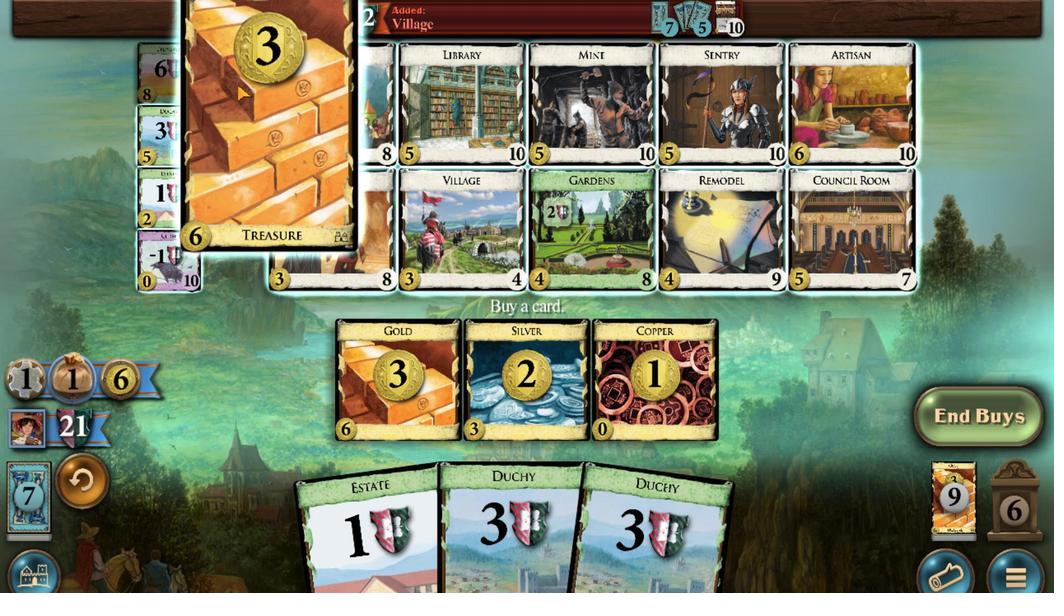 
Action: Mouse scrolled (238, 80) with delta (0, 0)
Screenshot: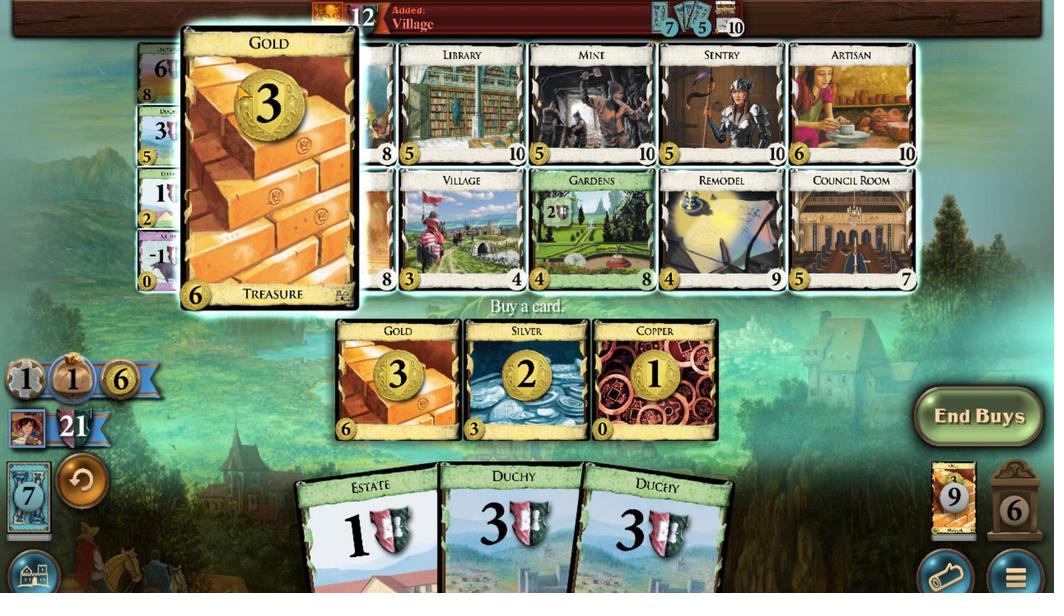 
Action: Mouse scrolled (238, 80) with delta (0, 0)
Screenshot: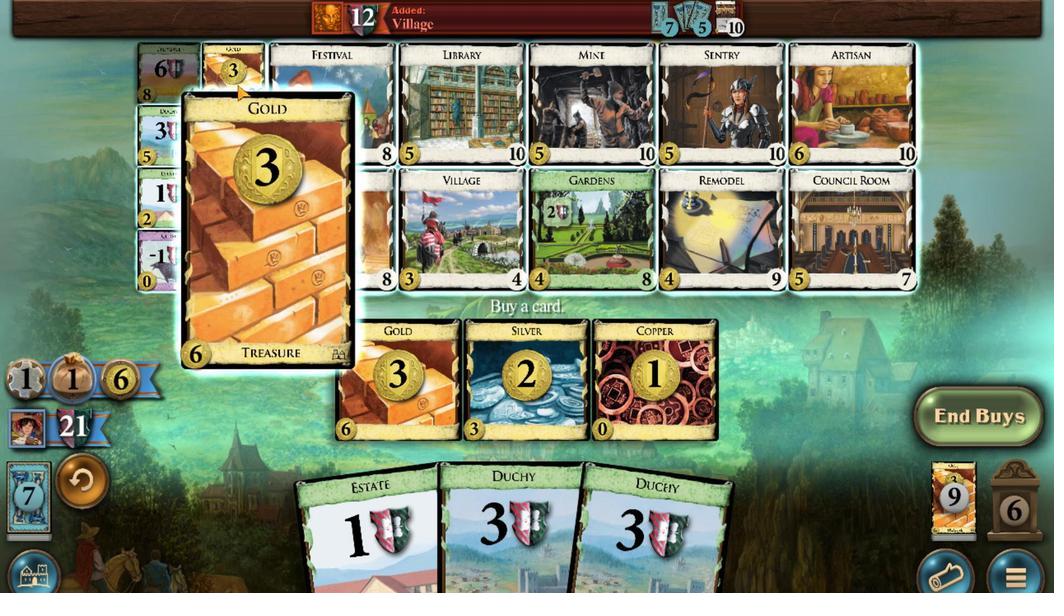 
Action: Mouse scrolled (238, 80) with delta (0, 0)
Screenshot: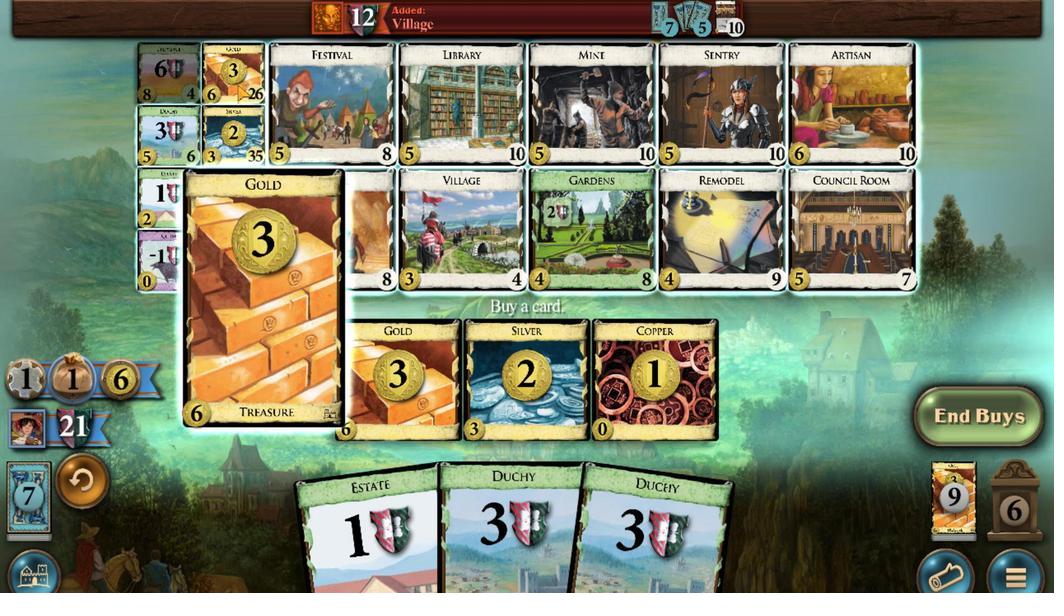 
Action: Mouse moved to (975, 516)
Screenshot: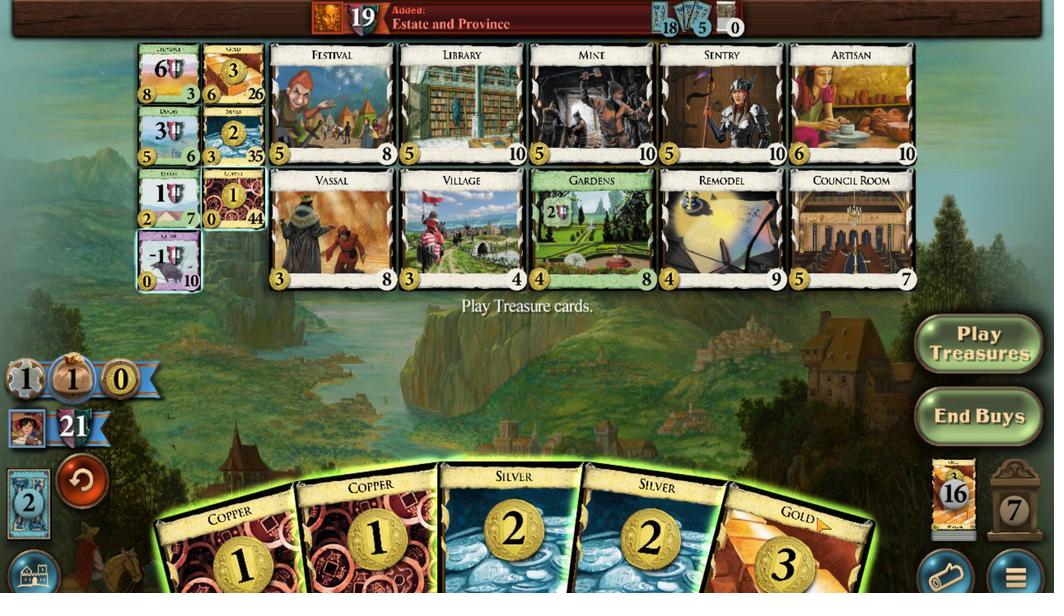 
Action: Mouse scrolled (975, 516) with delta (0, 0)
Screenshot: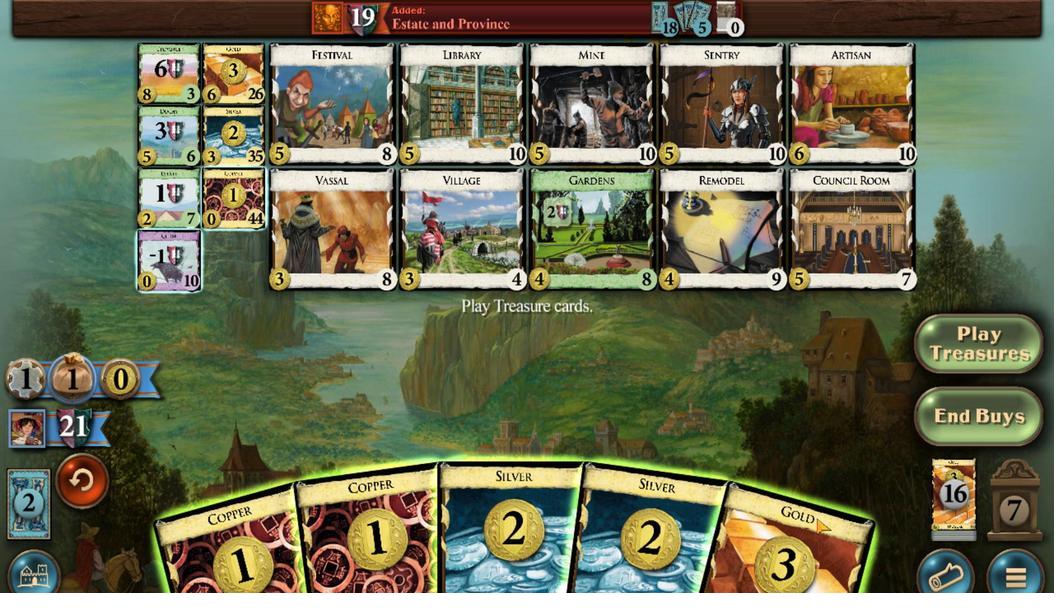 
Action: Mouse moved to (885, 534)
Screenshot: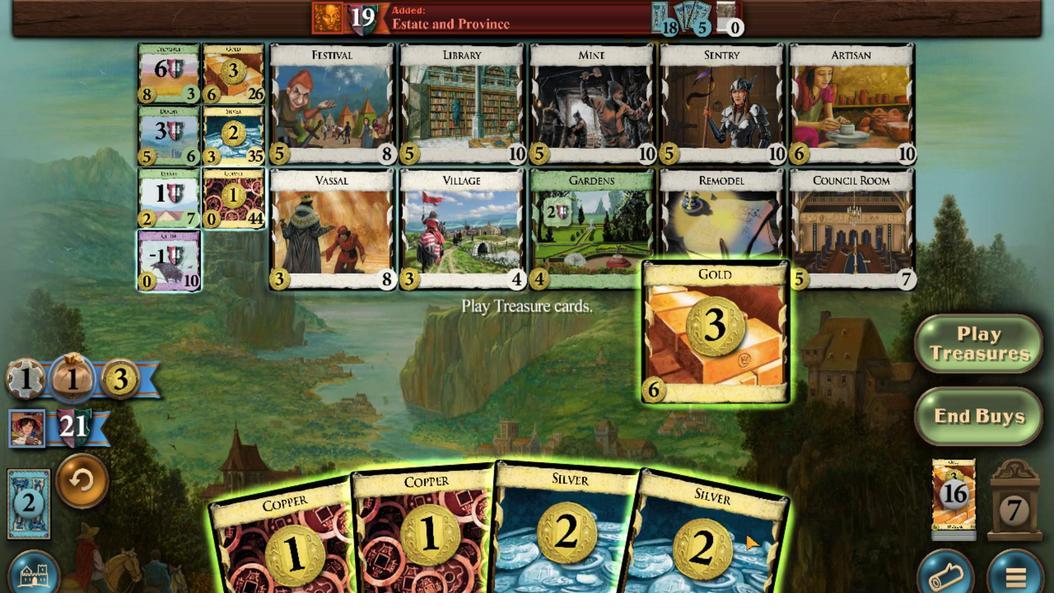 
Action: Mouse scrolled (885, 533) with delta (0, 0)
Screenshot: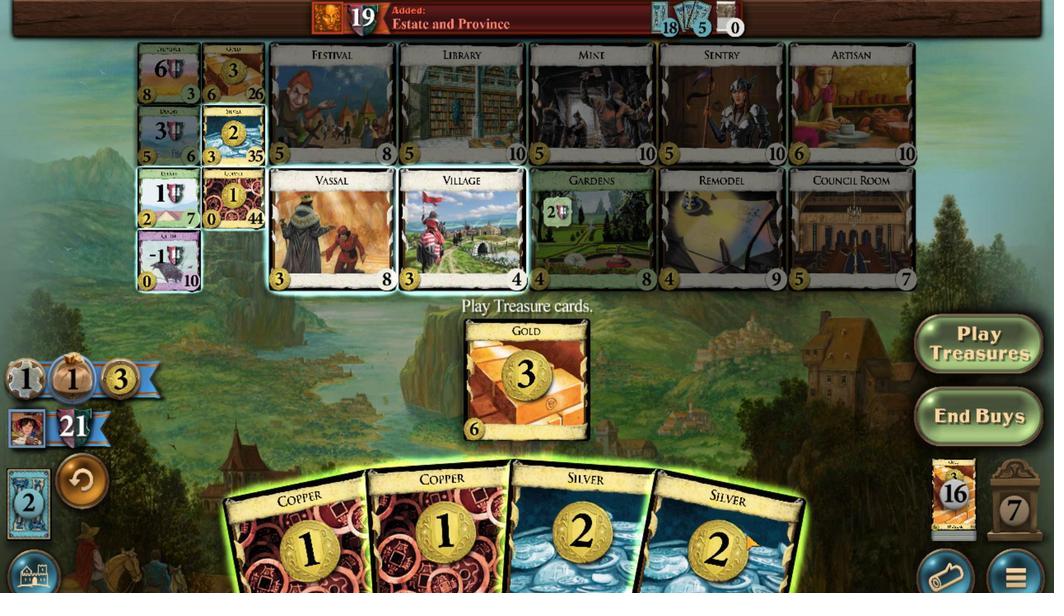 
Action: Mouse moved to (821, 552)
Screenshot: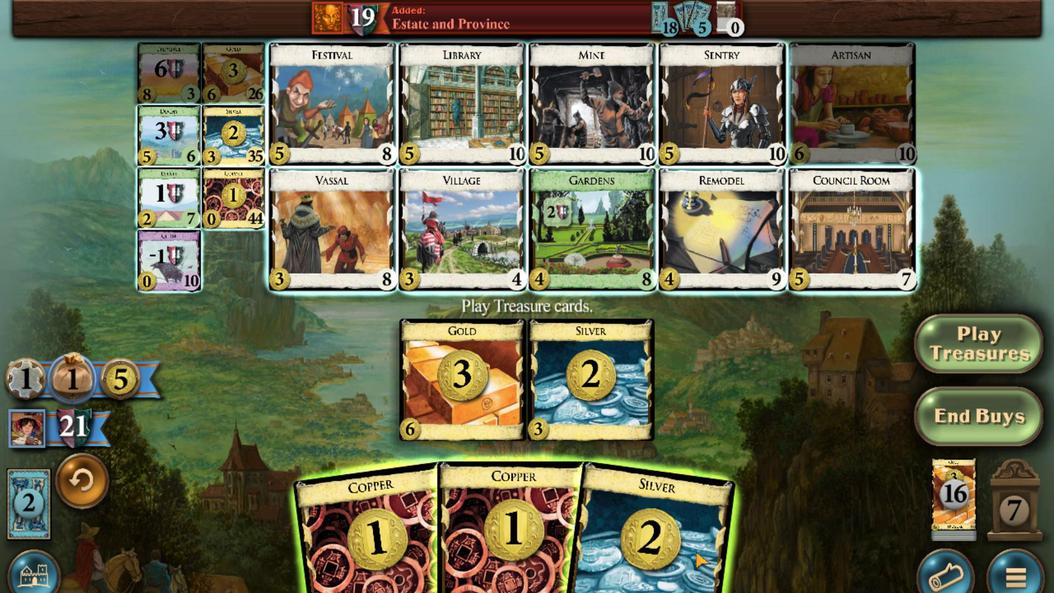 
Action: Mouse scrolled (821, 551) with delta (0, 0)
Screenshot: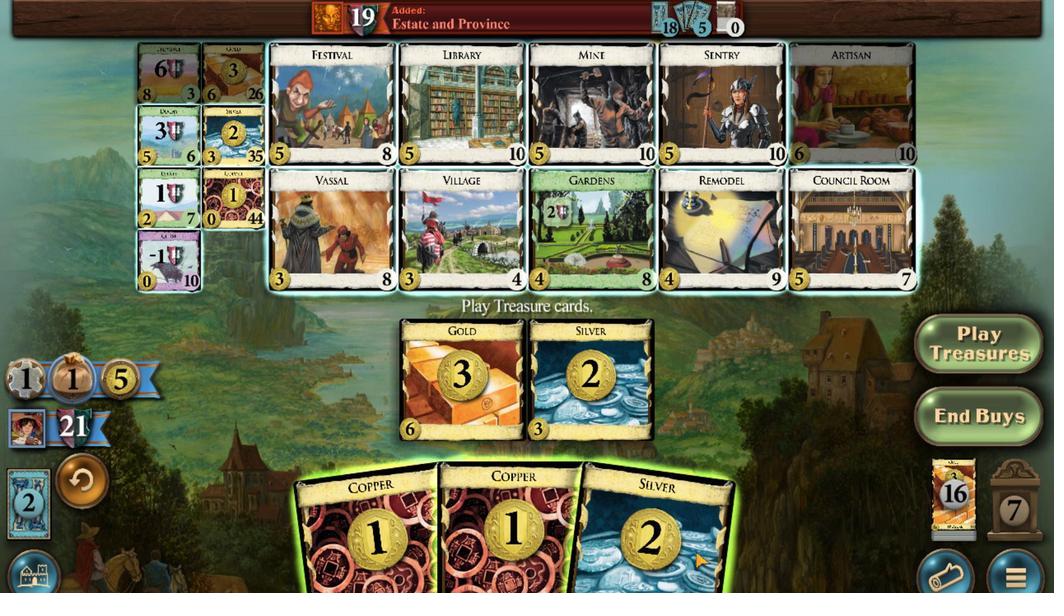 
Action: Mouse moved to (706, 557)
Screenshot: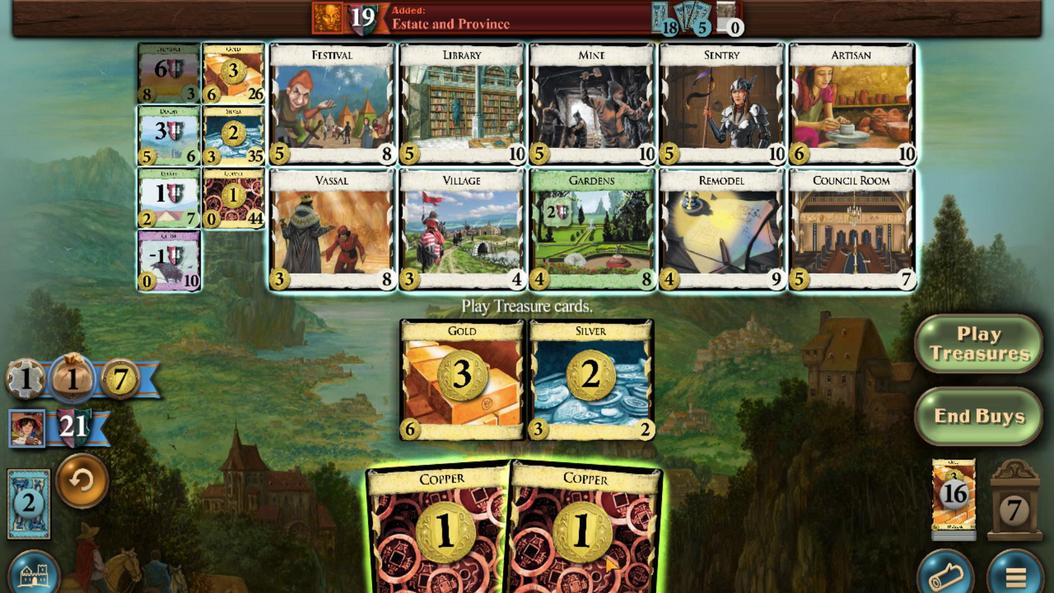 
Action: Mouse scrolled (706, 556) with delta (0, 0)
Screenshot: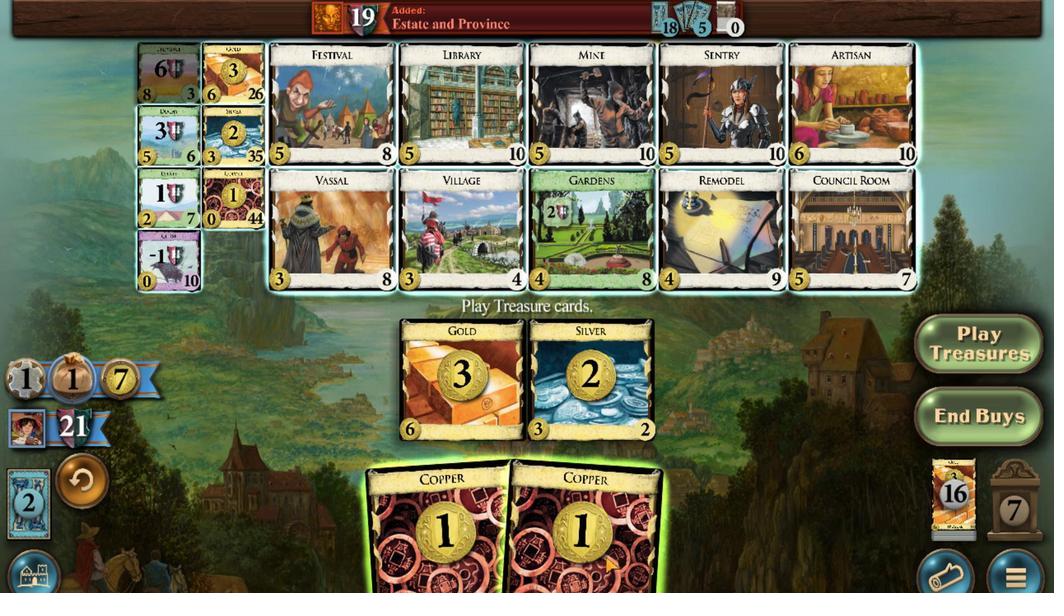 
Action: Mouse moved to (163, 55)
Screenshot: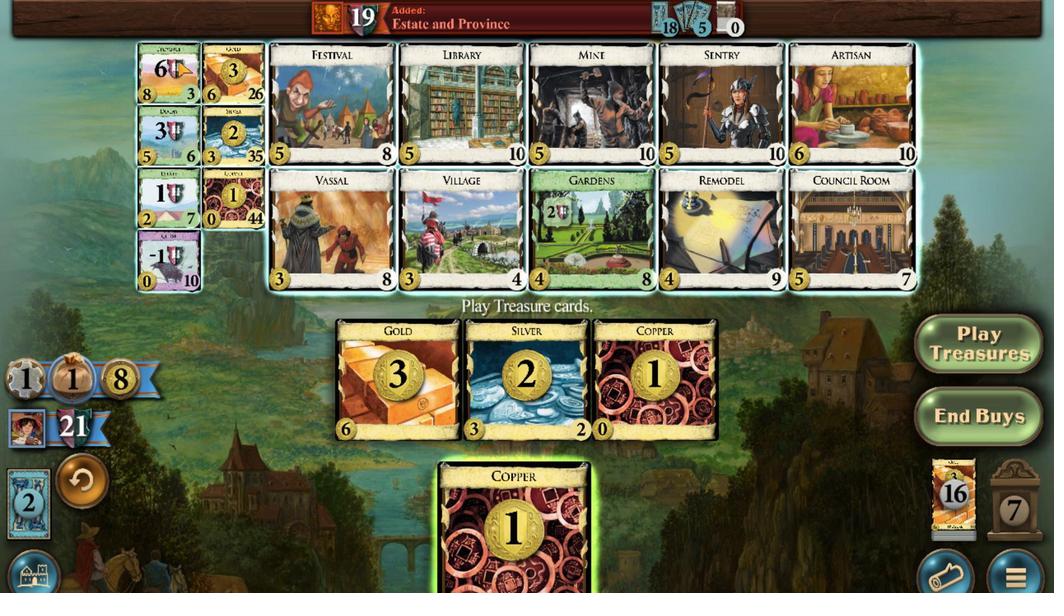 
Action: Mouse scrolled (163, 56) with delta (0, 0)
Screenshot: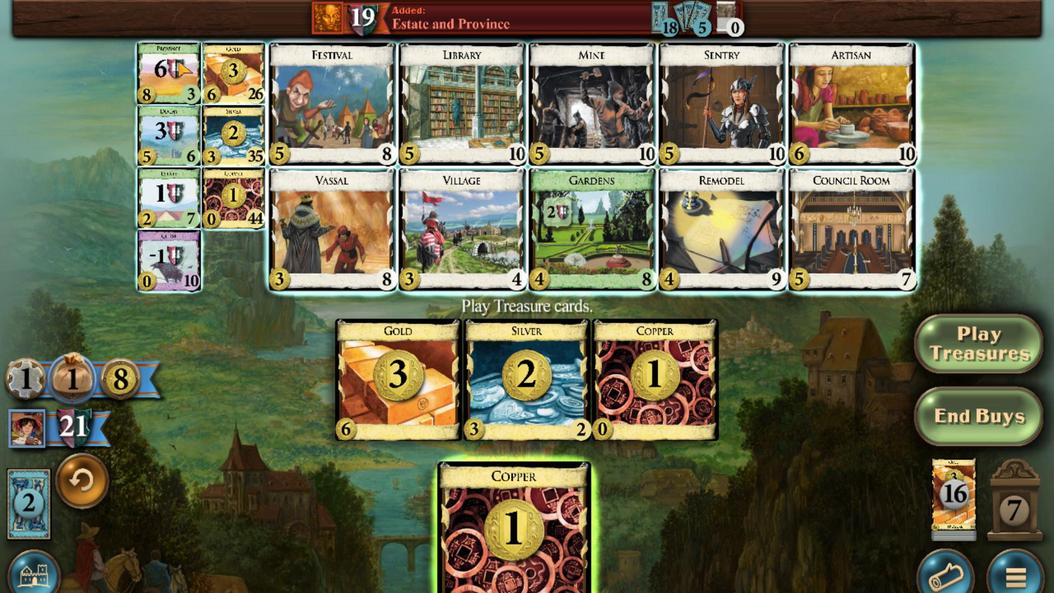 
Action: Mouse scrolled (163, 56) with delta (0, 0)
Screenshot: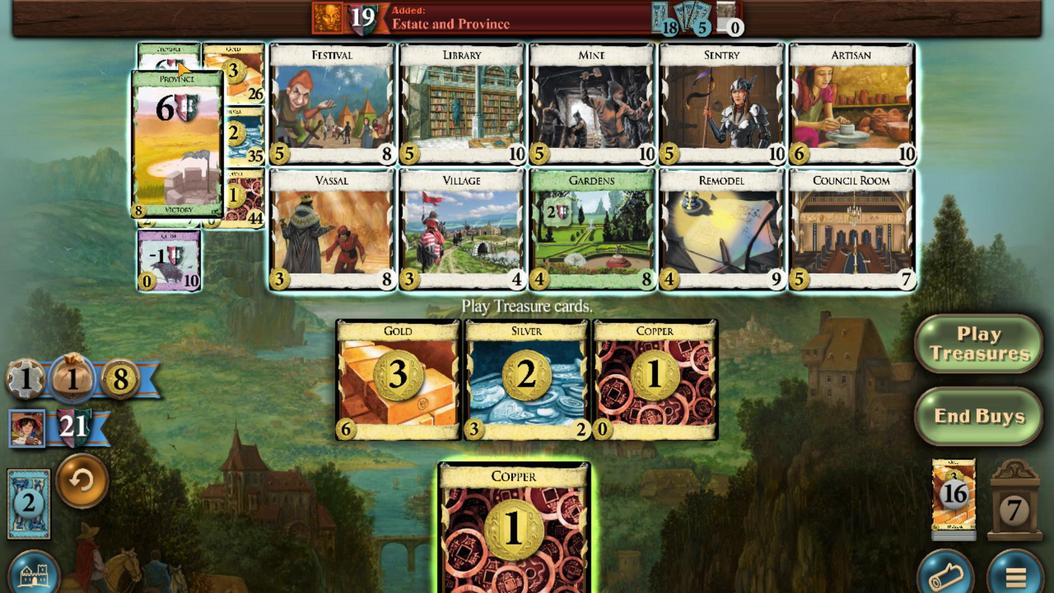 
Action: Mouse scrolled (163, 56) with delta (0, 0)
Screenshot: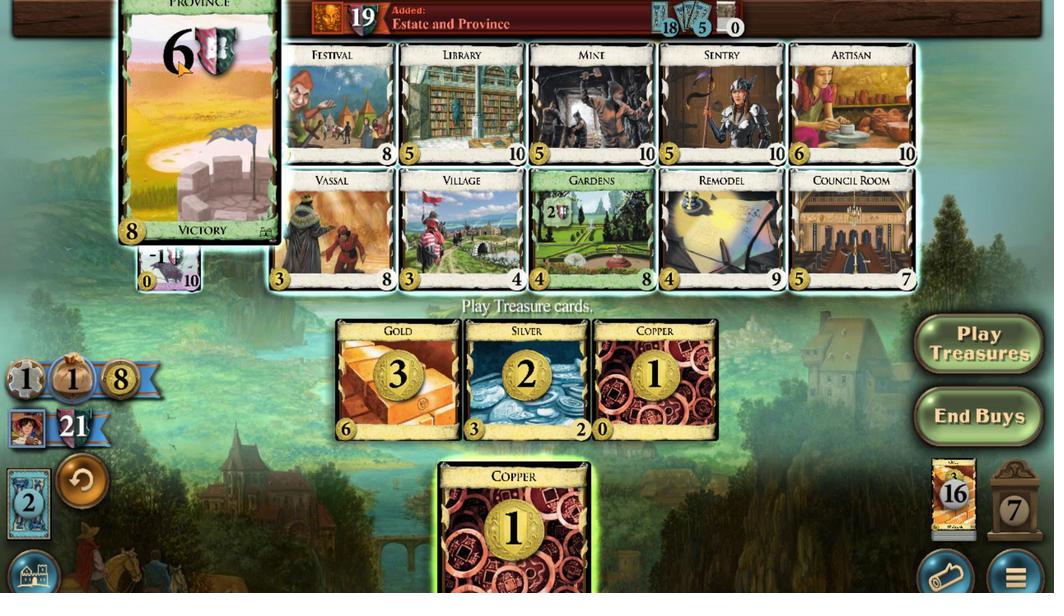 
Action: Mouse scrolled (163, 56) with delta (0, 0)
Screenshot: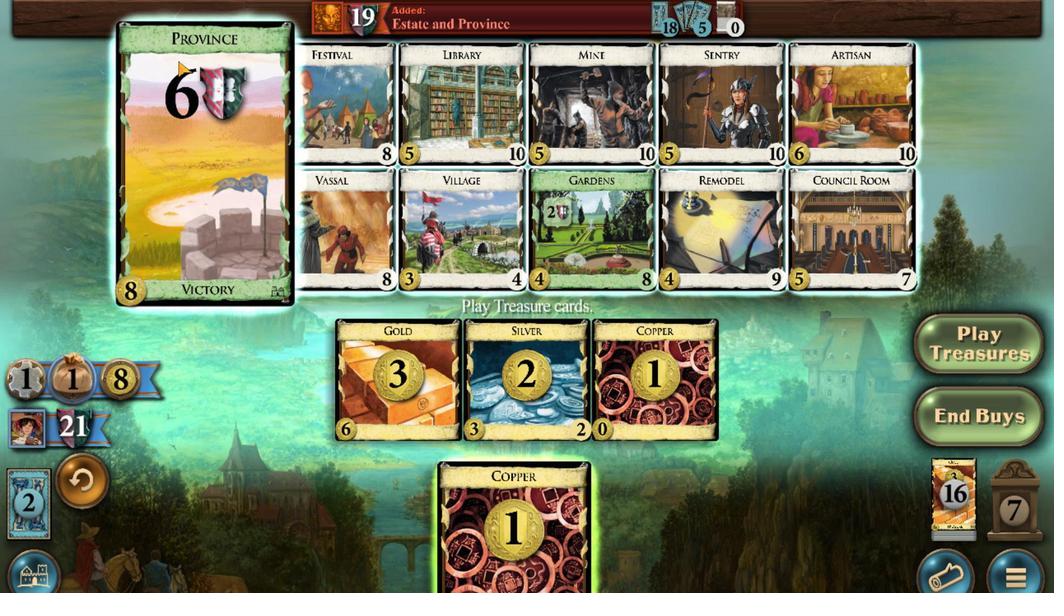 
Action: Mouse scrolled (163, 56) with delta (0, 0)
Screenshot: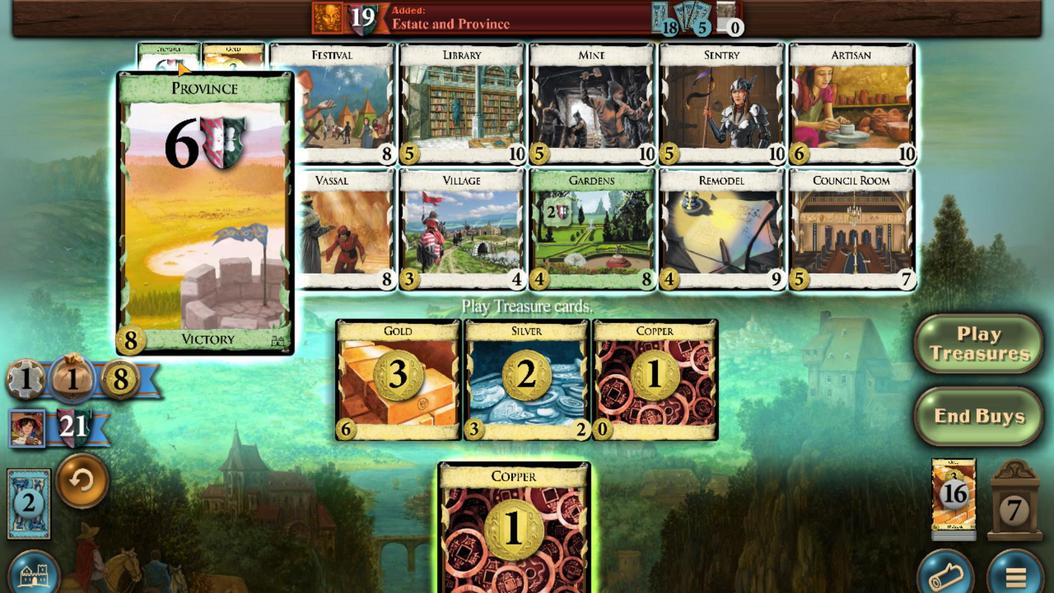 
Action: Mouse moved to (257, 549)
Screenshot: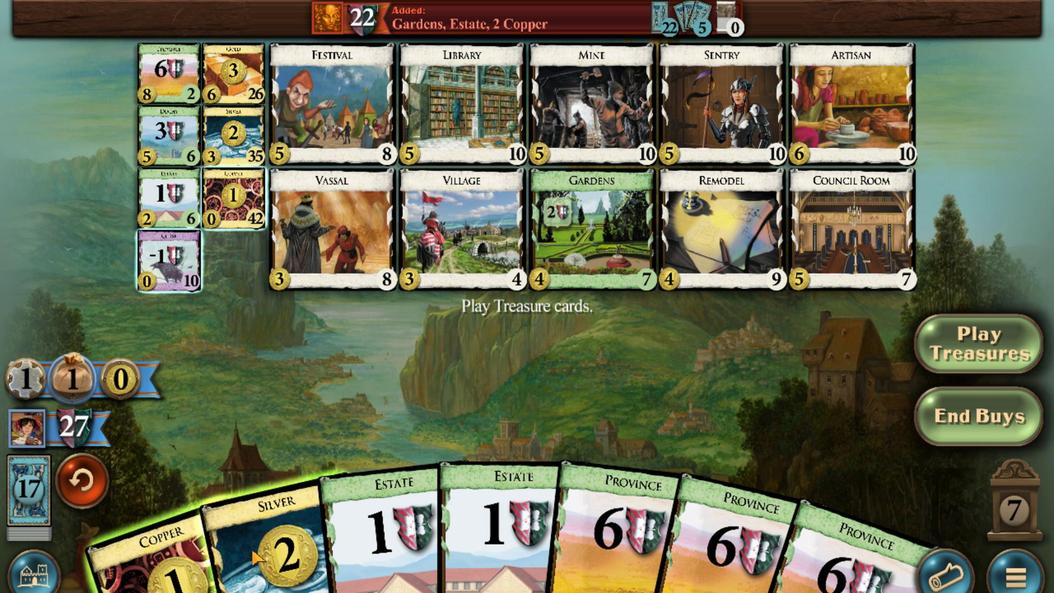 
Action: Mouse scrolled (257, 549) with delta (0, 0)
Screenshot: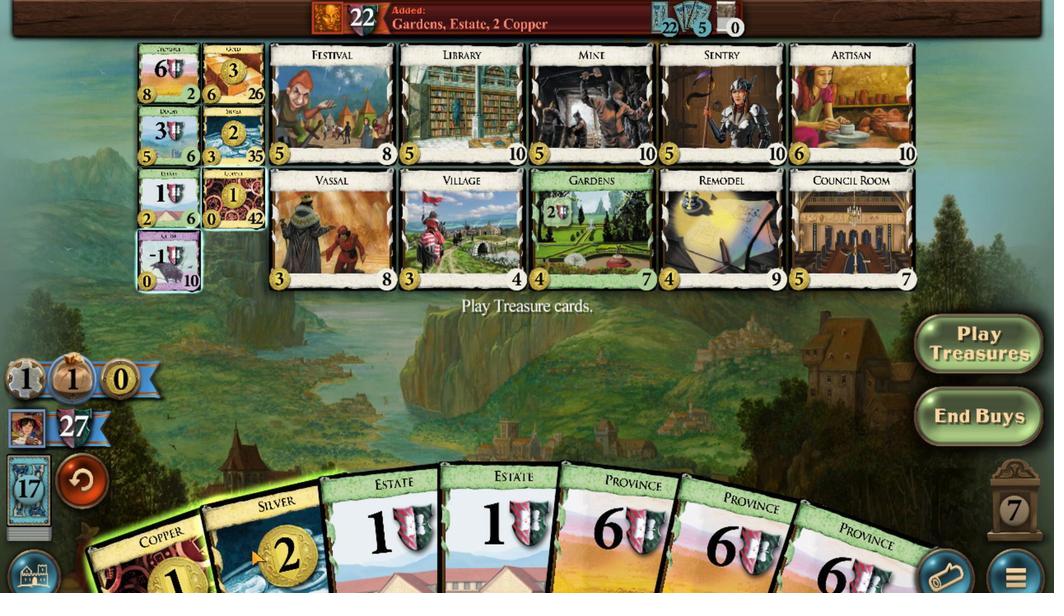 
Action: Mouse moved to (203, 554)
Screenshot: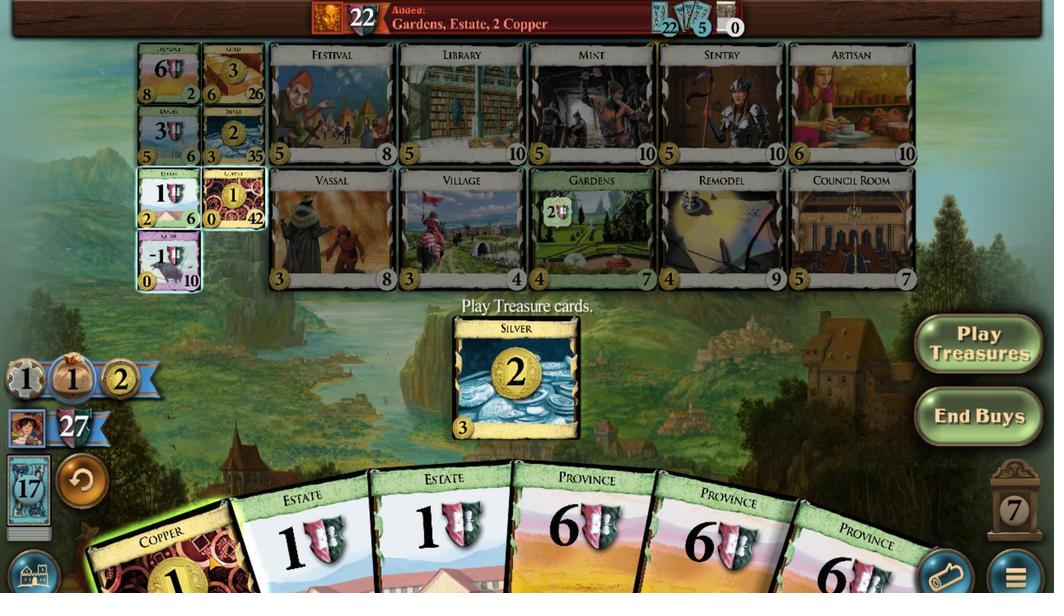 
Action: Mouse scrolled (203, 554) with delta (0, 0)
Screenshot: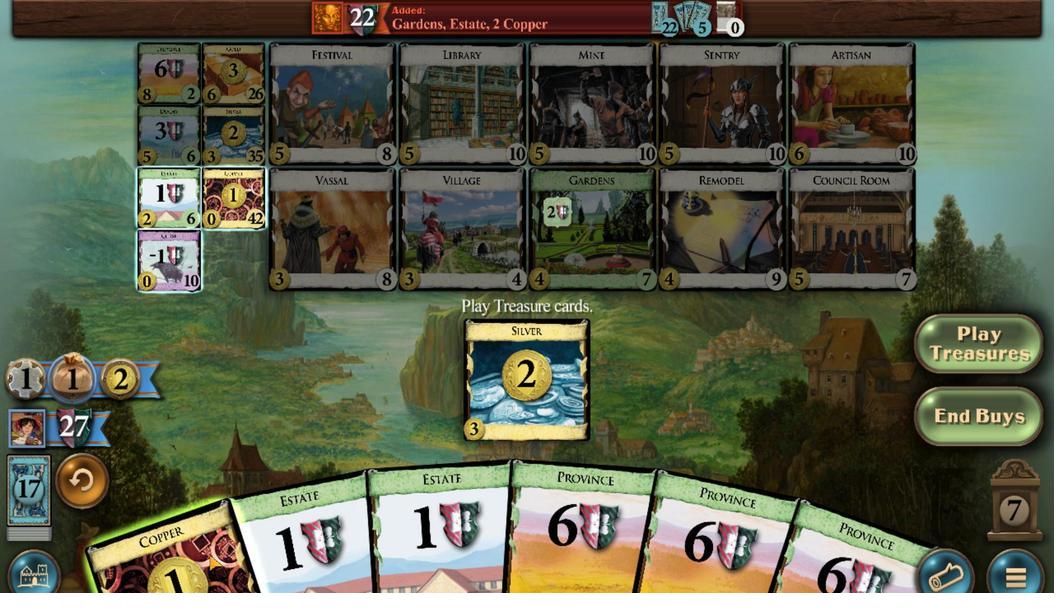 
Action: Mouse moved to (230, 114)
Screenshot: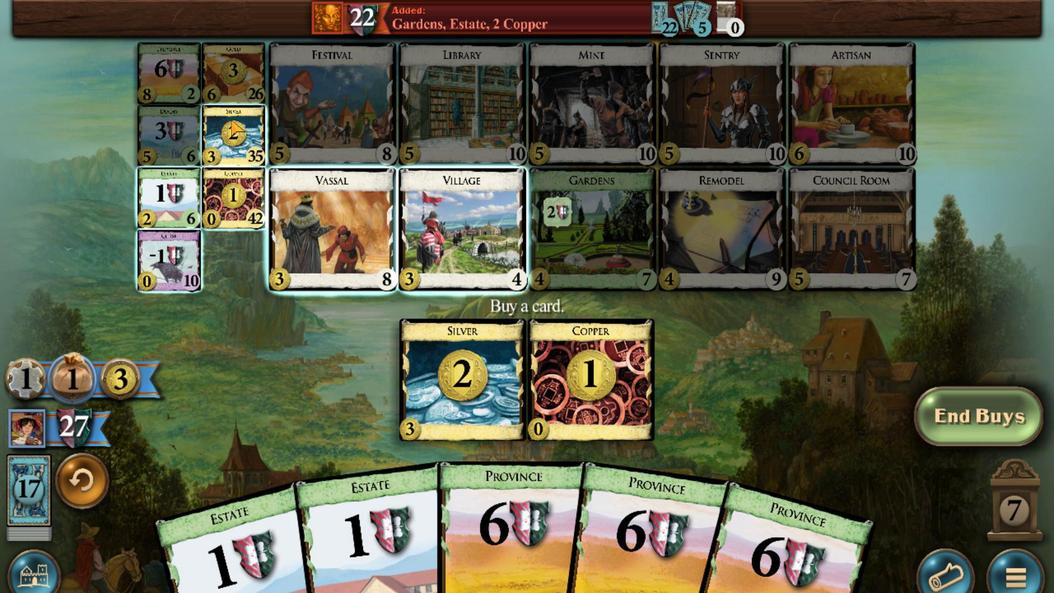
Action: Mouse scrolled (230, 115) with delta (0, 0)
Screenshot: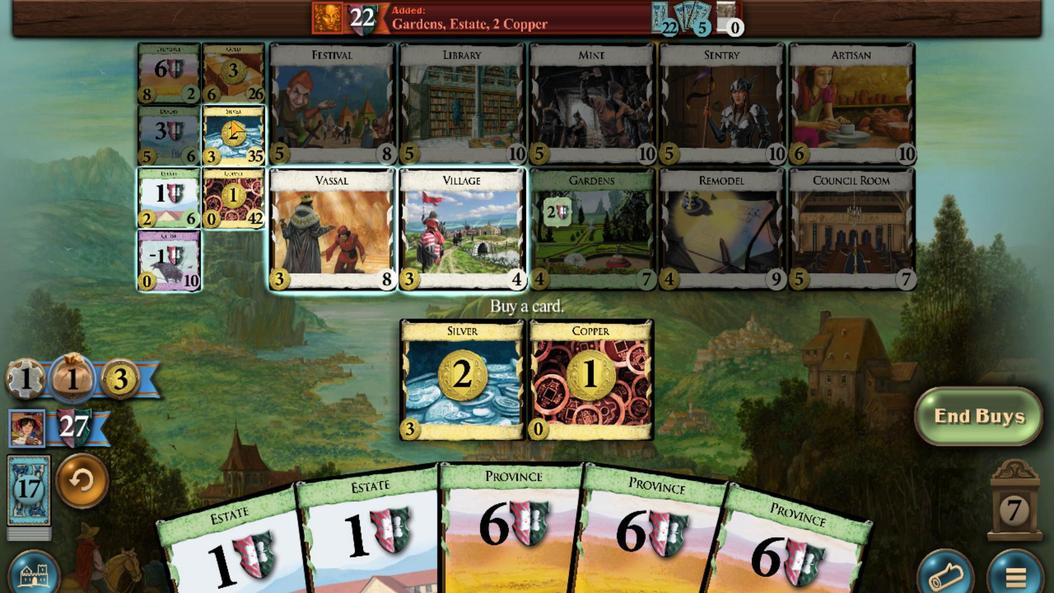 
Action: Mouse scrolled (230, 115) with delta (0, 0)
Screenshot: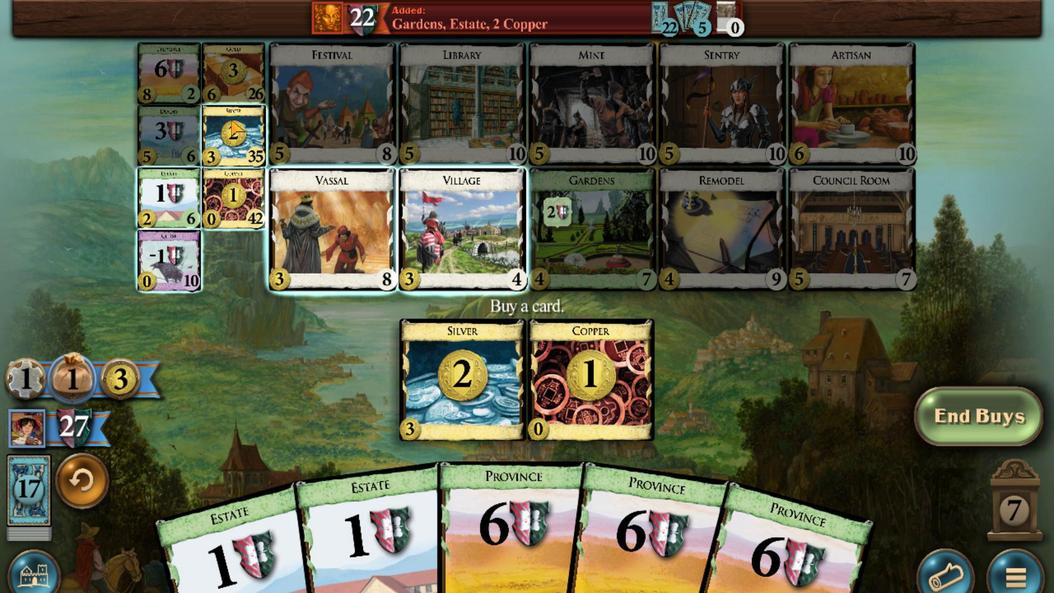 
Action: Mouse scrolled (230, 115) with delta (0, 0)
Screenshot: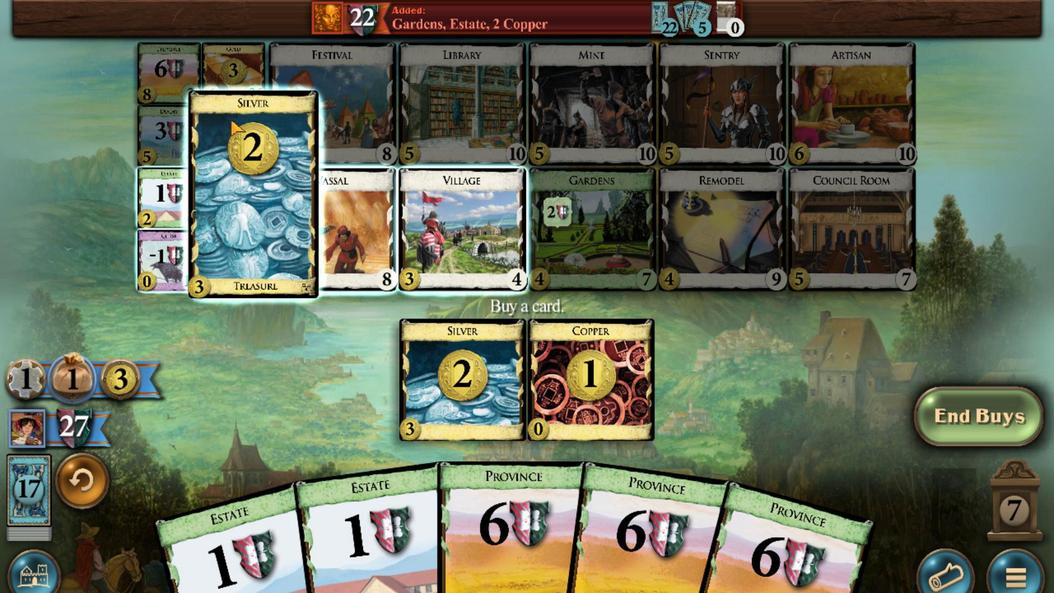 
Action: Mouse scrolled (230, 115) with delta (0, 0)
Screenshot: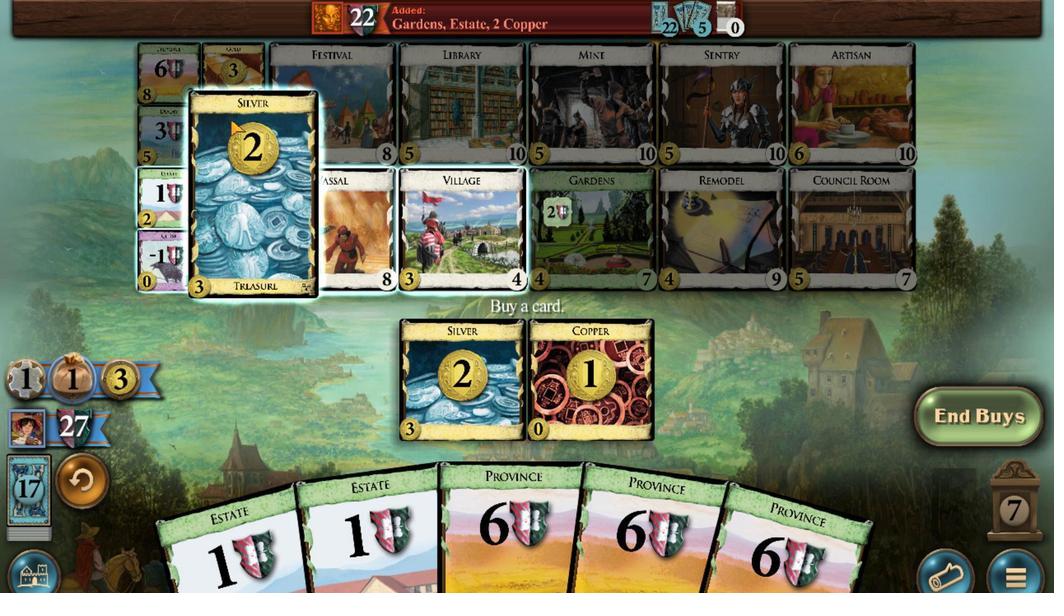 
Action: Mouse scrolled (230, 115) with delta (0, 0)
Screenshot: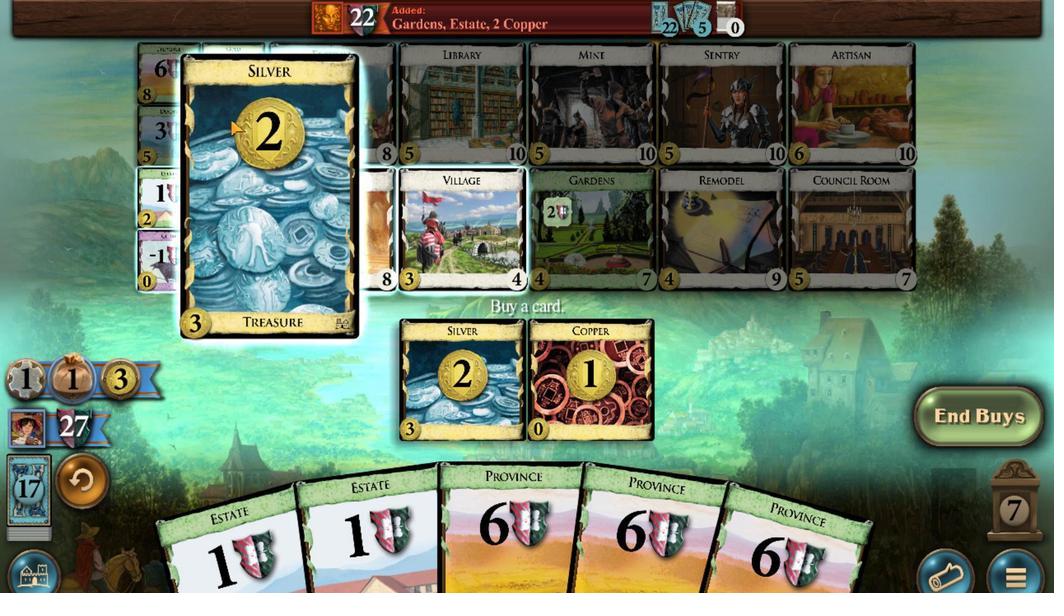 
Action: Mouse moved to (796, 519)
Screenshot: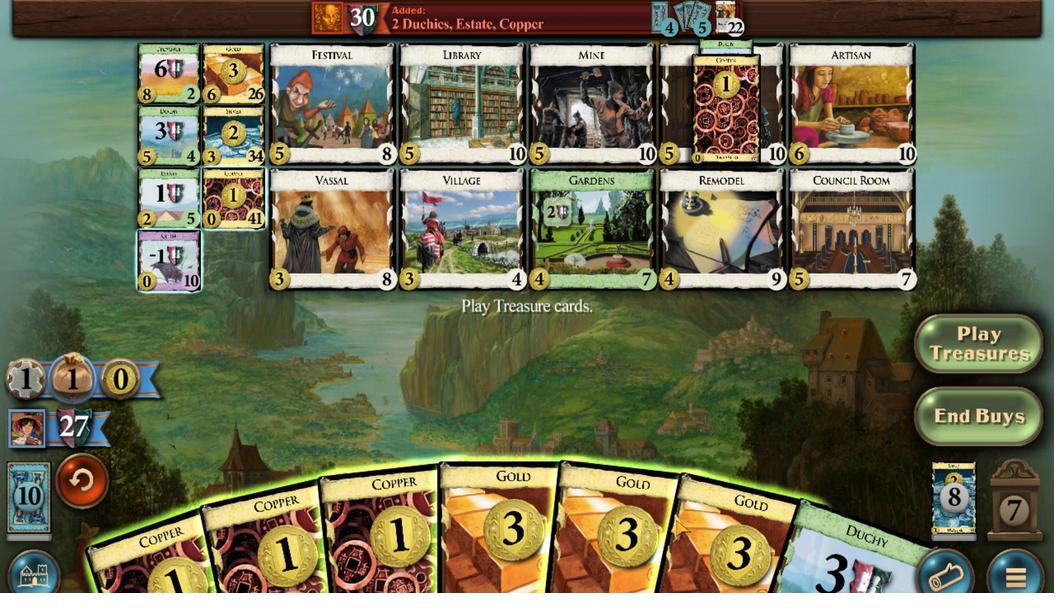 
Action: Mouse scrolled (796, 519) with delta (0, 0)
Screenshot: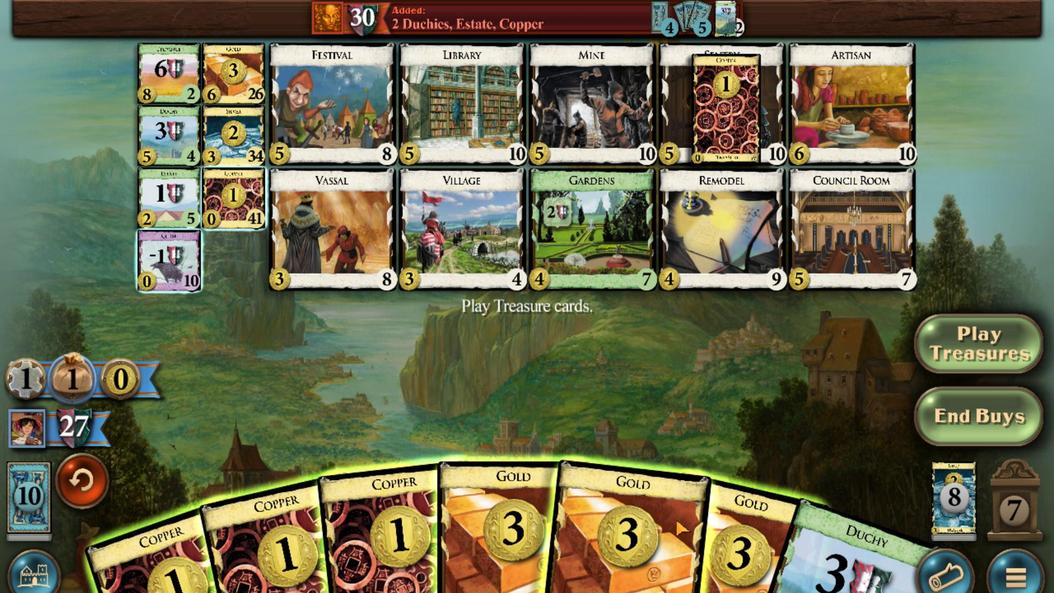 
Action: Mouse moved to (777, 517)
Screenshot: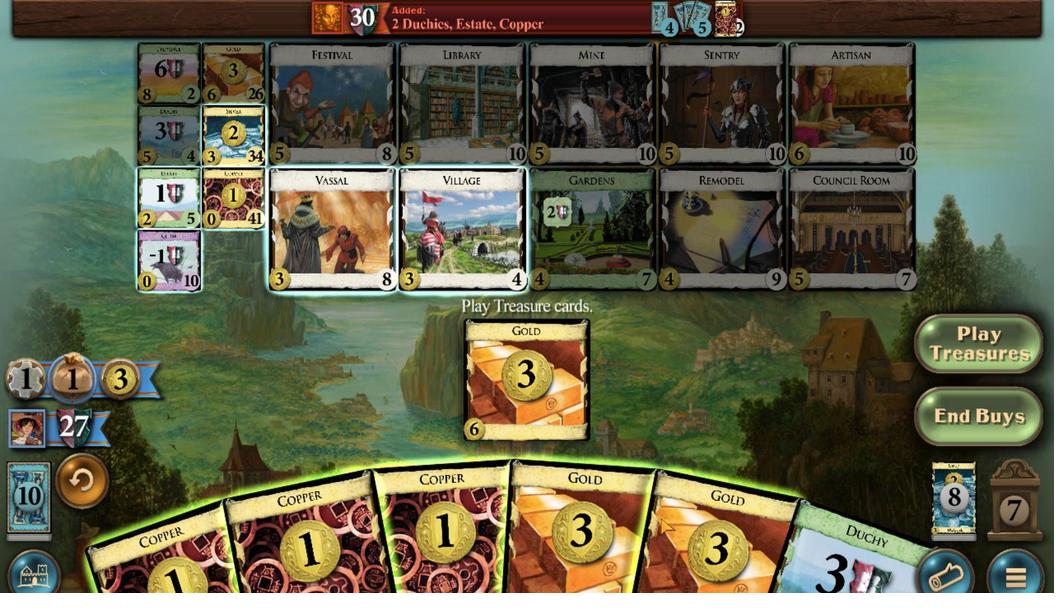 
Action: Mouse scrolled (777, 517) with delta (0, 0)
Screenshot: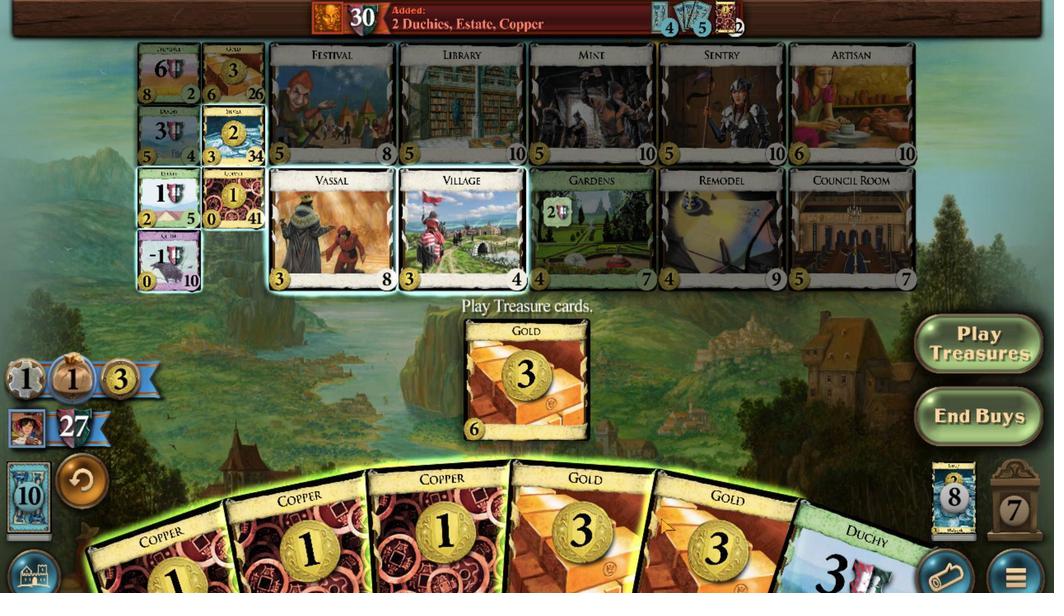 
Action: Mouse moved to (632, 506)
Screenshot: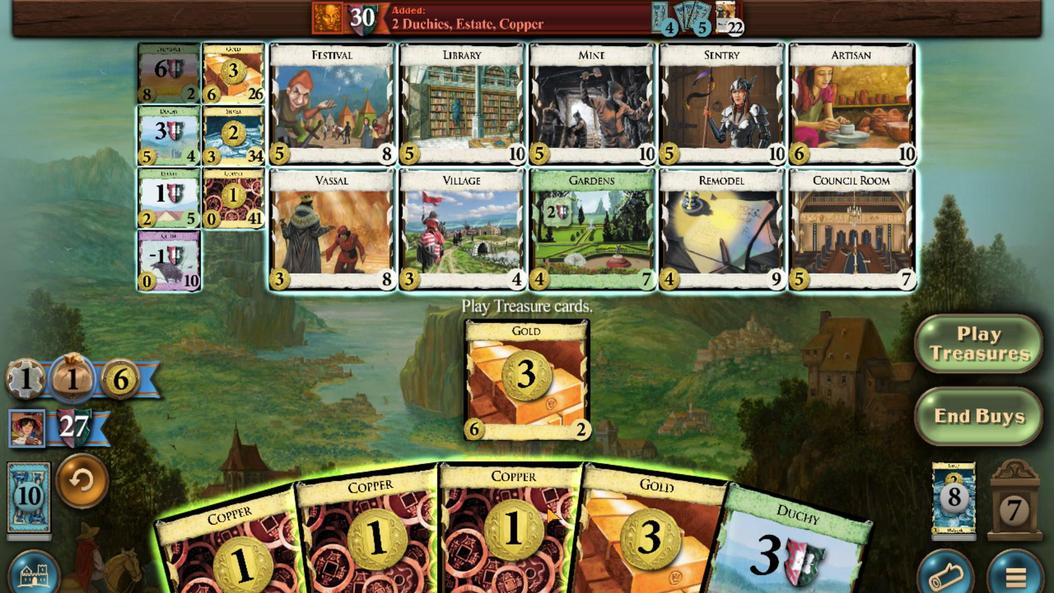 
Action: Mouse scrolled (632, 506) with delta (0, 0)
Screenshot: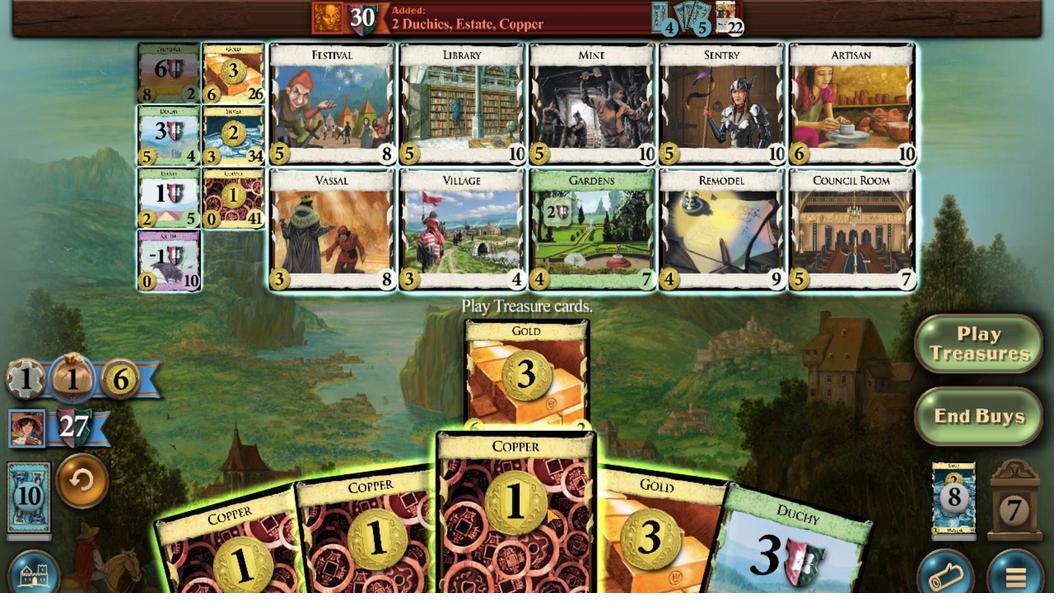 
Action: Mouse moved to (539, 513)
Screenshot: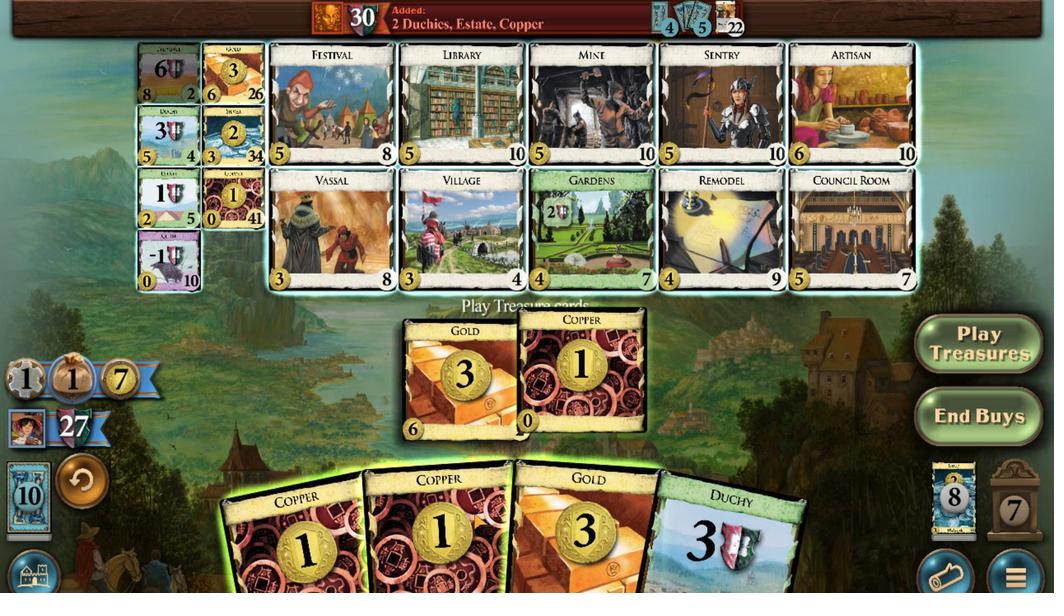 
Action: Mouse scrolled (539, 512) with delta (0, 0)
Screenshot: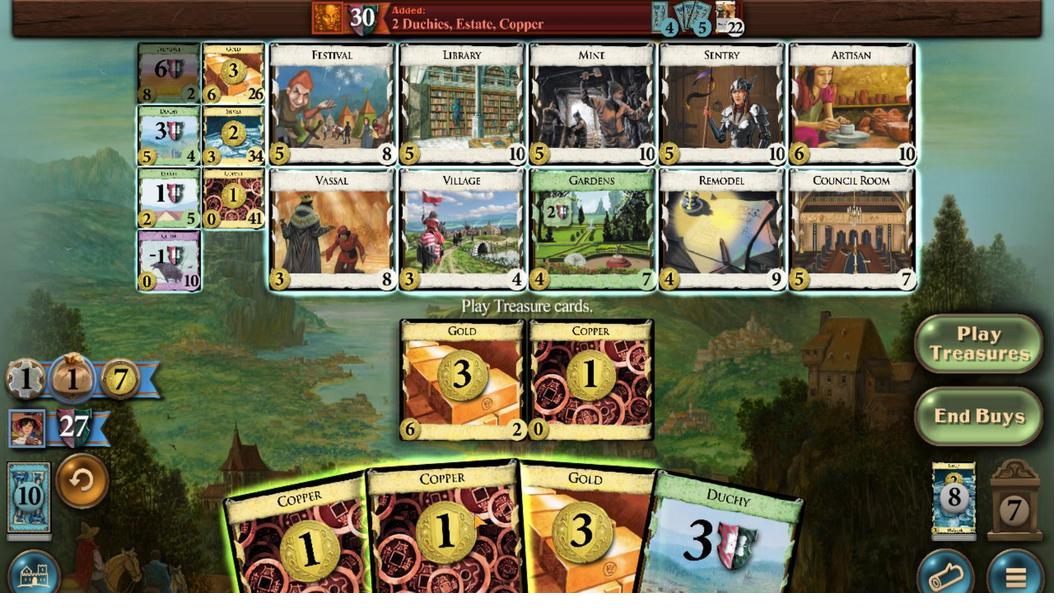 
Action: Mouse moved to (153, 70)
Screenshot: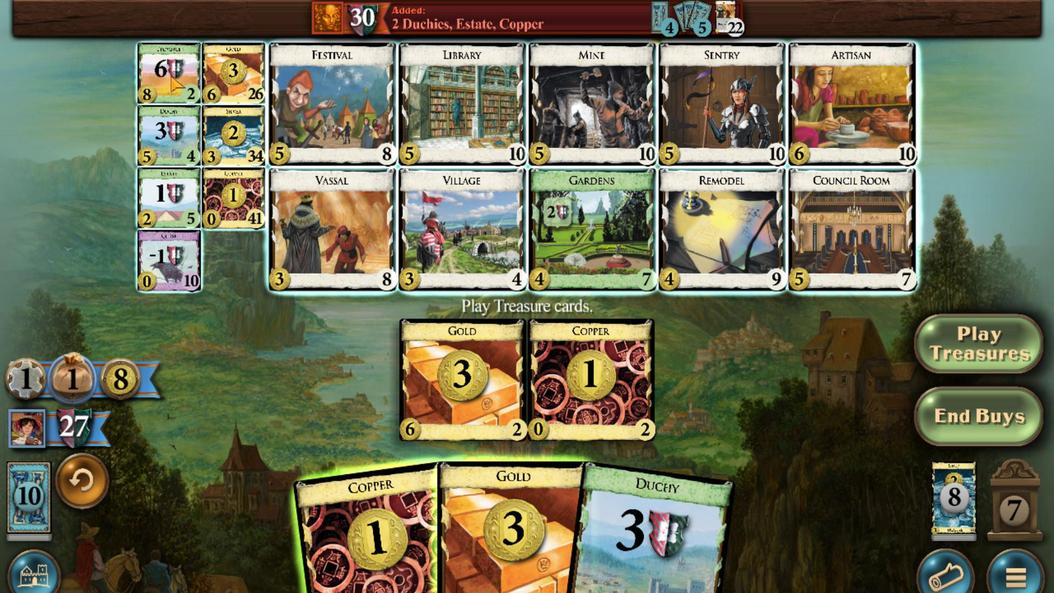 
Action: Mouse scrolled (153, 71) with delta (0, 1)
Screenshot: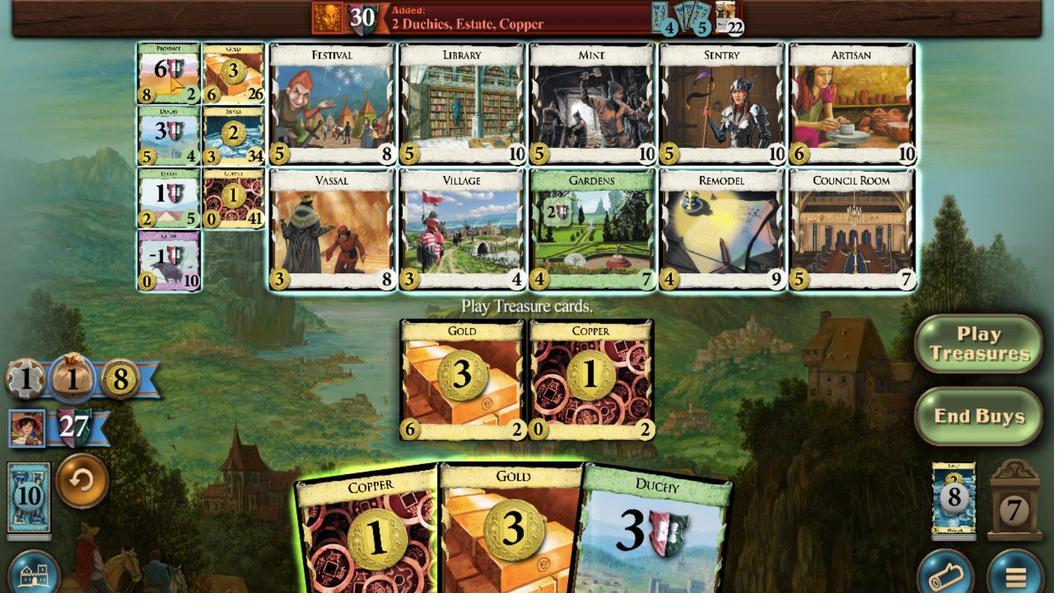 
Action: Mouse scrolled (153, 71) with delta (0, 1)
Screenshot: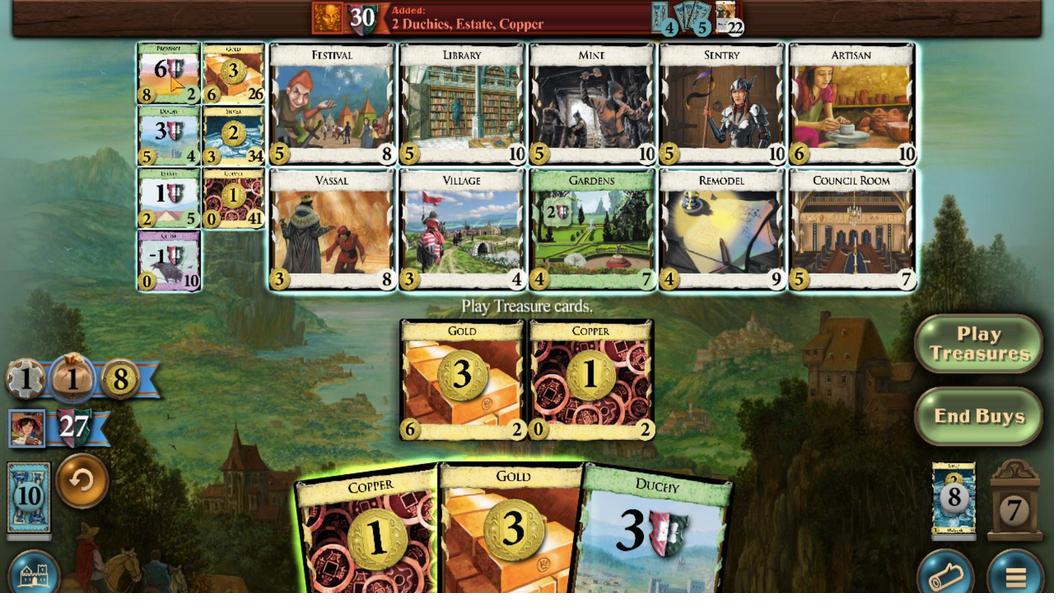 
Action: Mouse scrolled (153, 71) with delta (0, 1)
Screenshot: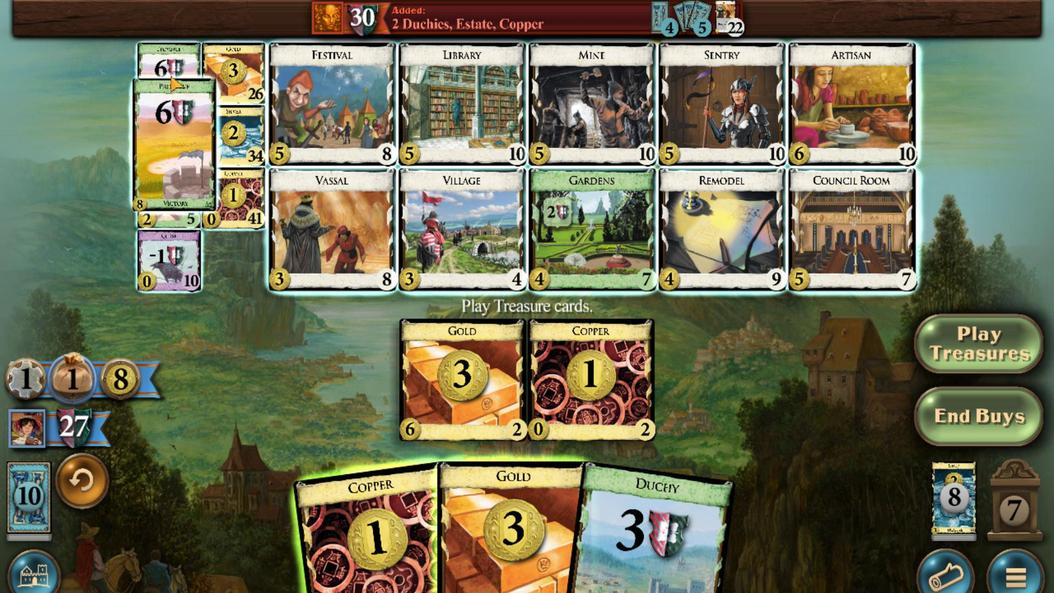 
Action: Mouse scrolled (153, 71) with delta (0, 1)
Screenshot: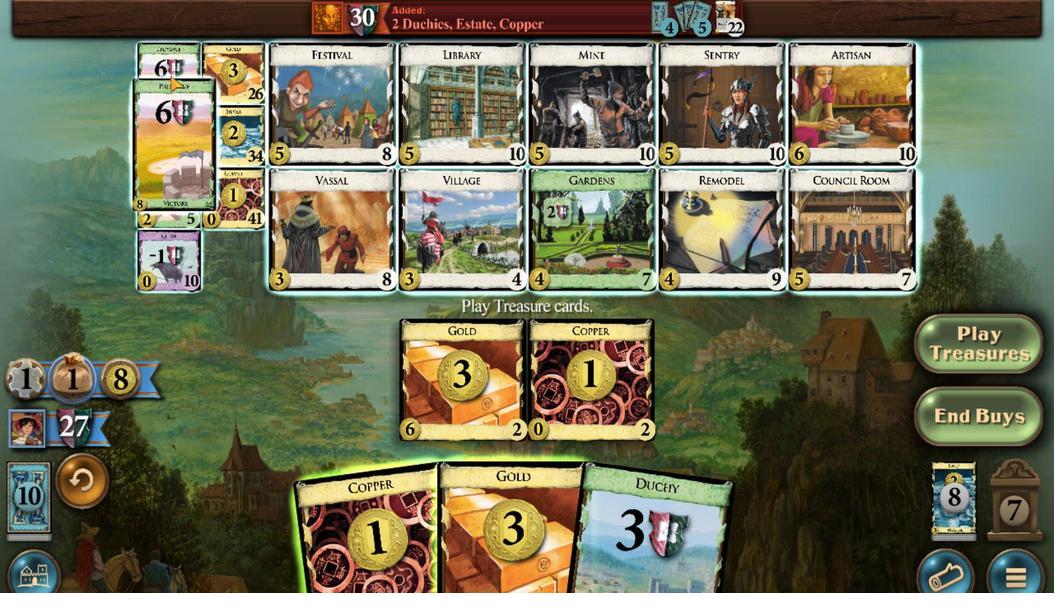 
Action: Mouse scrolled (153, 71) with delta (0, 1)
